 Task: Explore the features of Asana, including templates, customization, and project management.
Action: Mouse moved to (803, 100)
Screenshot: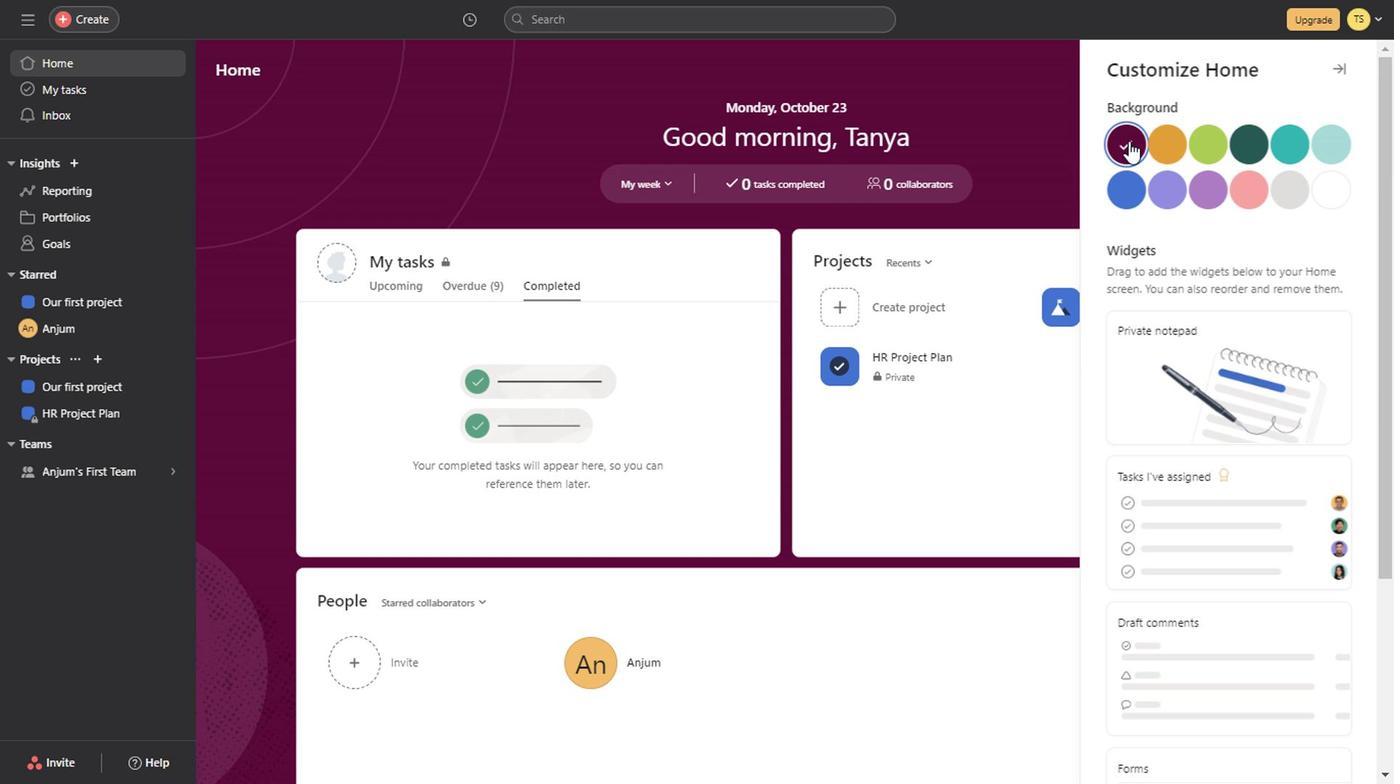 
Action: Mouse pressed left at (803, 100)
Screenshot: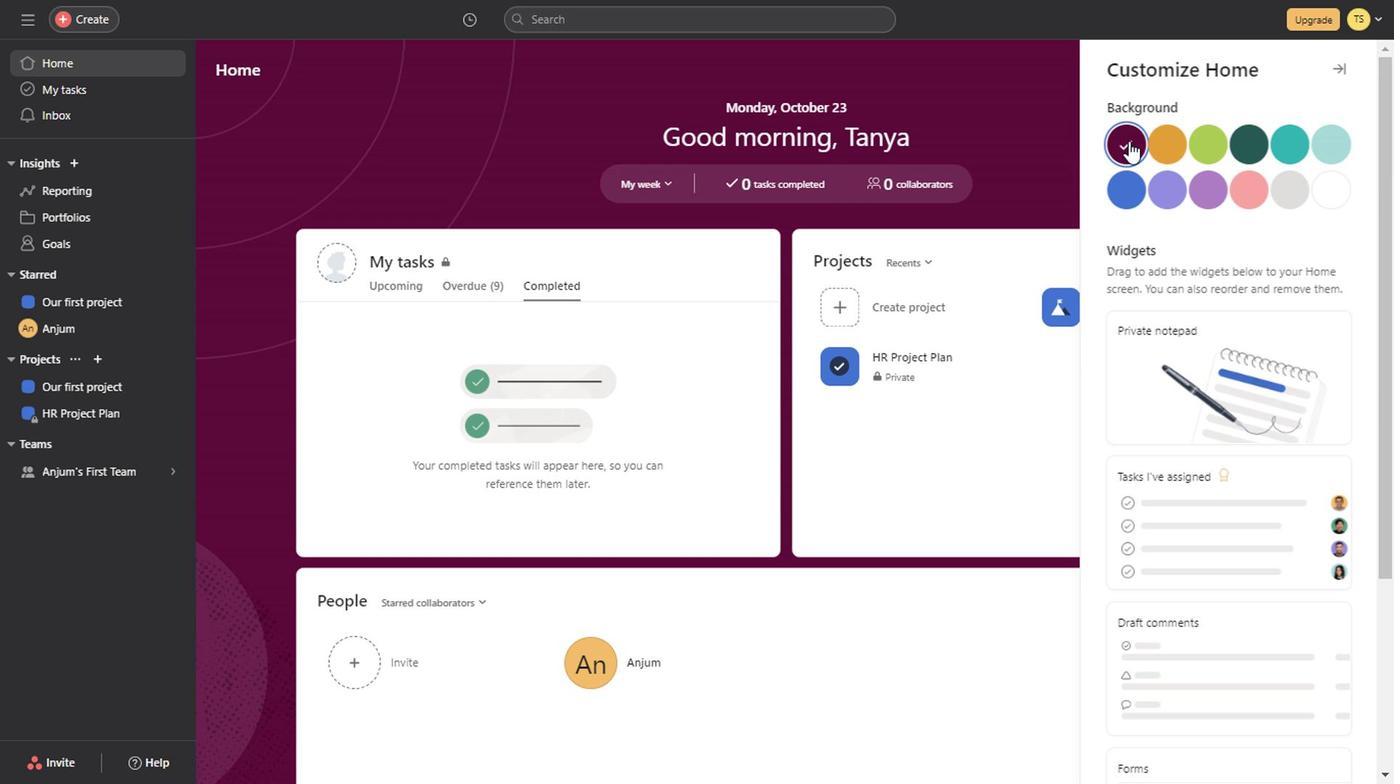 
Action: Mouse moved to (834, 106)
Screenshot: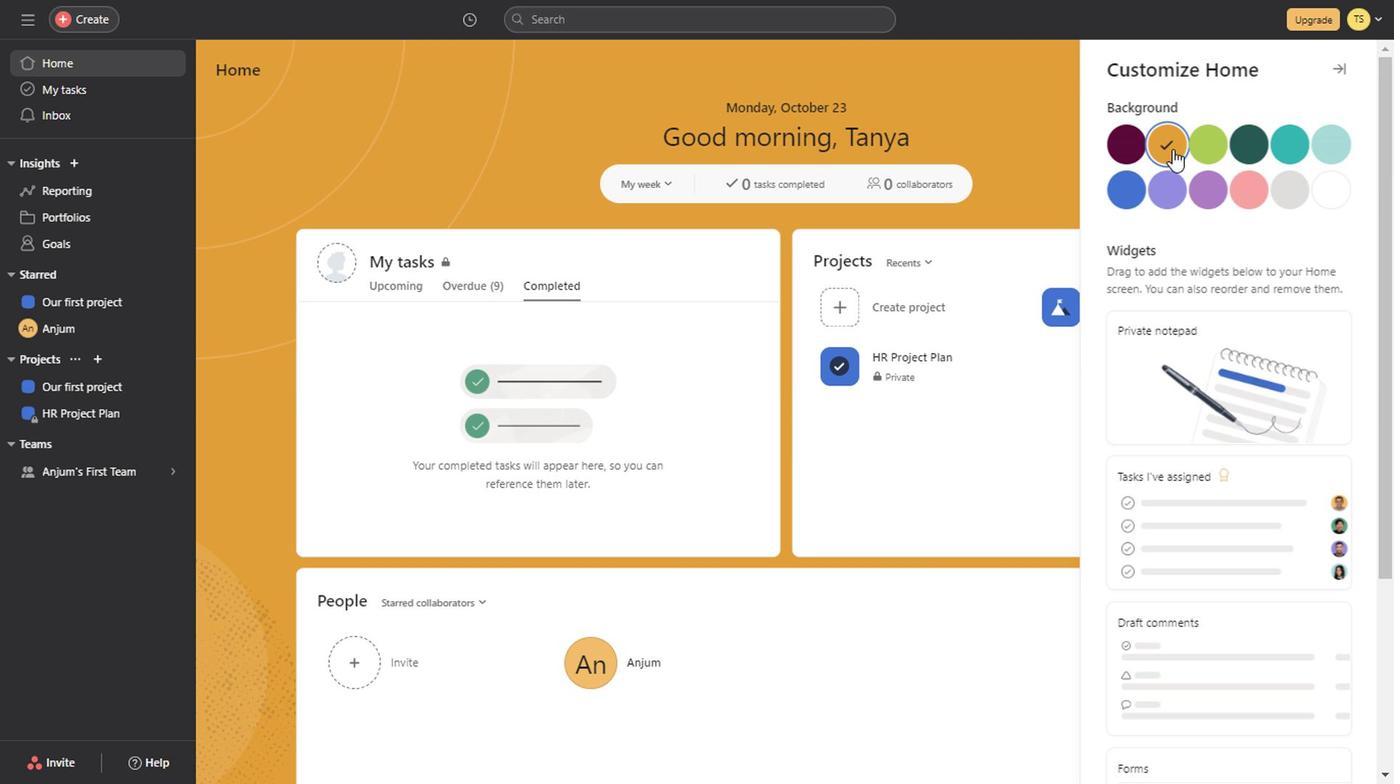 
Action: Mouse pressed left at (834, 106)
Screenshot: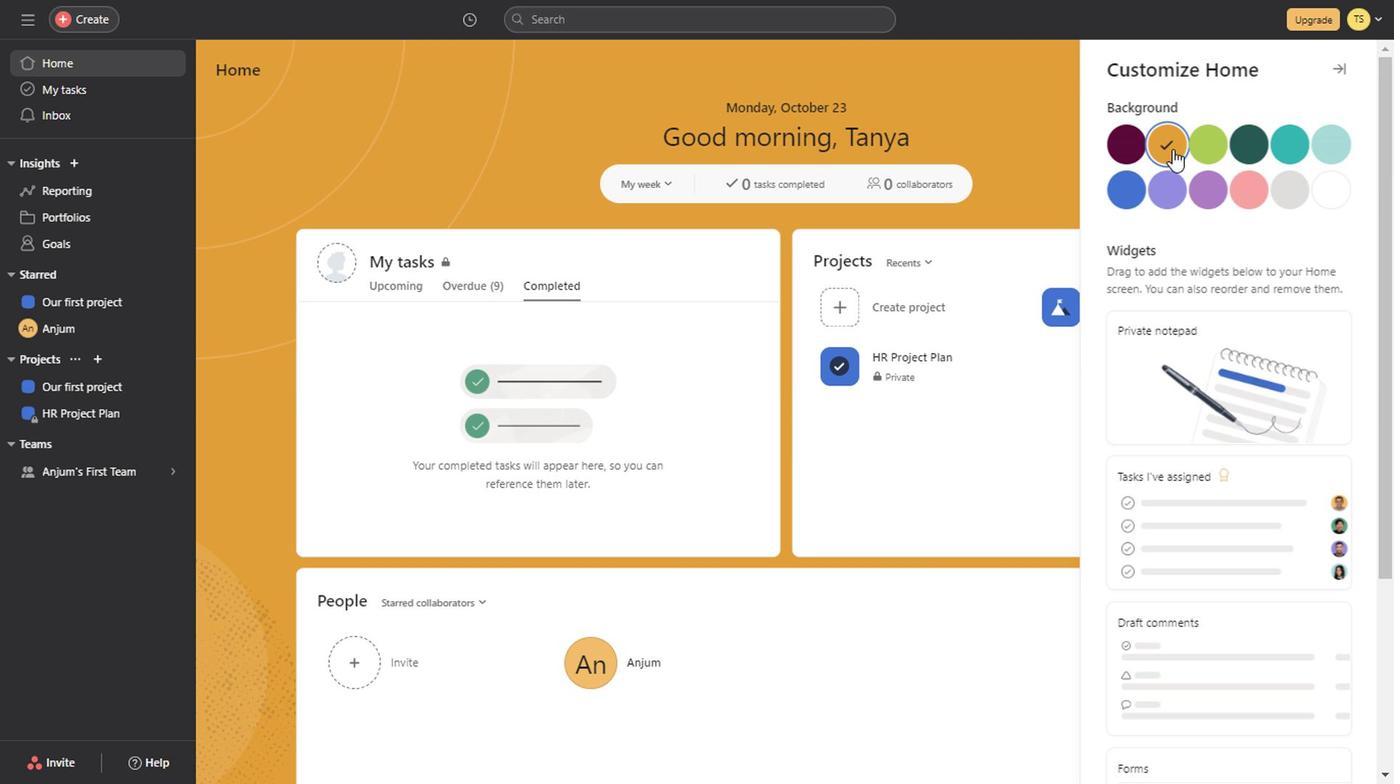 
Action: Mouse moved to (859, 106)
Screenshot: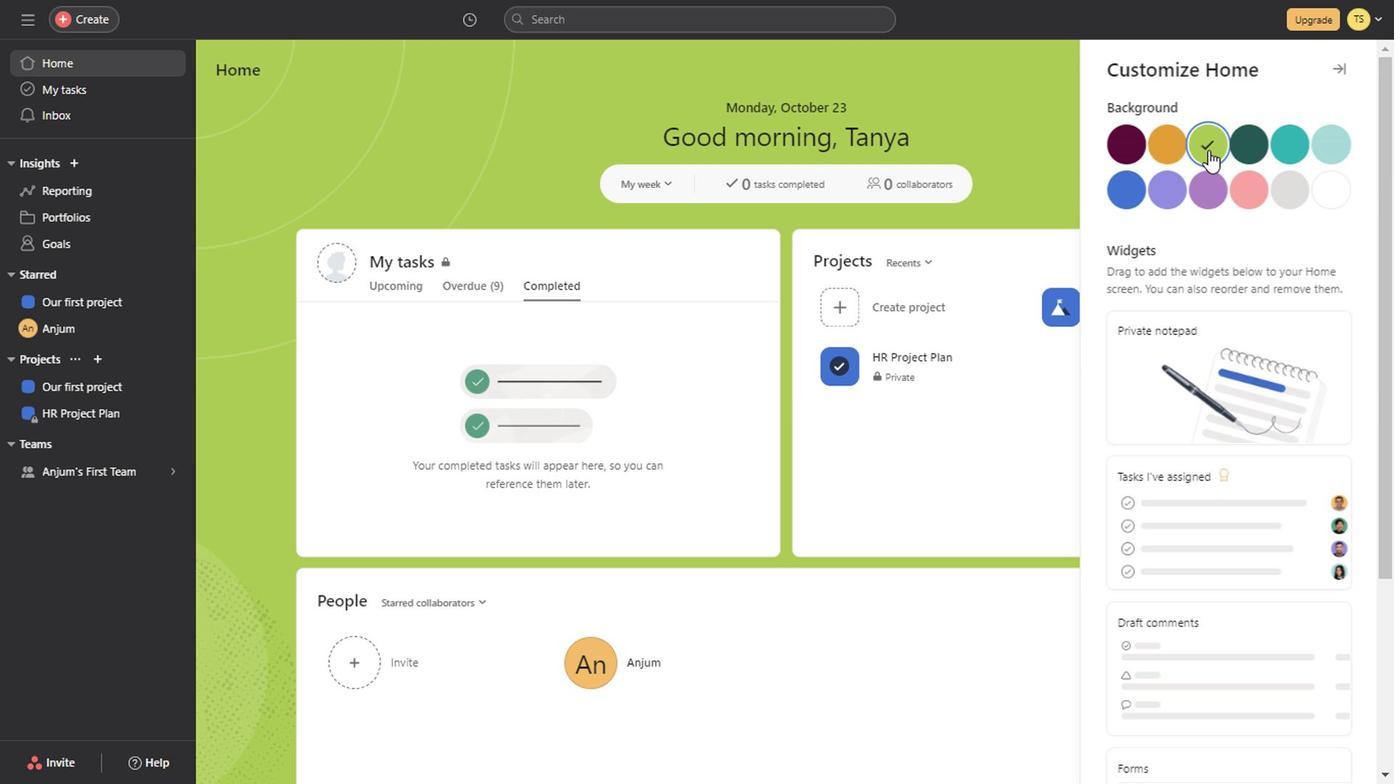 
Action: Mouse pressed left at (859, 106)
Screenshot: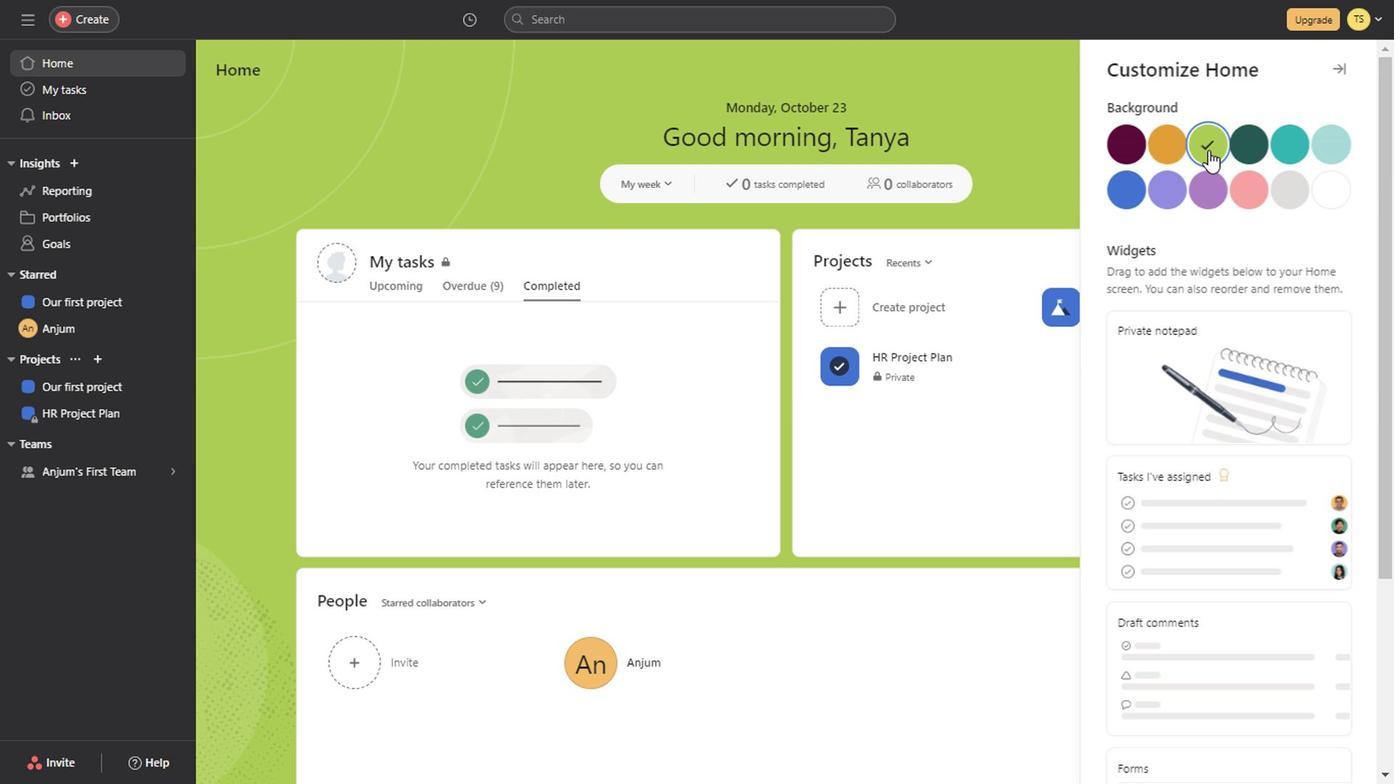 
Action: Mouse moved to (886, 98)
Screenshot: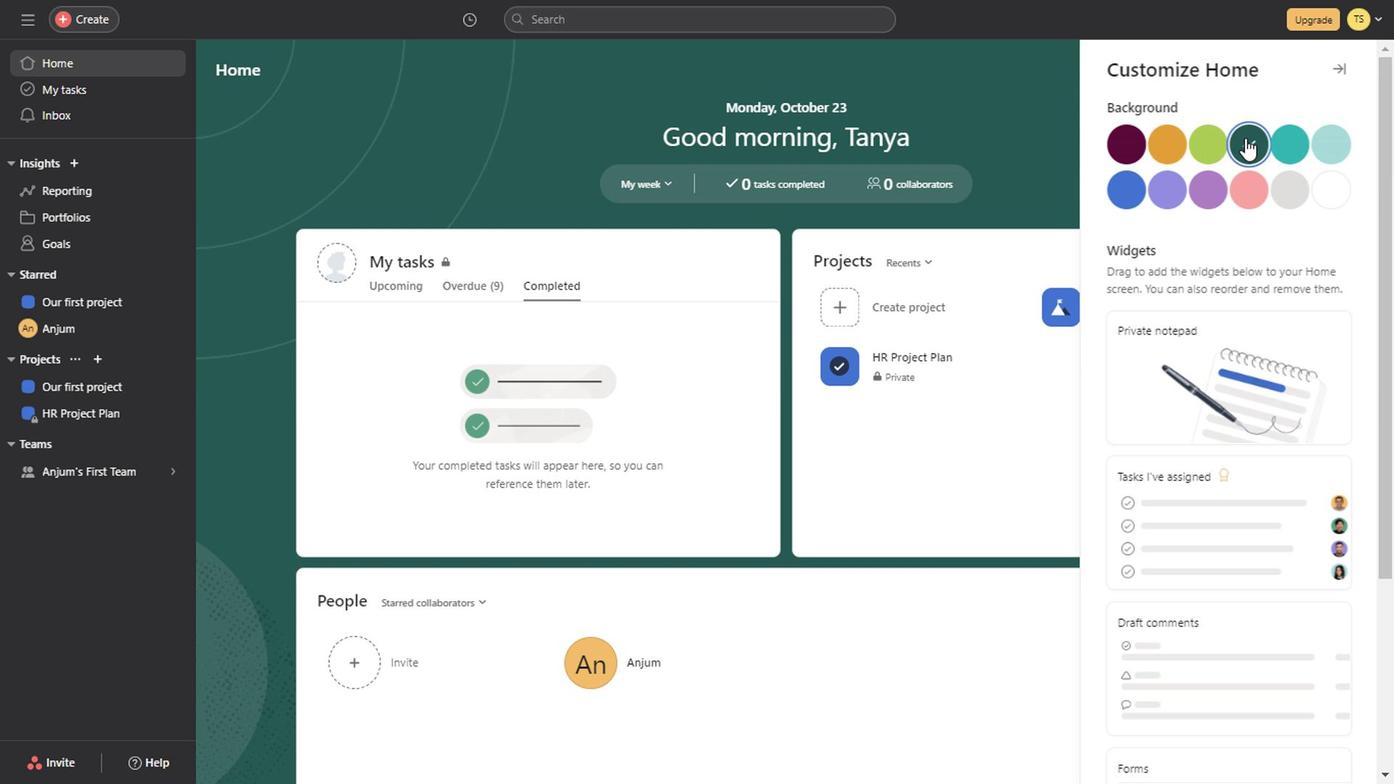 
Action: Mouse pressed left at (886, 98)
Screenshot: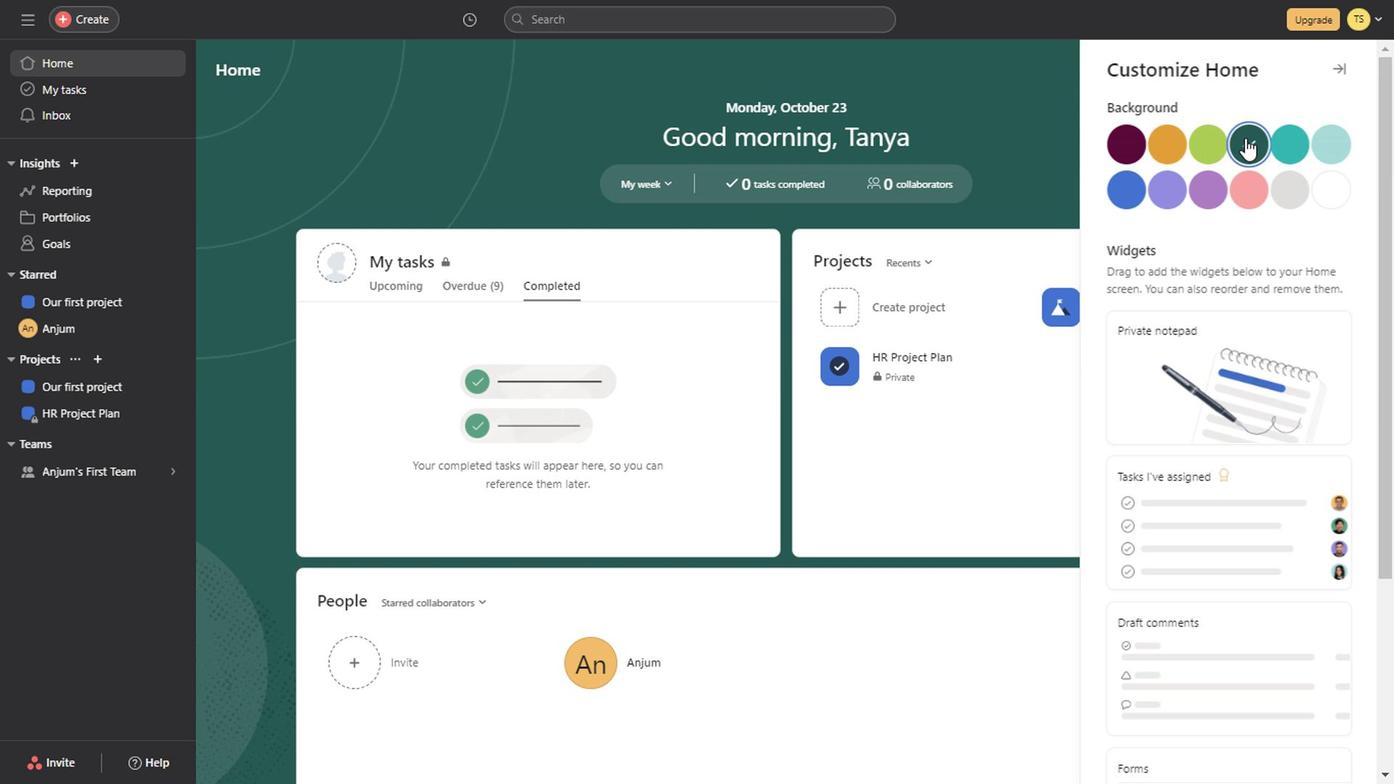 
Action: Mouse moved to (912, 106)
Screenshot: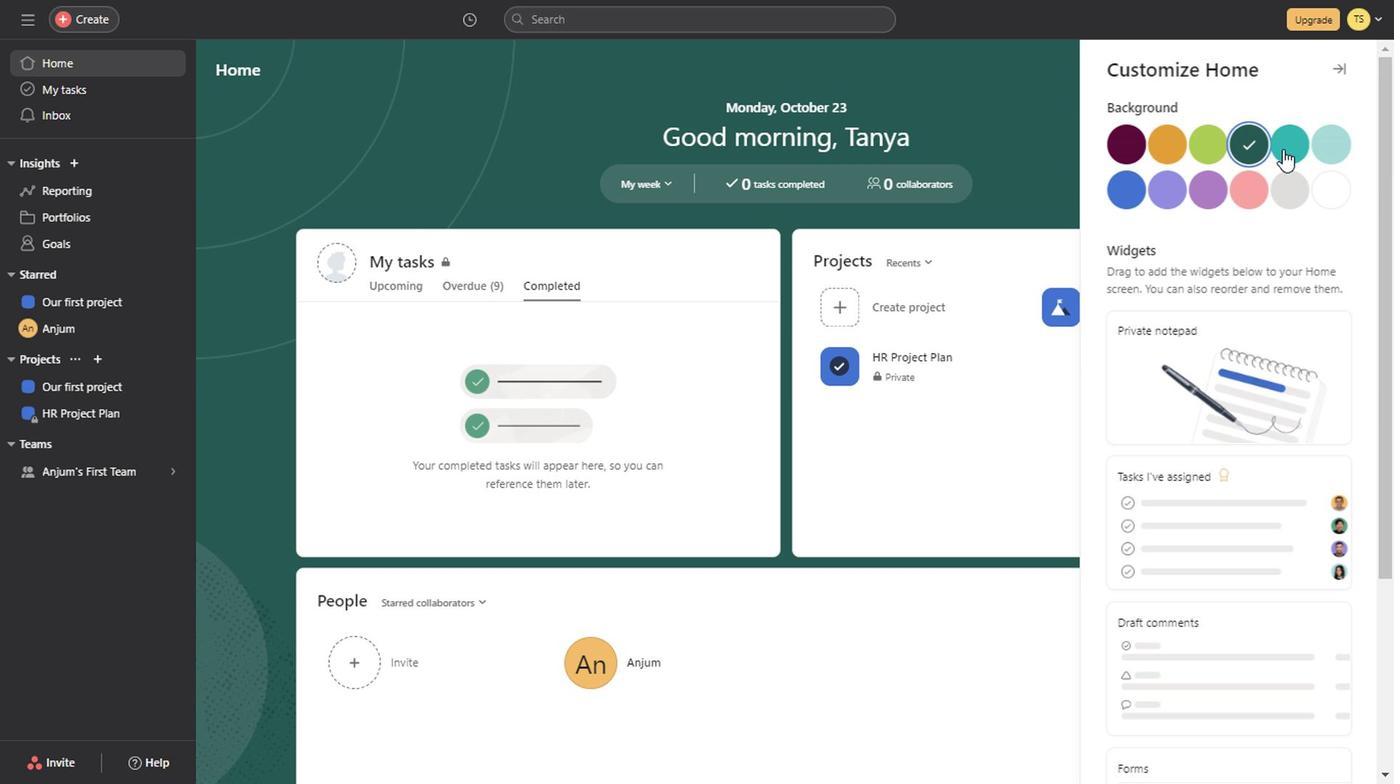 
Action: Mouse pressed left at (912, 106)
Screenshot: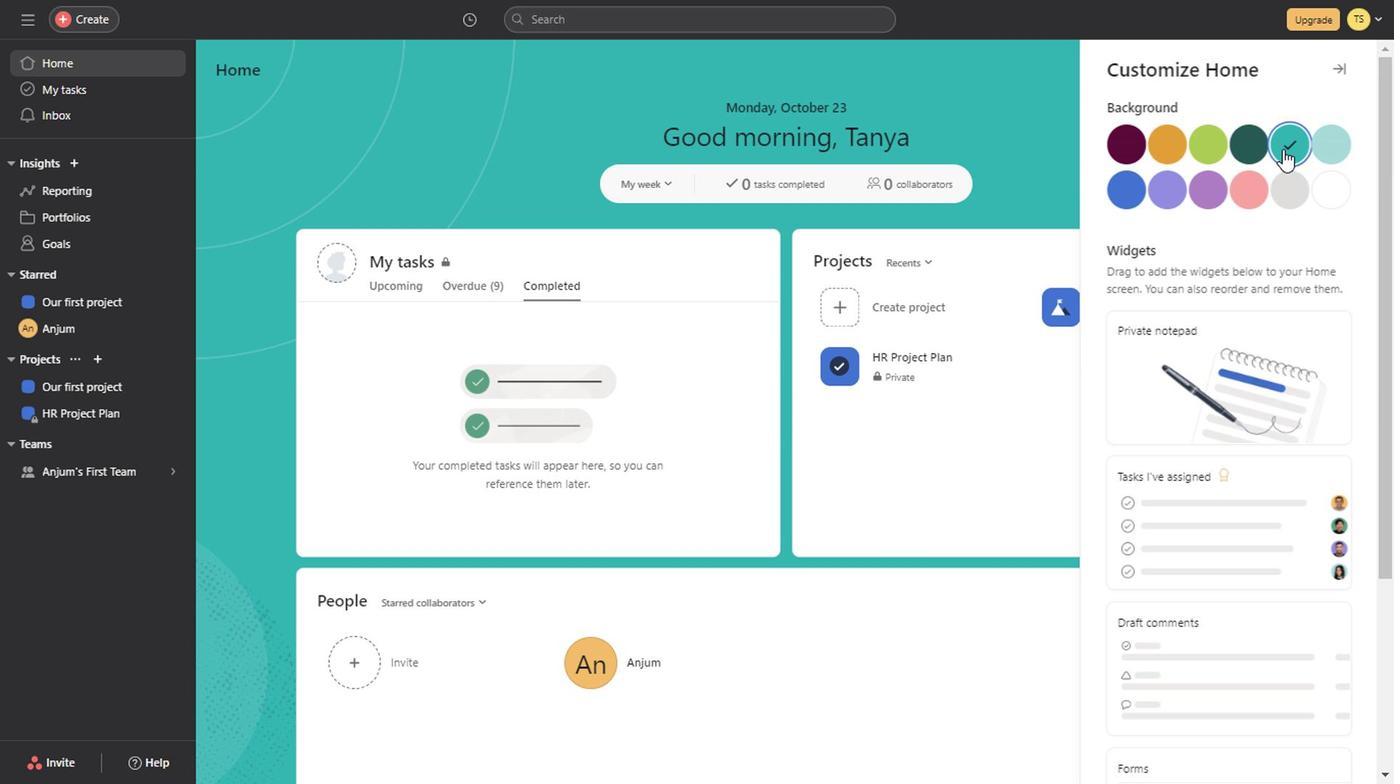 
Action: Mouse moved to (858, 305)
Screenshot: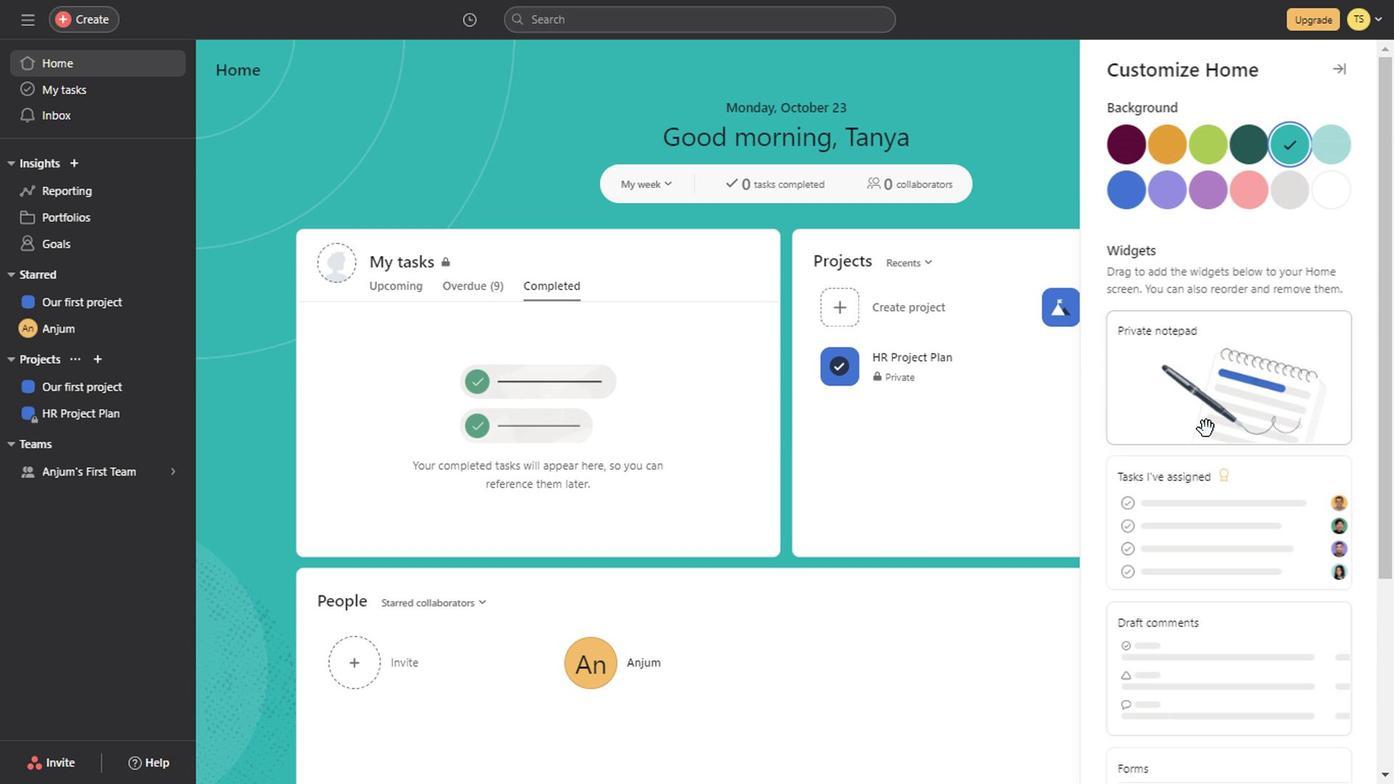 
Action: Mouse scrolled (858, 304) with delta (0, 0)
Screenshot: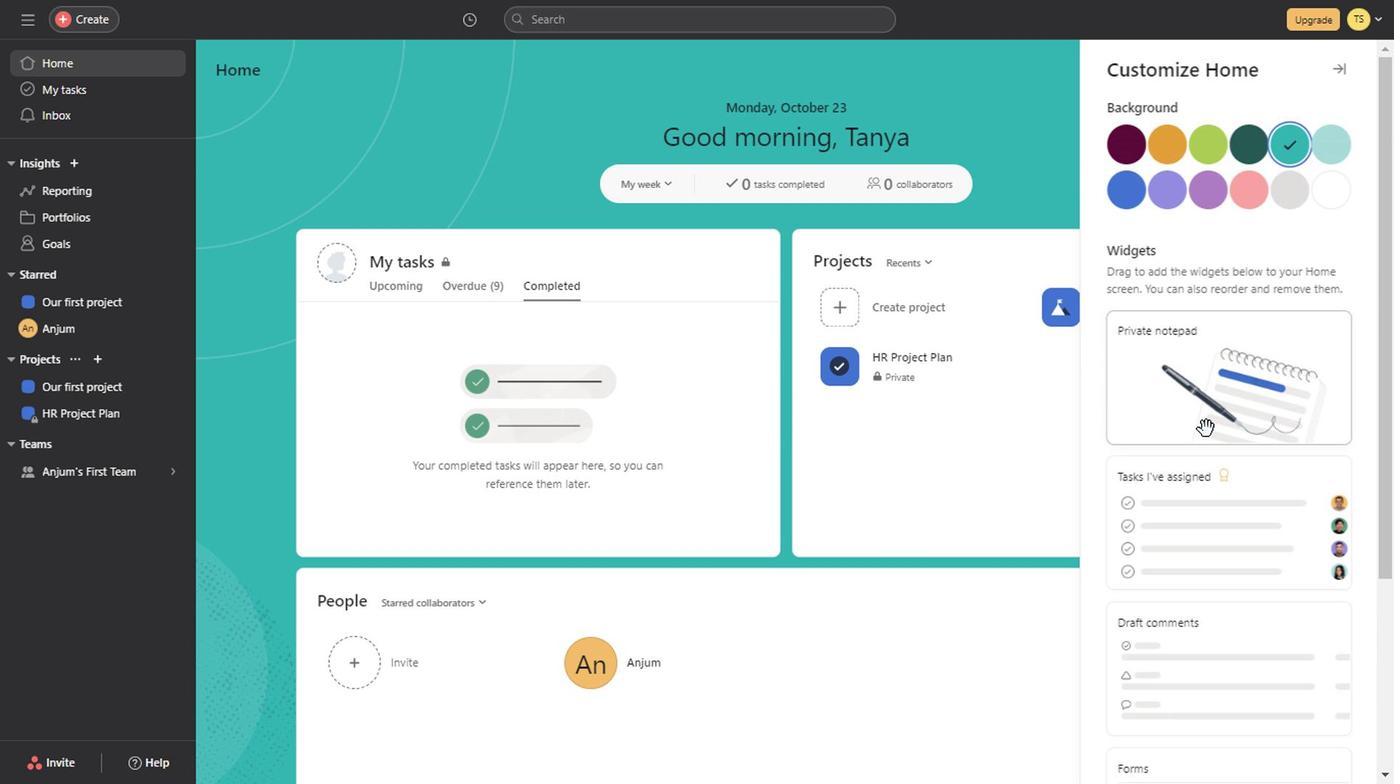 
Action: Mouse scrolled (858, 304) with delta (0, 0)
Screenshot: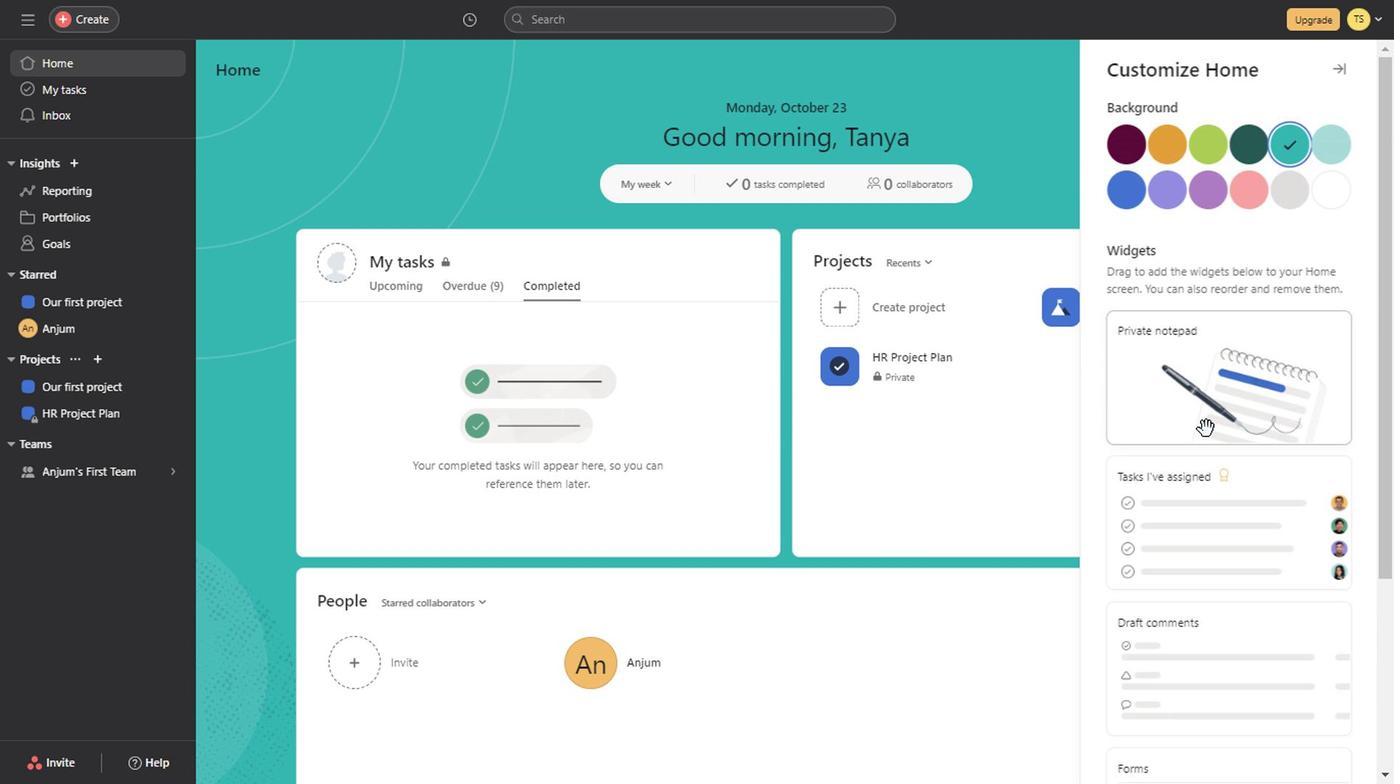 
Action: Mouse scrolled (858, 304) with delta (0, 0)
Screenshot: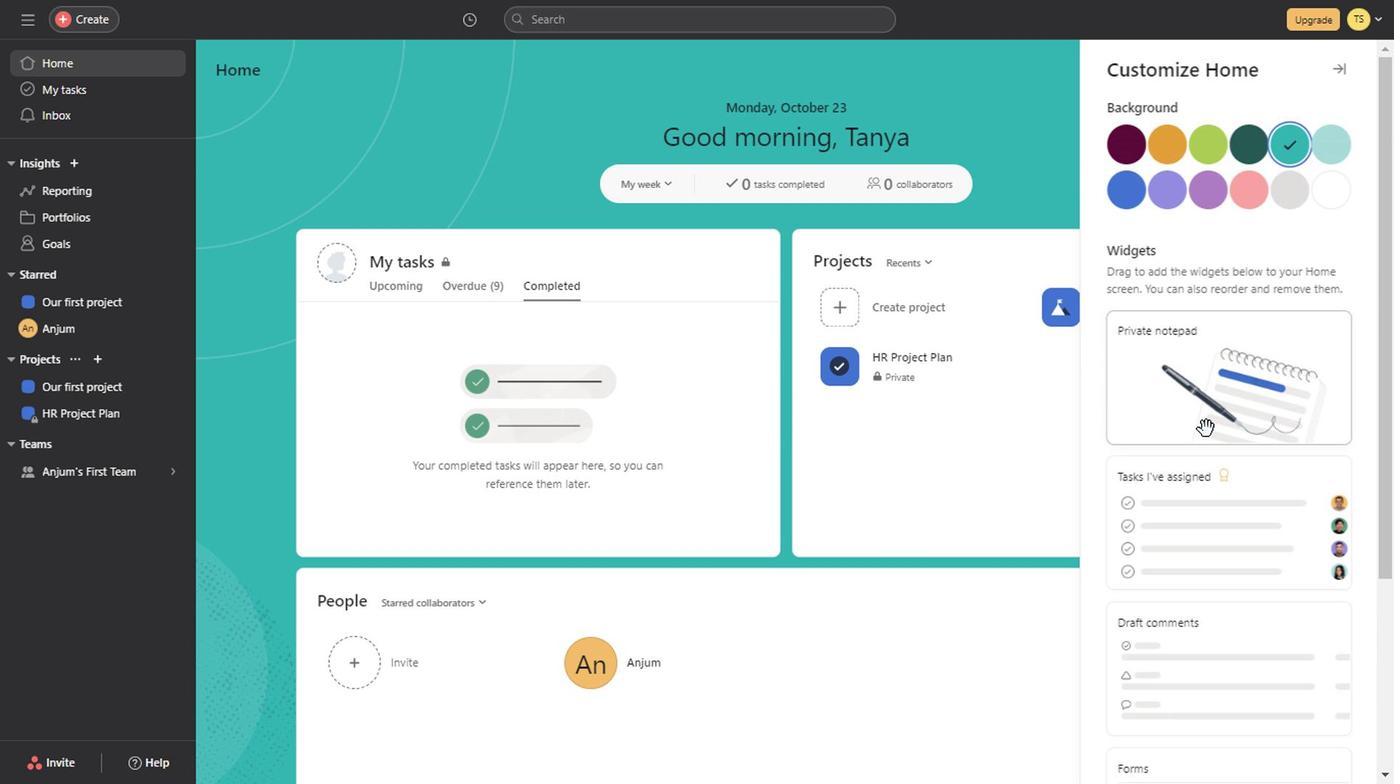 
Action: Mouse scrolled (858, 304) with delta (0, 0)
Screenshot: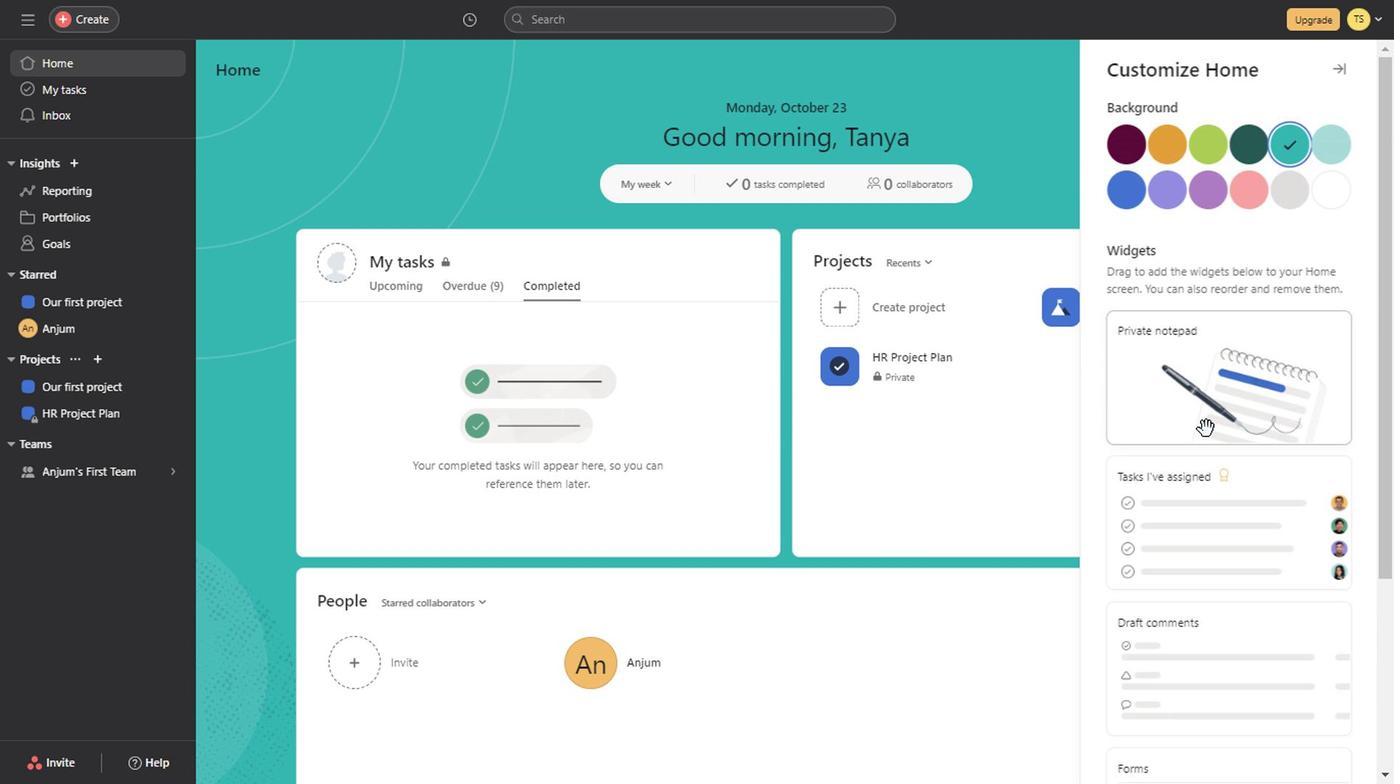 
Action: Mouse scrolled (858, 304) with delta (0, 0)
Screenshot: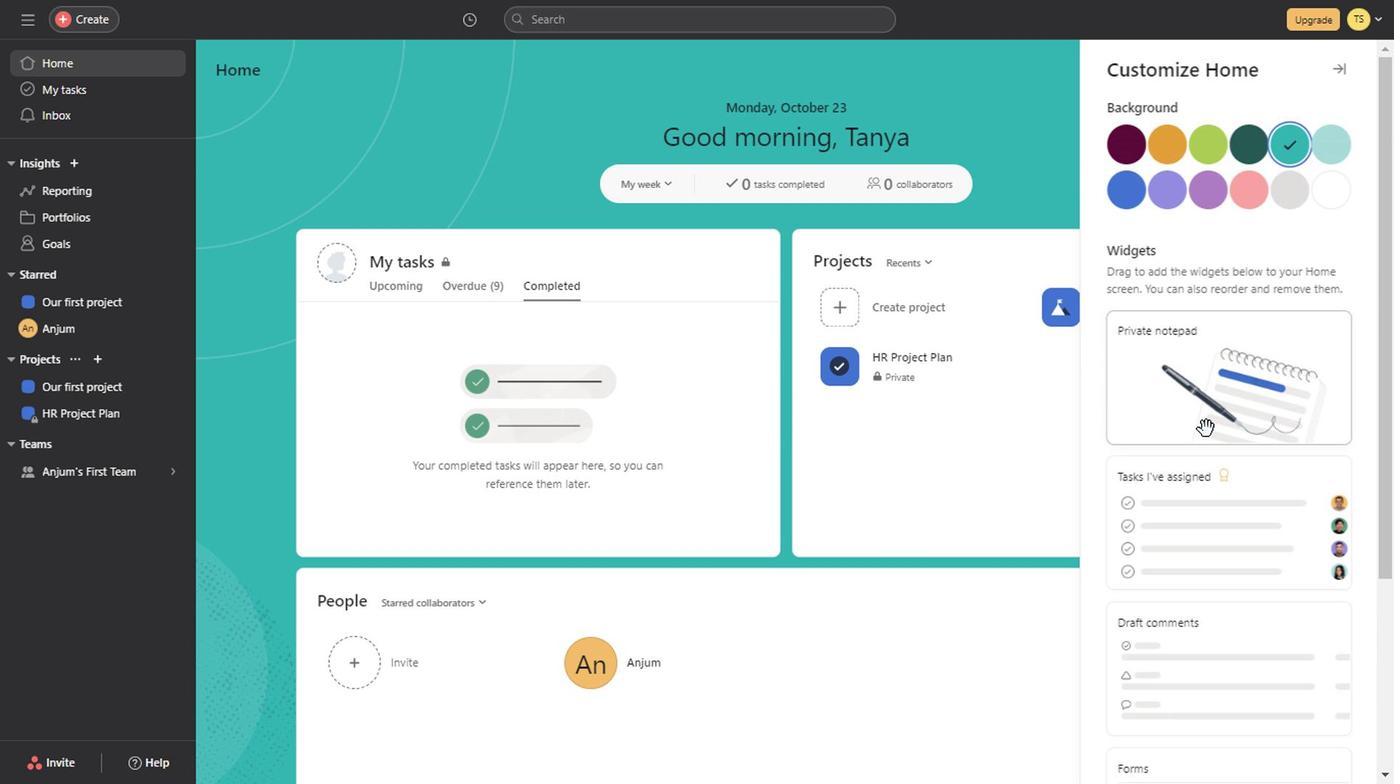 
Action: Mouse scrolled (858, 304) with delta (0, 0)
Screenshot: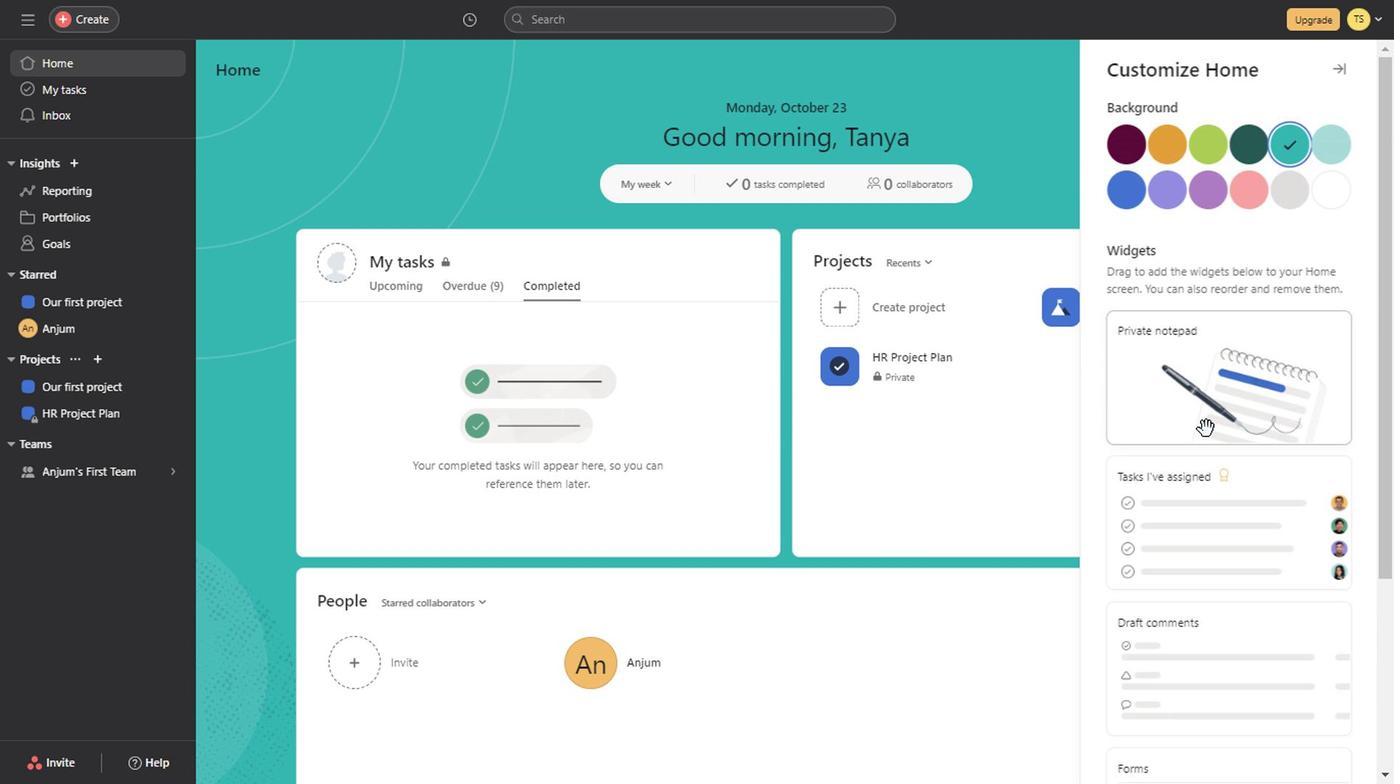 
Action: Mouse scrolled (858, 304) with delta (0, 0)
Screenshot: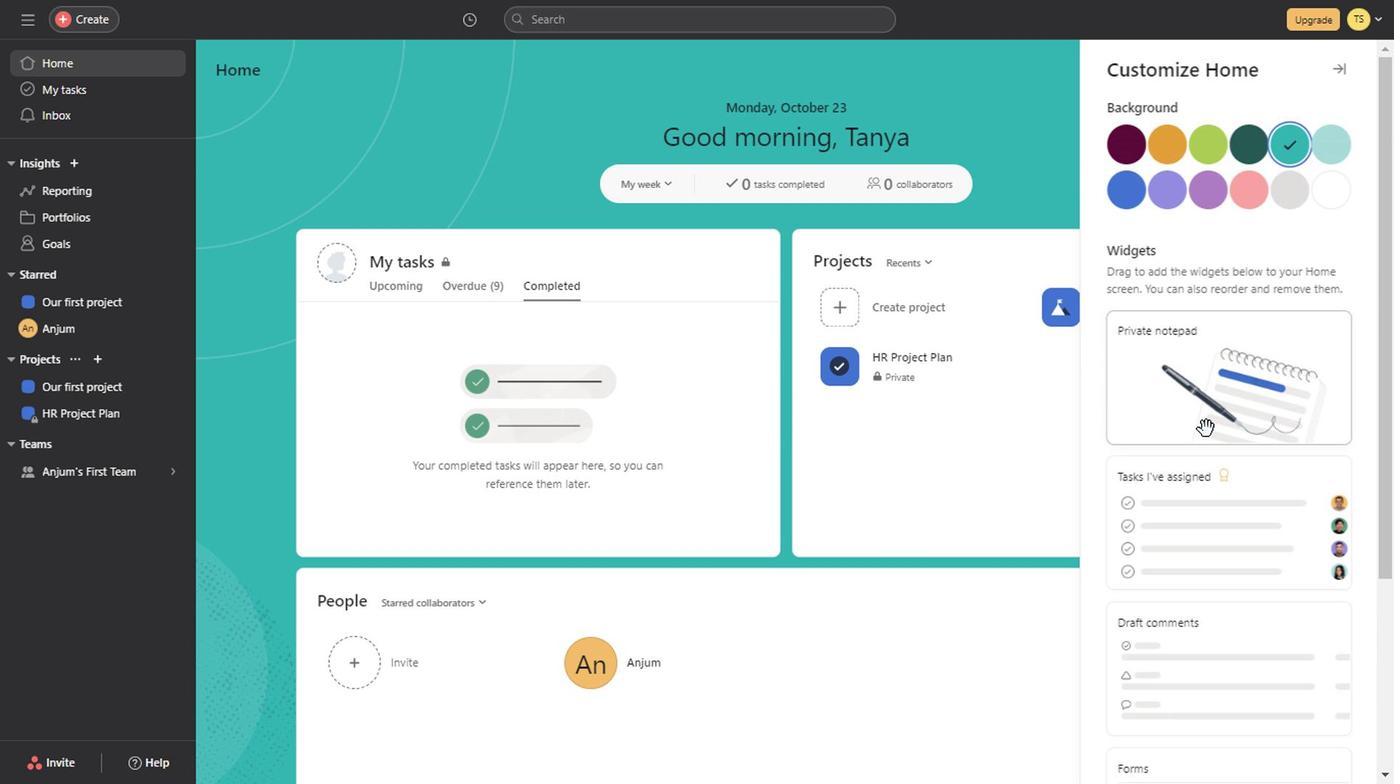 
Action: Mouse scrolled (858, 304) with delta (0, 0)
Screenshot: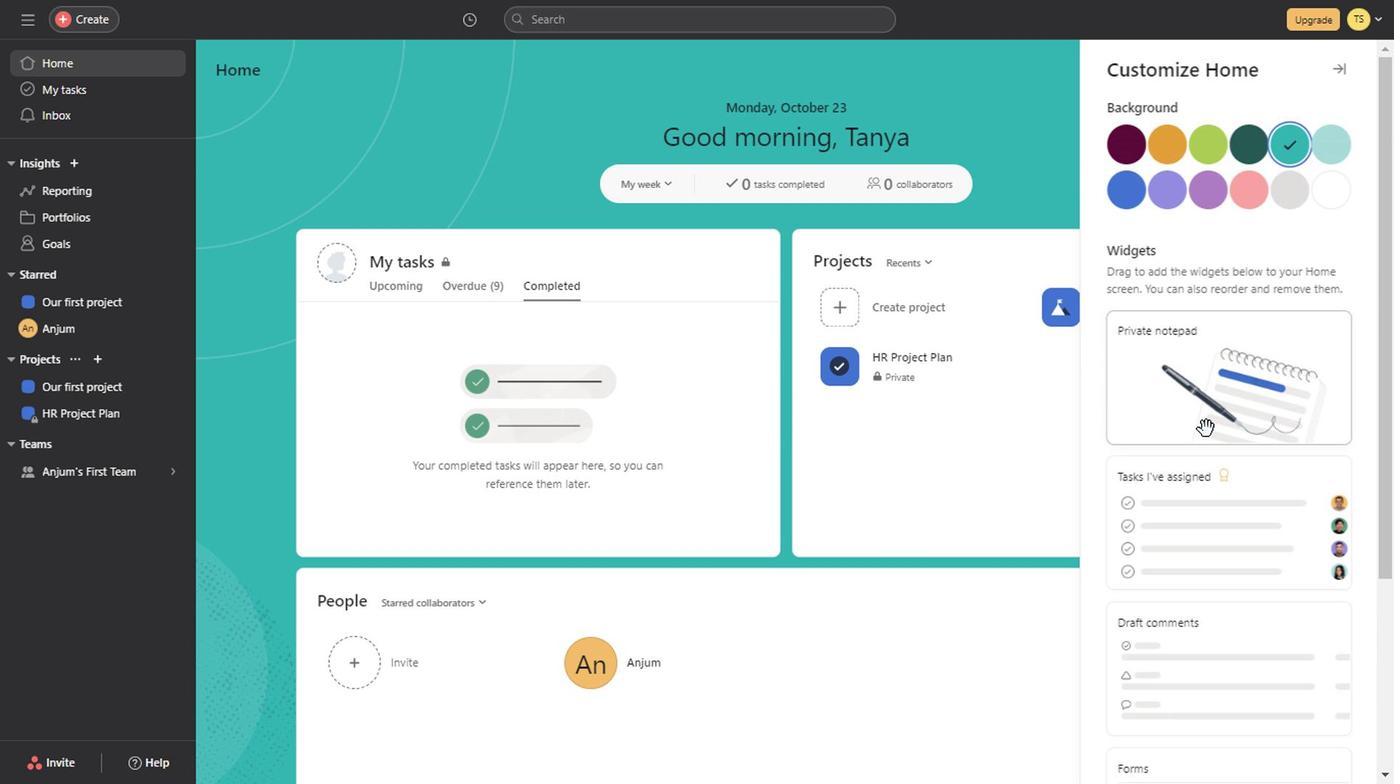 
Action: Mouse scrolled (858, 304) with delta (0, 0)
Screenshot: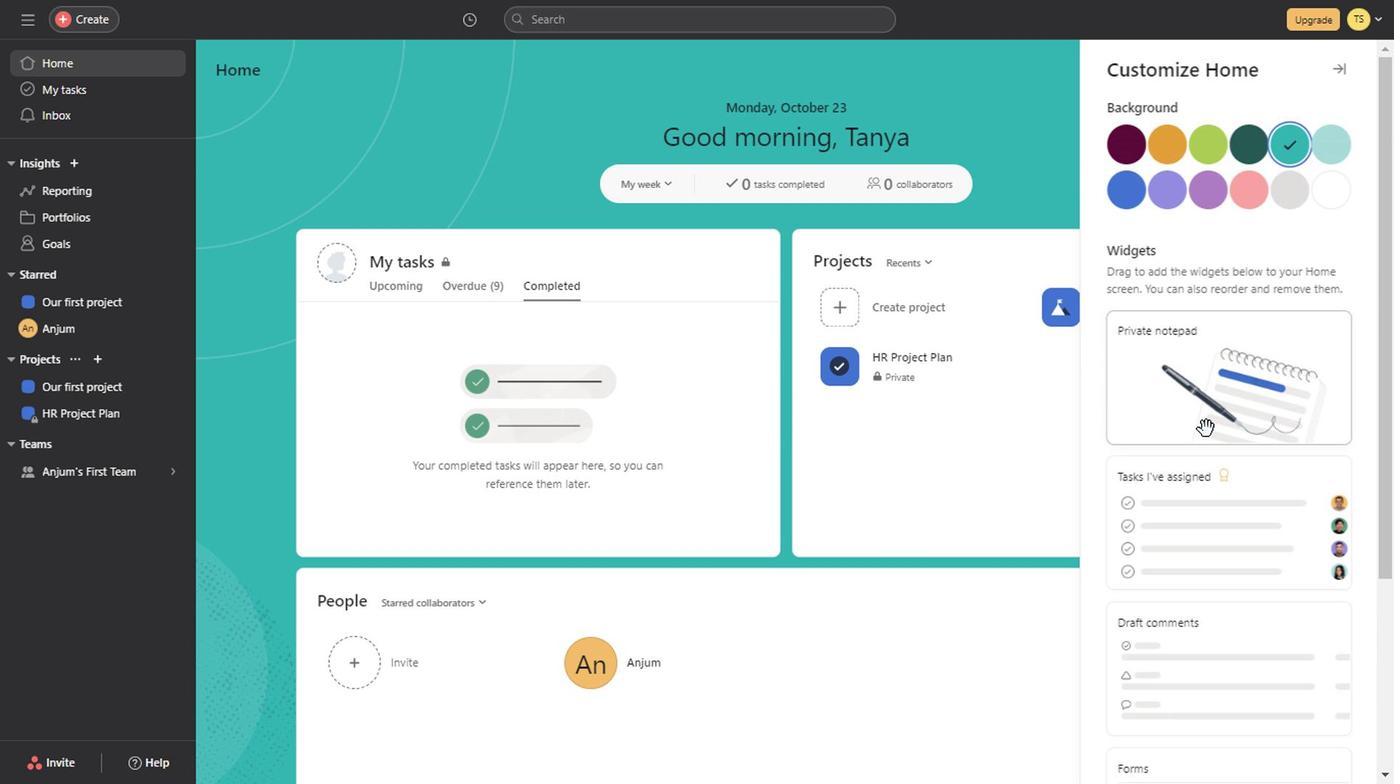 
Action: Mouse scrolled (858, 304) with delta (0, 0)
Screenshot: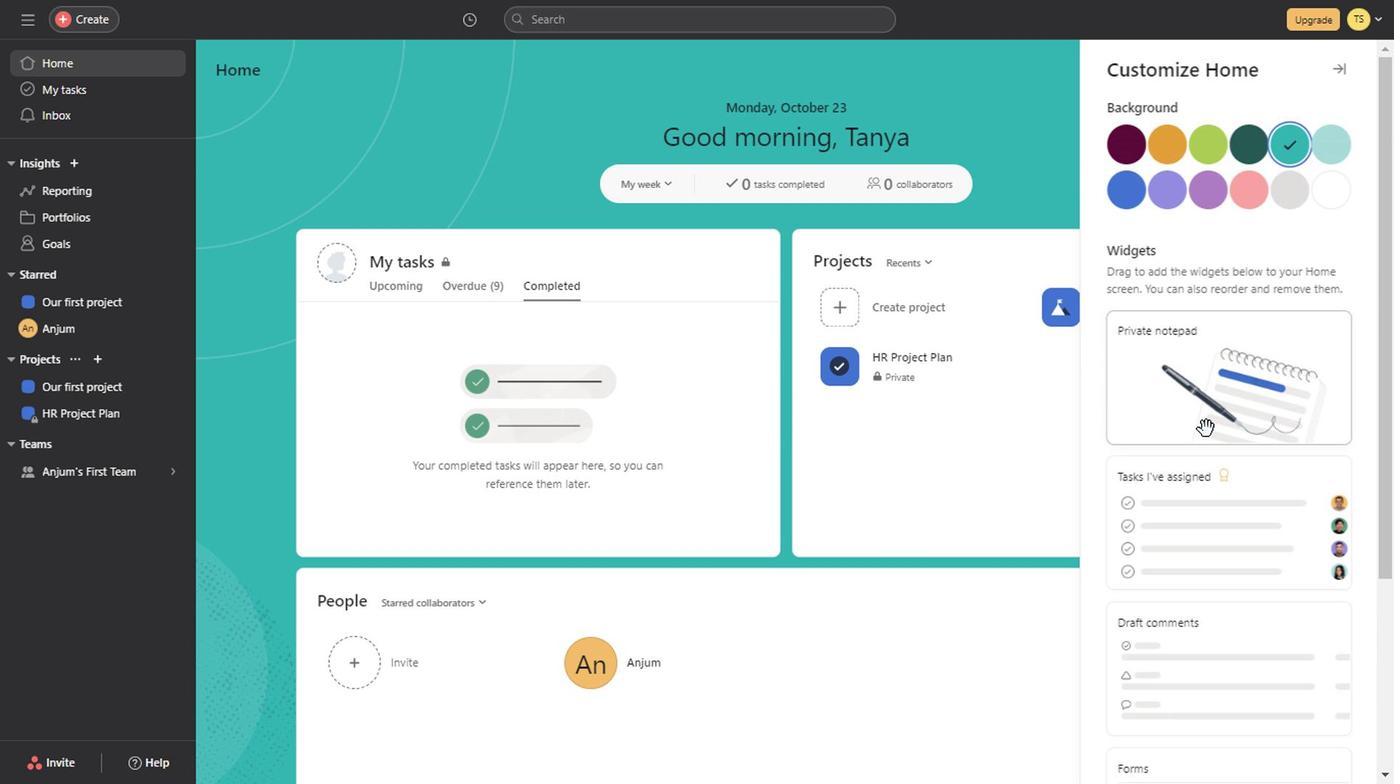 
Action: Mouse scrolled (858, 303) with delta (0, -1)
Screenshot: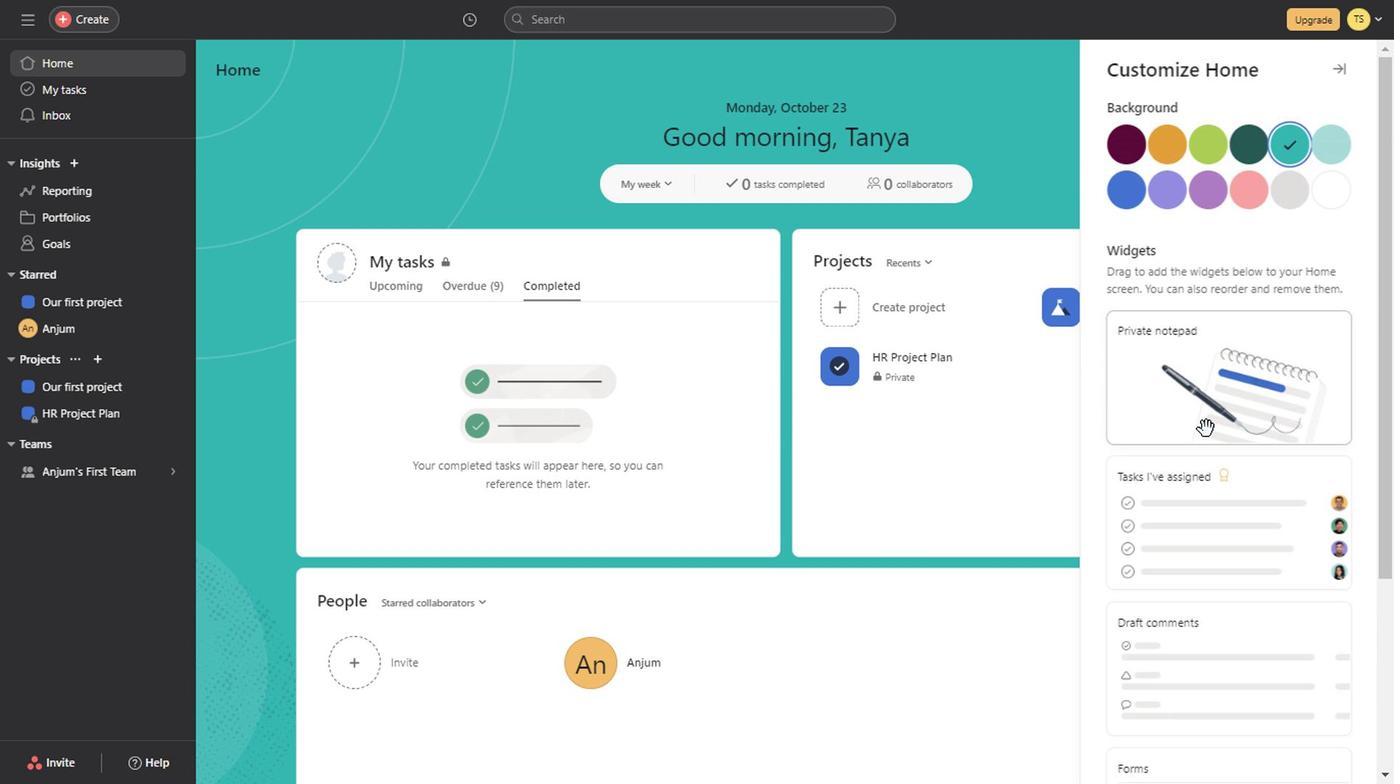 
Action: Mouse scrolled (858, 304) with delta (0, 0)
Screenshot: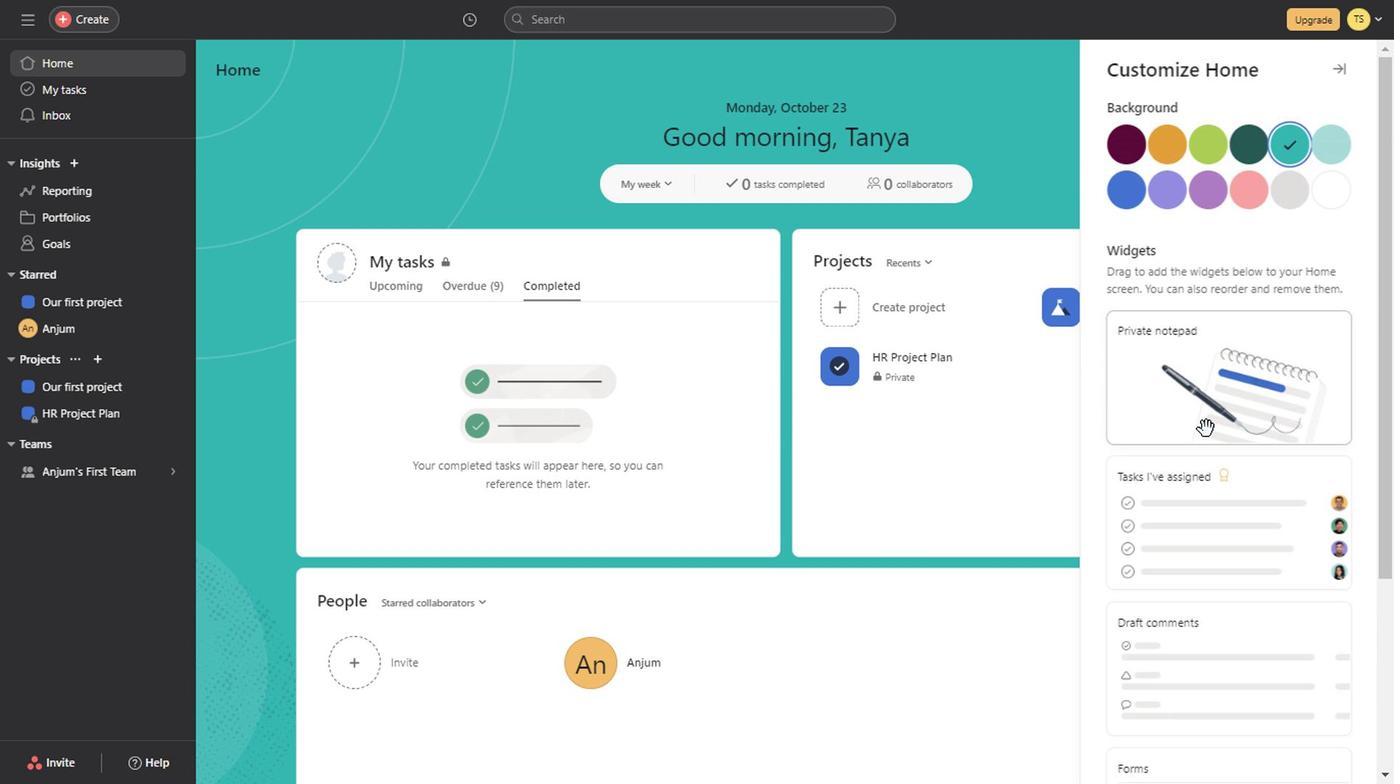 
Action: Mouse scrolled (858, 304) with delta (0, 0)
Screenshot: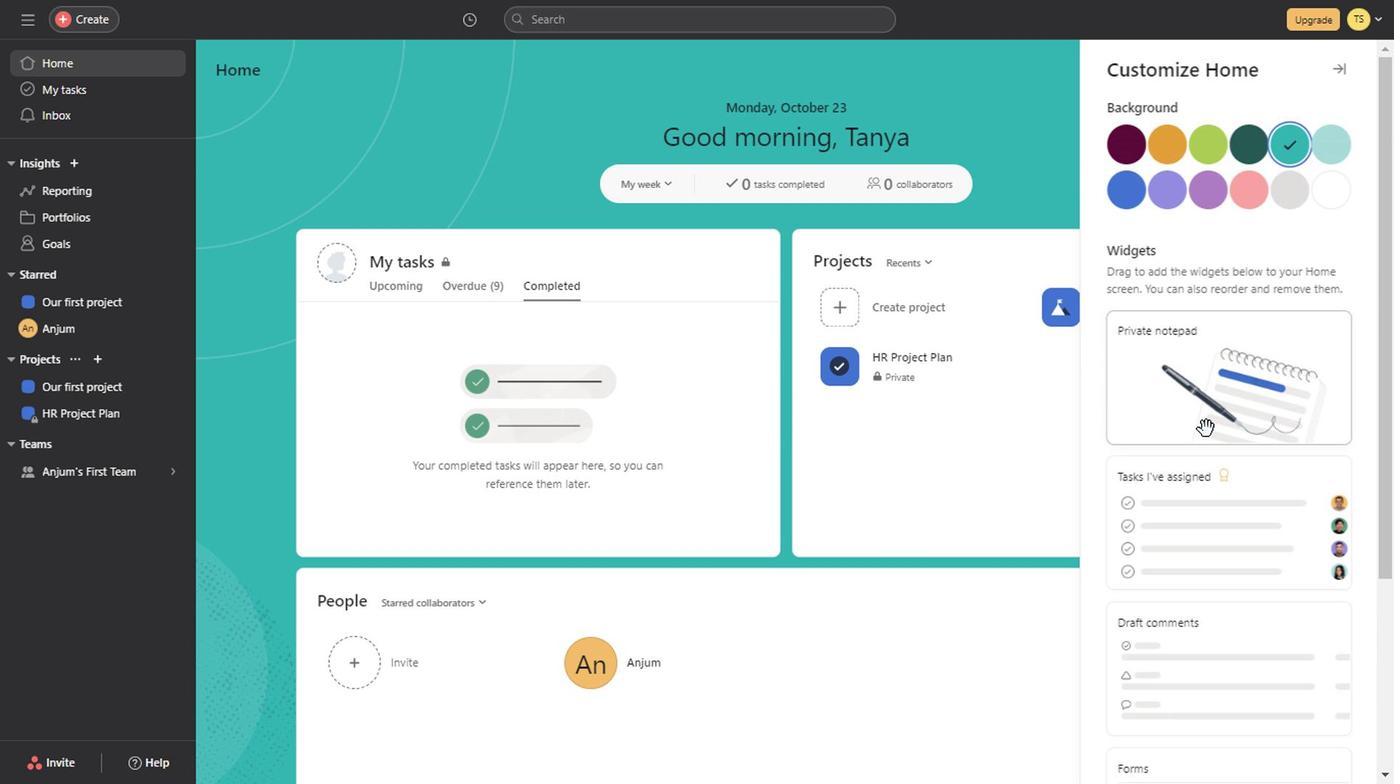 
Action: Mouse scrolled (858, 304) with delta (0, 0)
Screenshot: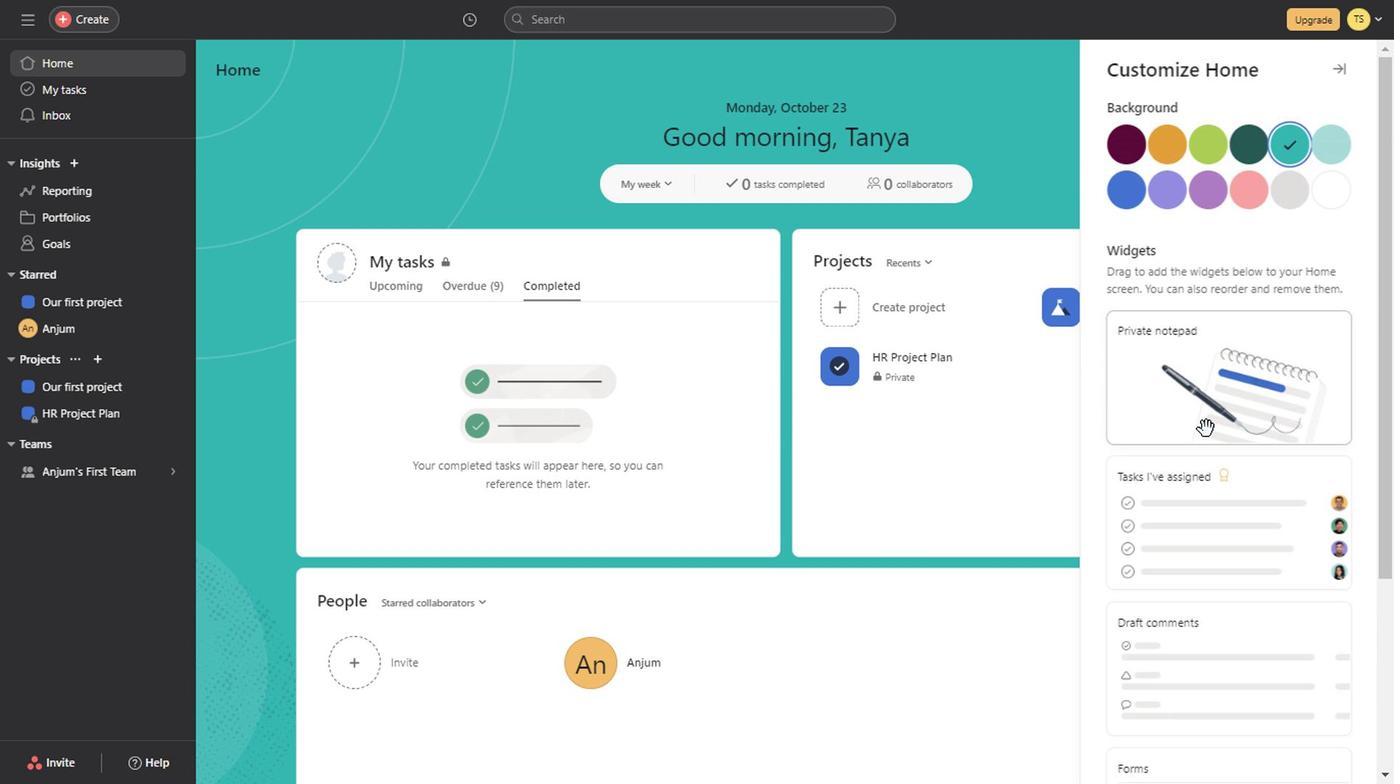 
Action: Mouse scrolled (858, 304) with delta (0, 0)
Screenshot: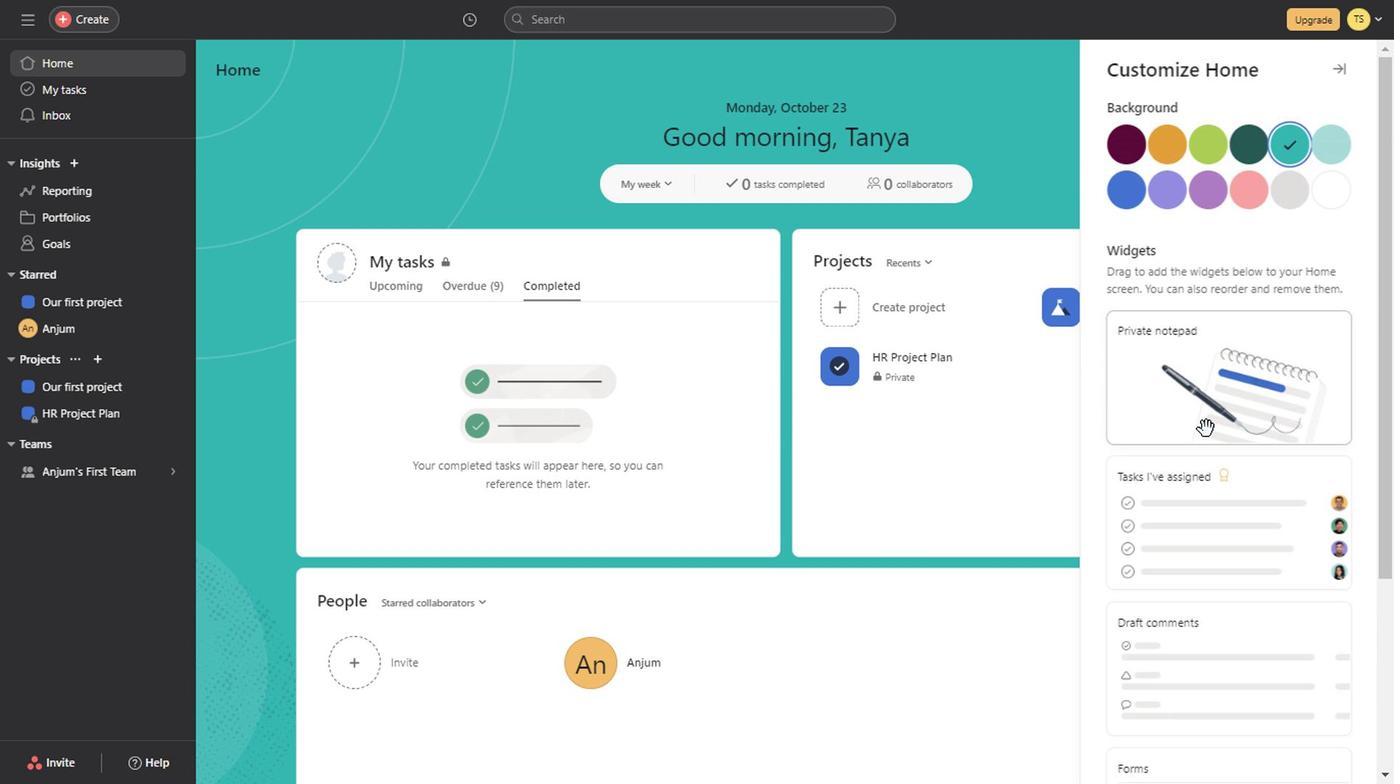 
Action: Mouse scrolled (858, 303) with delta (0, -1)
Screenshot: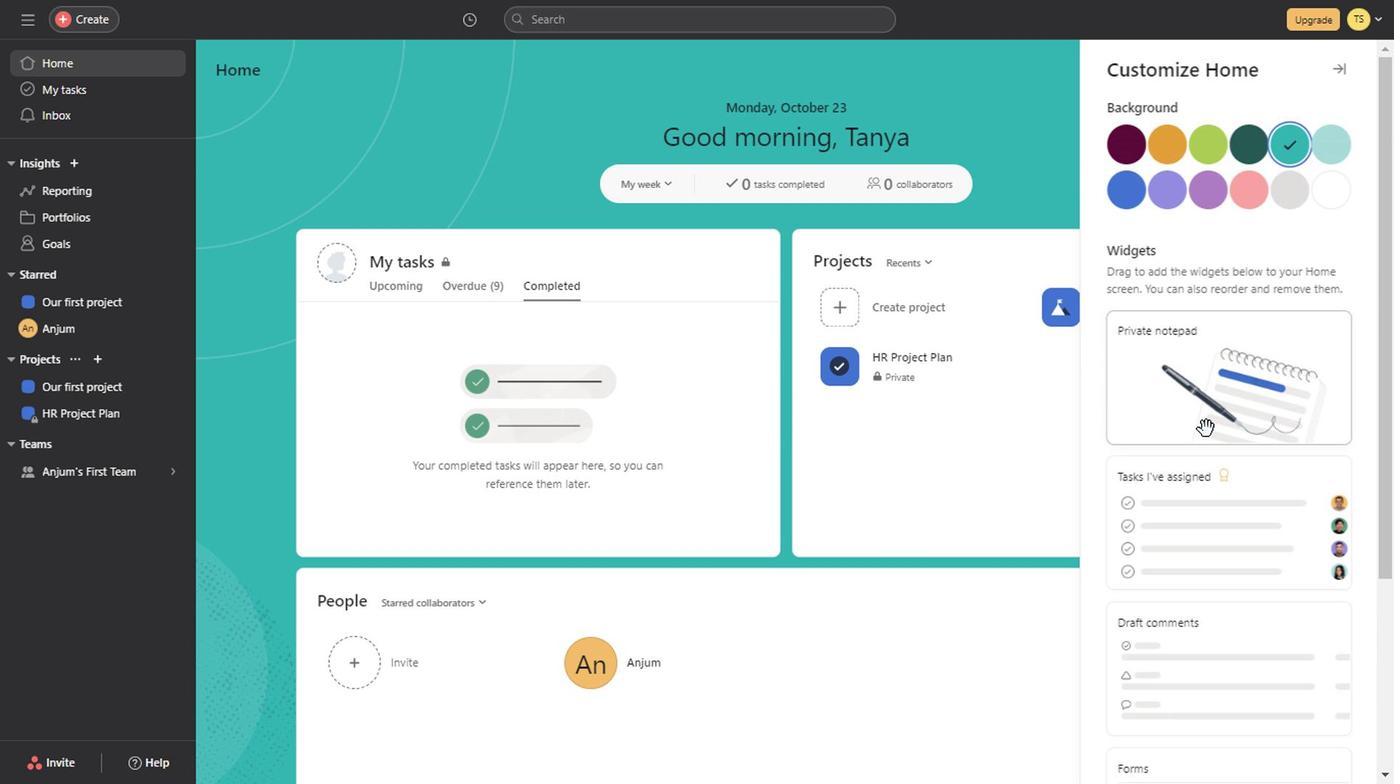 
Action: Mouse moved to (954, 100)
Screenshot: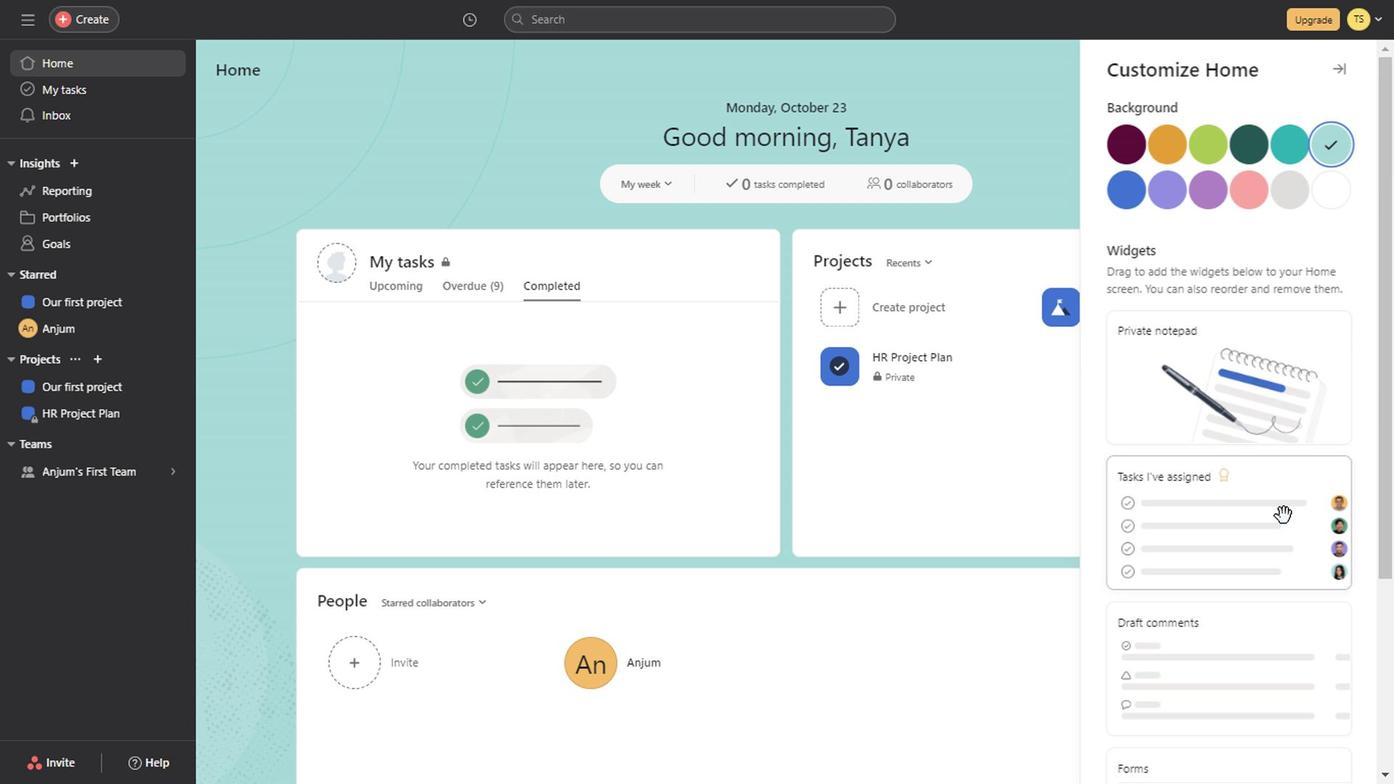 
Action: Mouse pressed left at (954, 100)
Screenshot: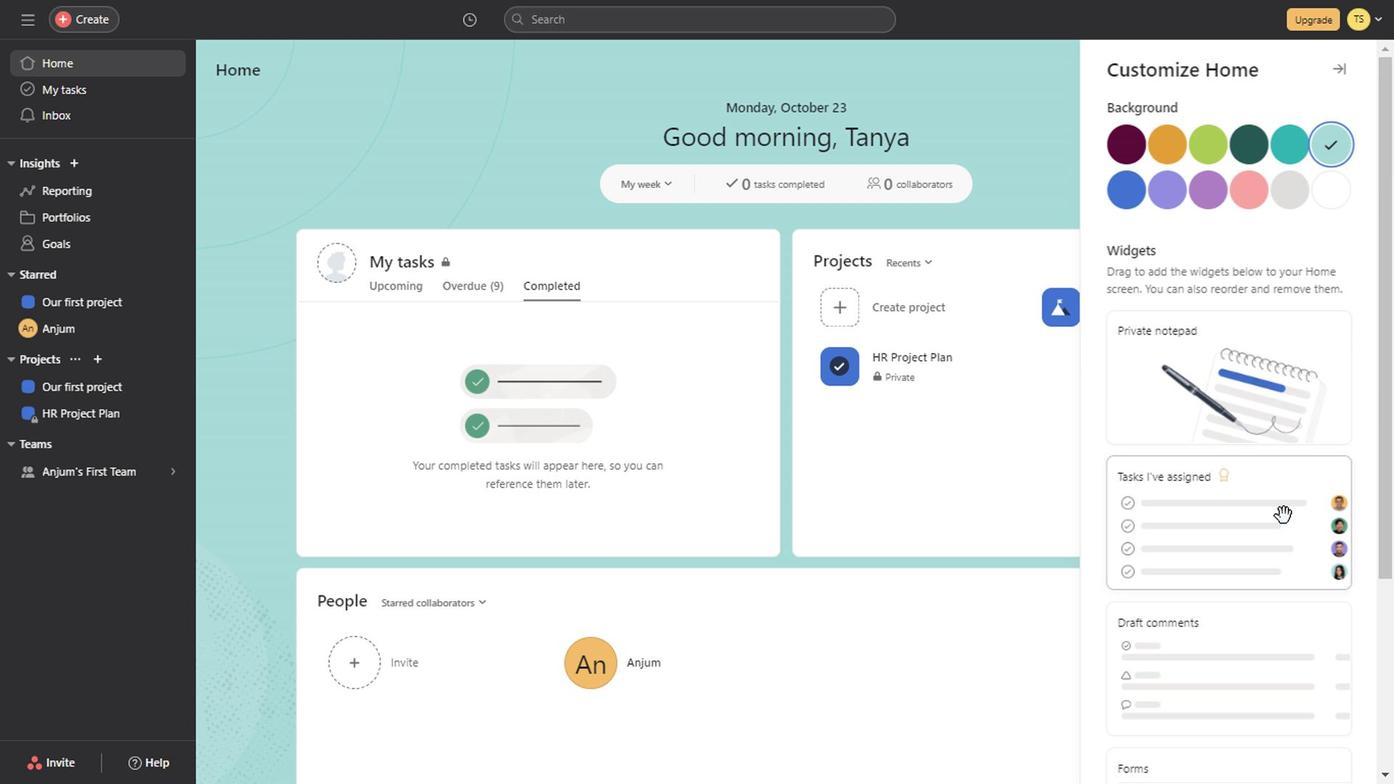 
Action: Mouse moved to (691, 371)
Screenshot: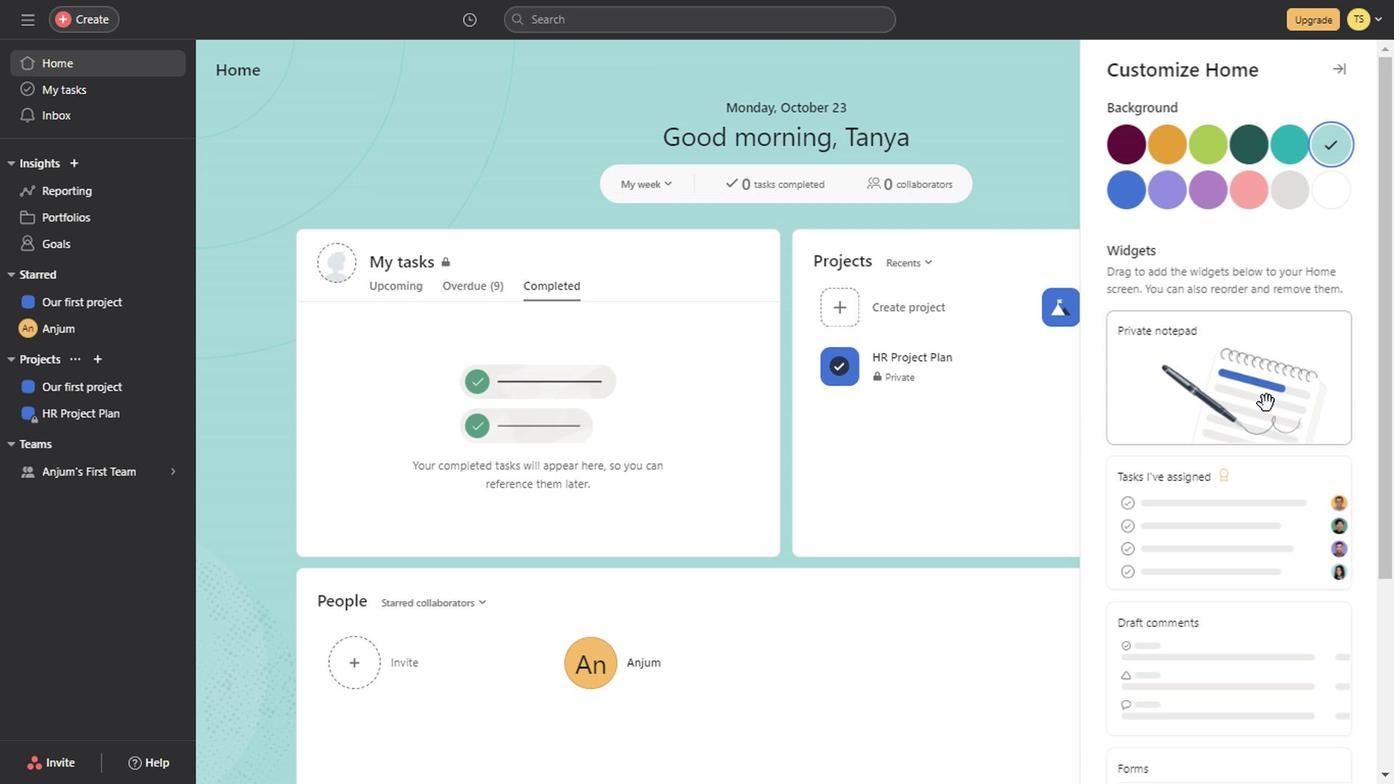 
Action: Mouse scrolled (691, 371) with delta (0, 0)
Screenshot: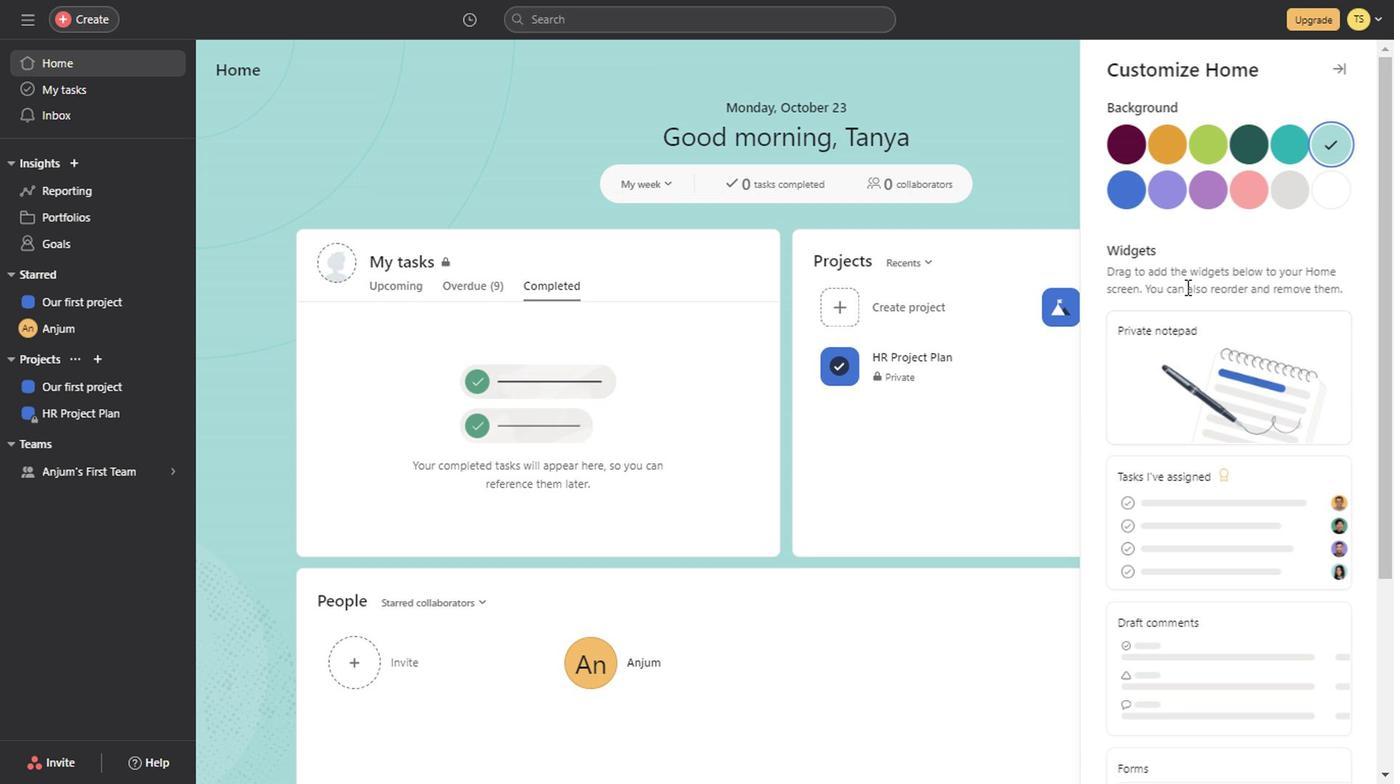 
Action: Mouse scrolled (691, 371) with delta (0, 0)
Screenshot: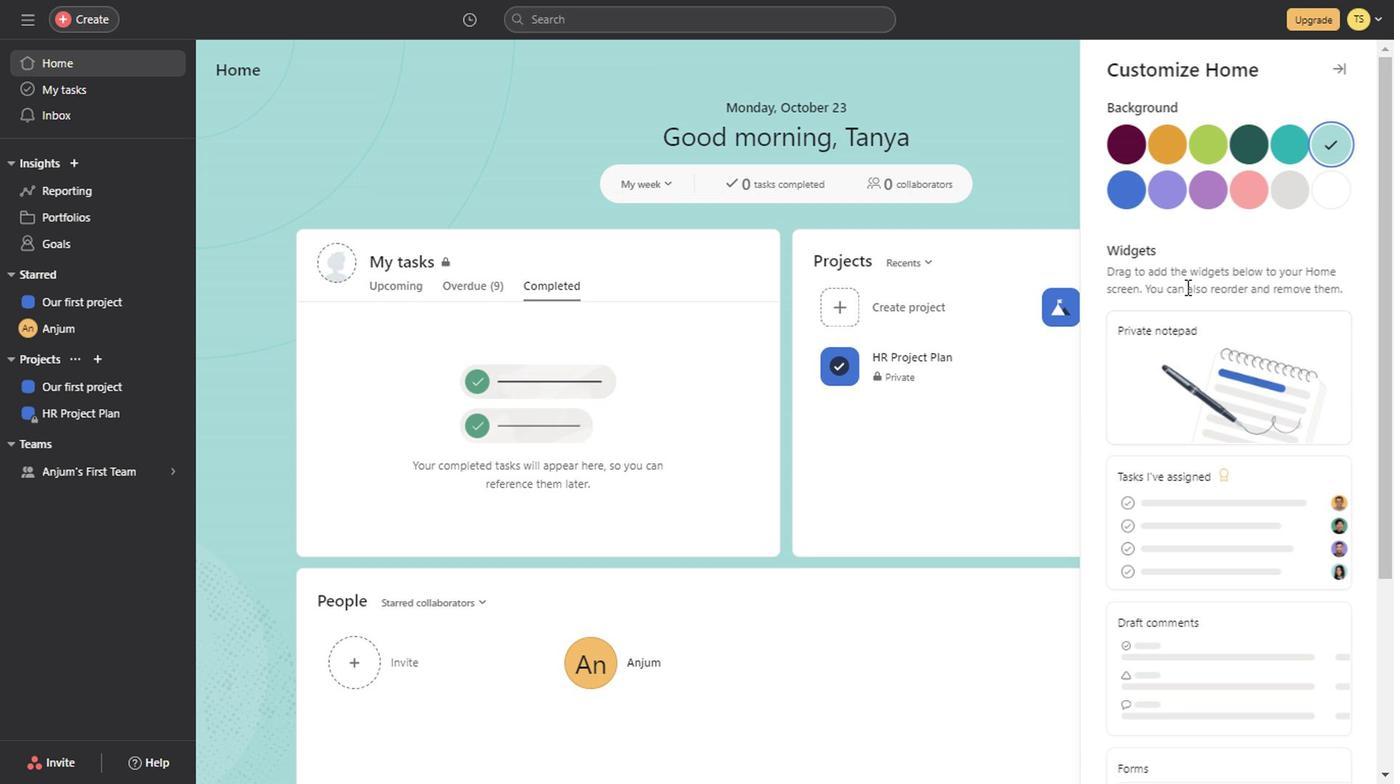 
Action: Mouse scrolled (691, 371) with delta (0, 0)
Screenshot: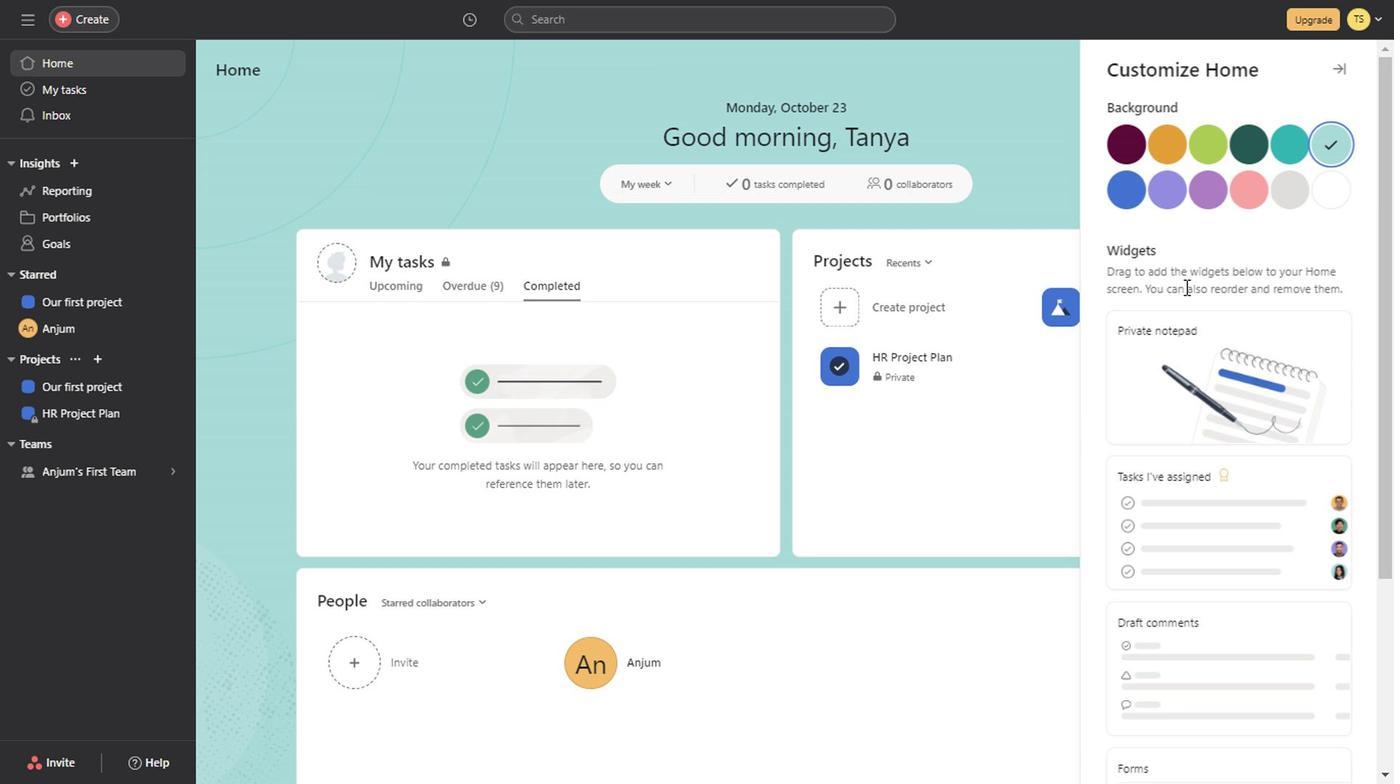
Action: Mouse scrolled (691, 371) with delta (0, 0)
Screenshot: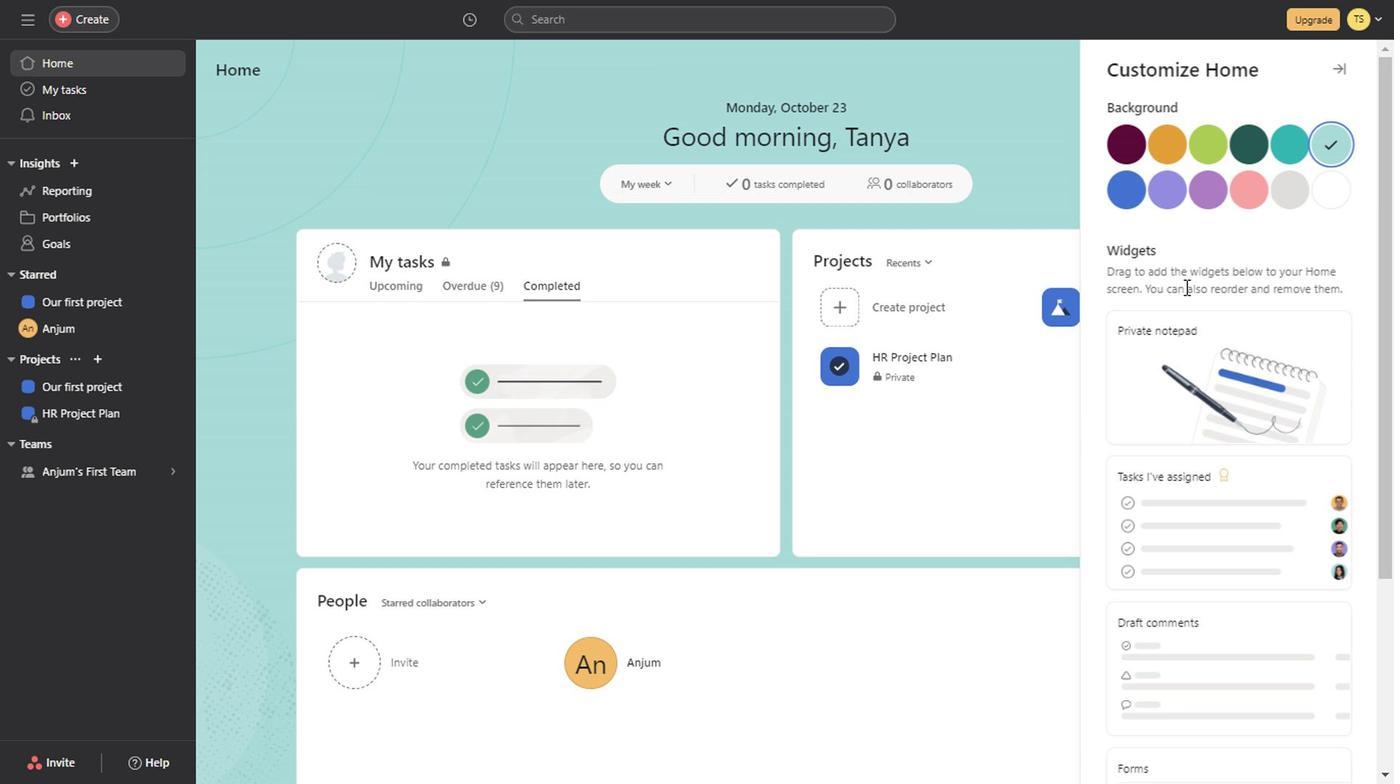 
Action: Mouse scrolled (691, 371) with delta (0, 0)
Screenshot: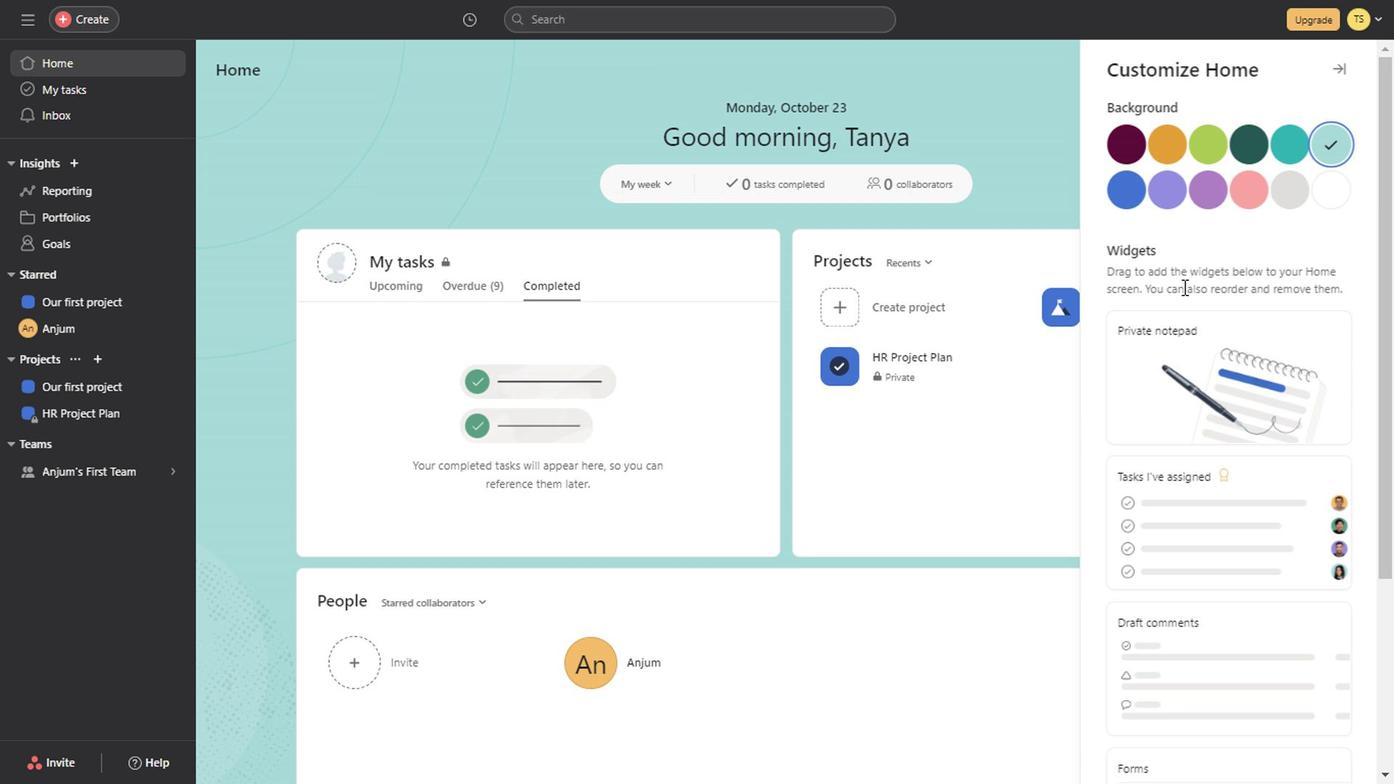 
Action: Mouse scrolled (691, 371) with delta (0, 0)
Screenshot: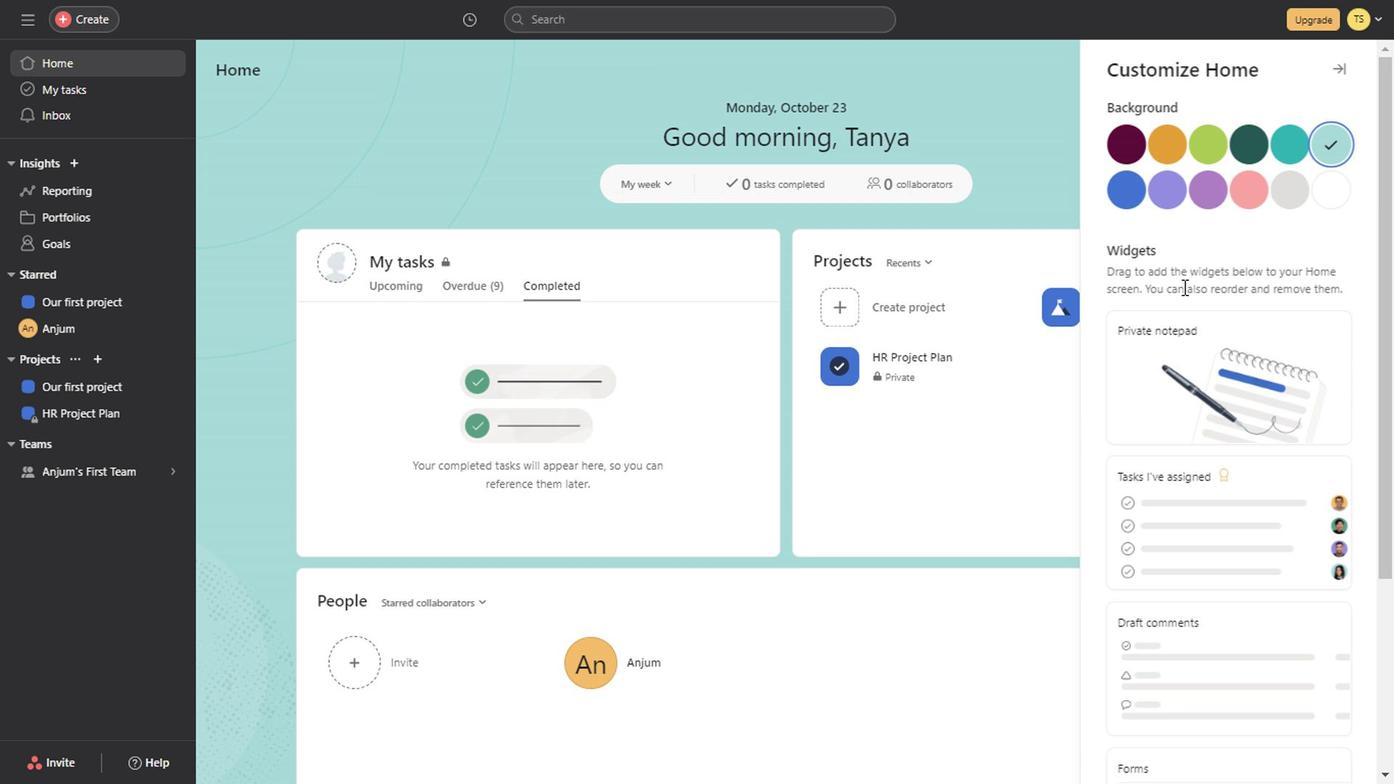 
Action: Mouse scrolled (691, 371) with delta (0, 0)
Screenshot: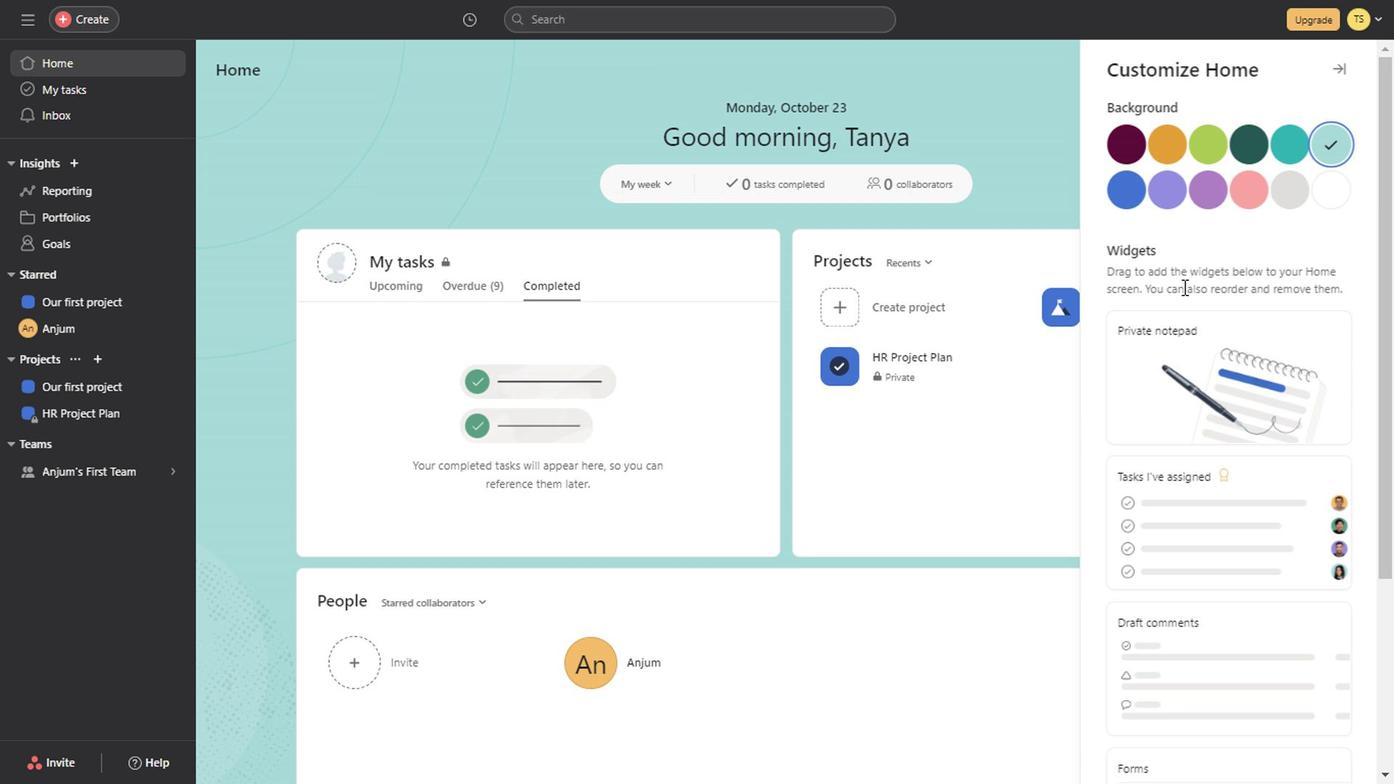 
Action: Mouse scrolled (691, 371) with delta (0, 0)
Screenshot: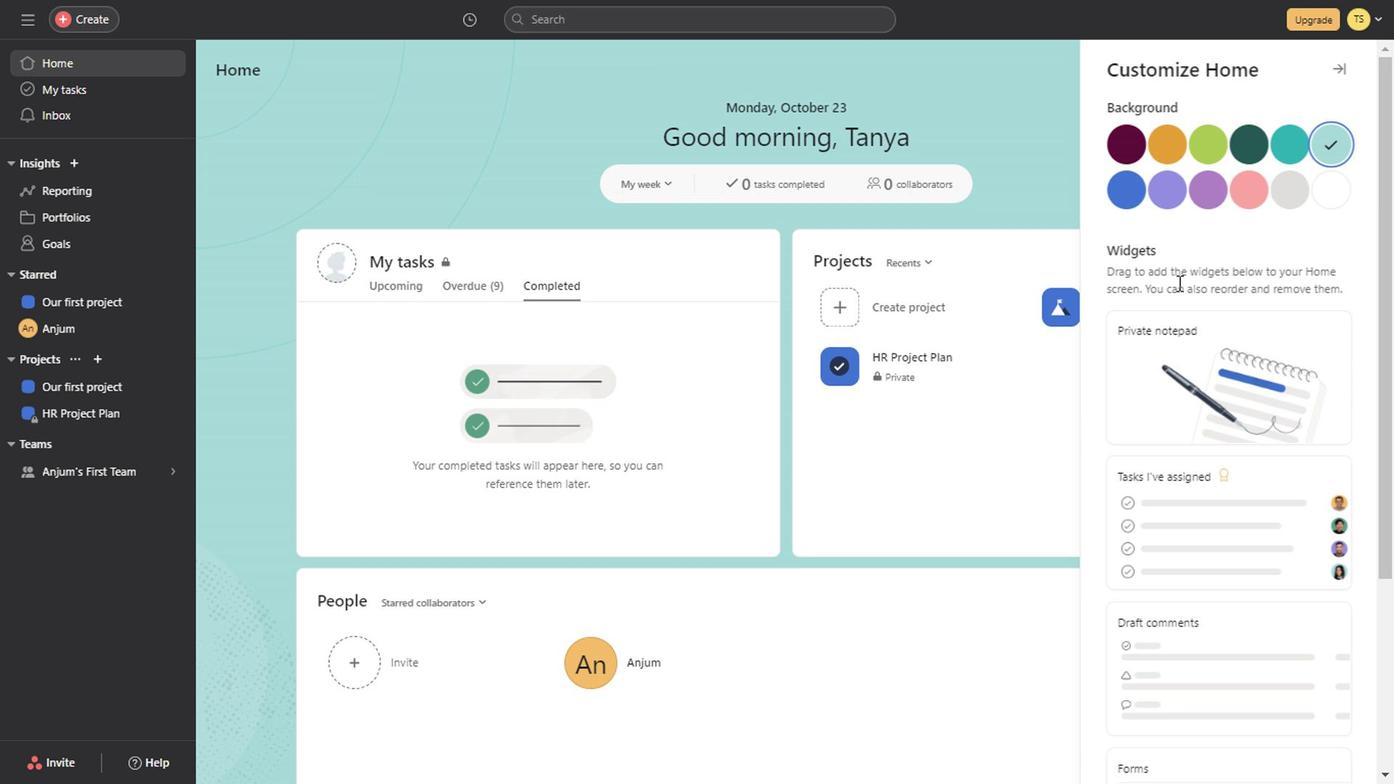 
Action: Mouse scrolled (691, 371) with delta (0, 0)
Screenshot: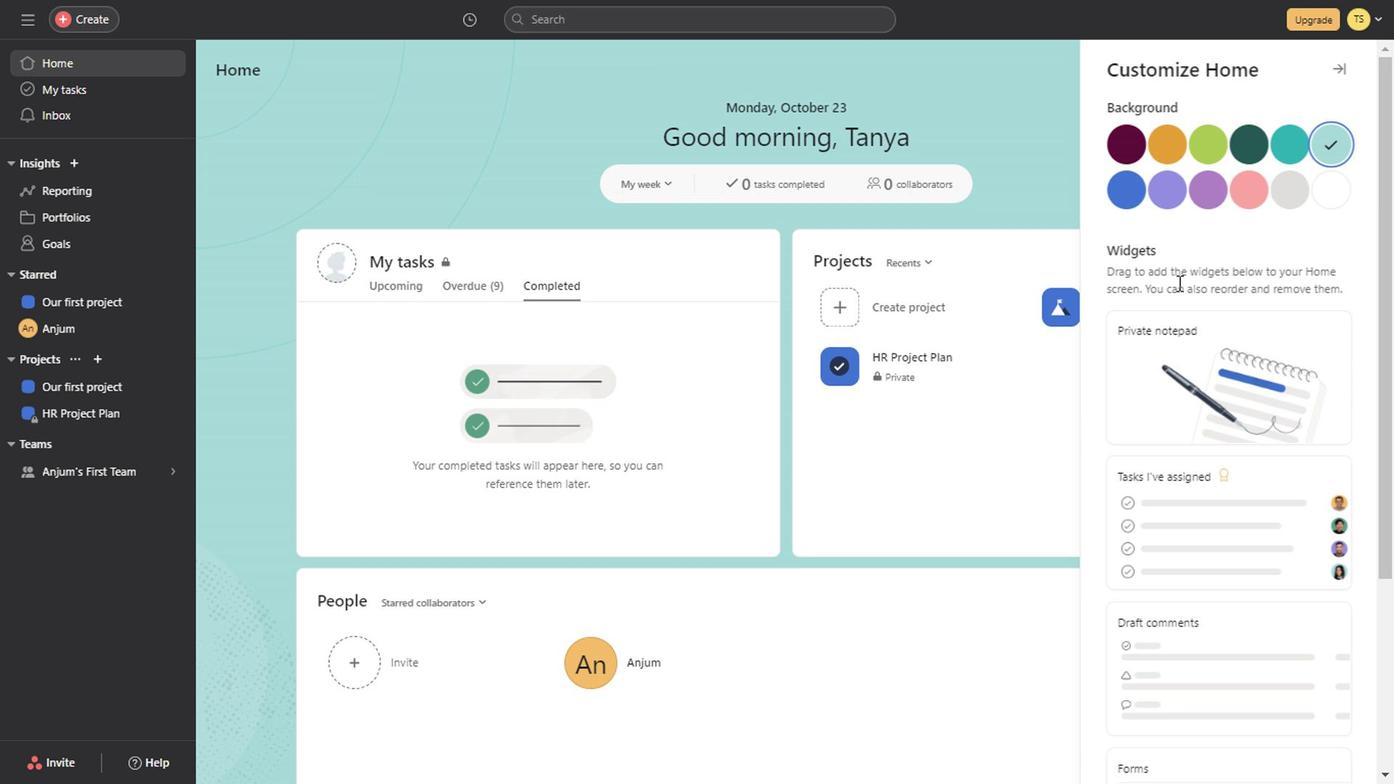 
Action: Mouse scrolled (691, 371) with delta (0, 0)
Screenshot: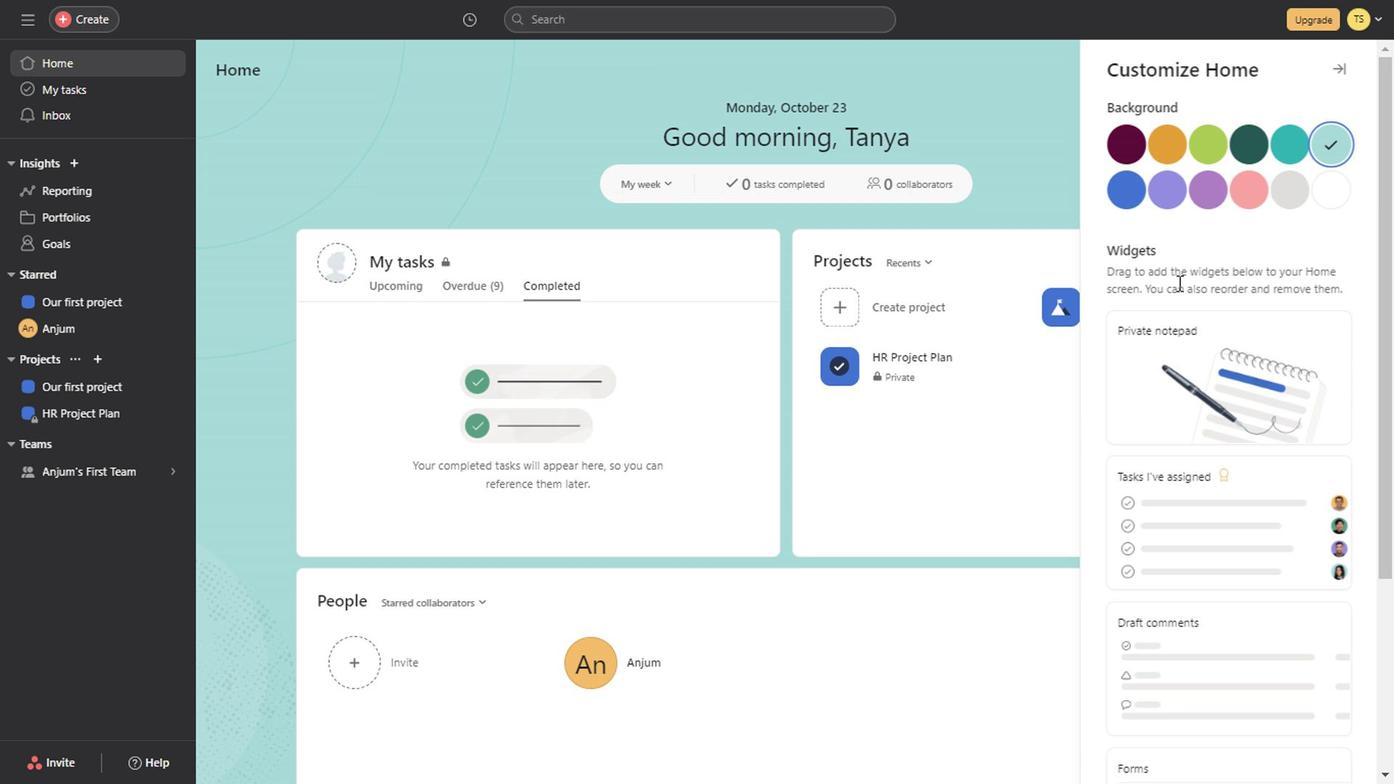 
Action: Mouse scrolled (691, 371) with delta (0, 0)
Screenshot: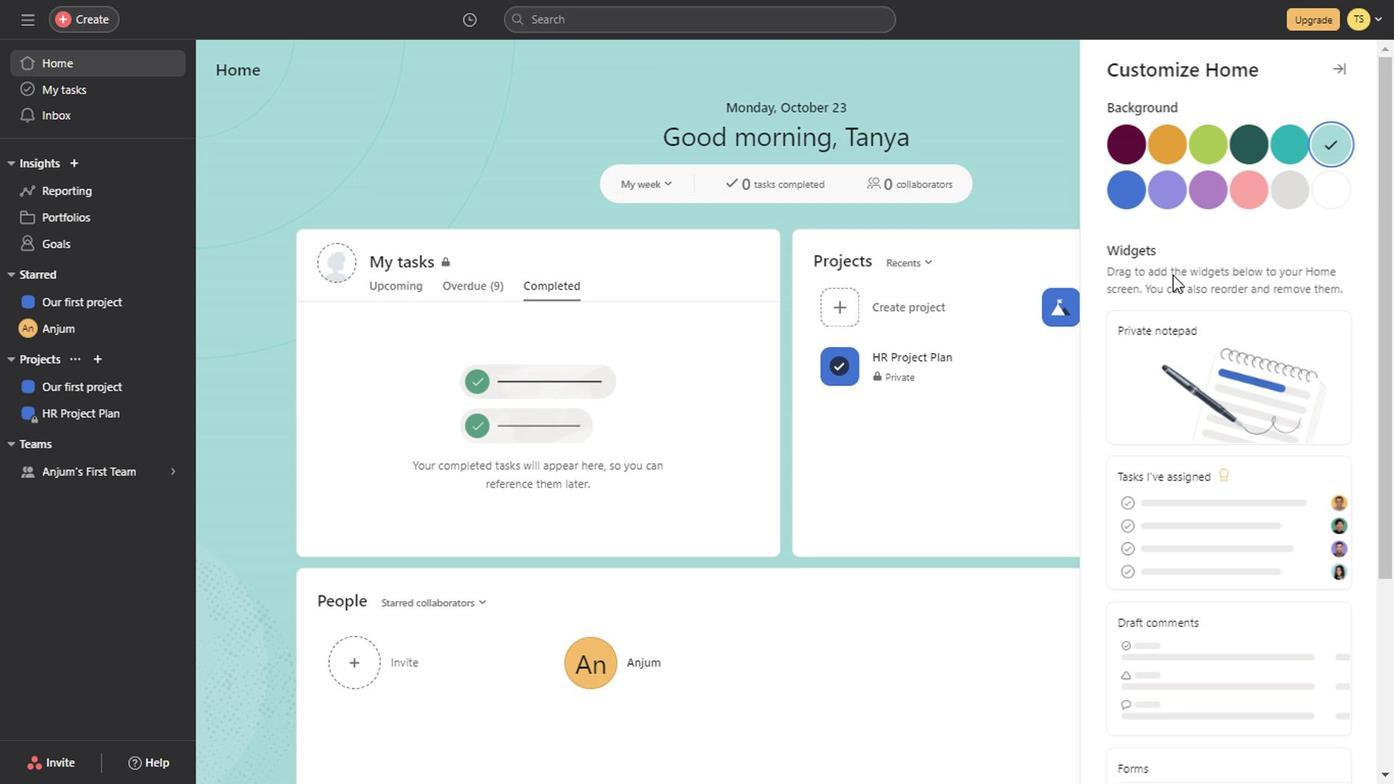
Action: Mouse scrolled (691, 371) with delta (0, 0)
Screenshot: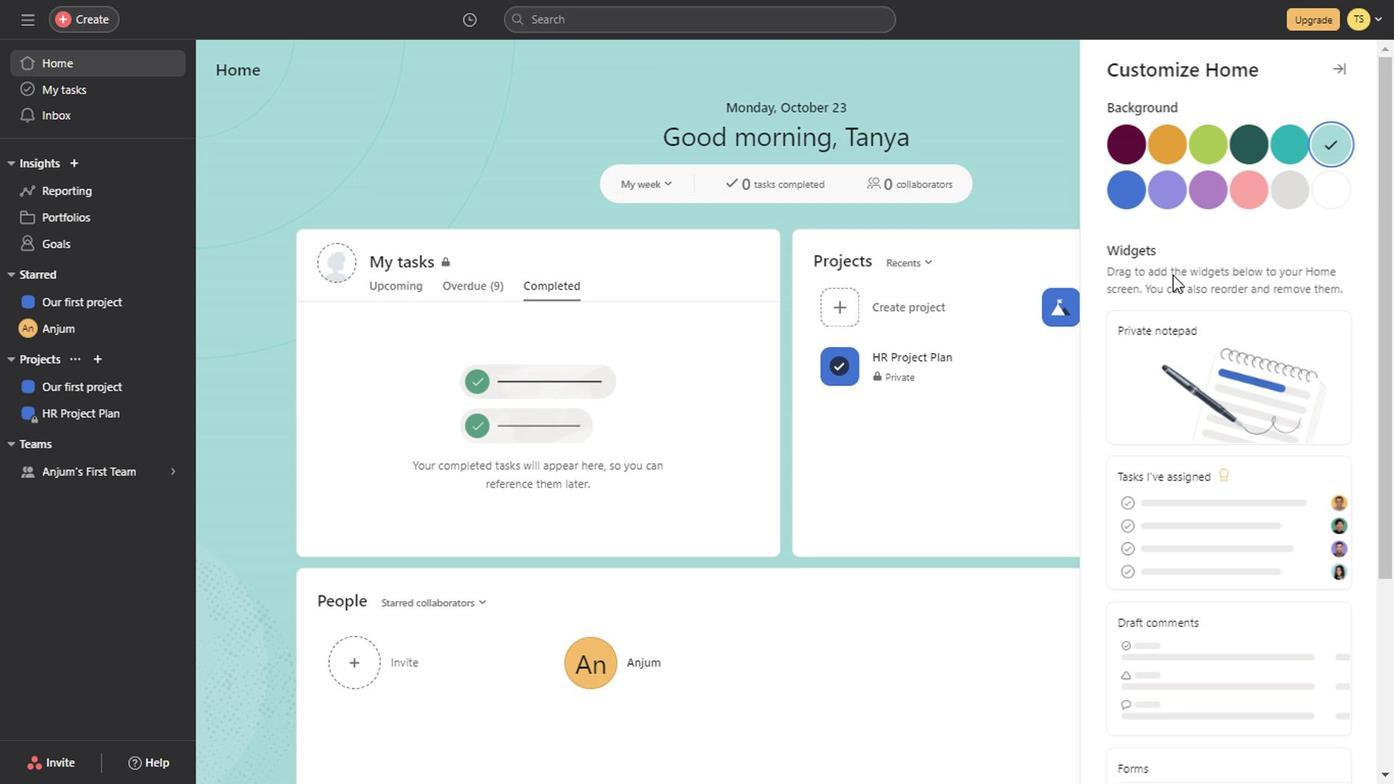 
Action: Mouse scrolled (691, 371) with delta (0, 0)
Screenshot: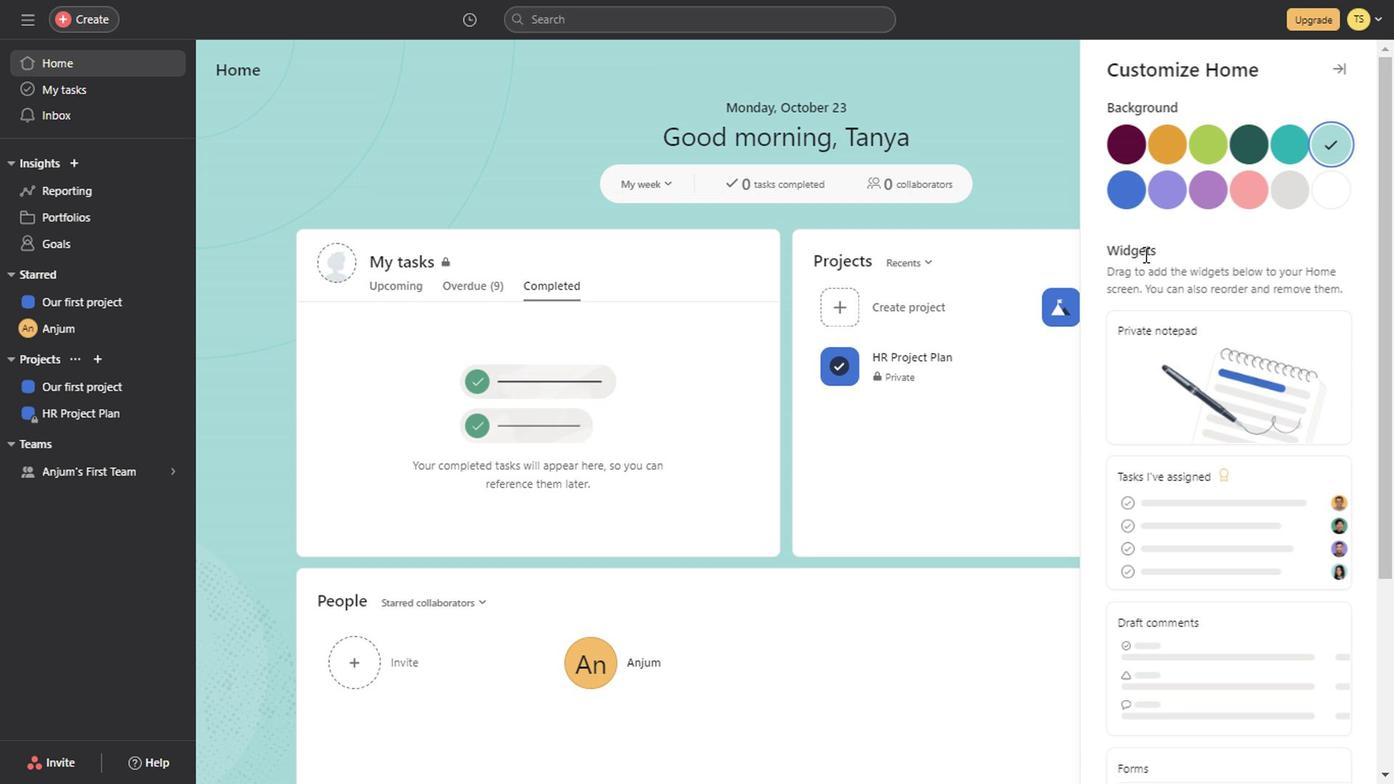 
Action: Mouse moved to (808, 132)
Screenshot: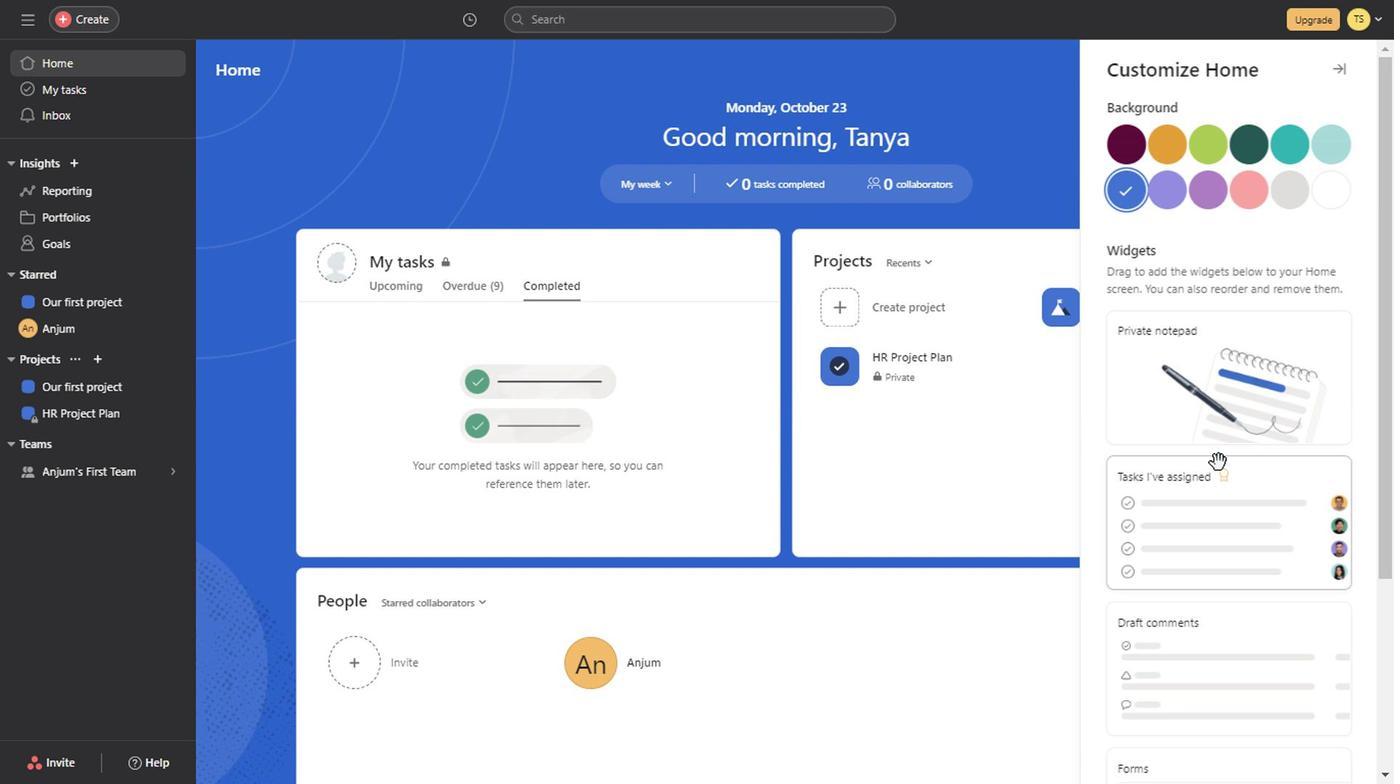 
Action: Mouse pressed left at (808, 132)
Screenshot: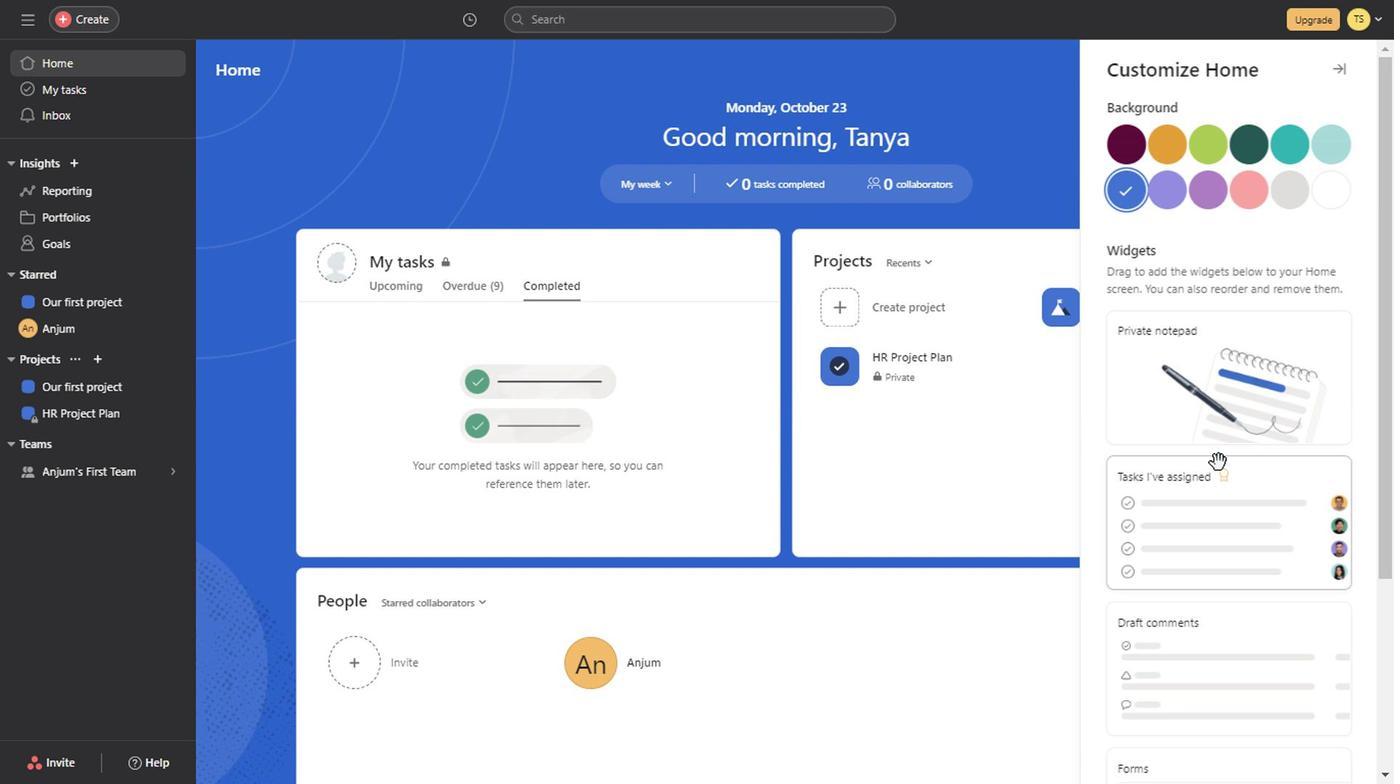 
Action: Mouse moved to (867, 329)
Screenshot: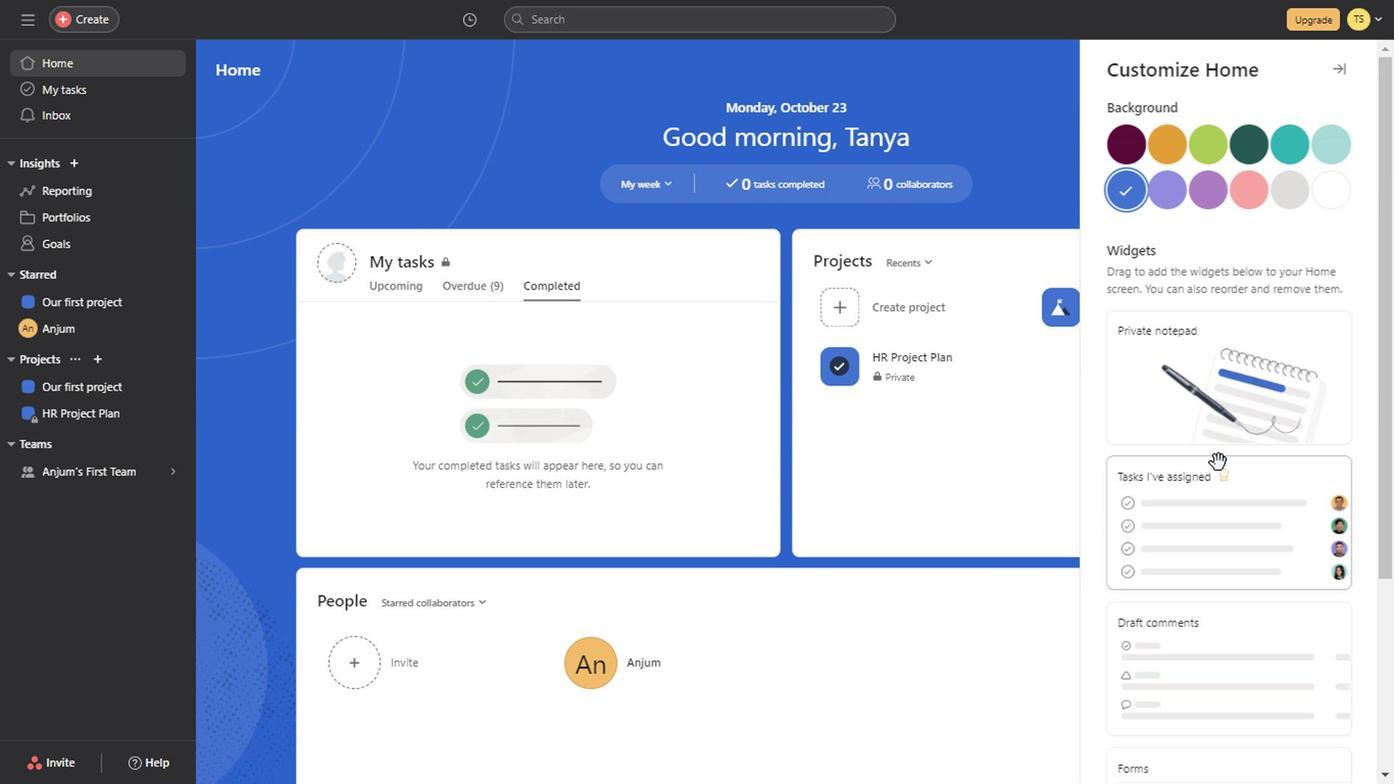 
Action: Mouse scrolled (867, 328) with delta (0, 0)
Screenshot: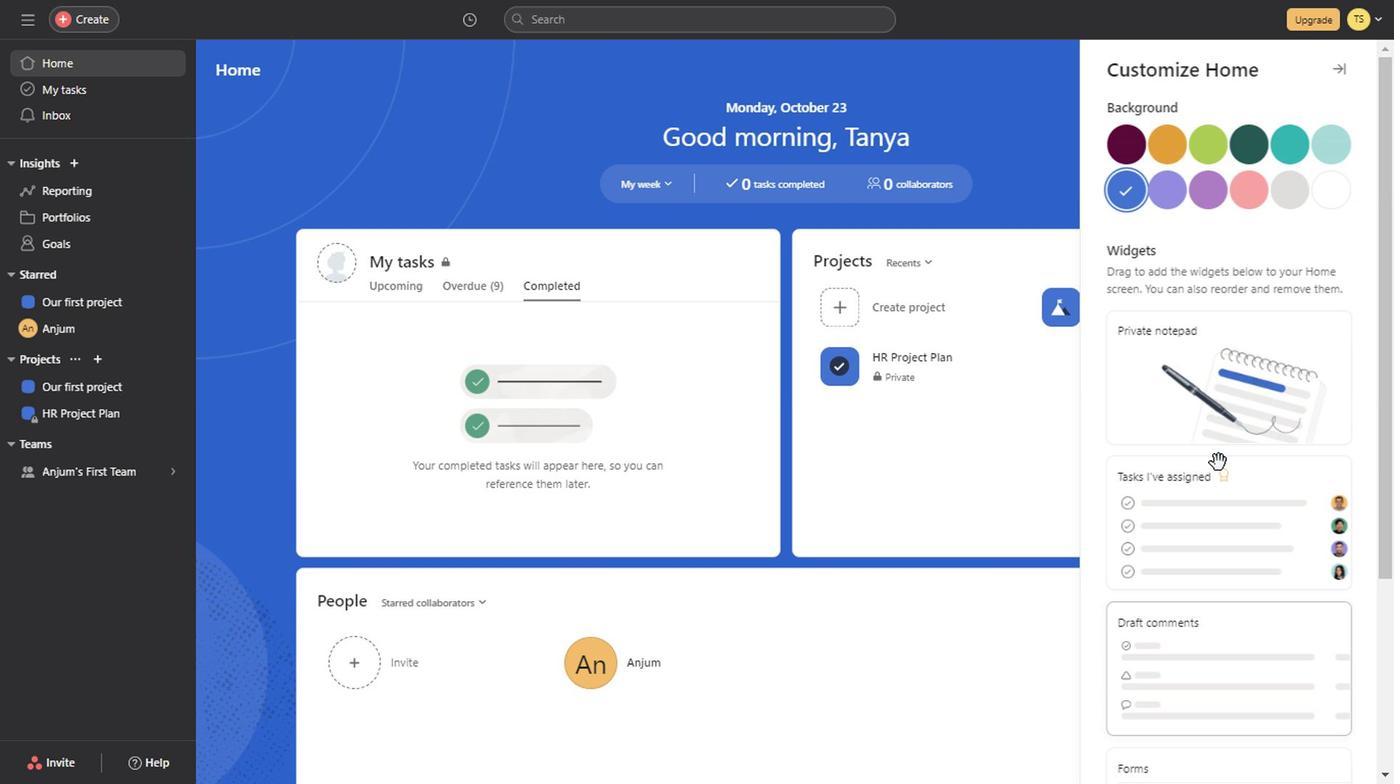 
Action: Mouse scrolled (867, 328) with delta (0, 0)
Screenshot: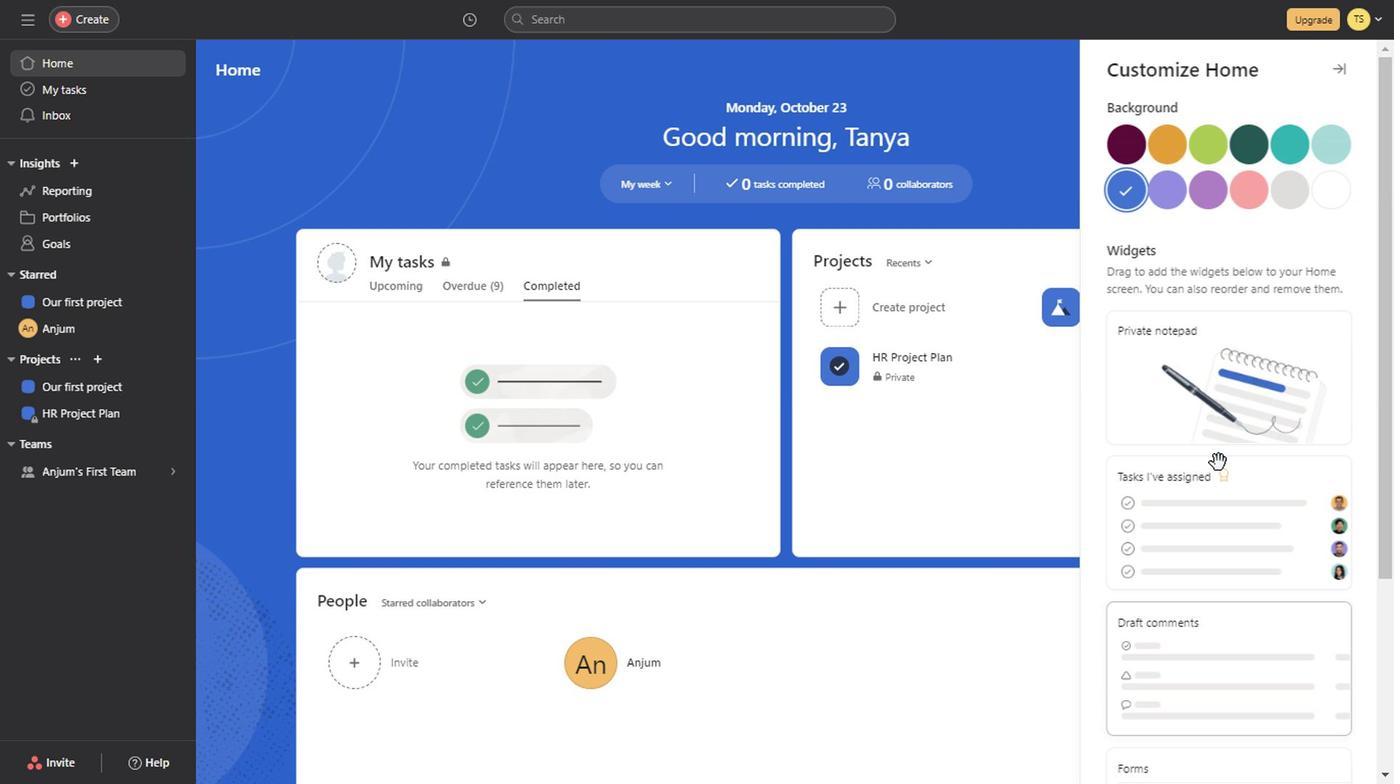 
Action: Mouse scrolled (867, 328) with delta (0, 0)
Screenshot: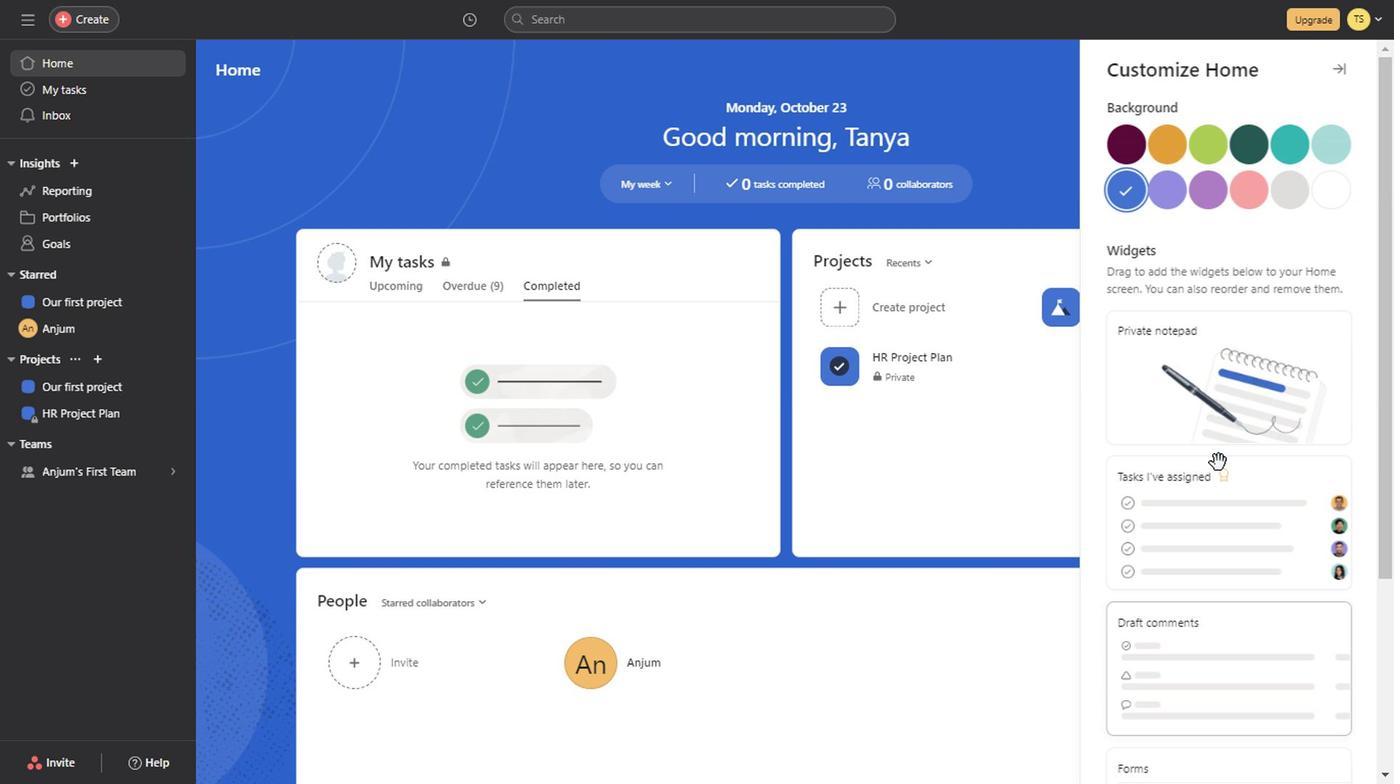 
Action: Mouse scrolled (867, 328) with delta (0, 0)
Screenshot: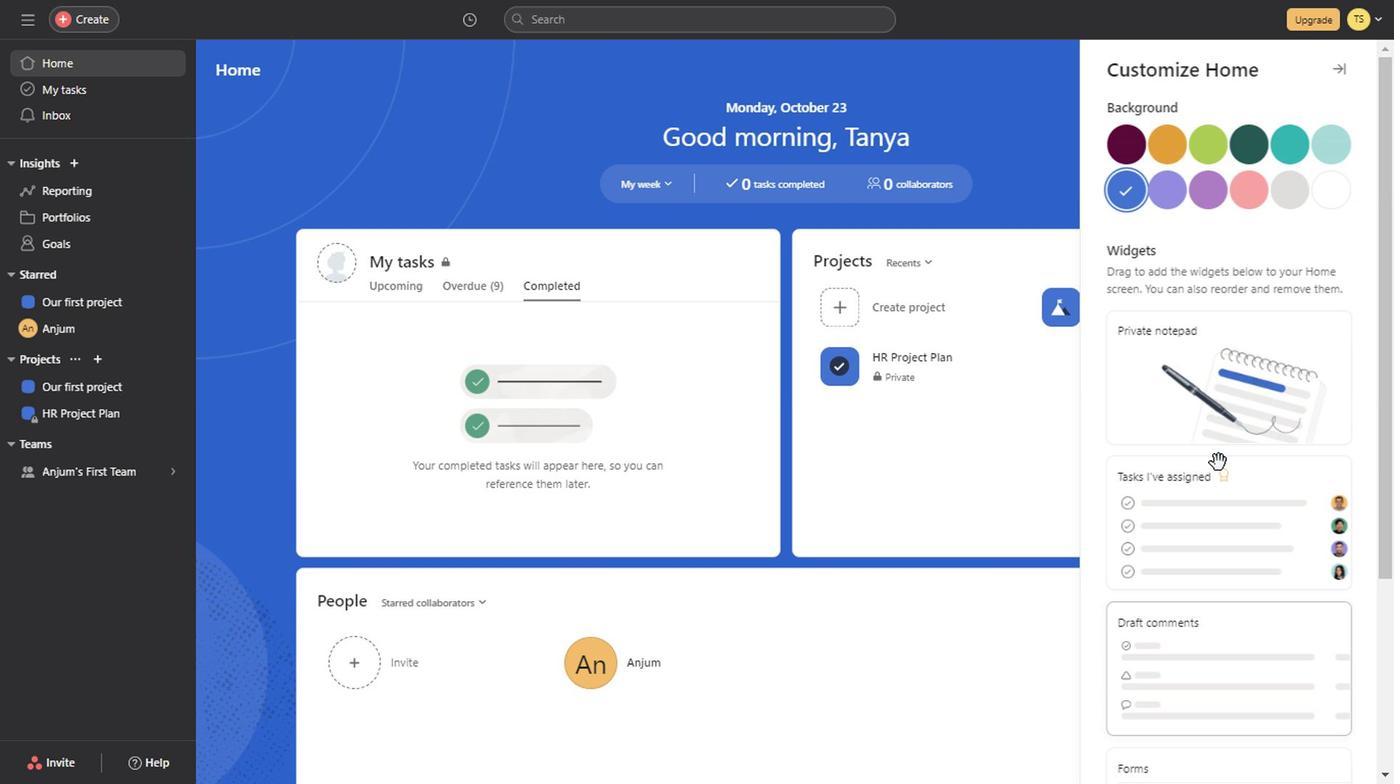 
Action: Mouse scrolled (867, 328) with delta (0, 0)
Screenshot: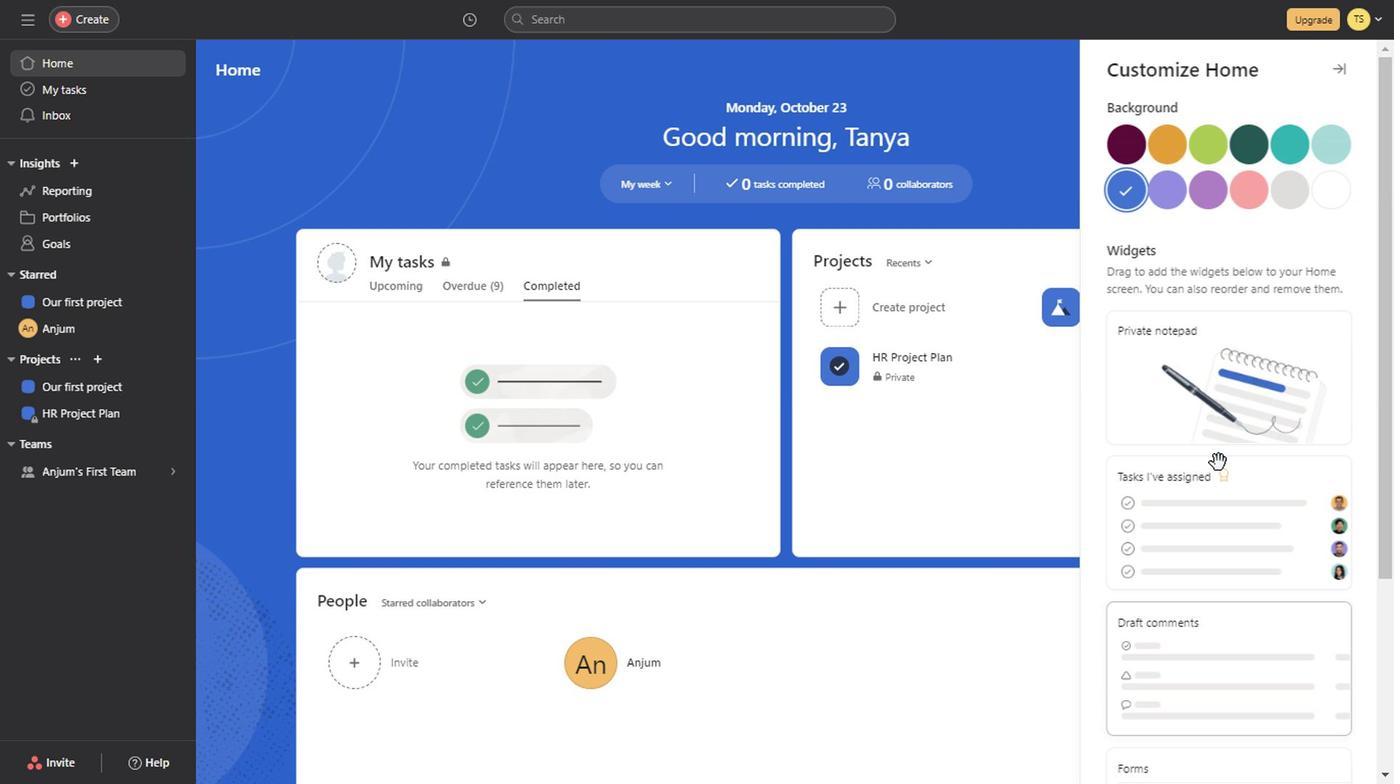 
Action: Mouse scrolled (867, 328) with delta (0, 0)
Screenshot: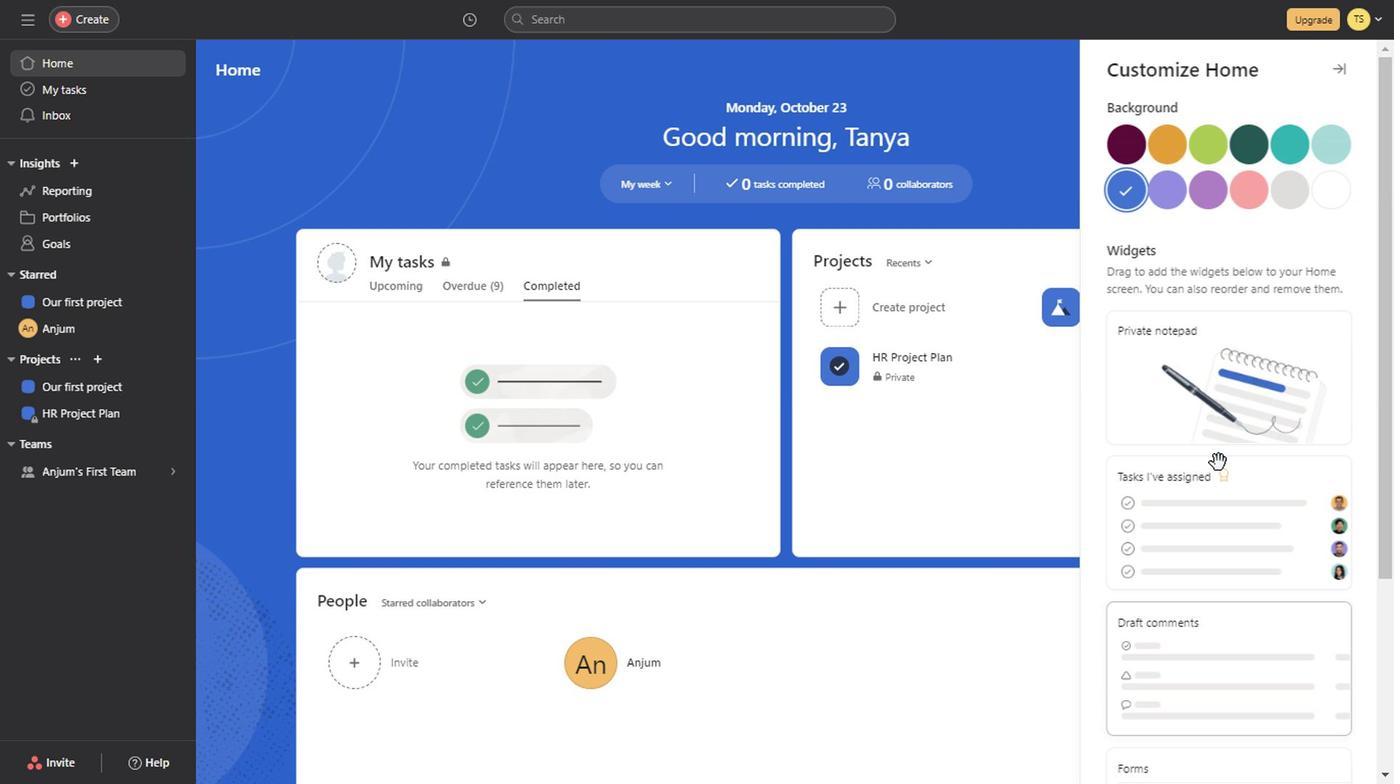 
Action: Mouse scrolled (867, 328) with delta (0, 0)
Screenshot: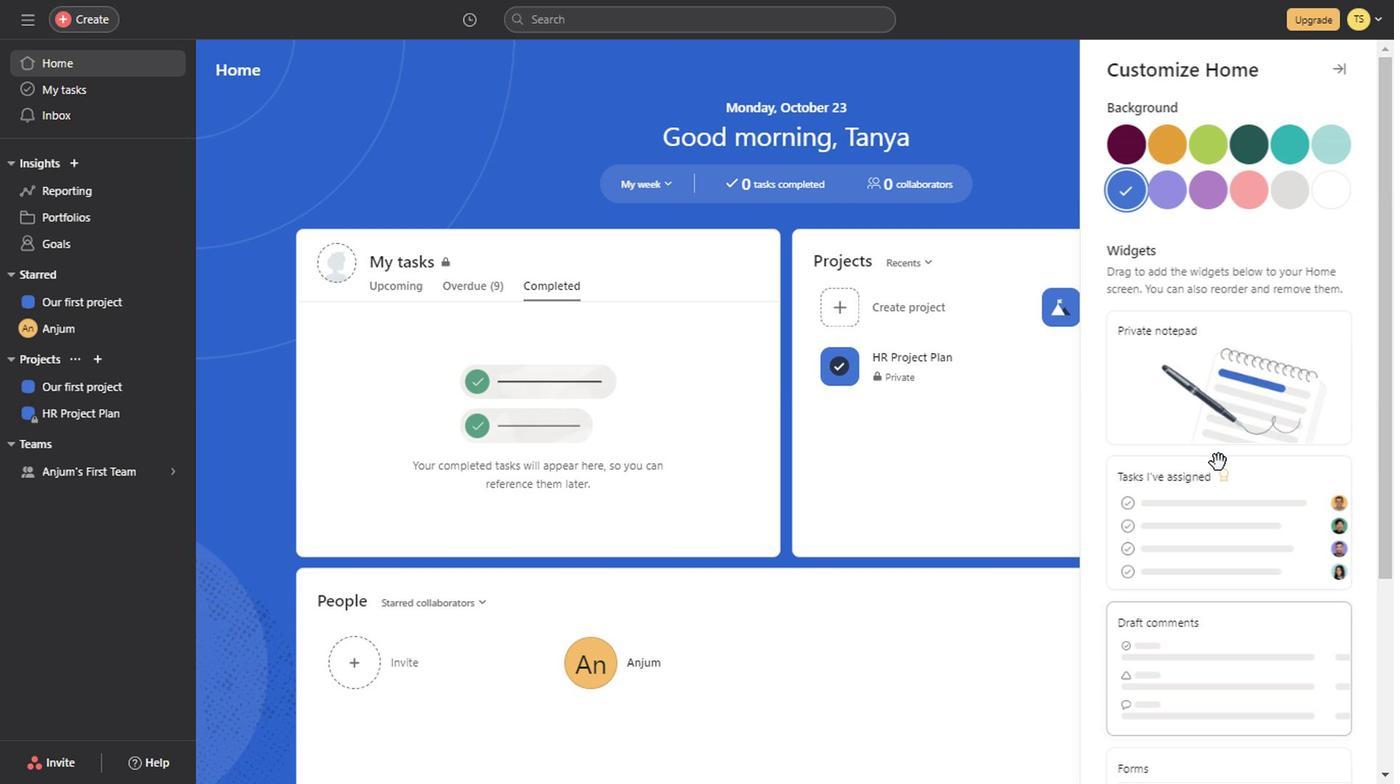 
Action: Mouse scrolled (867, 328) with delta (0, 0)
Screenshot: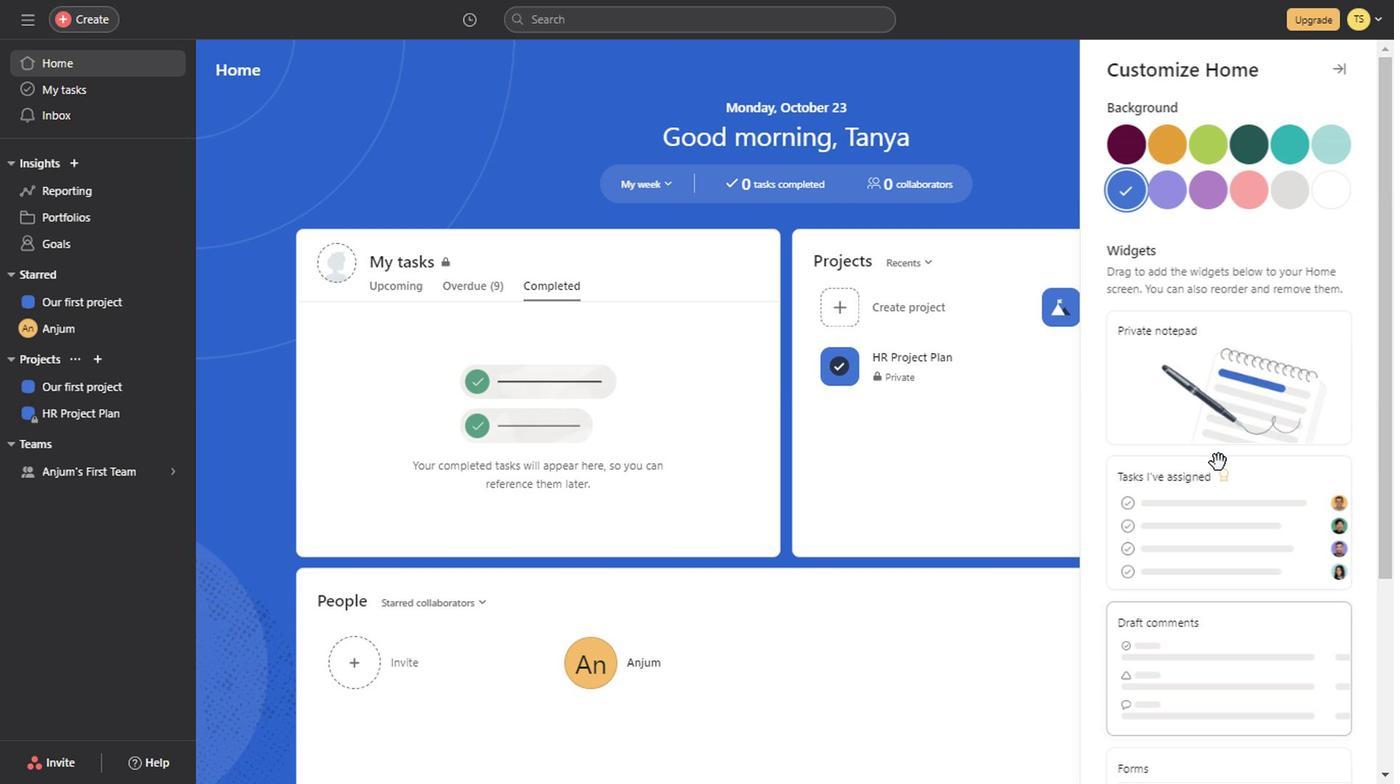 
Action: Mouse scrolled (867, 328) with delta (0, 0)
Screenshot: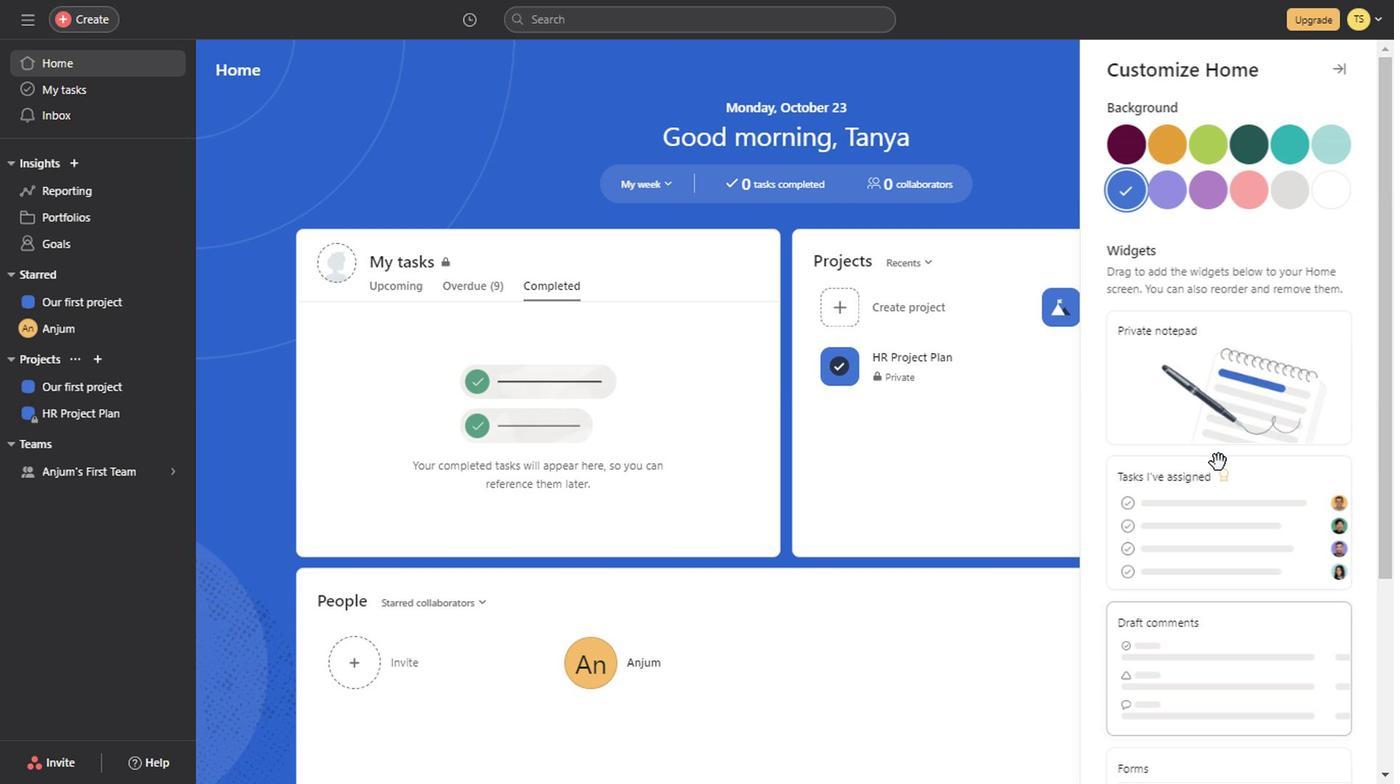 
Action: Mouse scrolled (867, 328) with delta (0, 0)
Screenshot: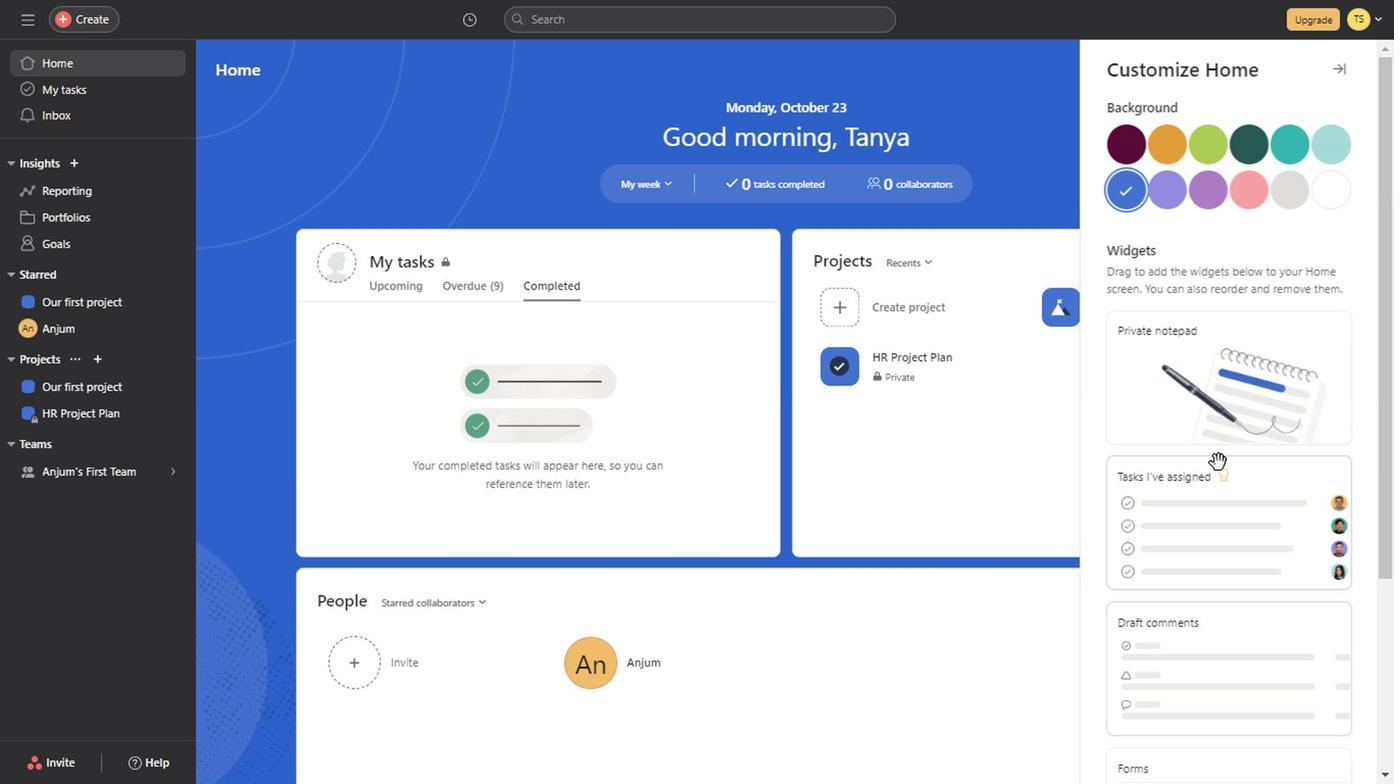 
Action: Mouse scrolled (867, 328) with delta (0, 0)
Screenshot: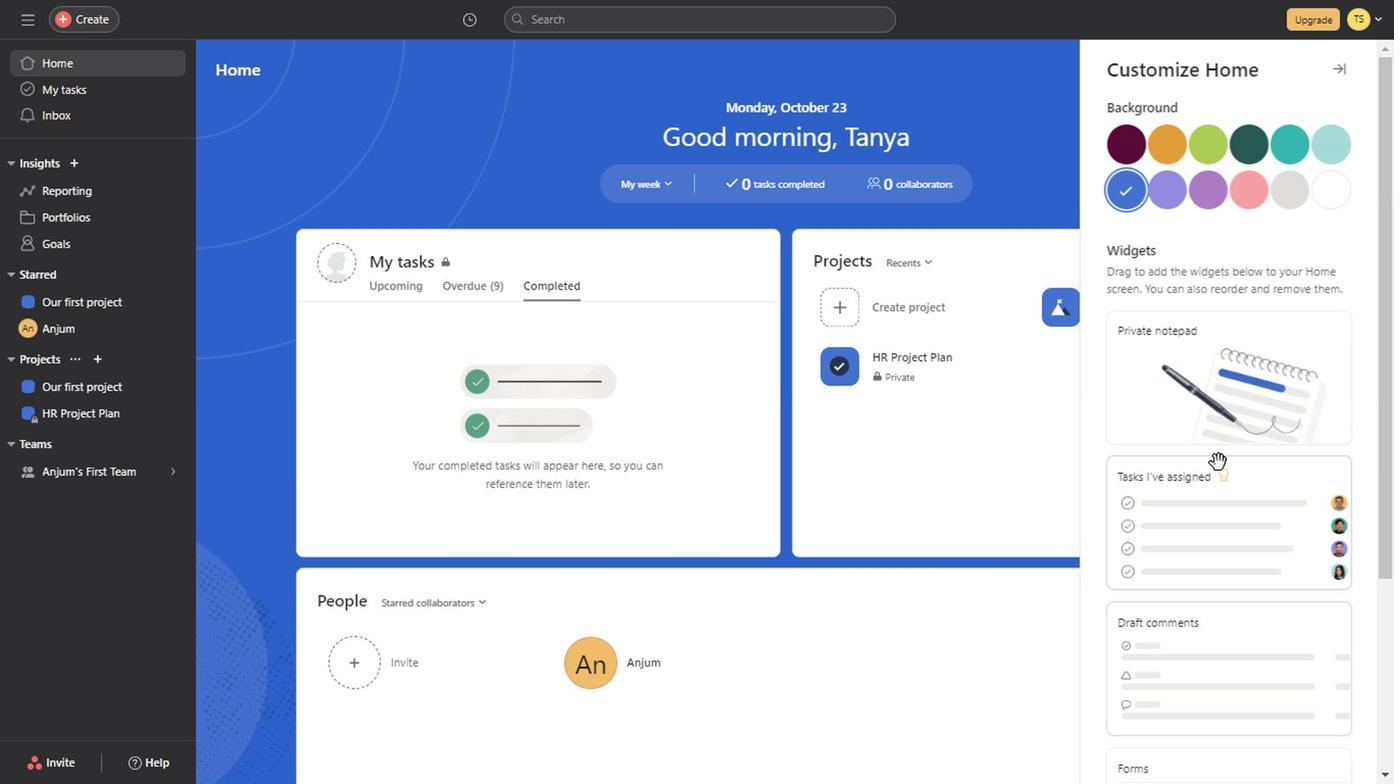 
Action: Mouse scrolled (867, 328) with delta (0, 0)
Screenshot: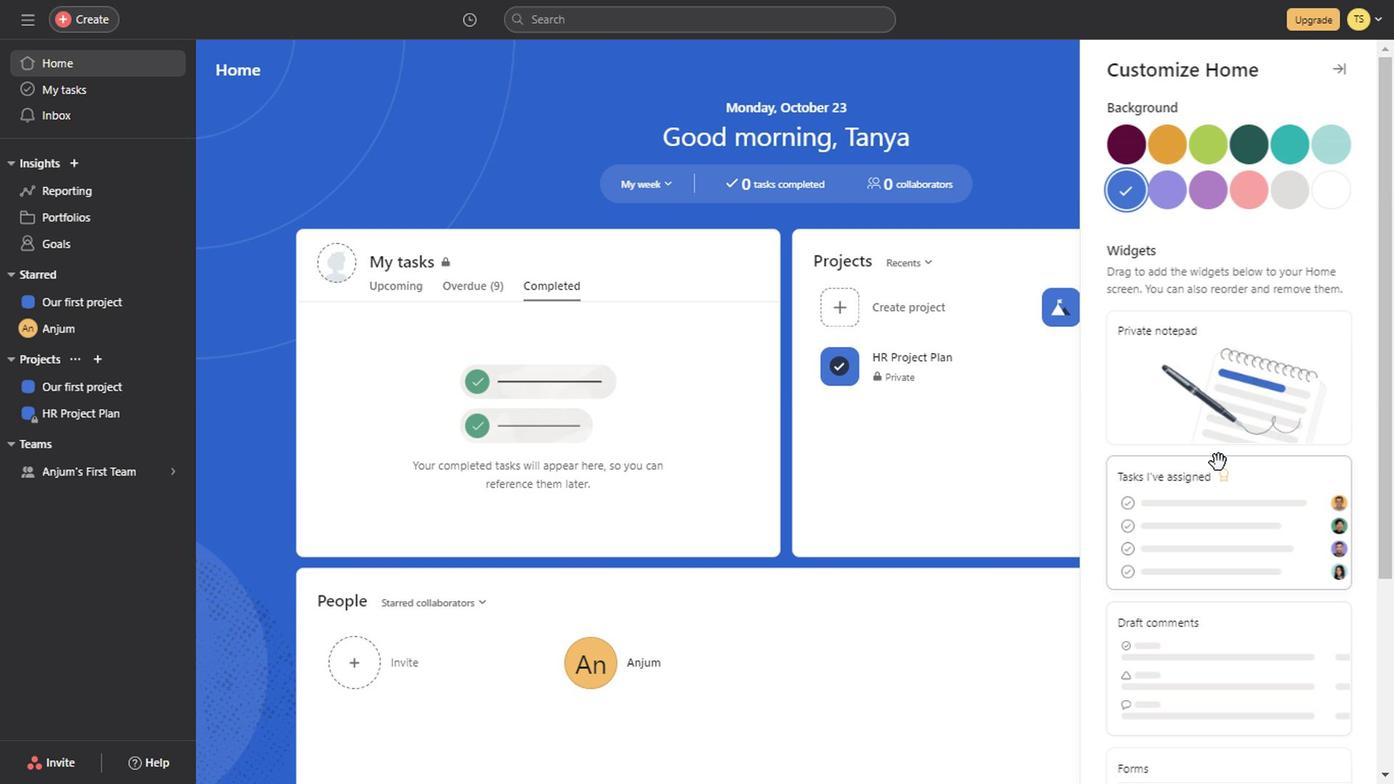 
Action: Mouse scrolled (867, 328) with delta (0, 0)
Screenshot: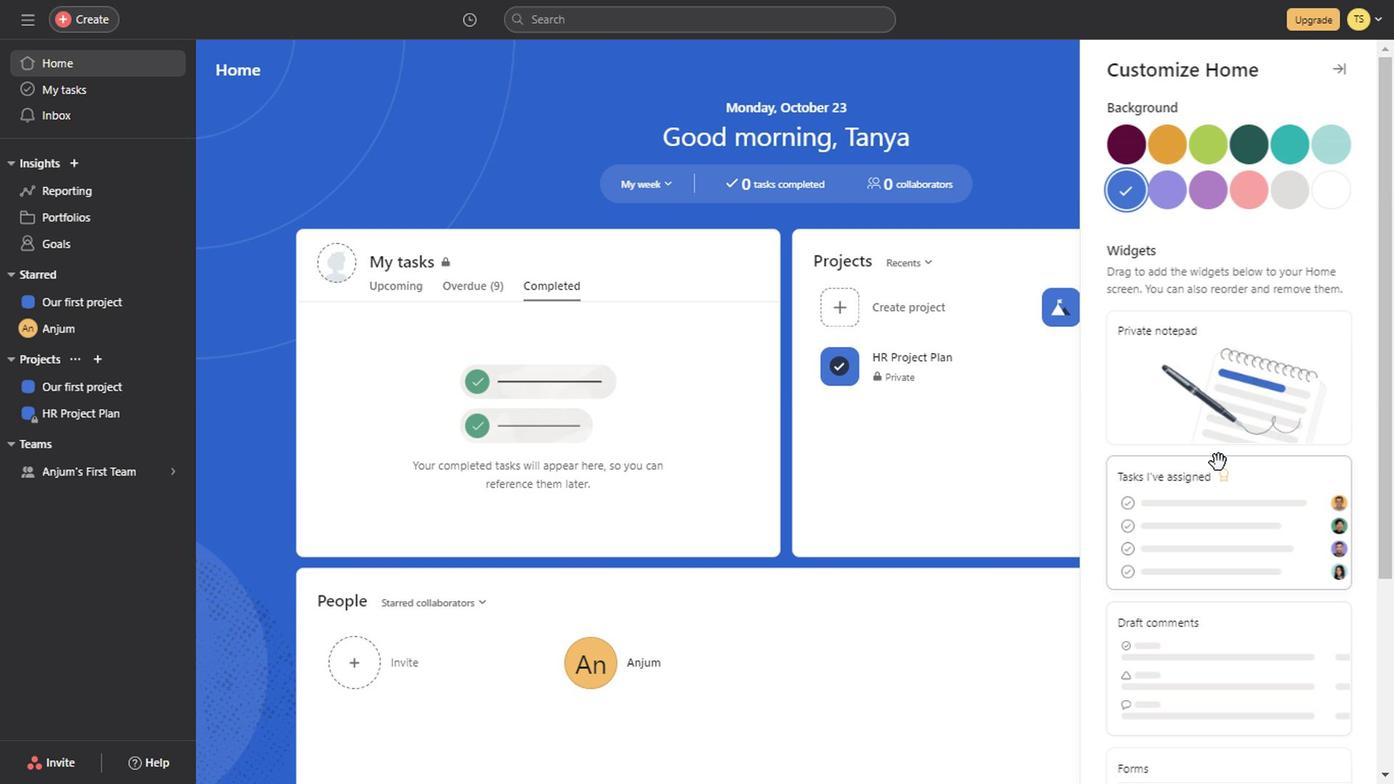 
Action: Mouse scrolled (867, 328) with delta (0, 0)
Screenshot: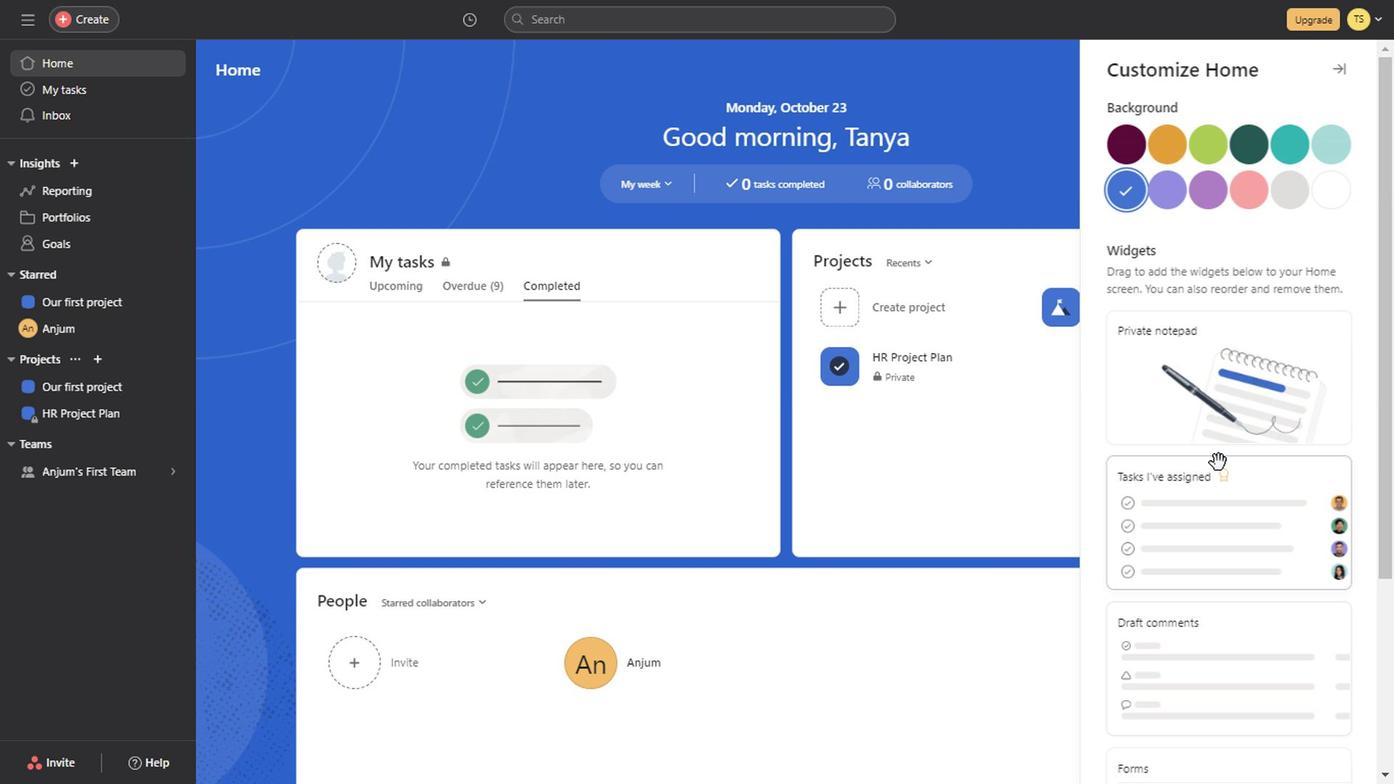 
Action: Mouse scrolled (867, 328) with delta (0, 0)
Screenshot: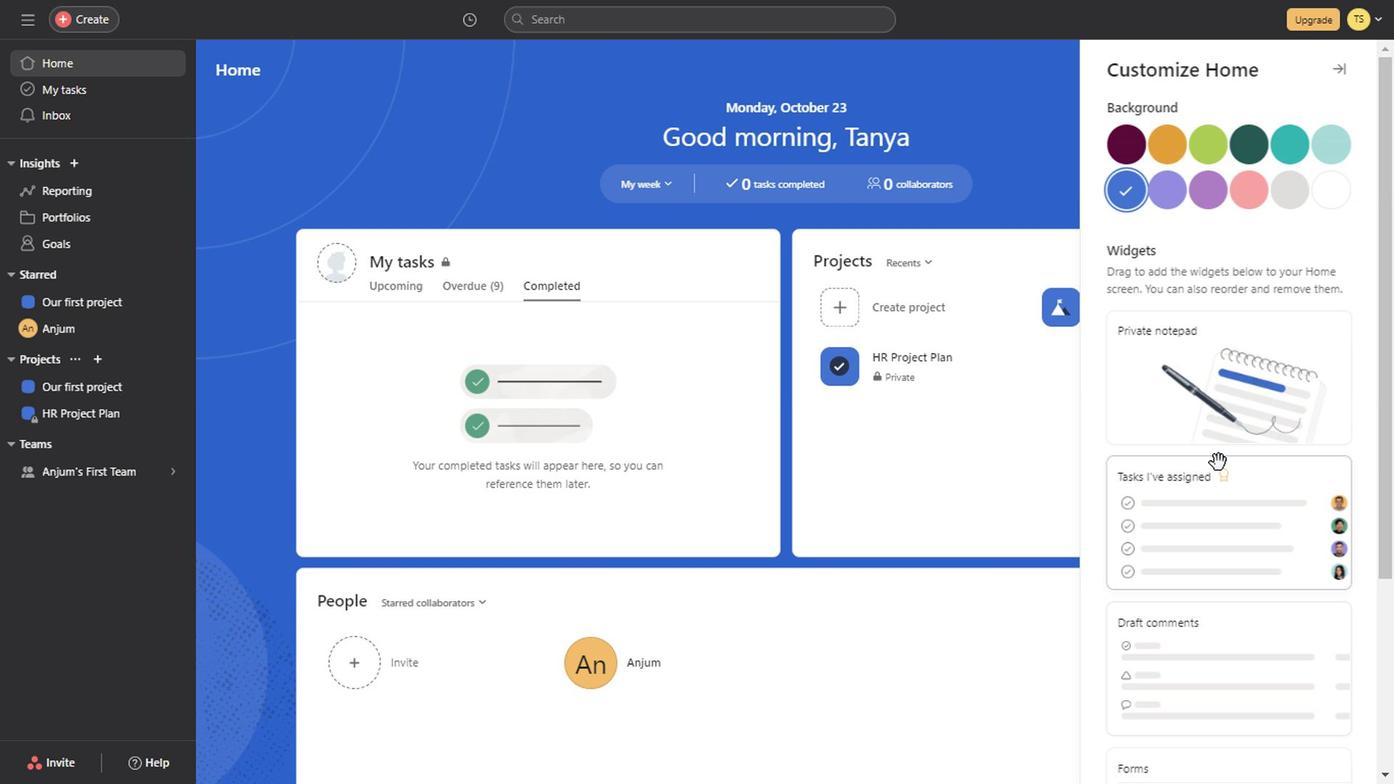 
Action: Mouse scrolled (867, 328) with delta (0, 0)
Screenshot: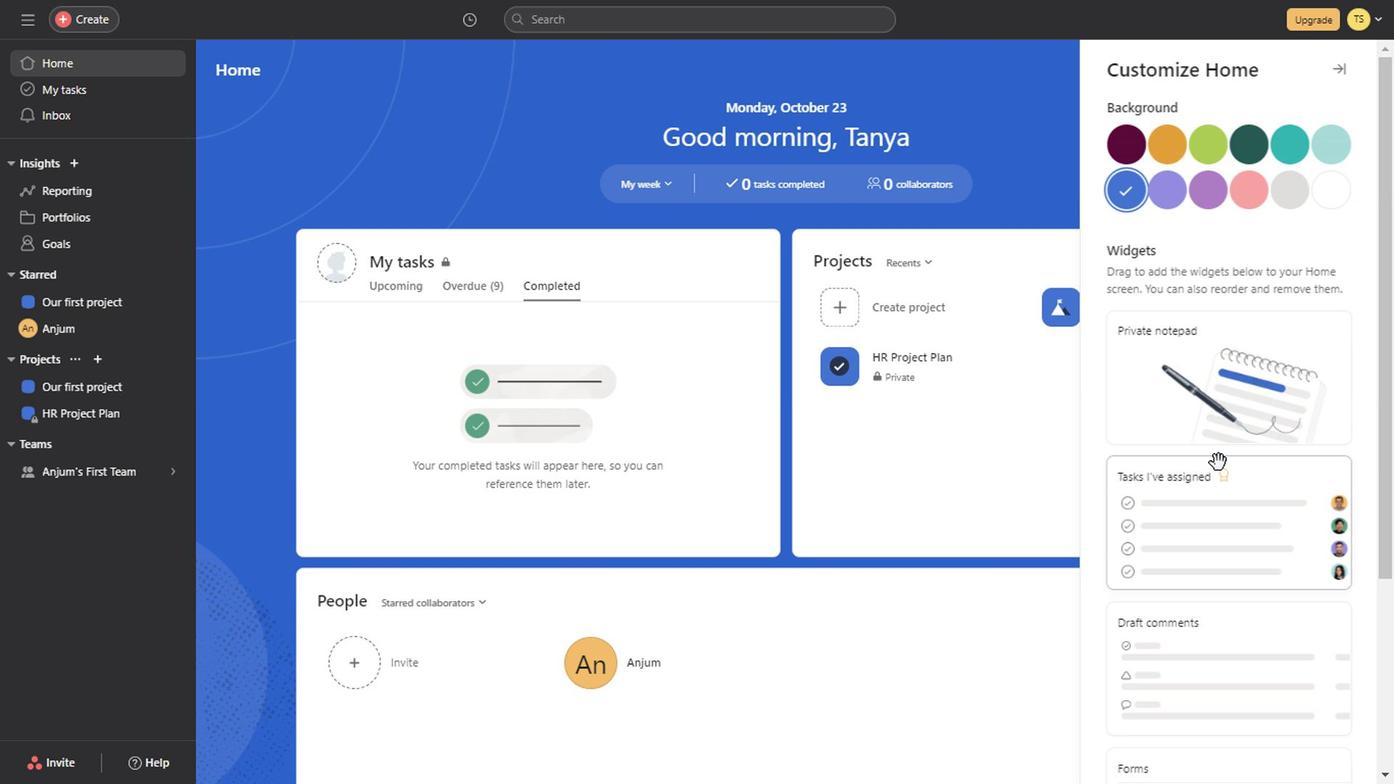 
Action: Mouse scrolled (867, 328) with delta (0, 0)
Screenshot: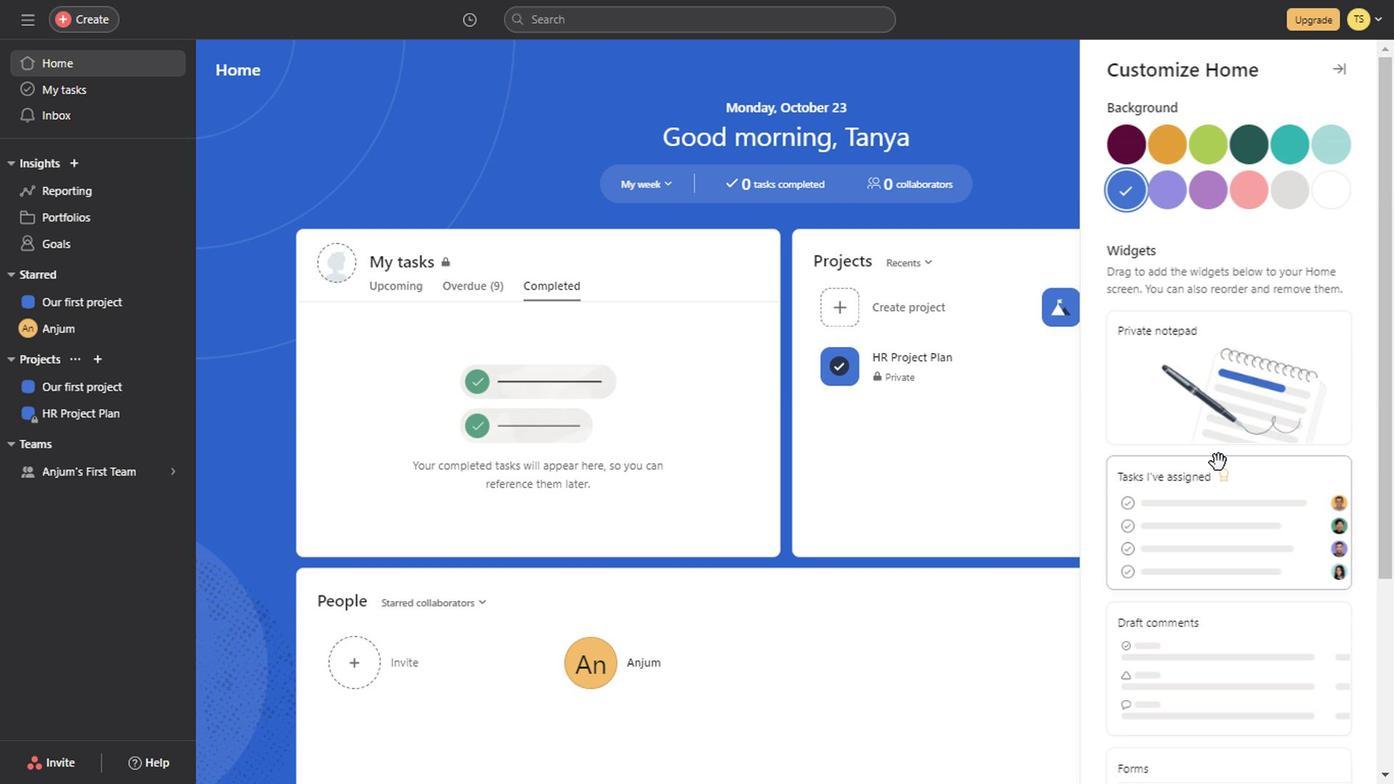 
Action: Mouse scrolled (867, 328) with delta (0, 0)
Screenshot: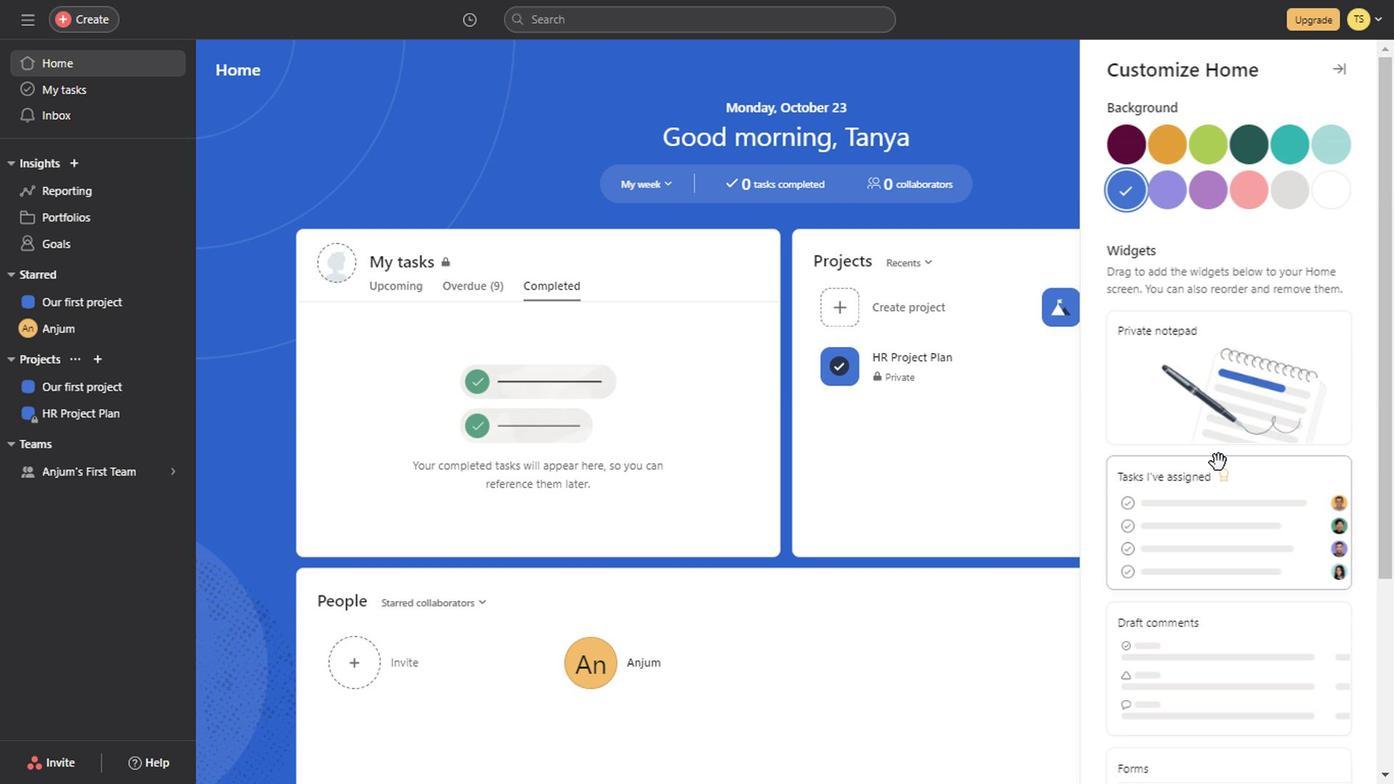 
Action: Mouse scrolled (867, 328) with delta (0, 0)
Screenshot: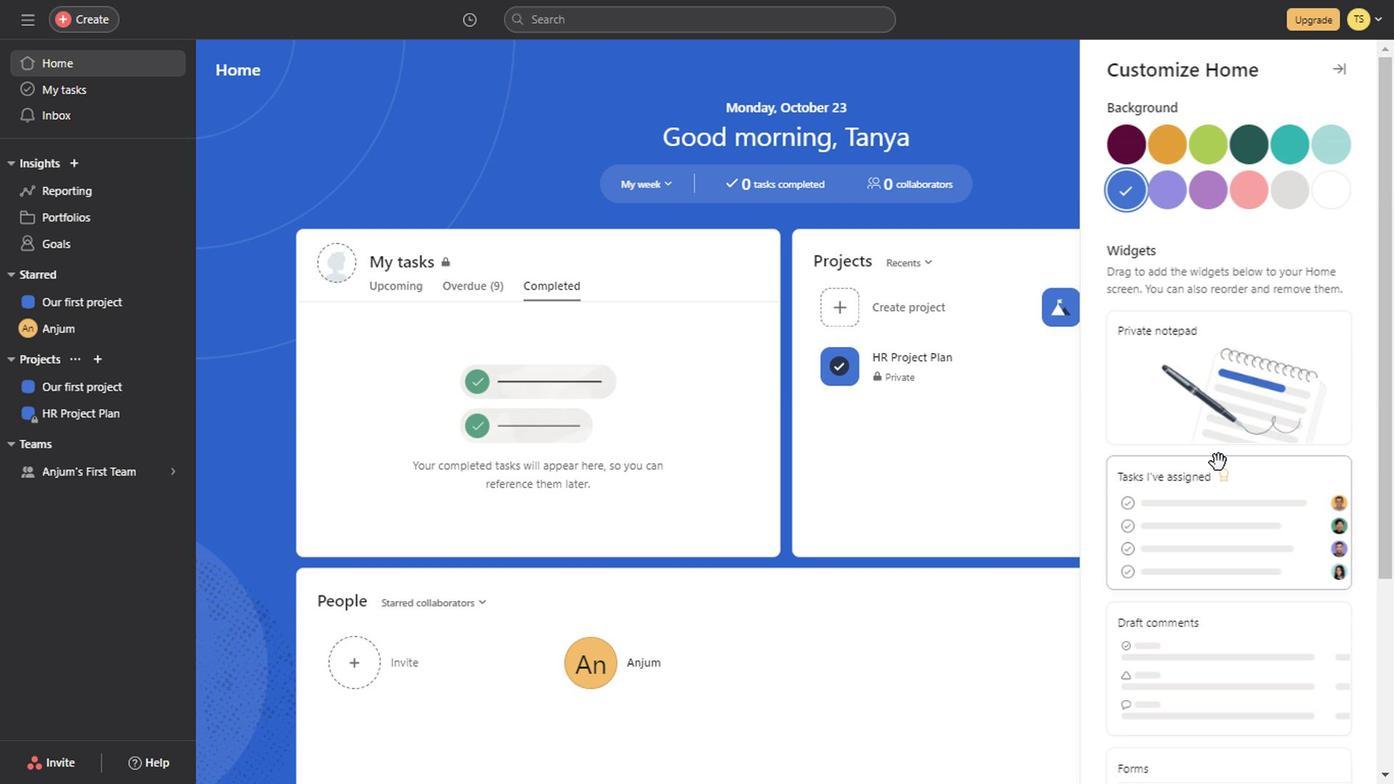 
Action: Mouse scrolled (867, 328) with delta (0, 0)
Screenshot: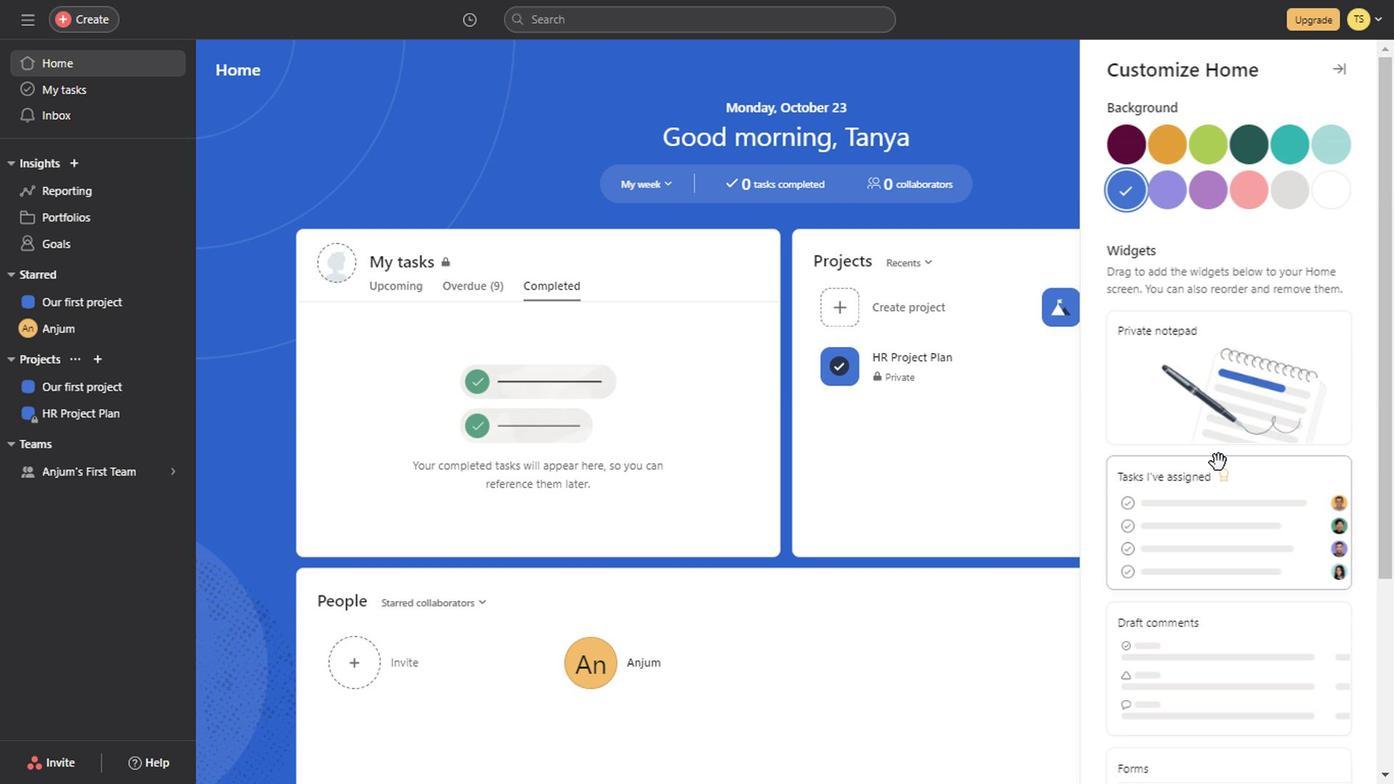 
Action: Mouse scrolled (867, 328) with delta (0, 0)
Screenshot: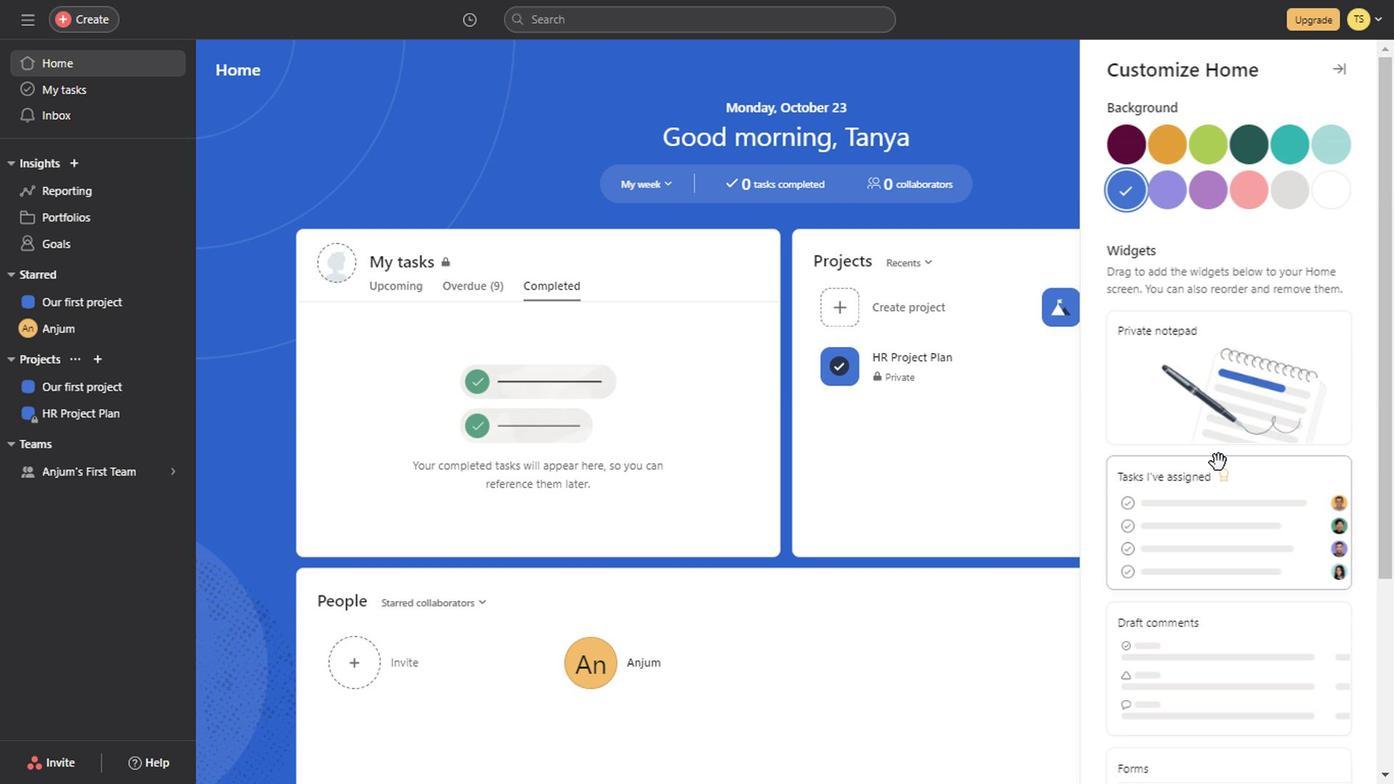 
Action: Mouse scrolled (867, 328) with delta (0, 0)
Screenshot: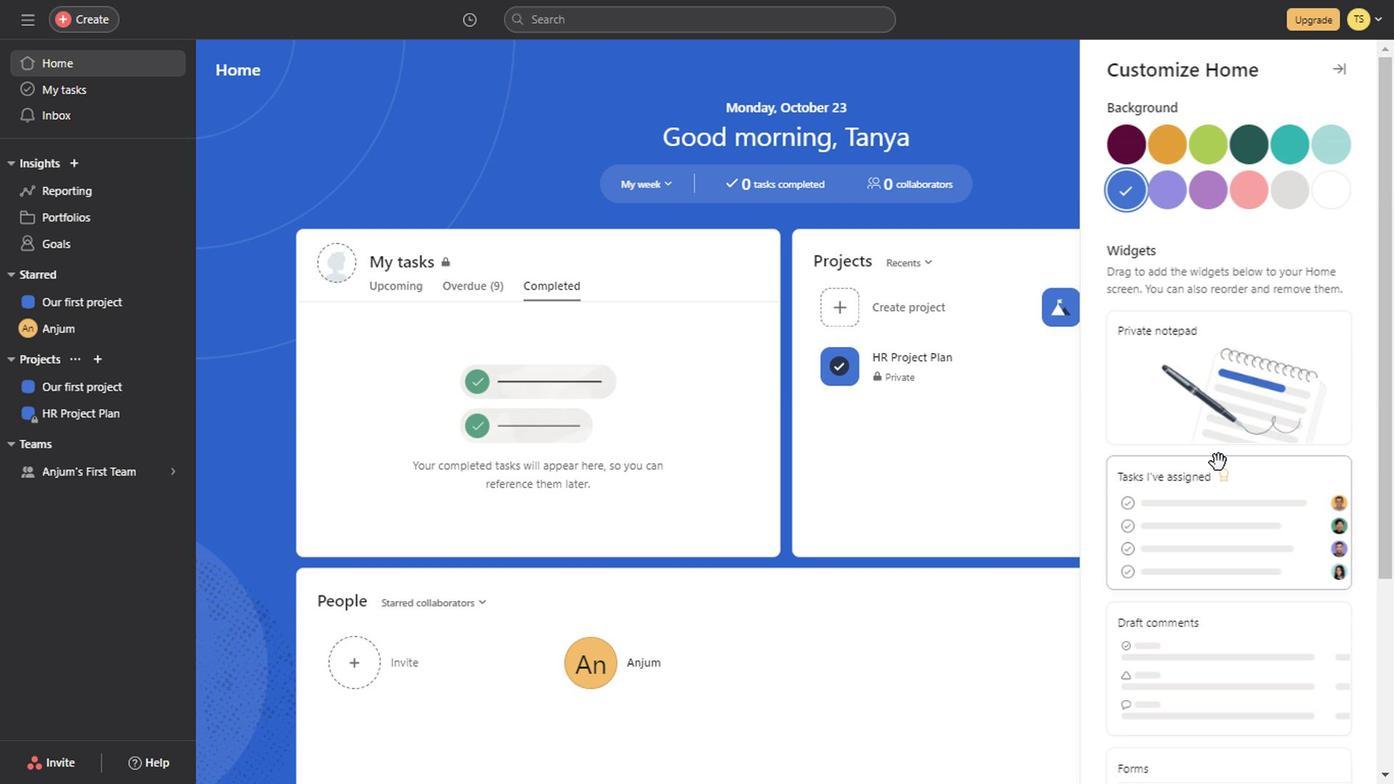 
Action: Mouse scrolled (867, 328) with delta (0, 0)
Screenshot: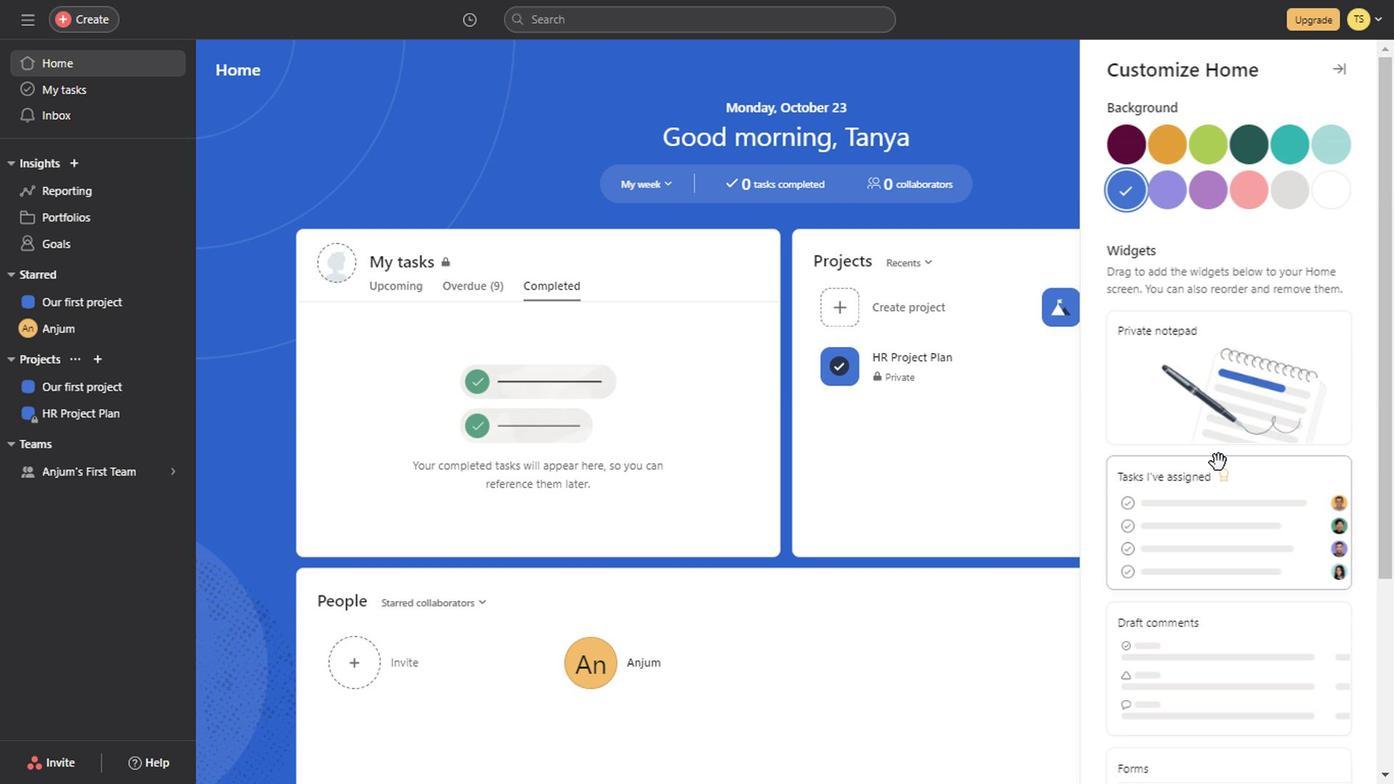 
Action: Mouse scrolled (867, 328) with delta (0, 0)
Screenshot: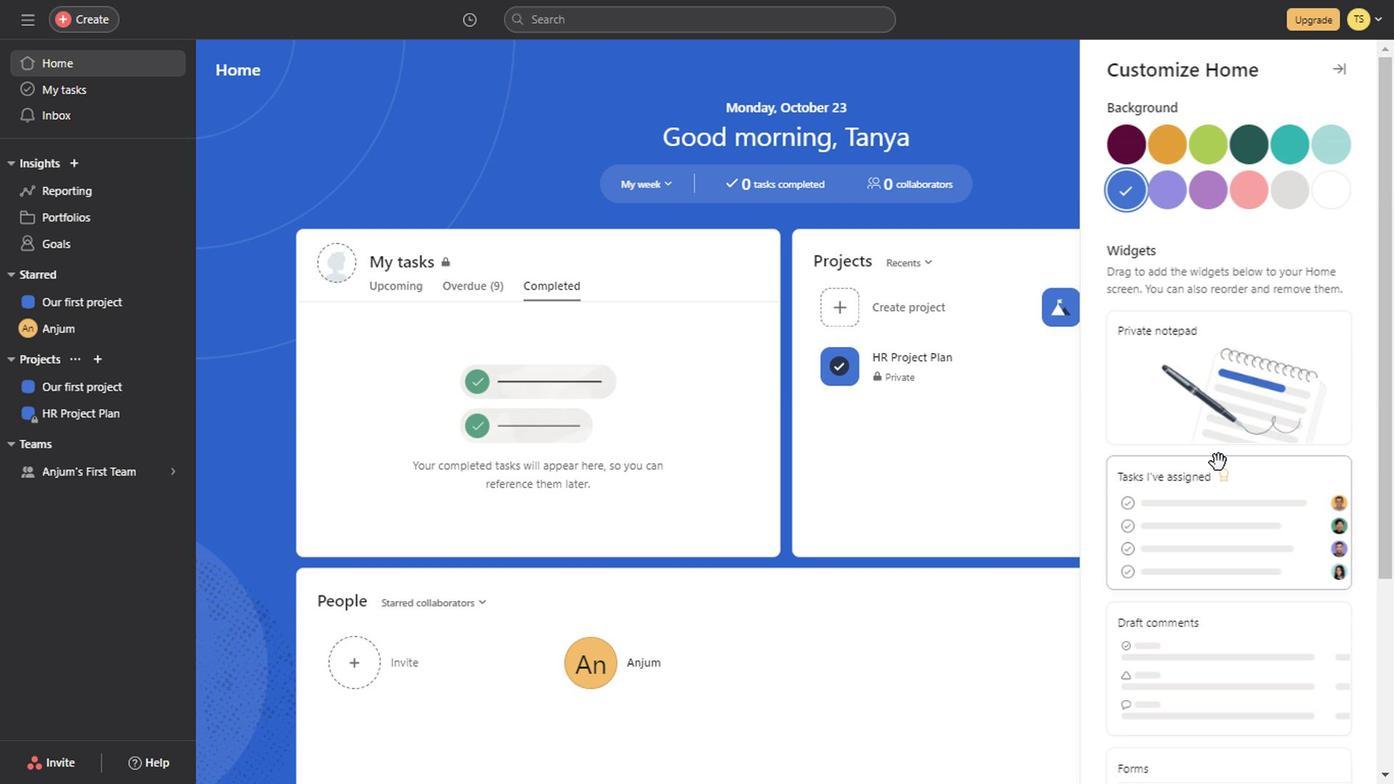 
Action: Mouse scrolled (867, 328) with delta (0, 0)
Screenshot: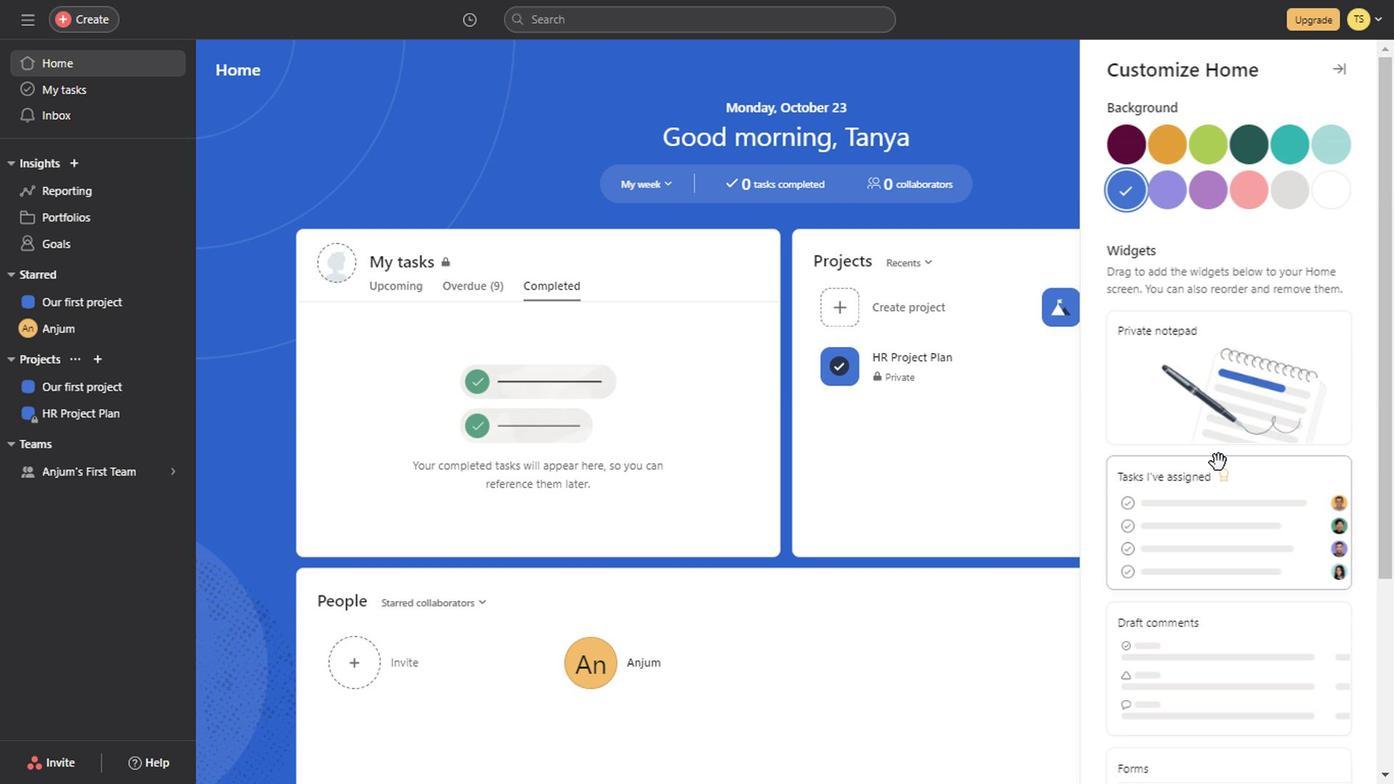 
Action: Mouse scrolled (867, 328) with delta (0, 0)
Screenshot: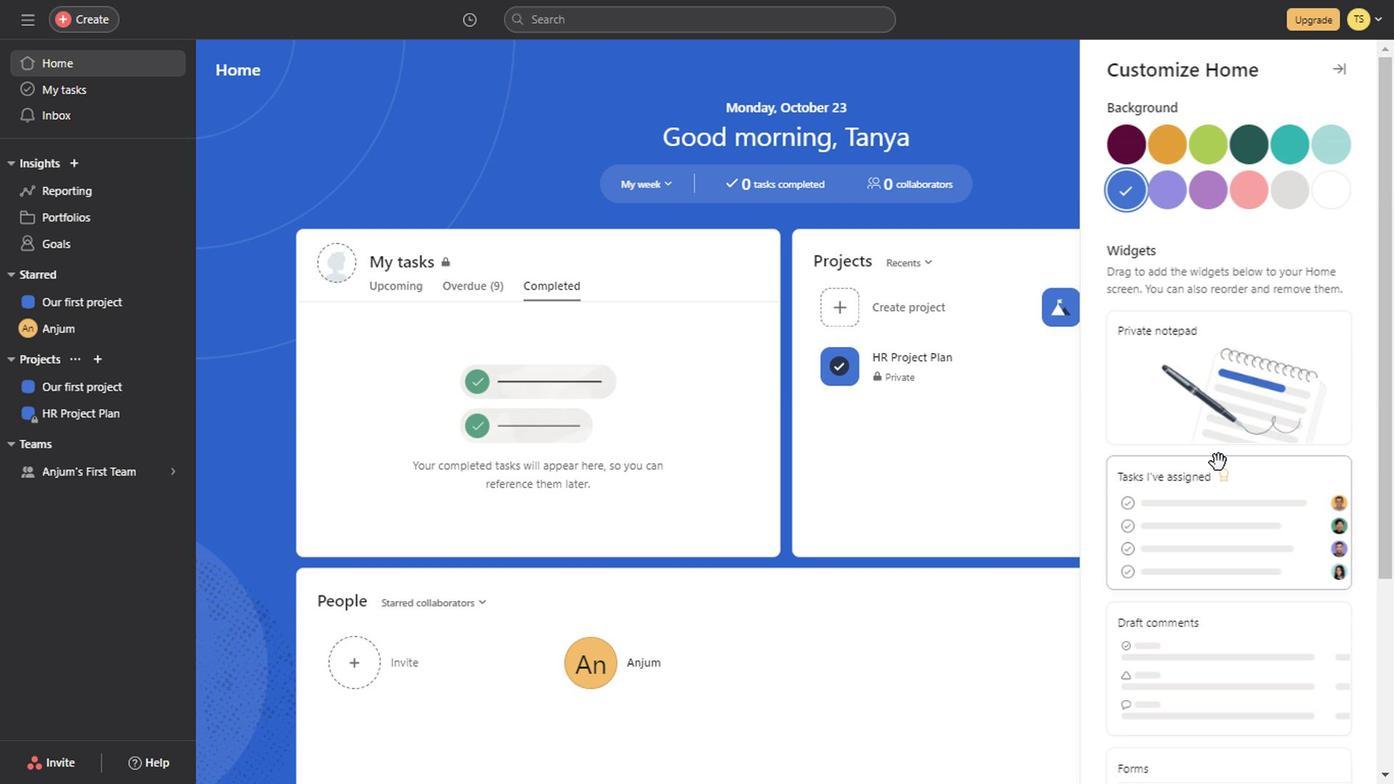 
Action: Mouse scrolled (867, 328) with delta (0, 0)
Screenshot: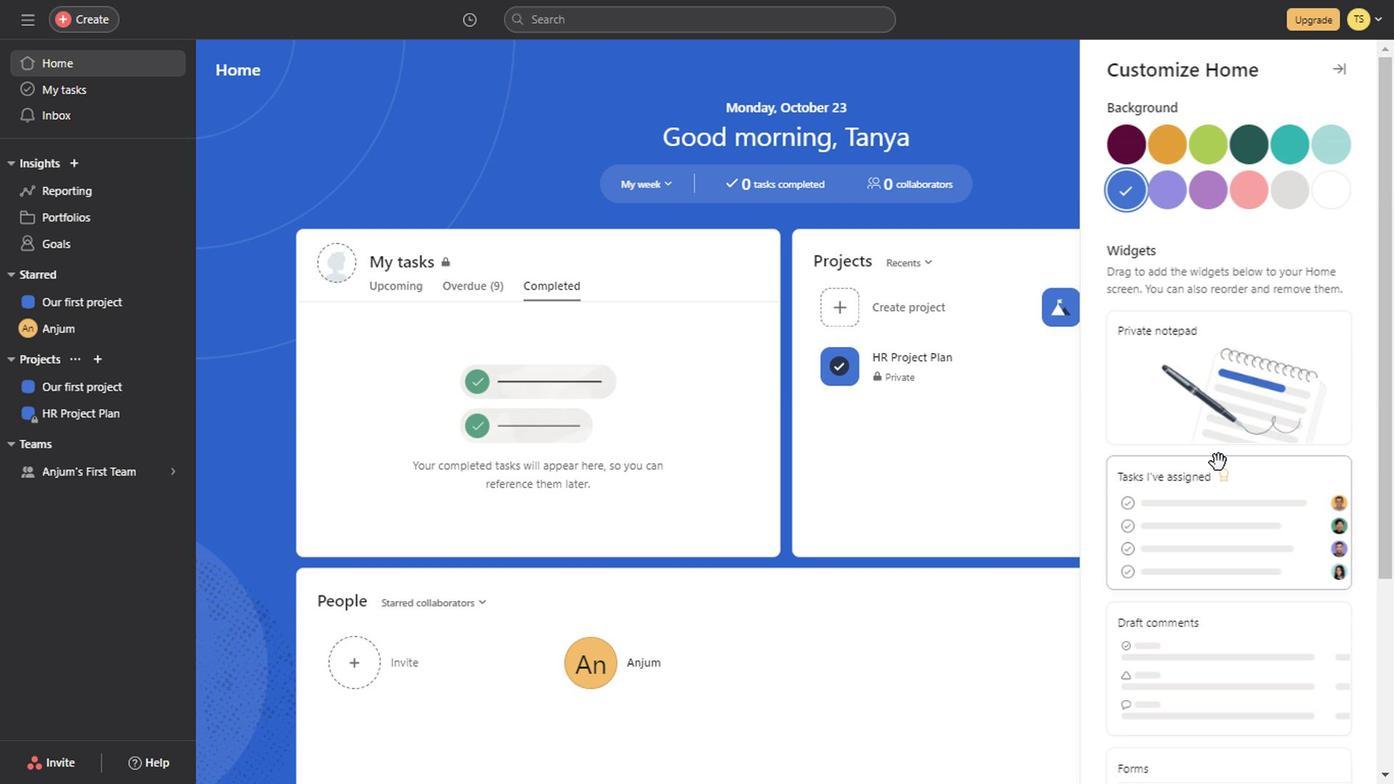 
Action: Mouse scrolled (867, 328) with delta (0, 0)
Screenshot: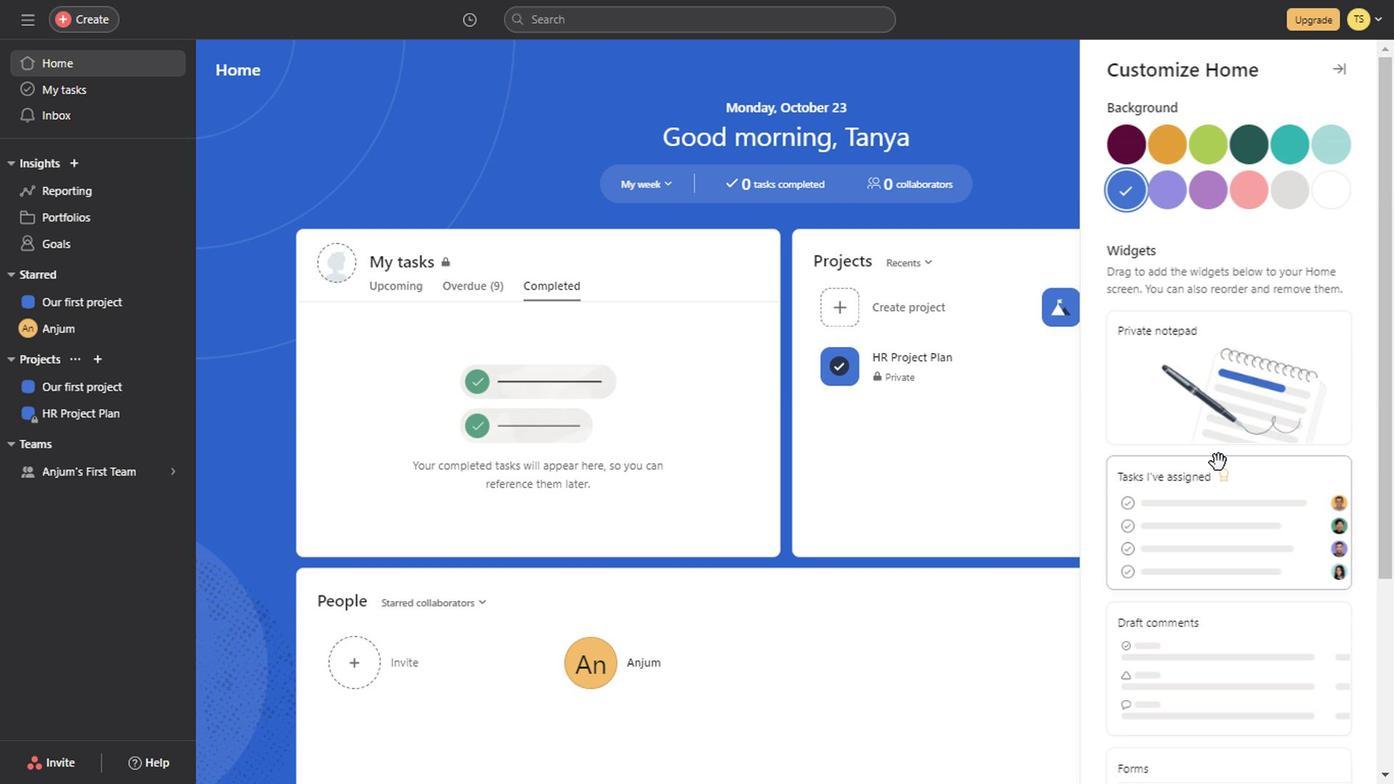 
Action: Mouse scrolled (867, 328) with delta (0, 0)
Screenshot: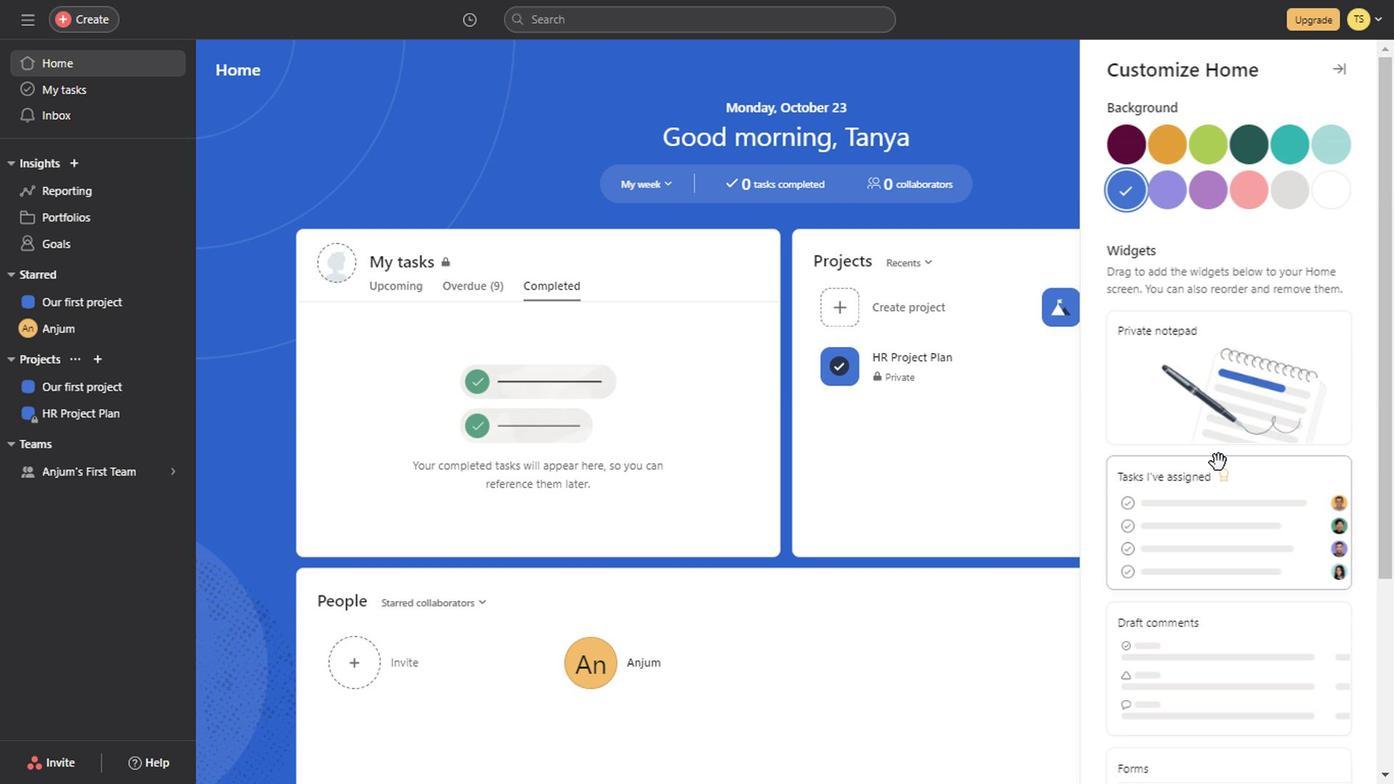 
Action: Mouse moved to (870, 275)
Screenshot: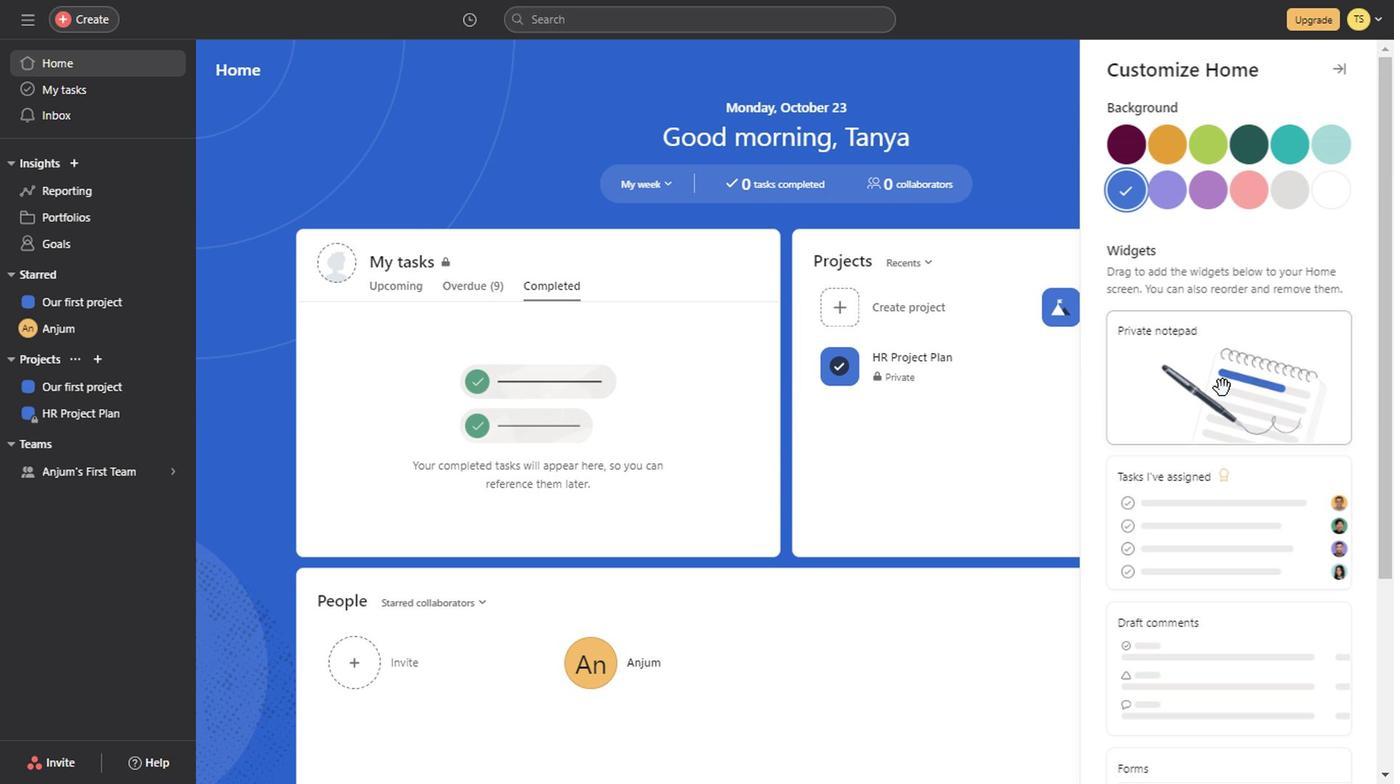
Action: Mouse scrolled (870, 275) with delta (0, 0)
Screenshot: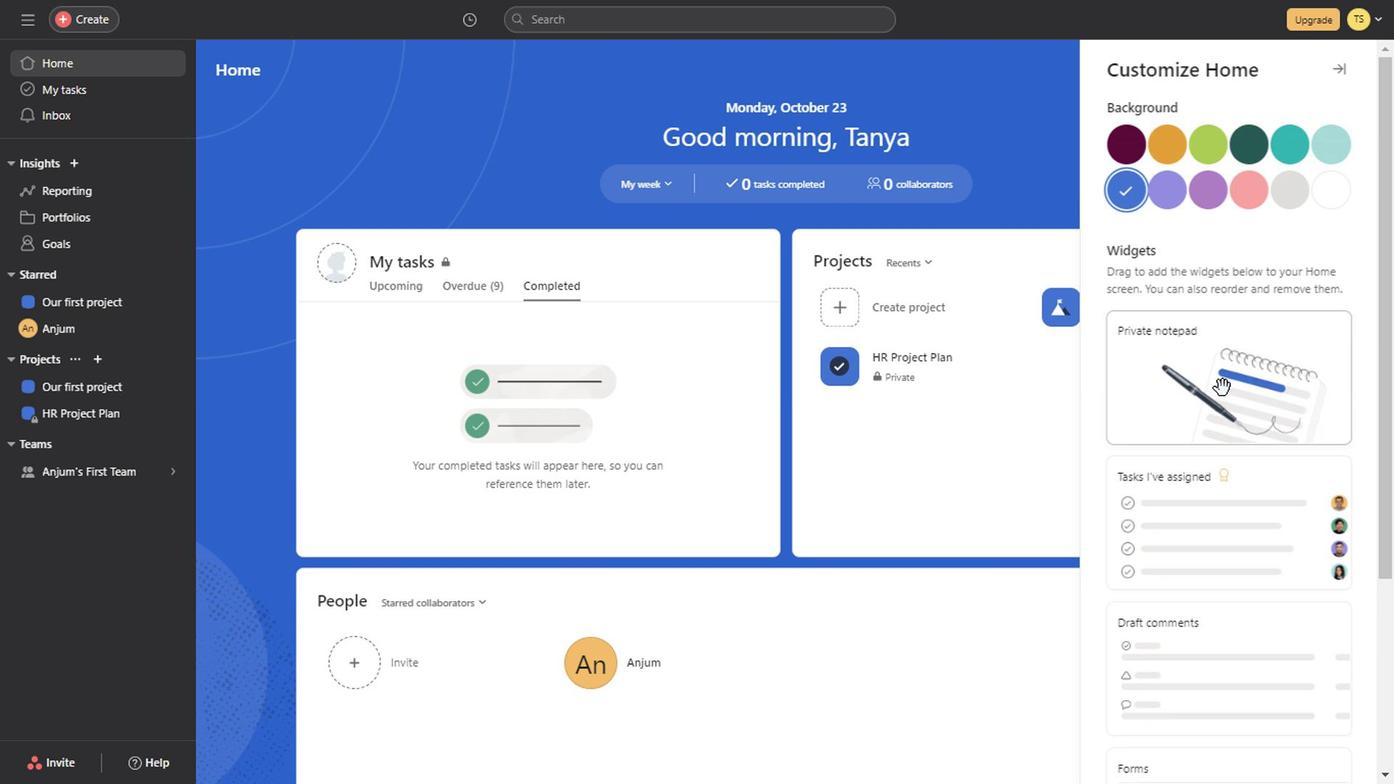 
Action: Mouse scrolled (870, 275) with delta (0, 0)
Screenshot: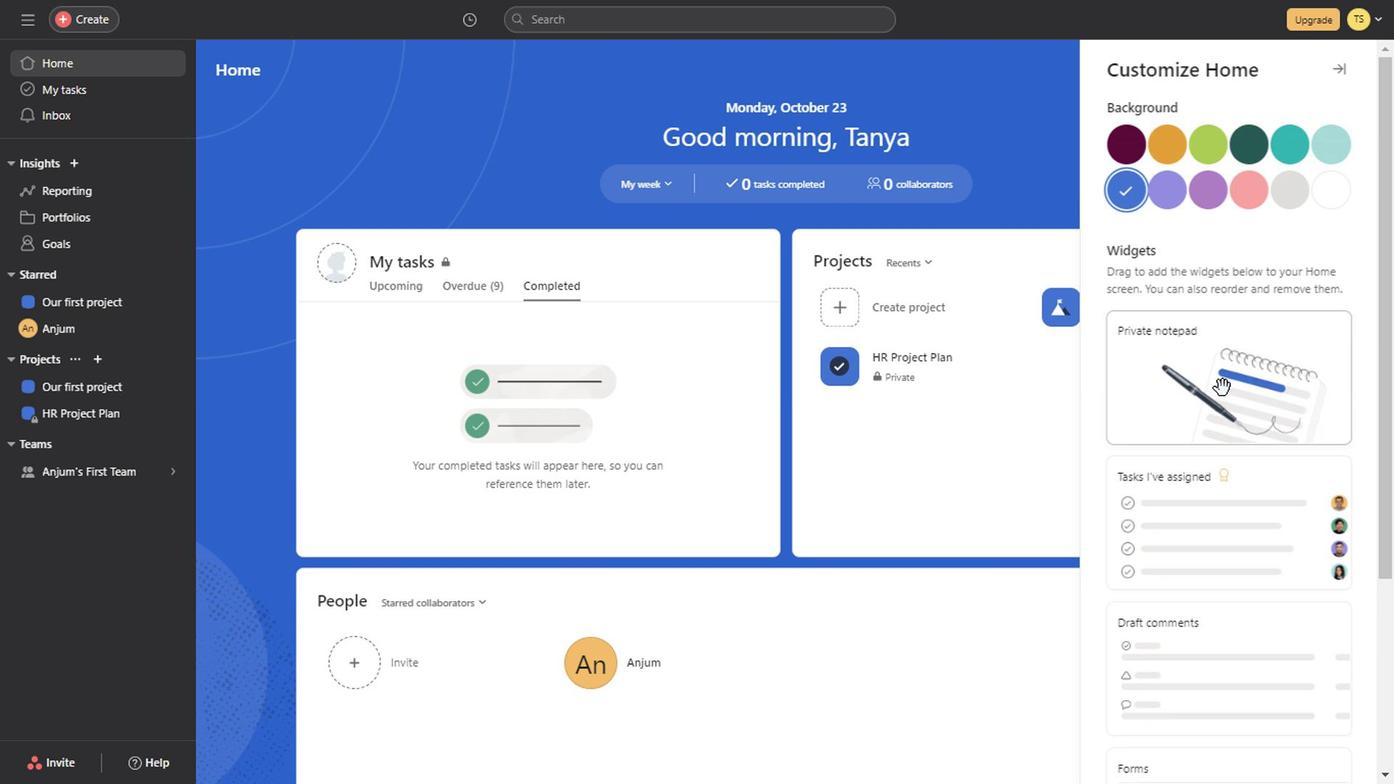 
Action: Mouse scrolled (870, 275) with delta (0, 0)
Screenshot: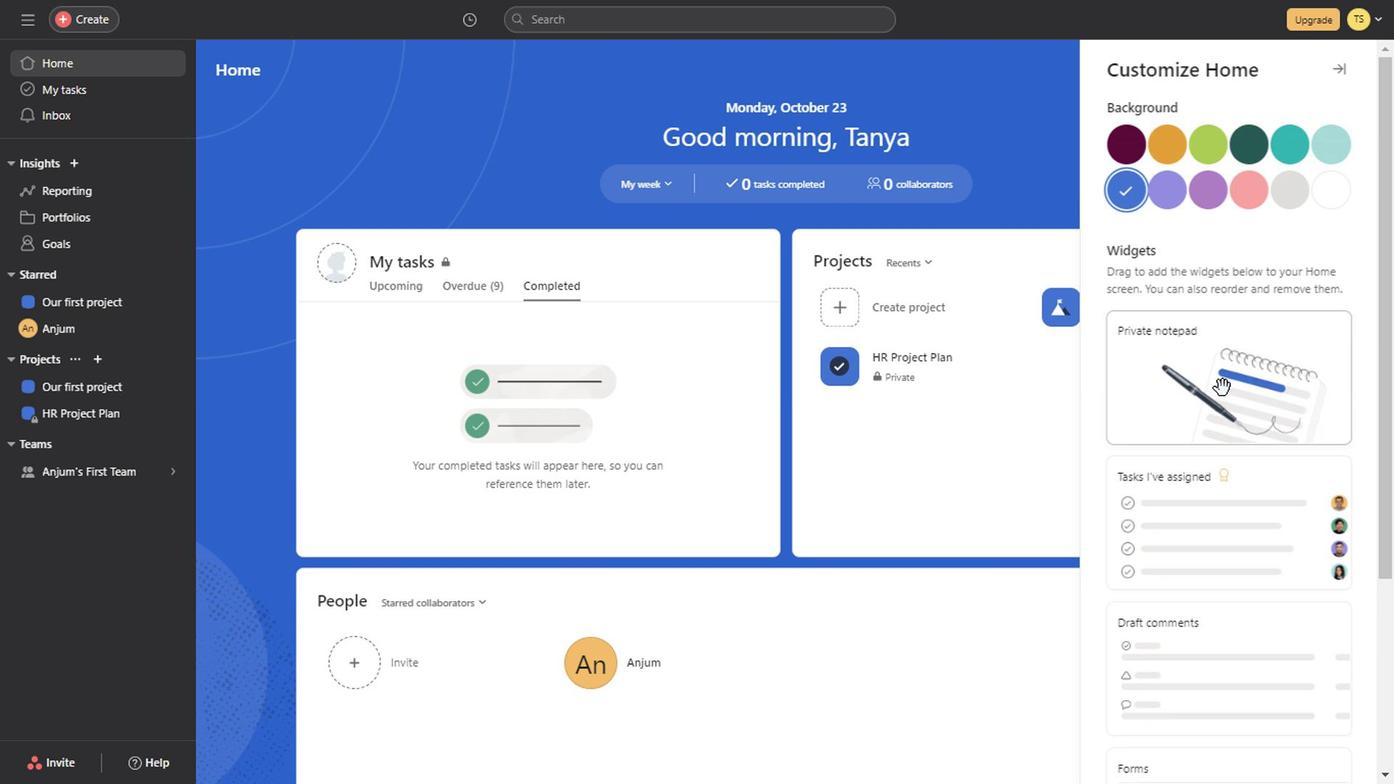 
Action: Mouse scrolled (870, 275) with delta (0, 0)
Screenshot: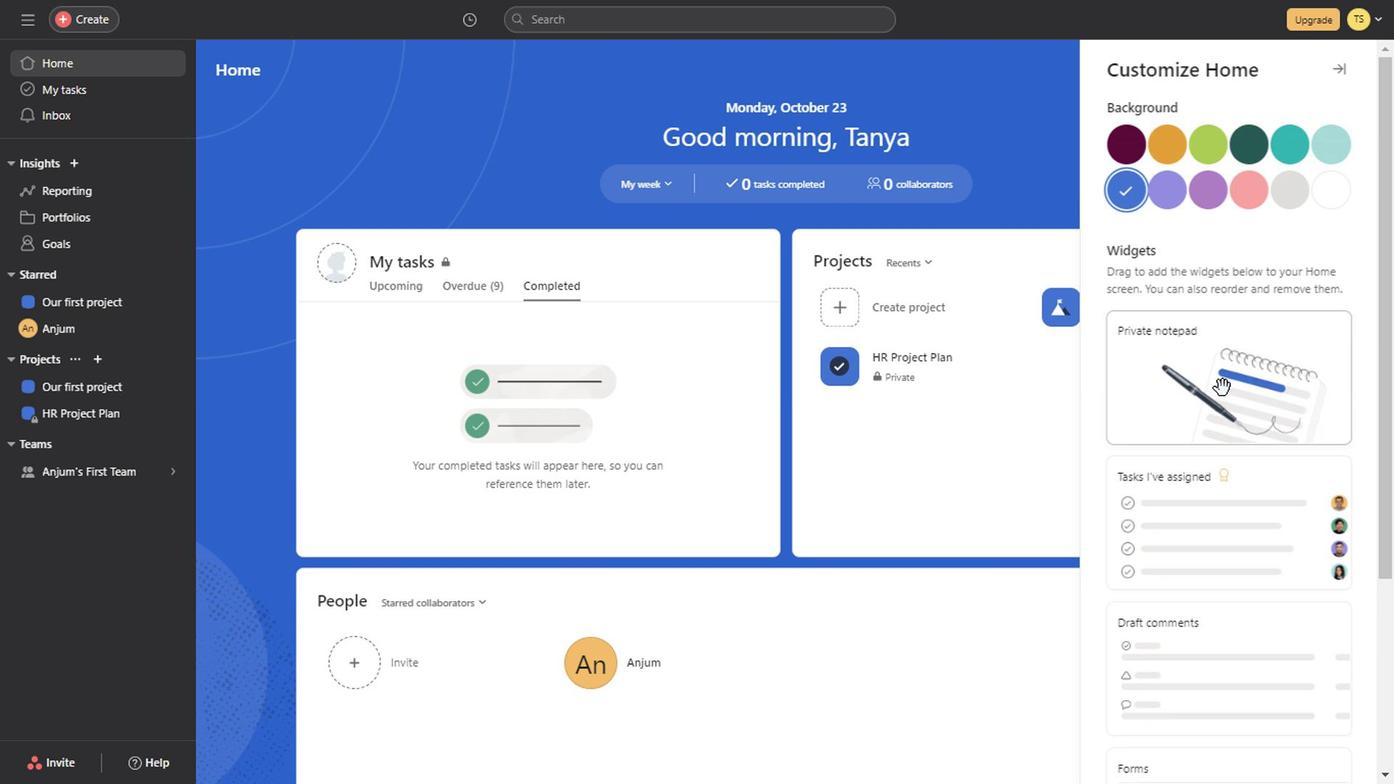 
Action: Mouse scrolled (870, 275) with delta (0, 0)
Screenshot: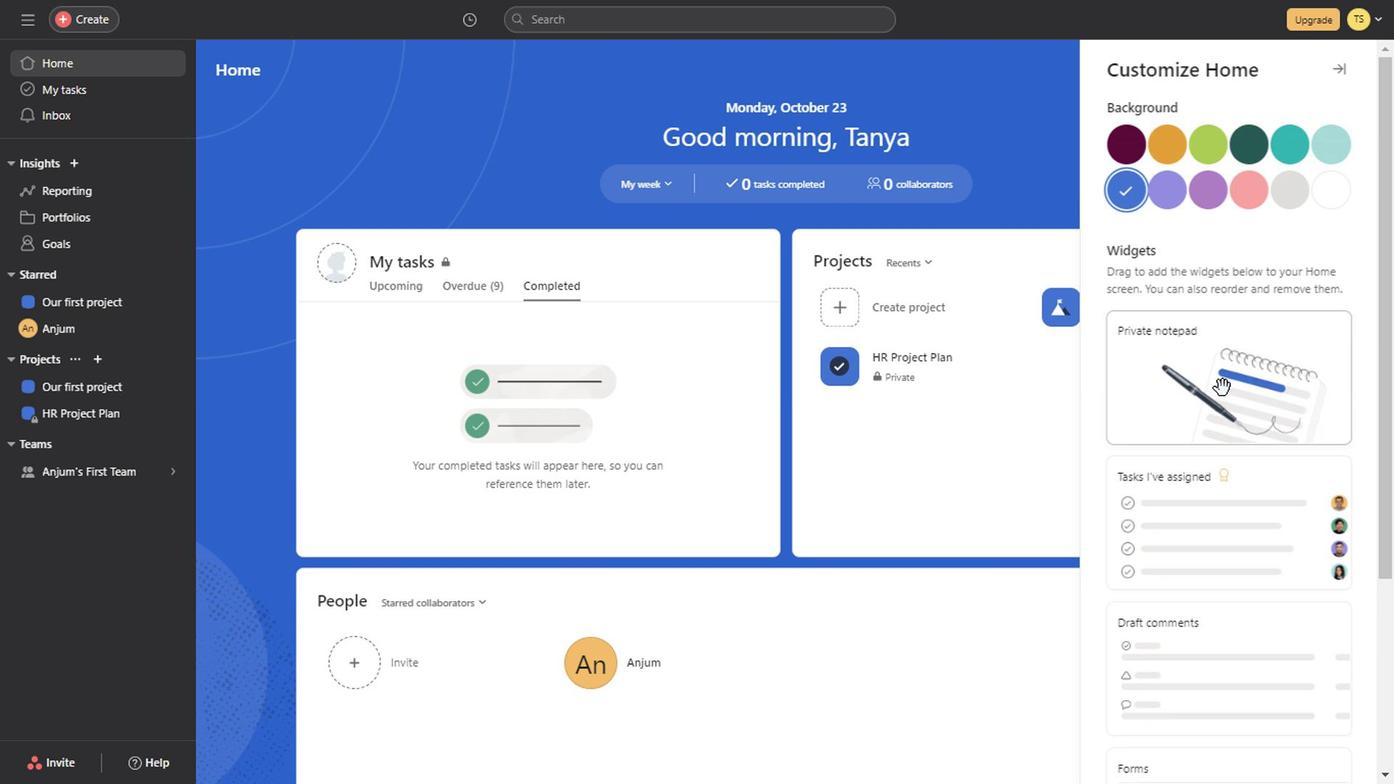 
Action: Mouse scrolled (870, 275) with delta (0, 0)
Screenshot: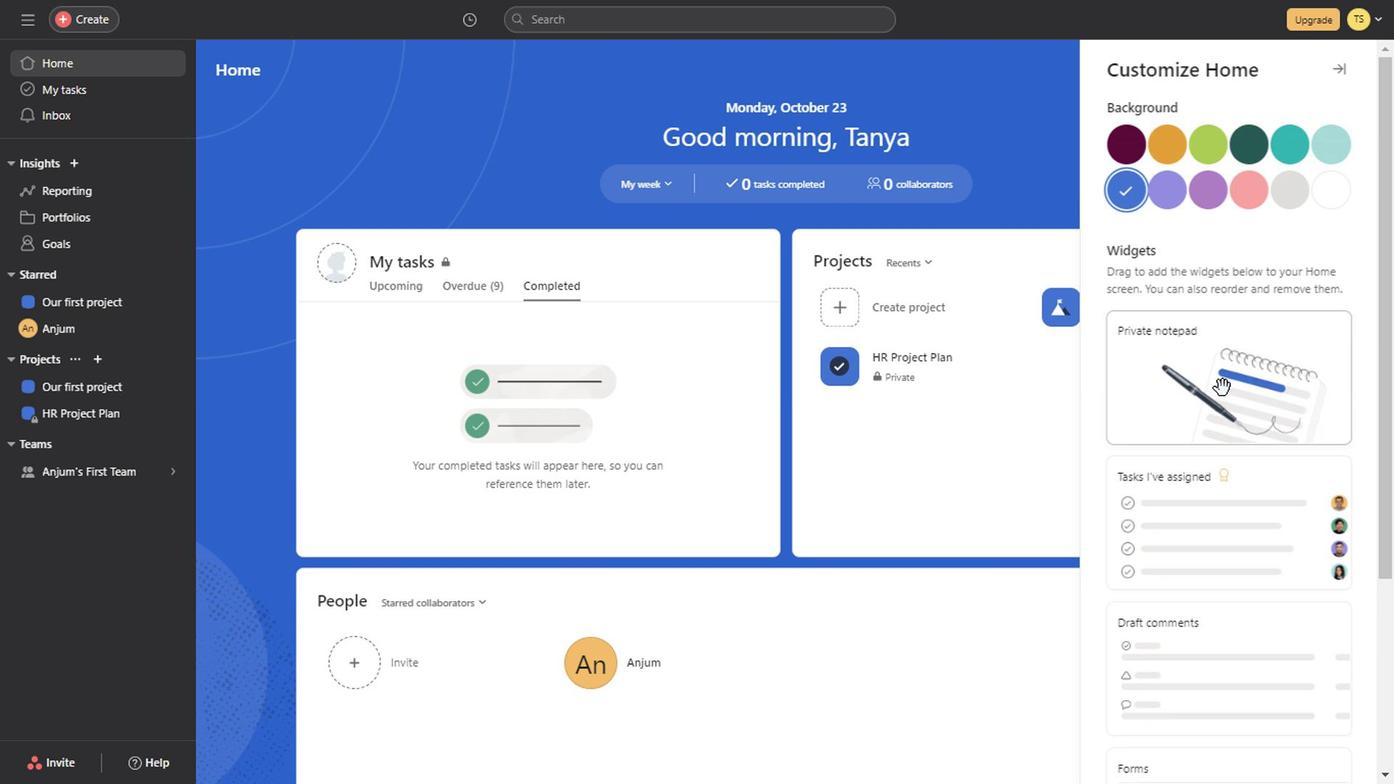 
Action: Mouse scrolled (870, 275) with delta (0, 0)
Screenshot: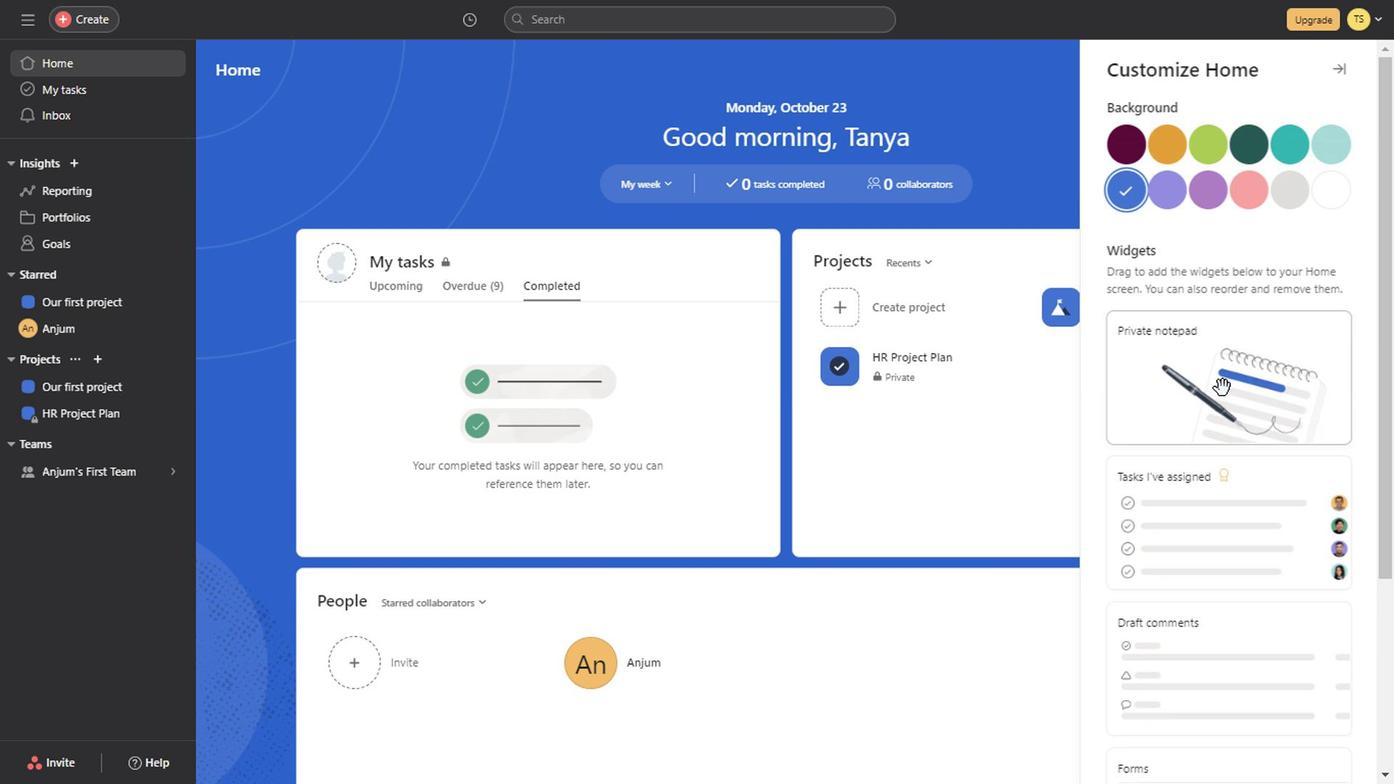 
Action: Mouse scrolled (870, 275) with delta (0, 0)
Screenshot: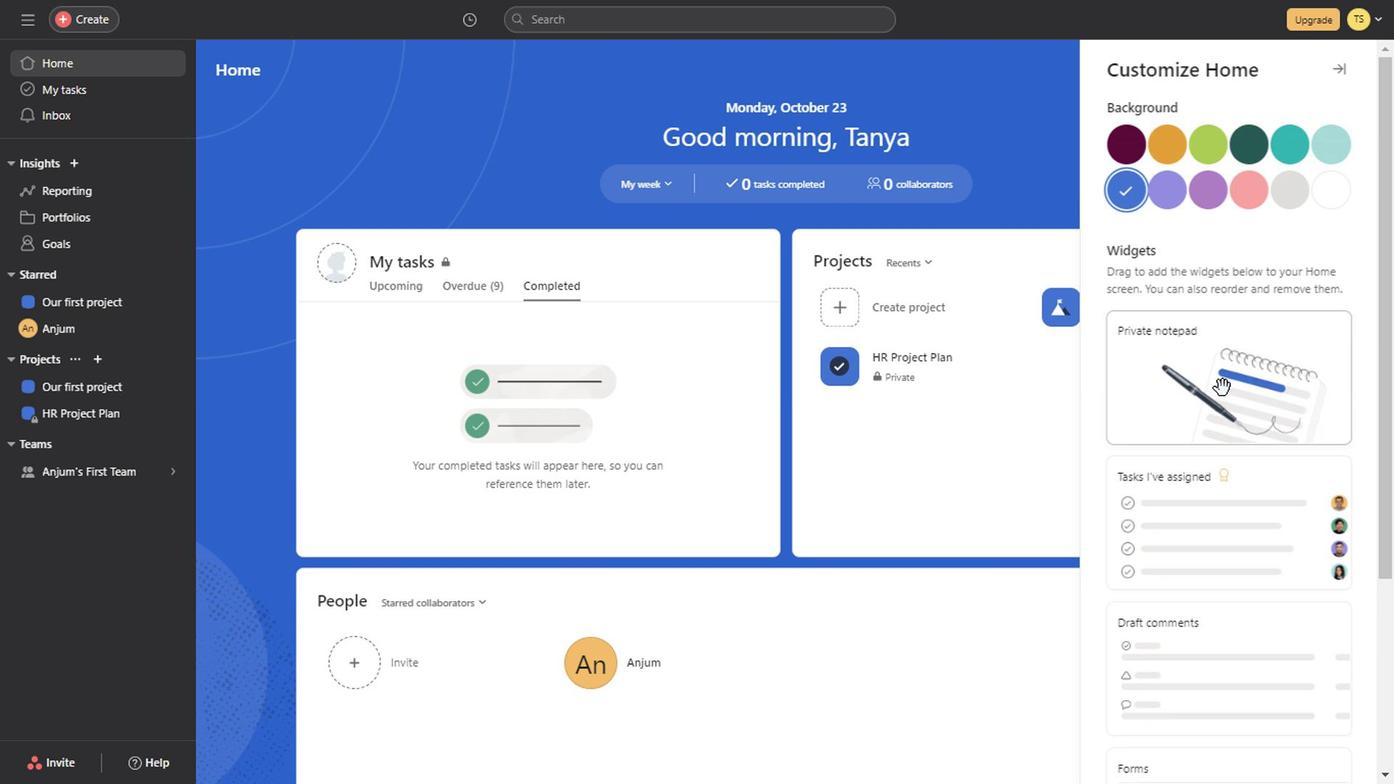 
Action: Mouse scrolled (870, 275) with delta (0, 0)
Screenshot: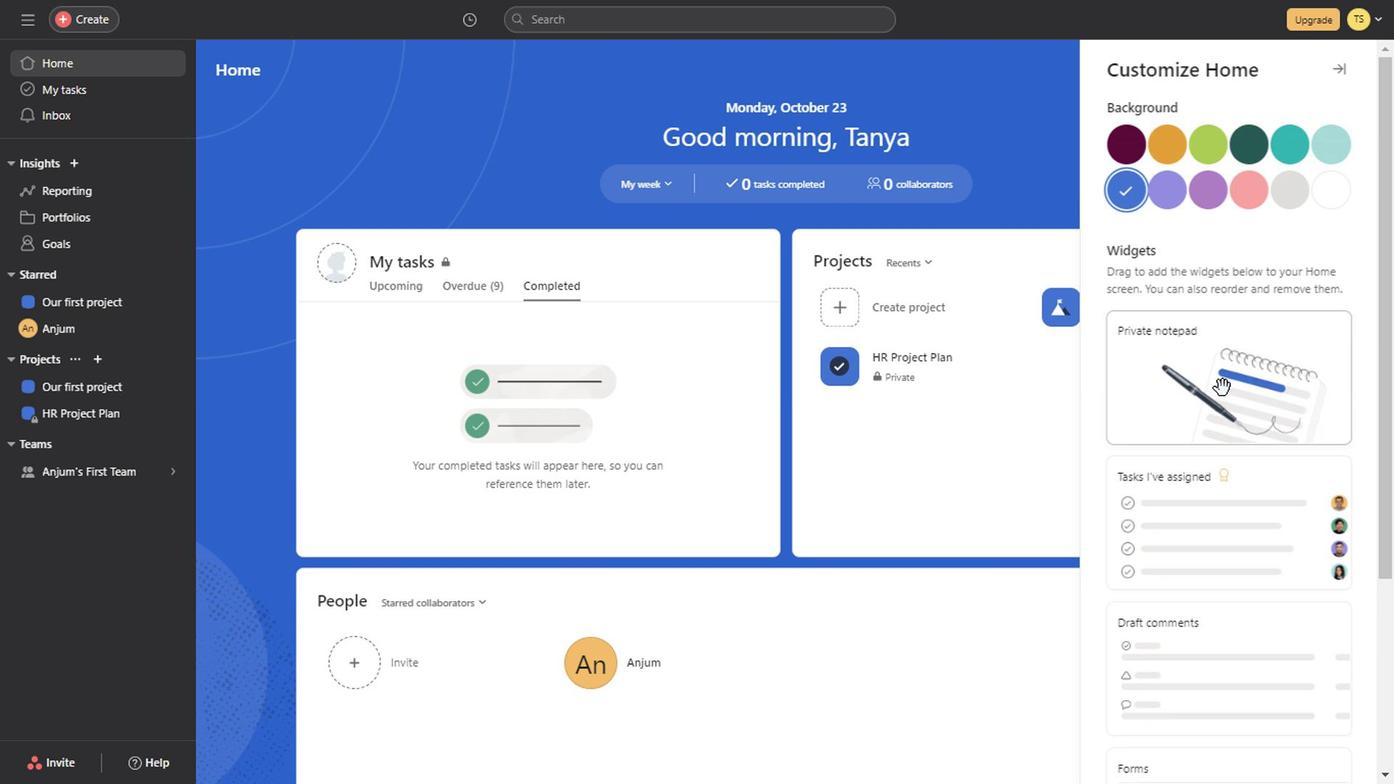 
Action: Mouse scrolled (870, 275) with delta (0, 0)
Screenshot: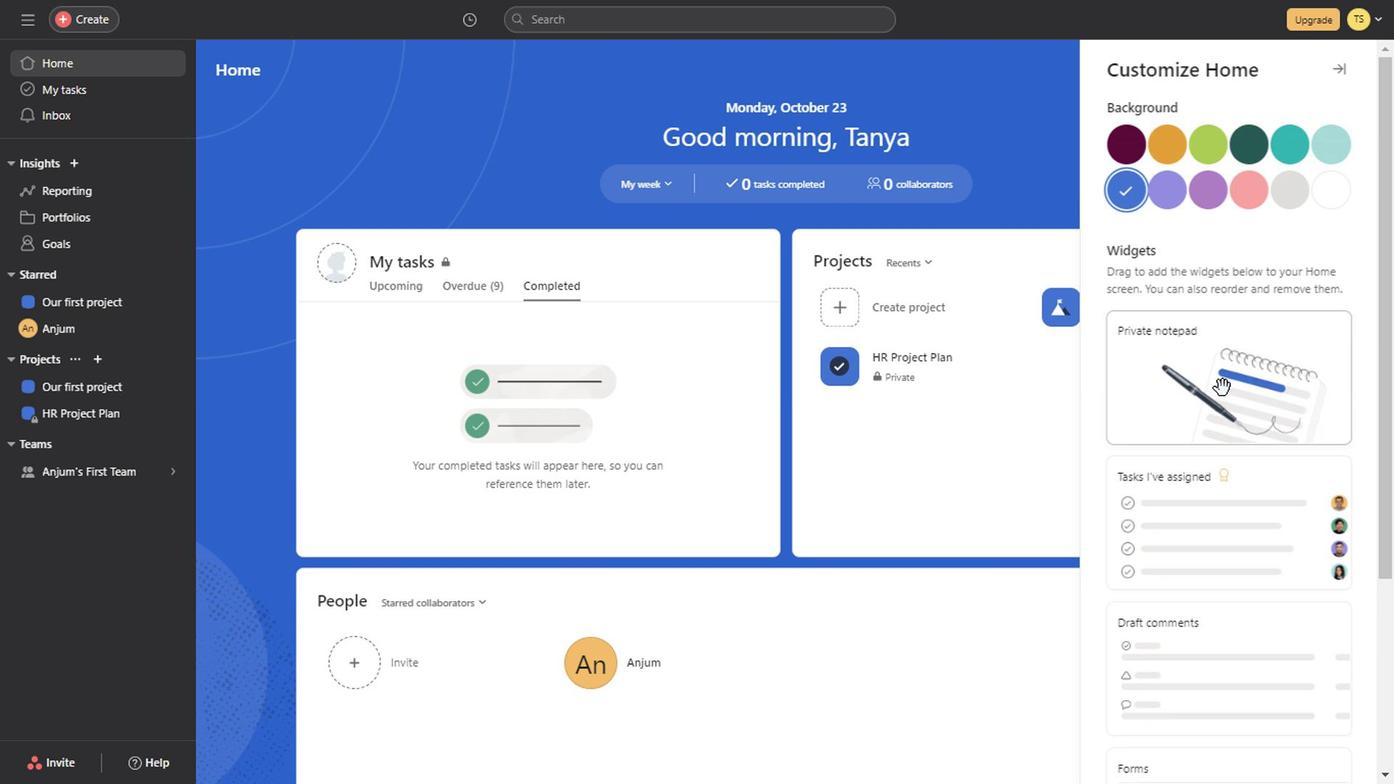 
Action: Mouse scrolled (870, 275) with delta (0, 0)
Screenshot: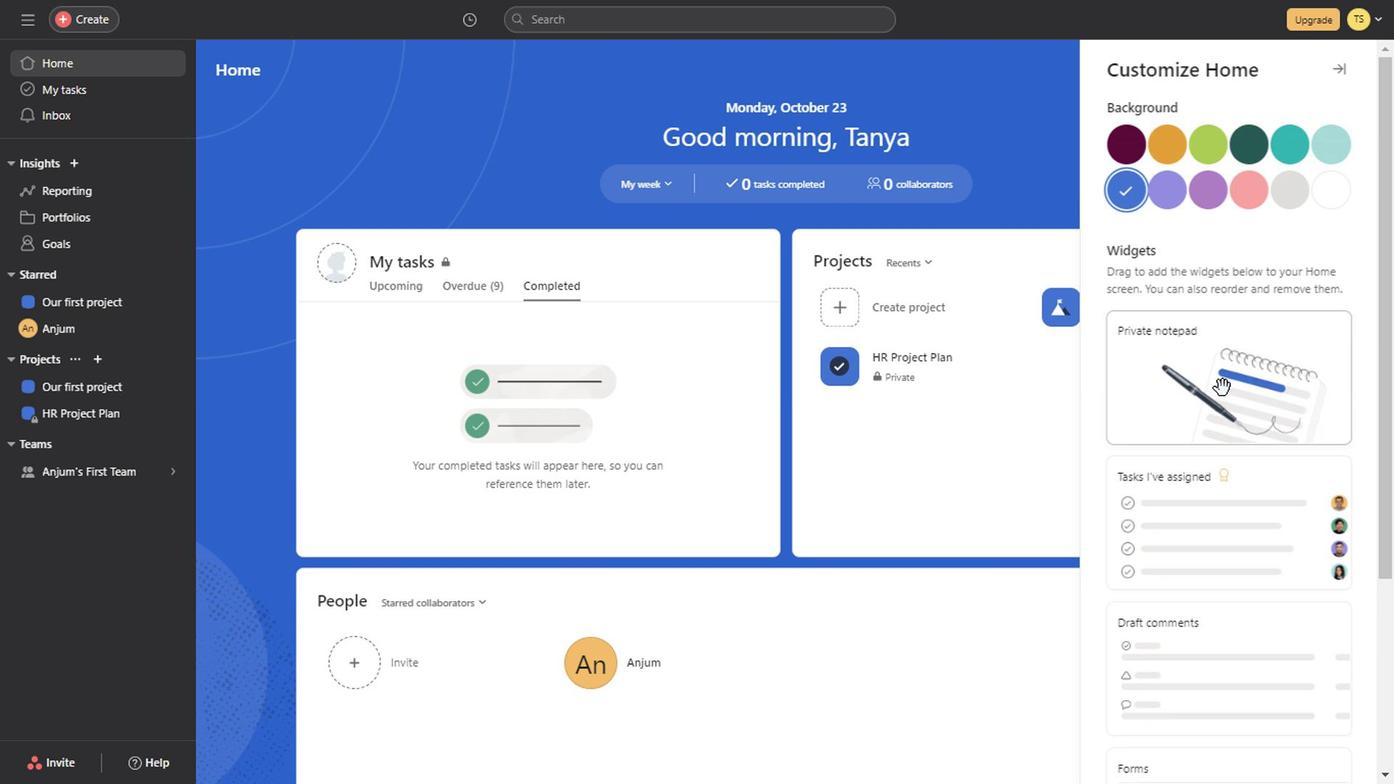 
Action: Mouse scrolled (870, 275) with delta (0, 0)
Screenshot: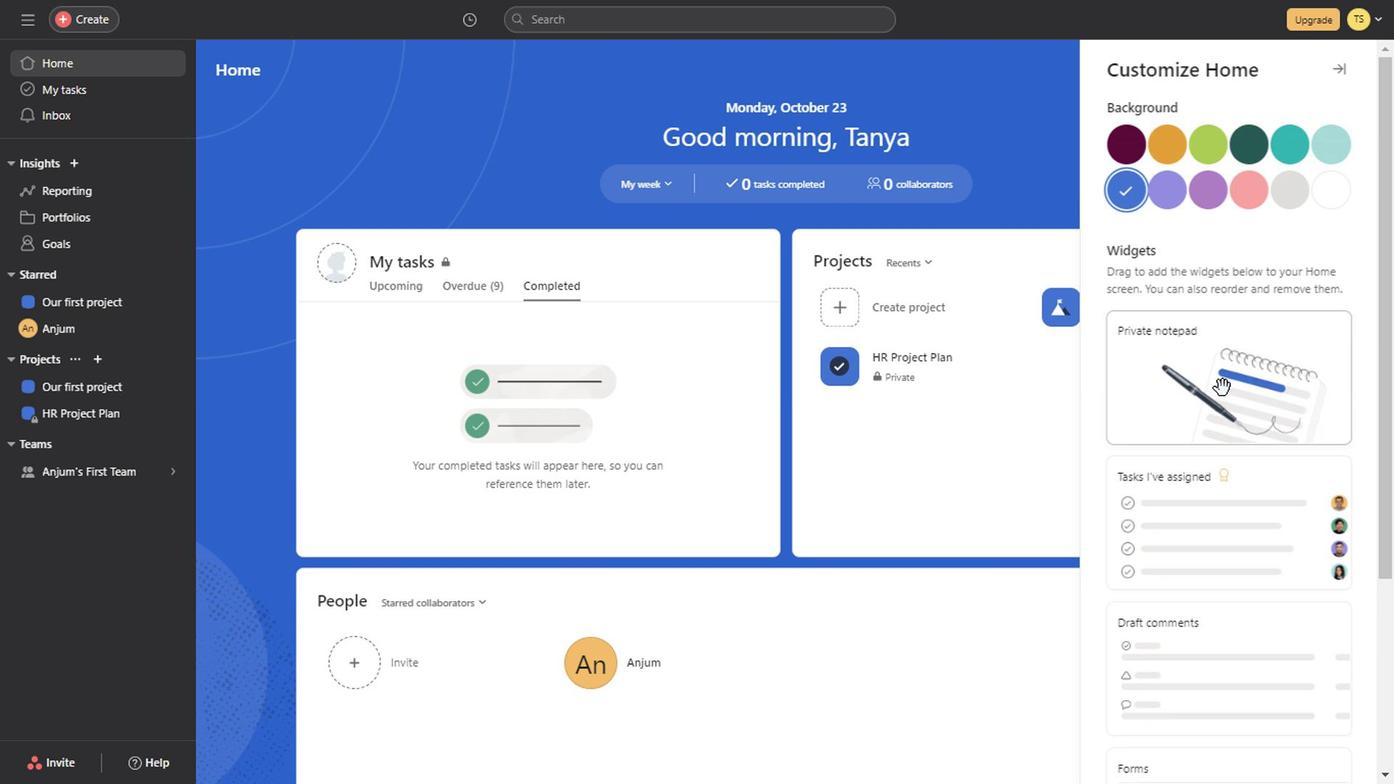 
Action: Mouse scrolled (870, 275) with delta (0, 0)
Screenshot: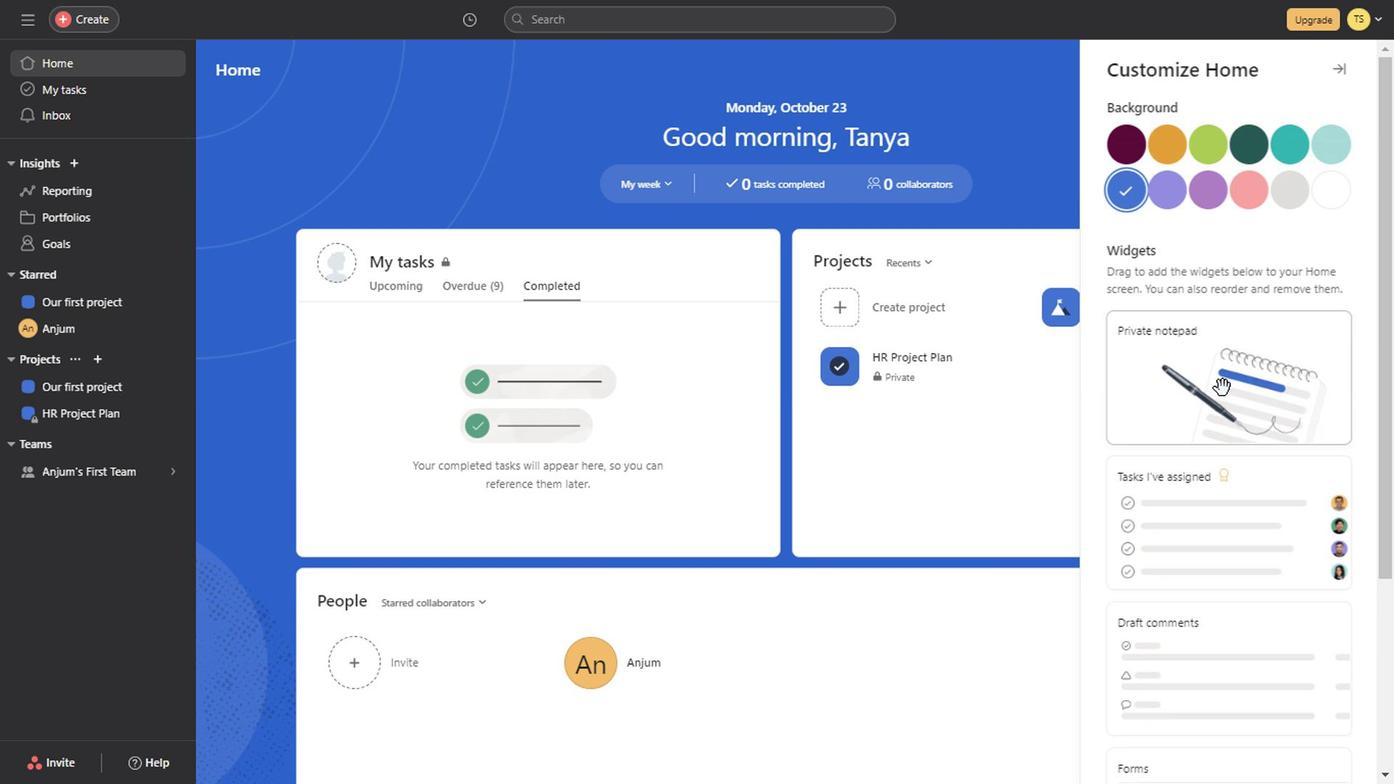 
Action: Mouse scrolled (870, 275) with delta (0, 0)
Screenshot: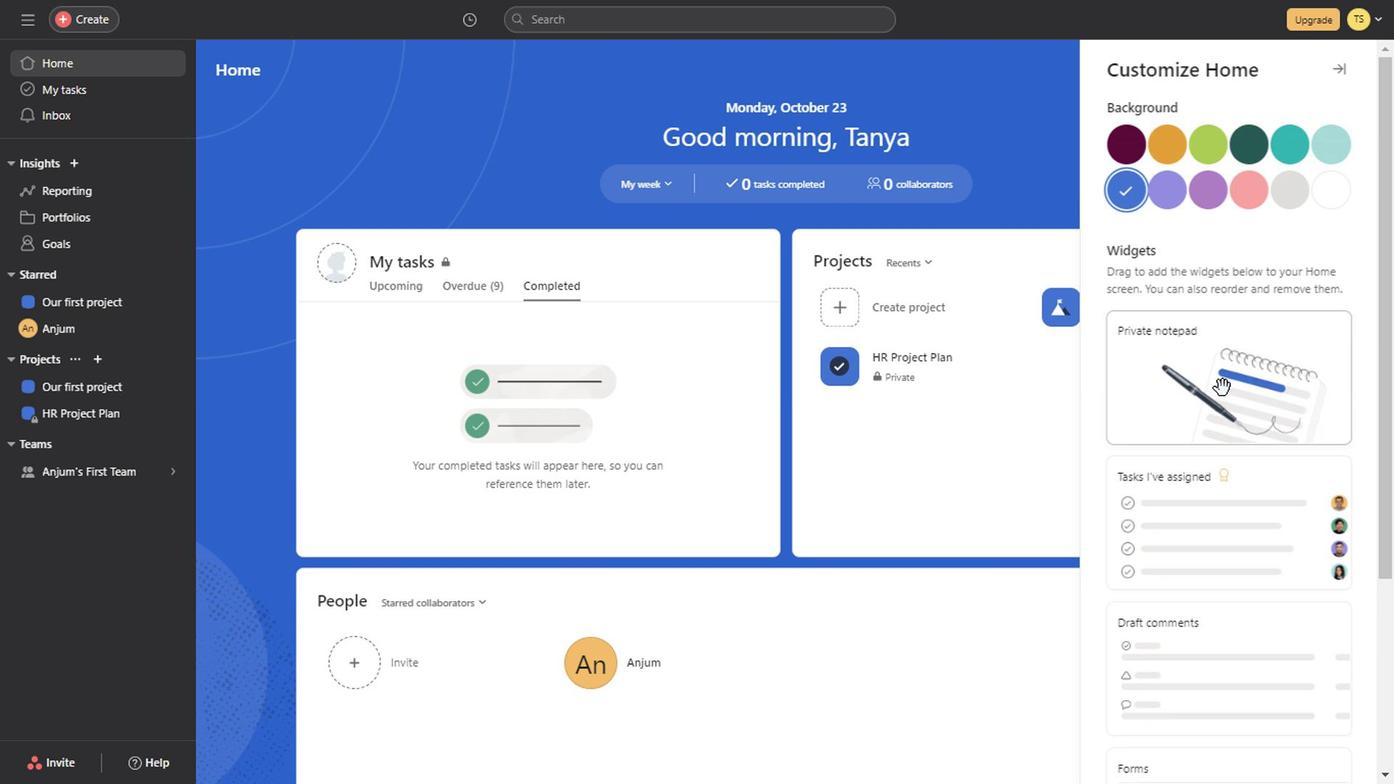 
Action: Mouse scrolled (870, 275) with delta (0, 0)
Screenshot: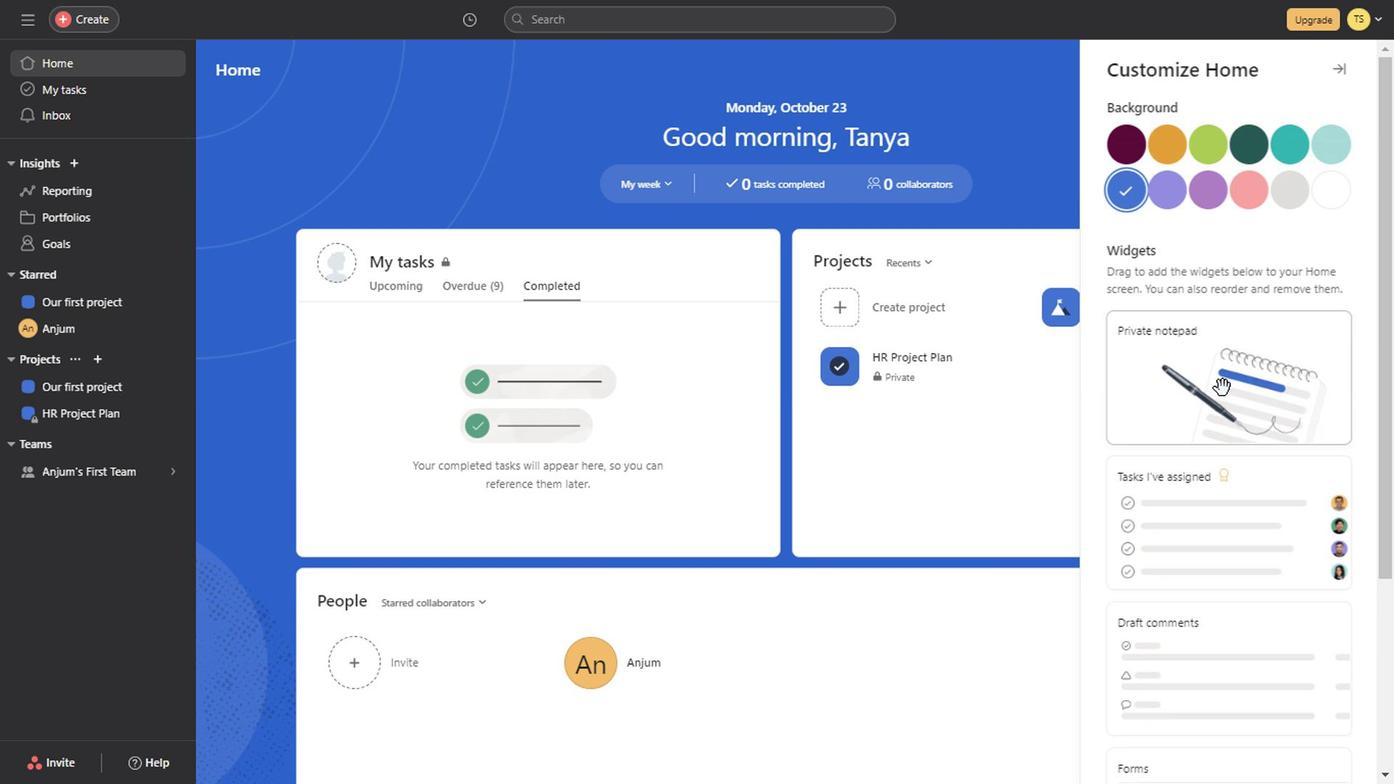 
Action: Mouse scrolled (870, 275) with delta (0, 0)
Screenshot: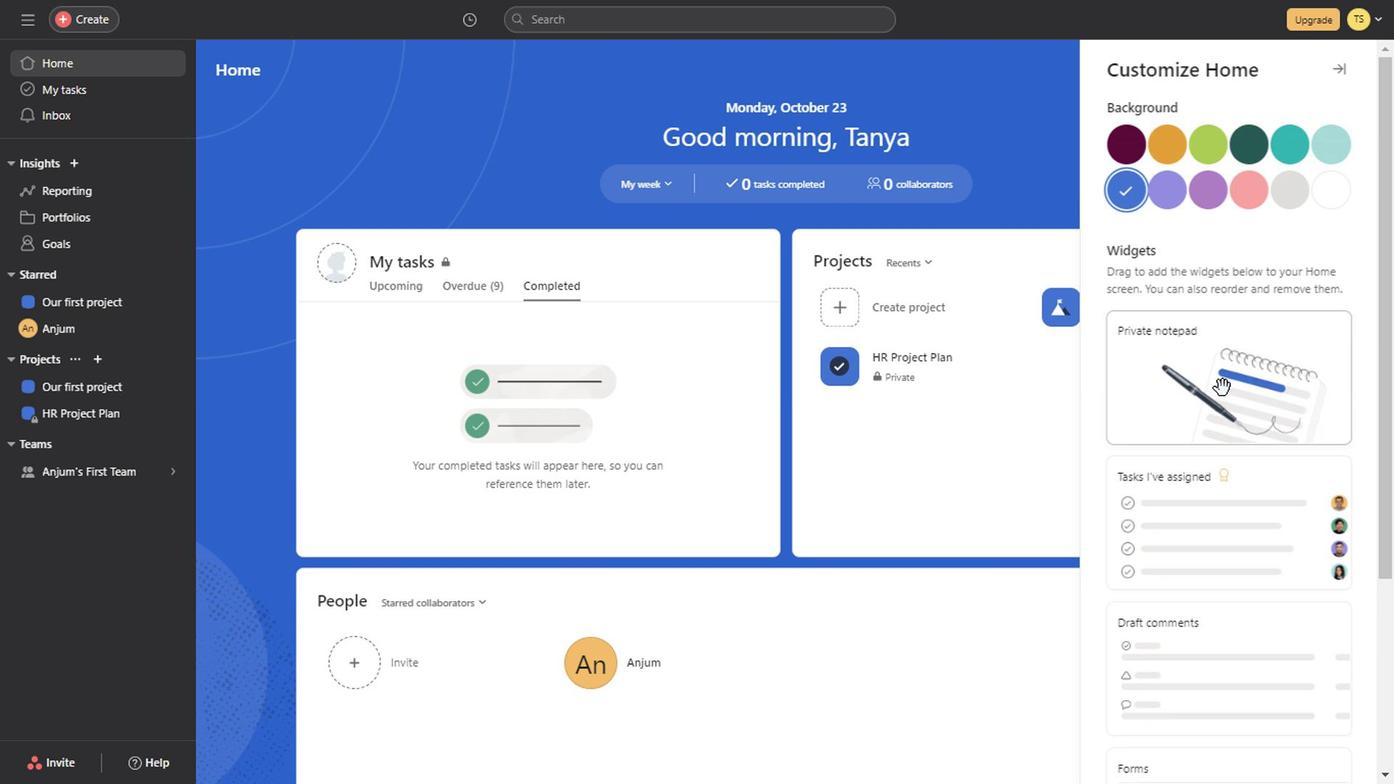 
Action: Mouse scrolled (870, 275) with delta (0, 0)
Screenshot: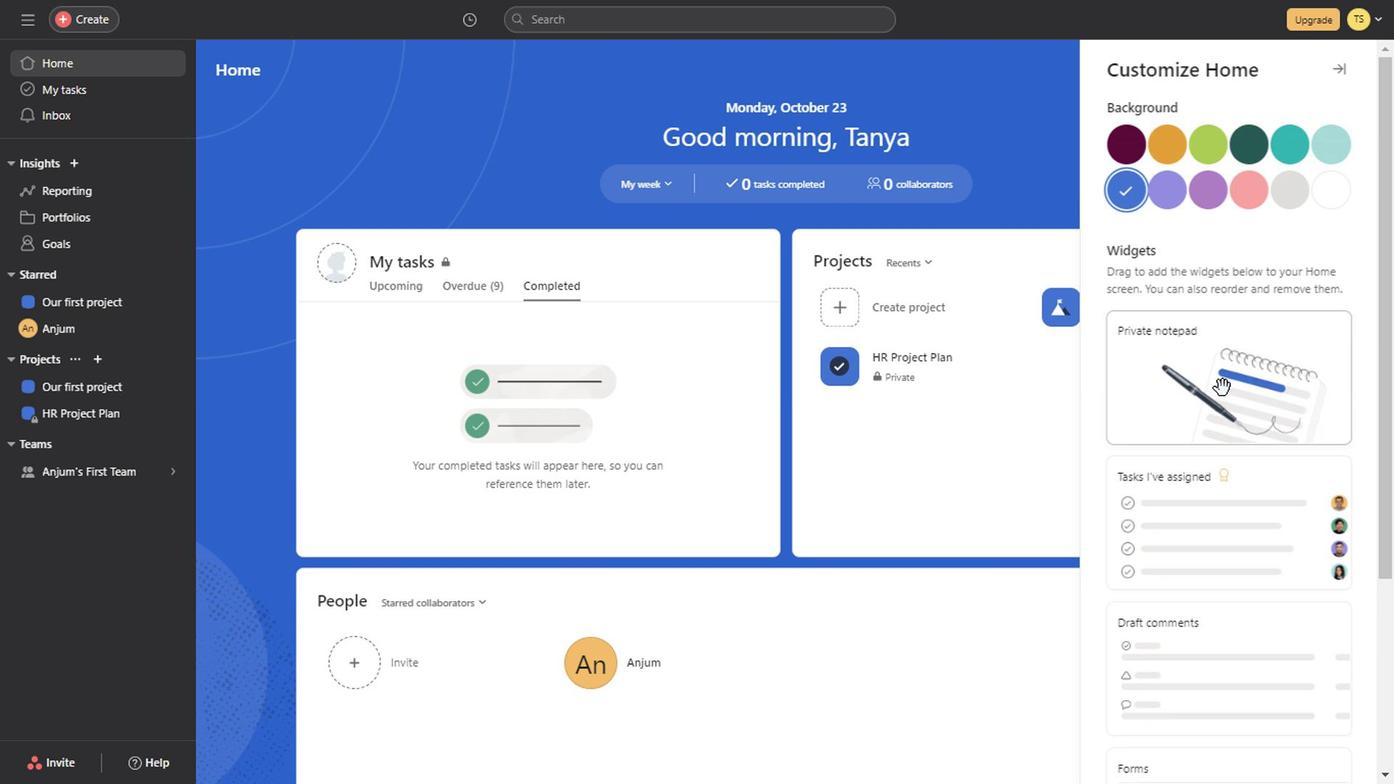 
Action: Mouse scrolled (870, 275) with delta (0, 0)
Screenshot: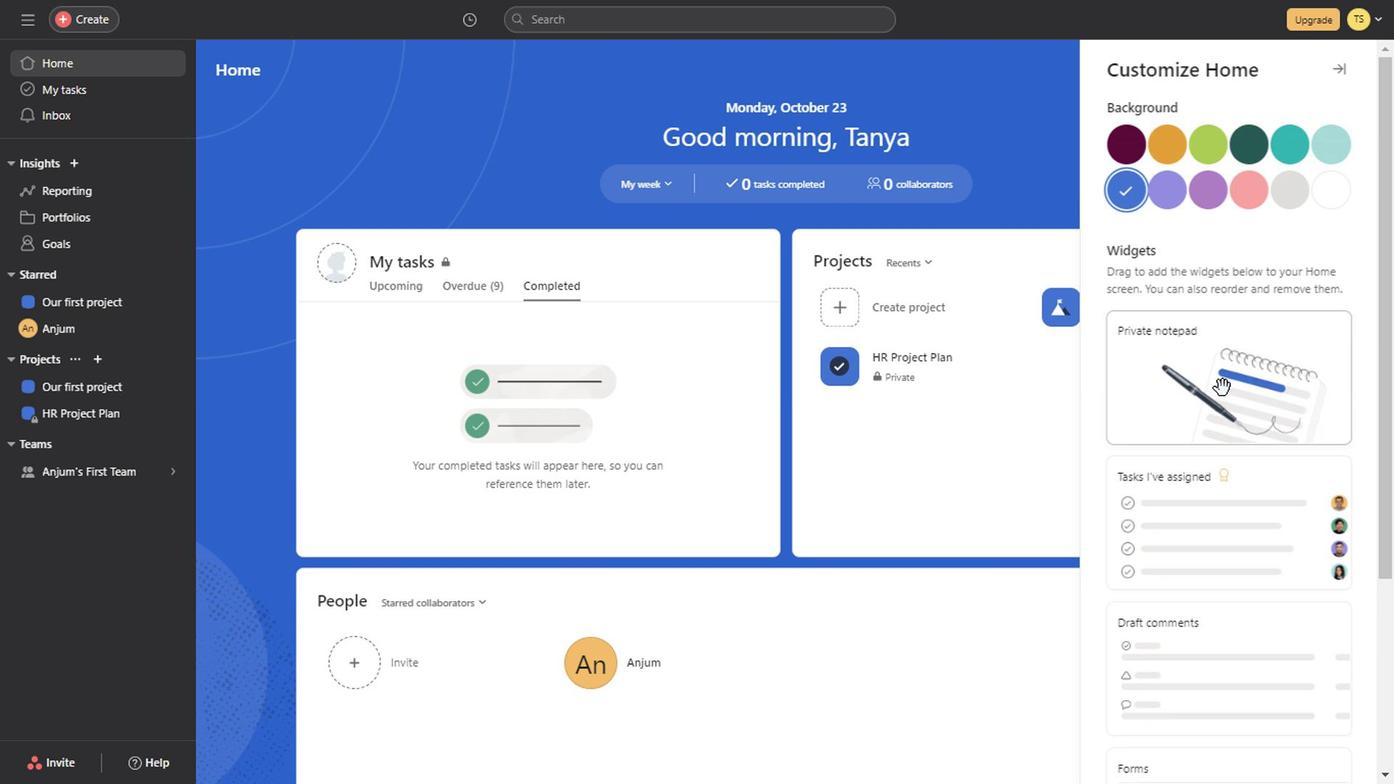
Action: Mouse scrolled (870, 275) with delta (0, 0)
Screenshot: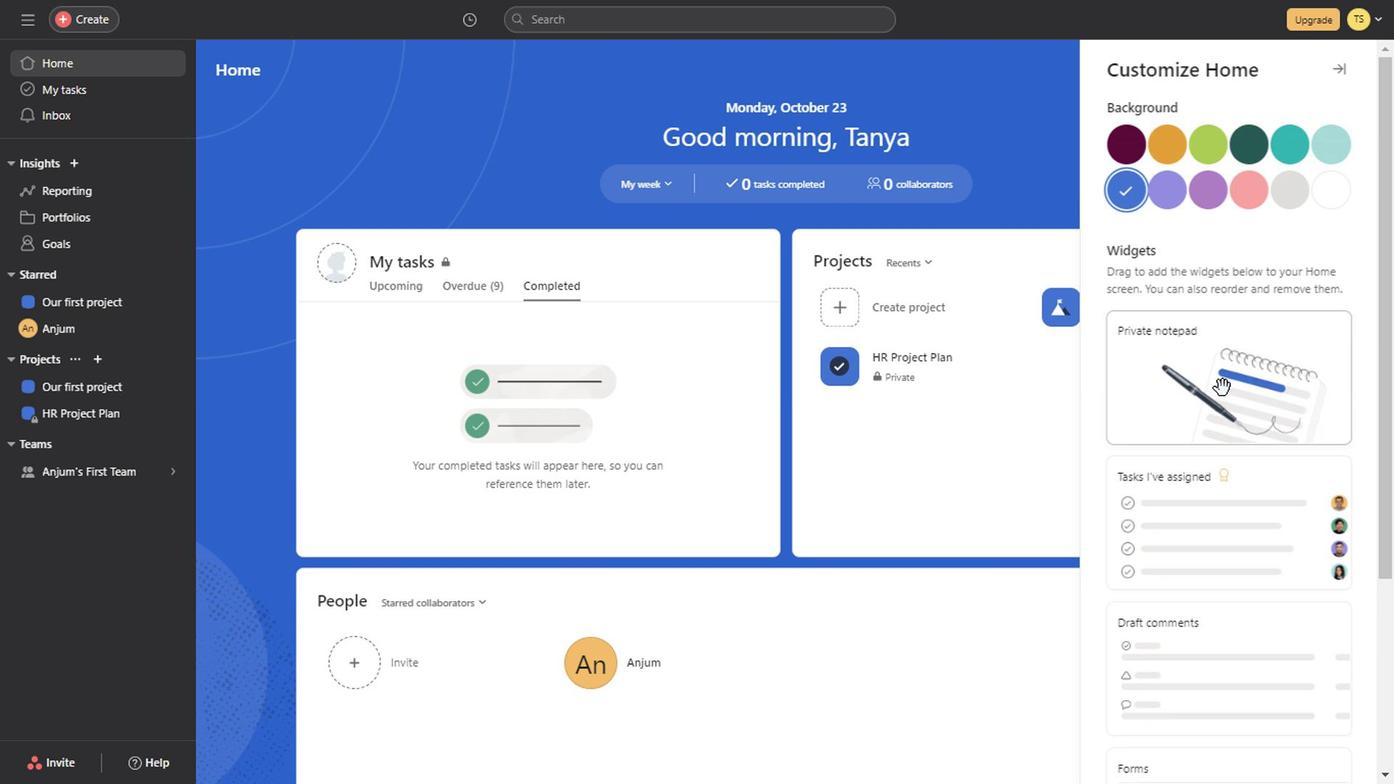 
Action: Mouse scrolled (870, 275) with delta (0, 0)
Screenshot: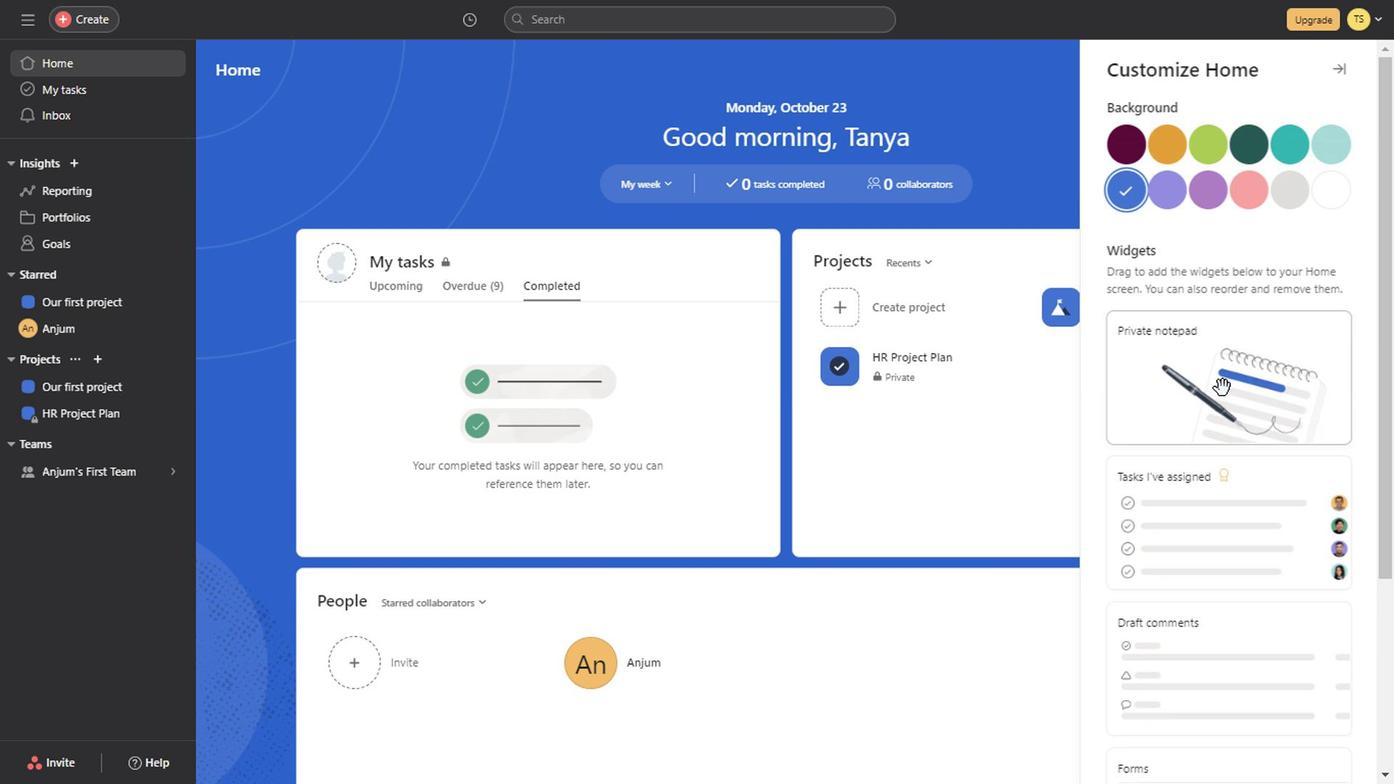 
Action: Mouse scrolled (870, 275) with delta (0, 0)
Screenshot: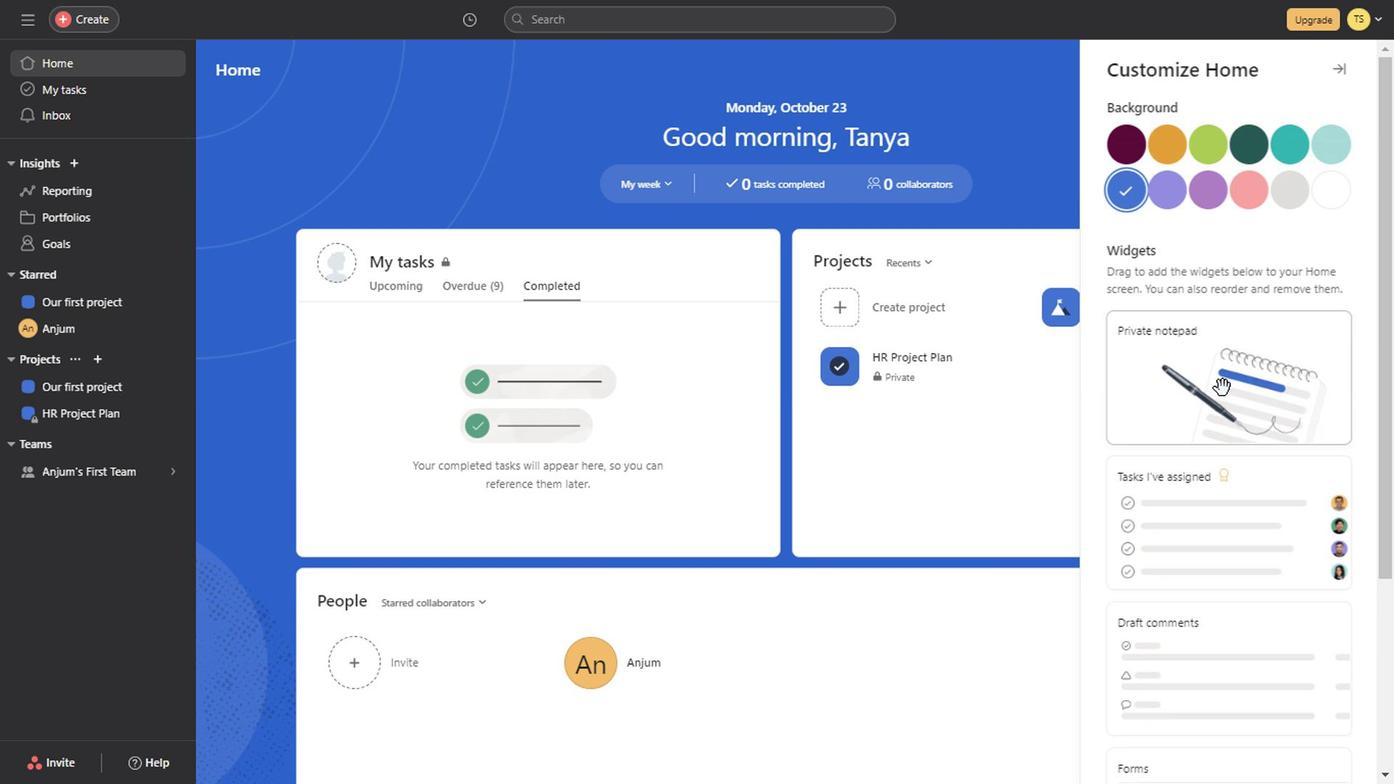 
Action: Mouse scrolled (870, 275) with delta (0, 0)
Screenshot: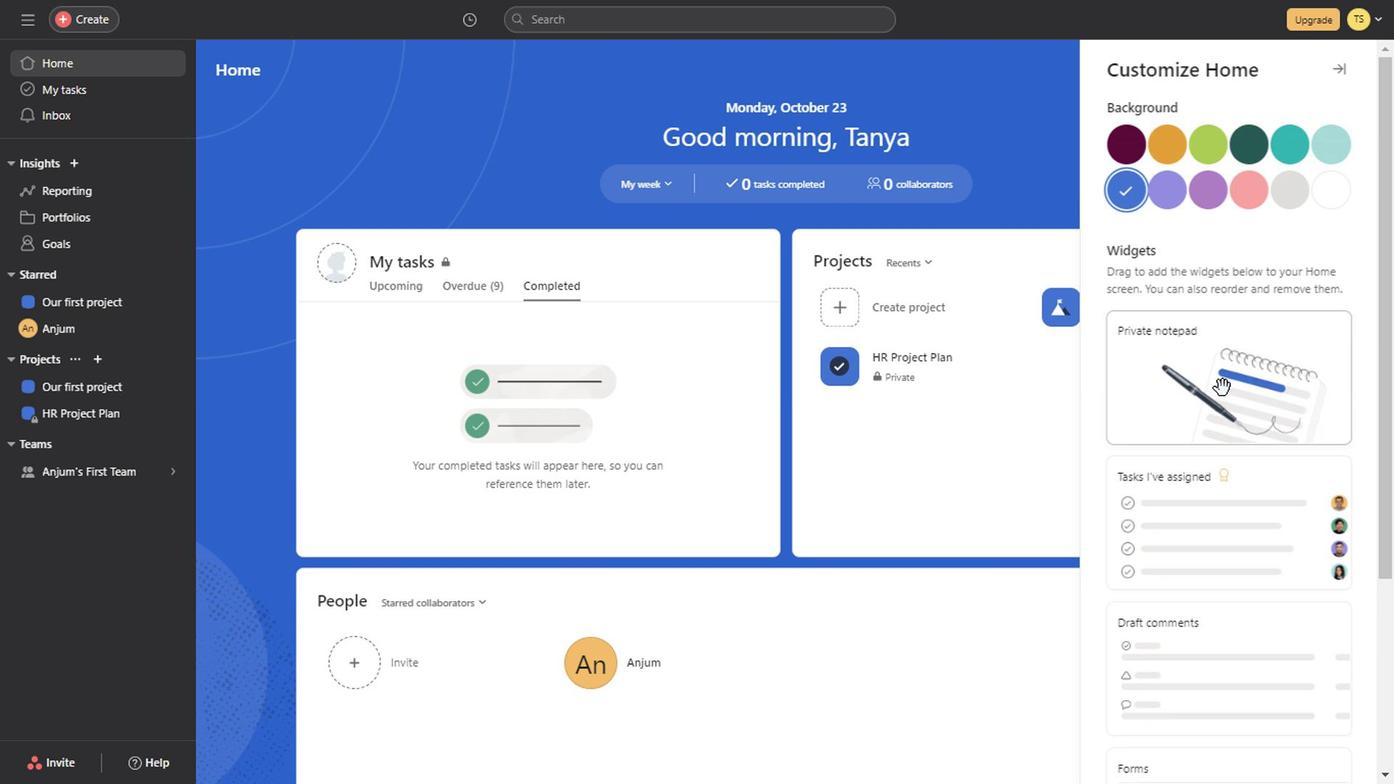 
Action: Mouse scrolled (870, 275) with delta (0, 0)
Screenshot: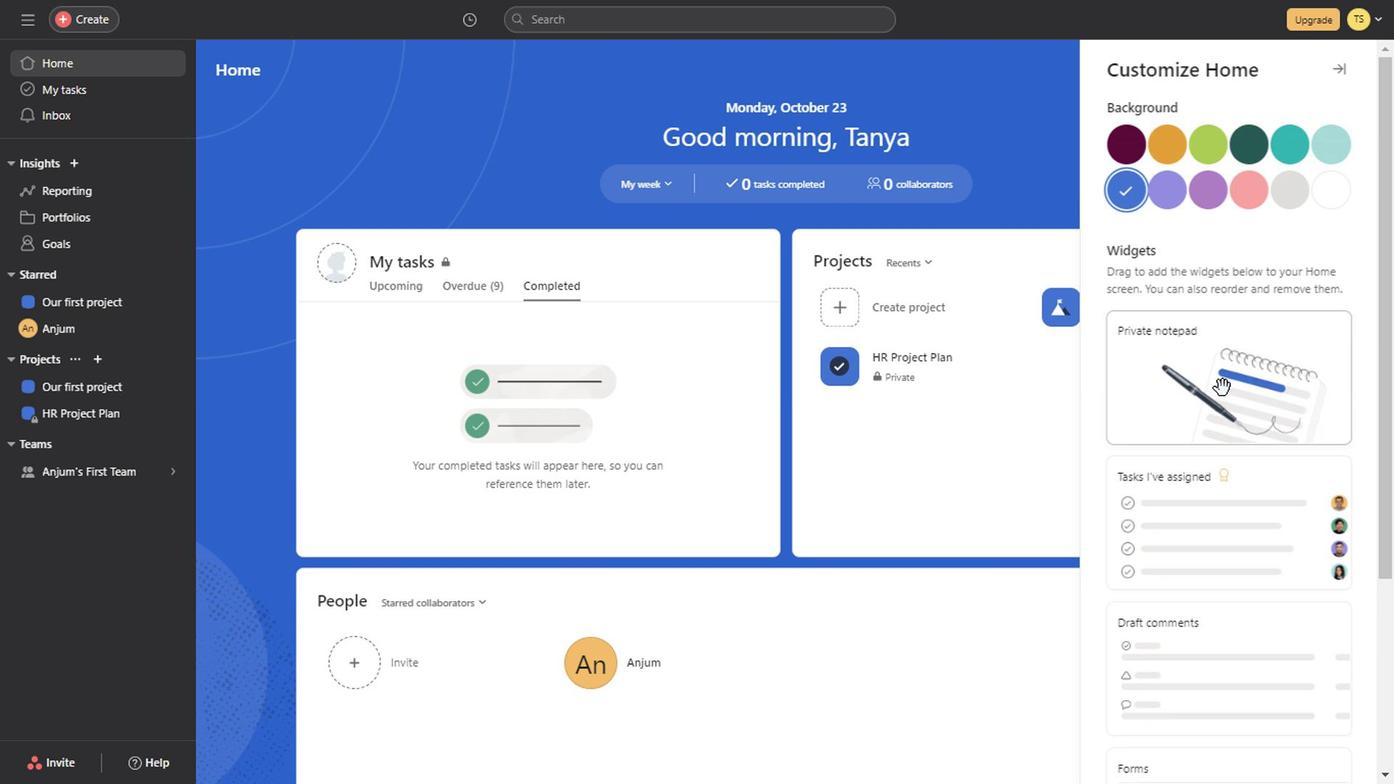 
Action: Mouse scrolled (870, 275) with delta (0, 0)
Screenshot: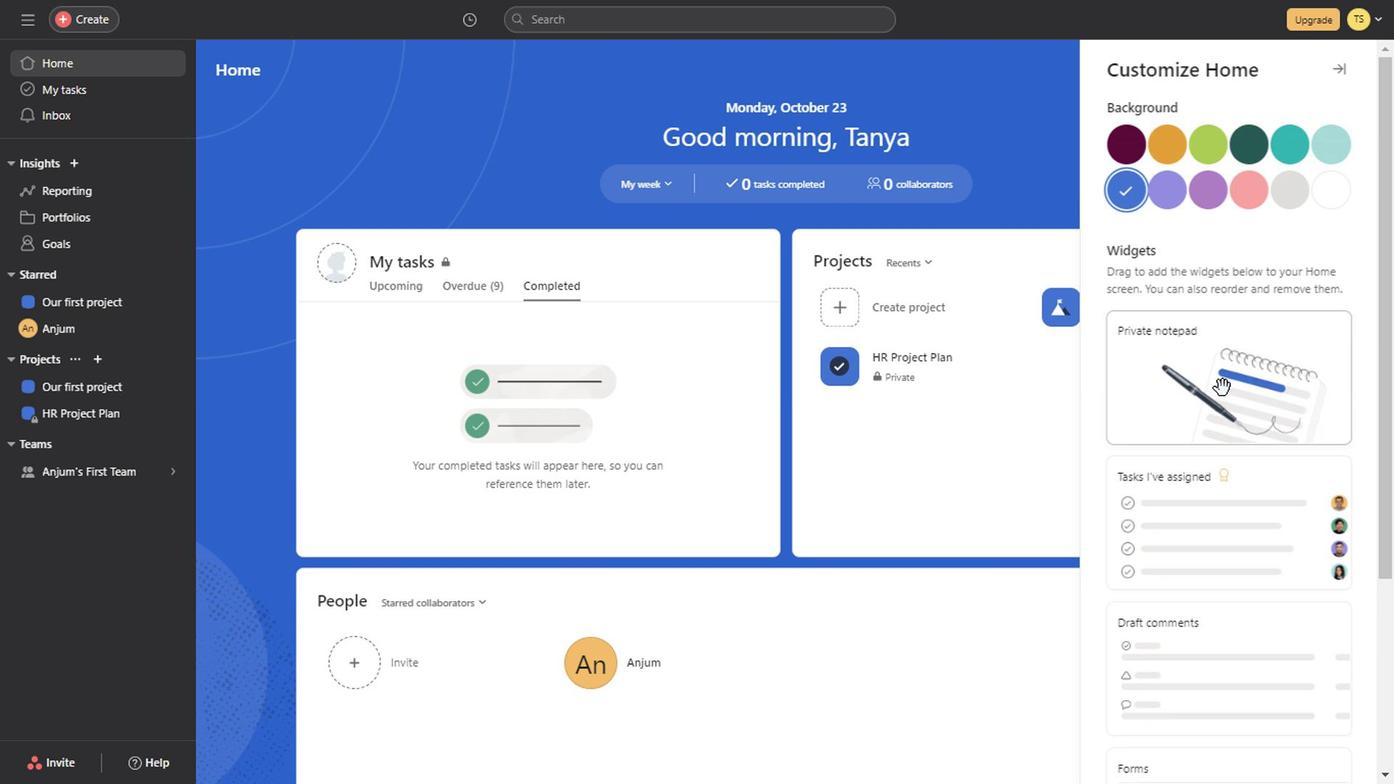 
Action: Mouse scrolled (870, 276) with delta (0, 0)
Screenshot: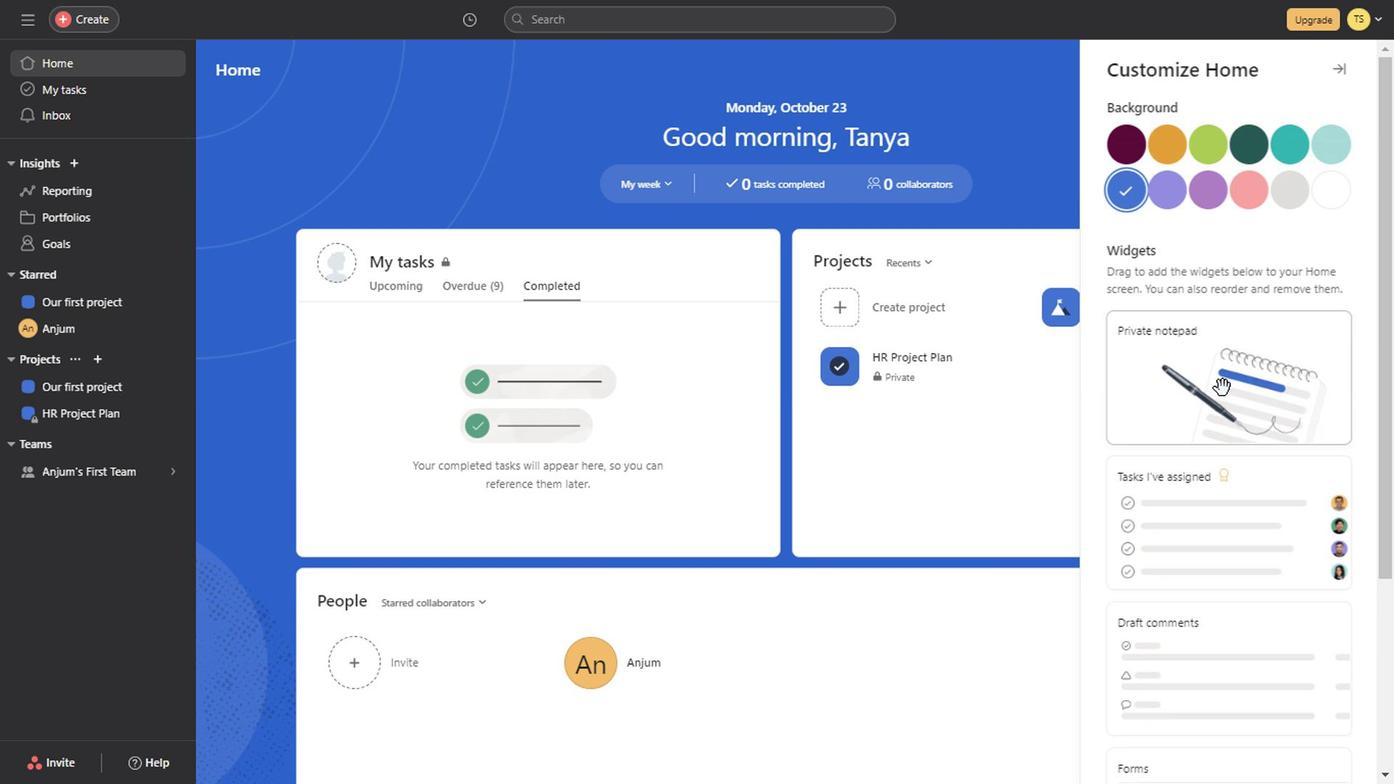 
Action: Mouse moved to (870, 252)
Screenshot: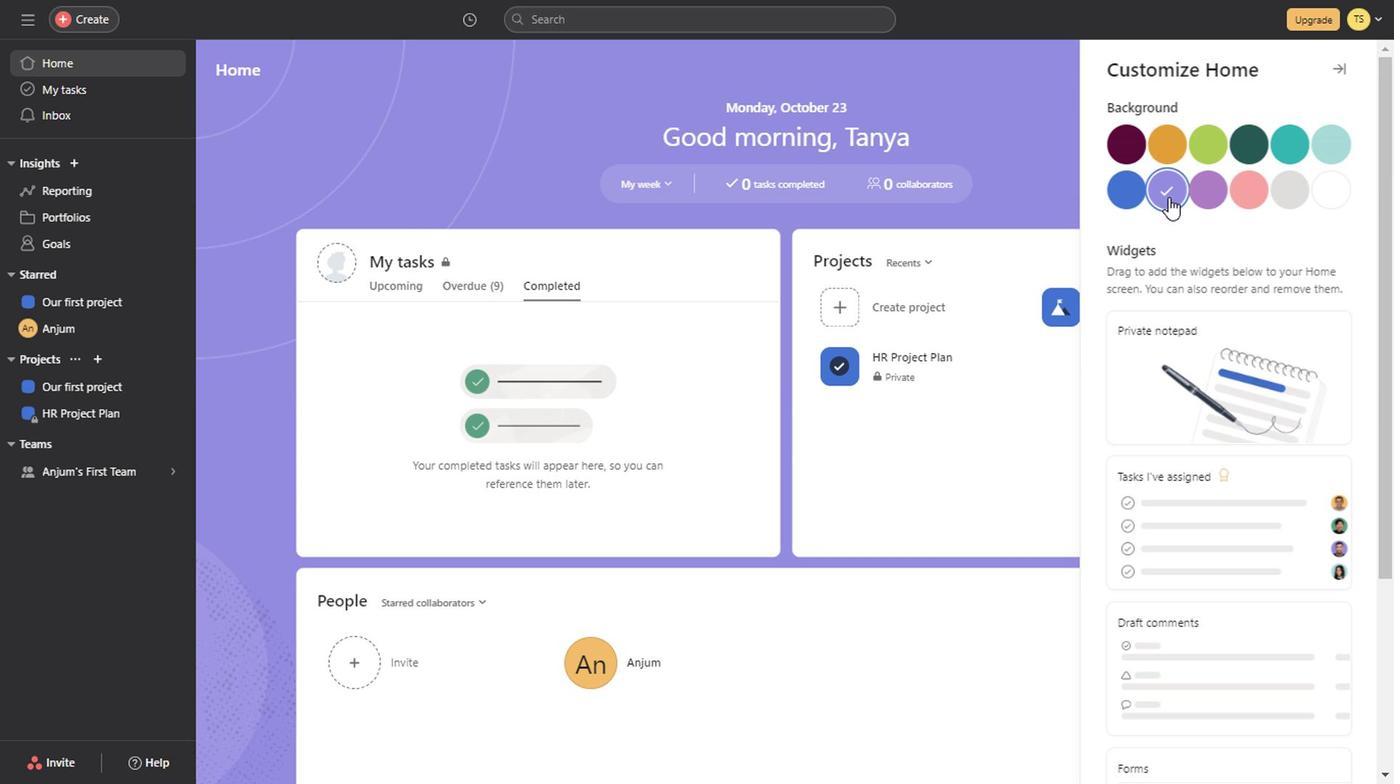 
Action: Mouse pressed left at (870, 252)
Screenshot: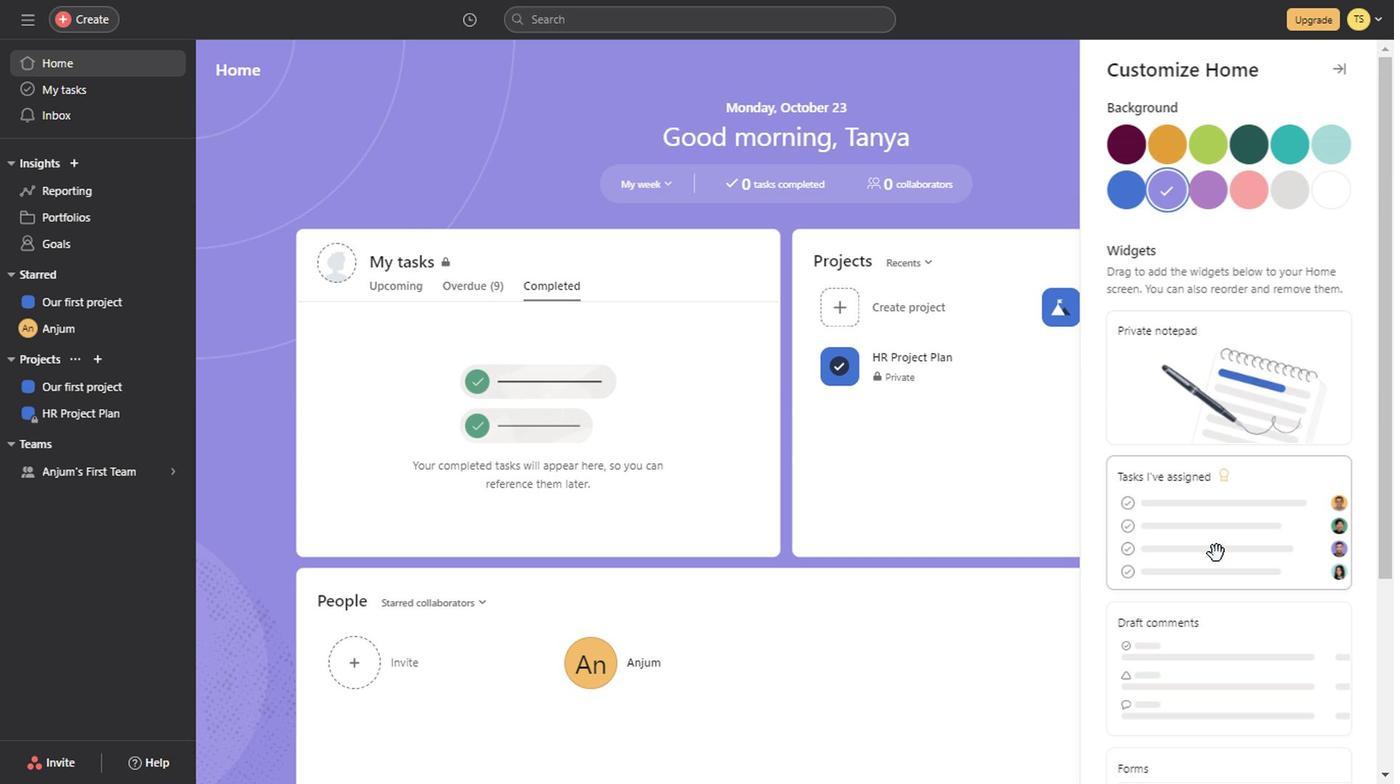 
Action: Mouse moved to (831, 140)
Screenshot: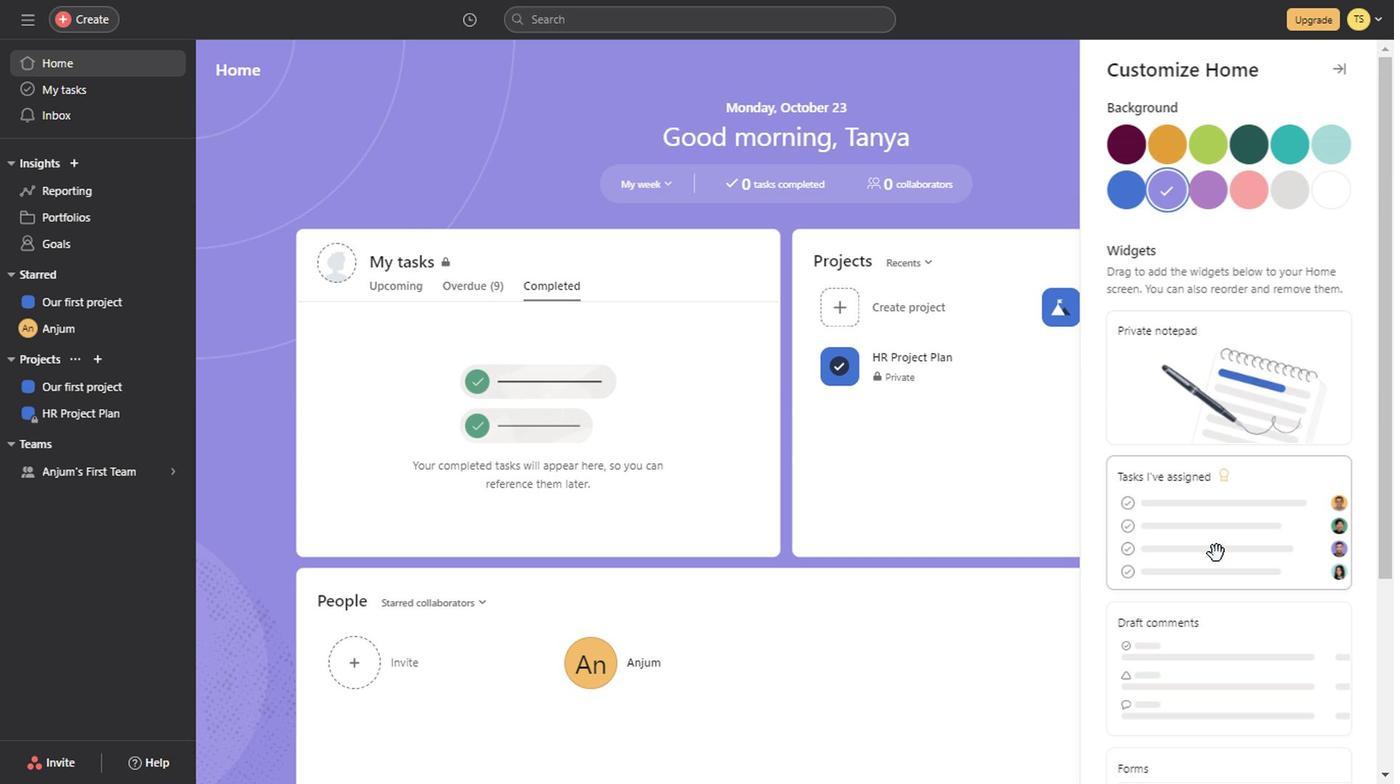 
Action: Mouse pressed left at (831, 140)
Screenshot: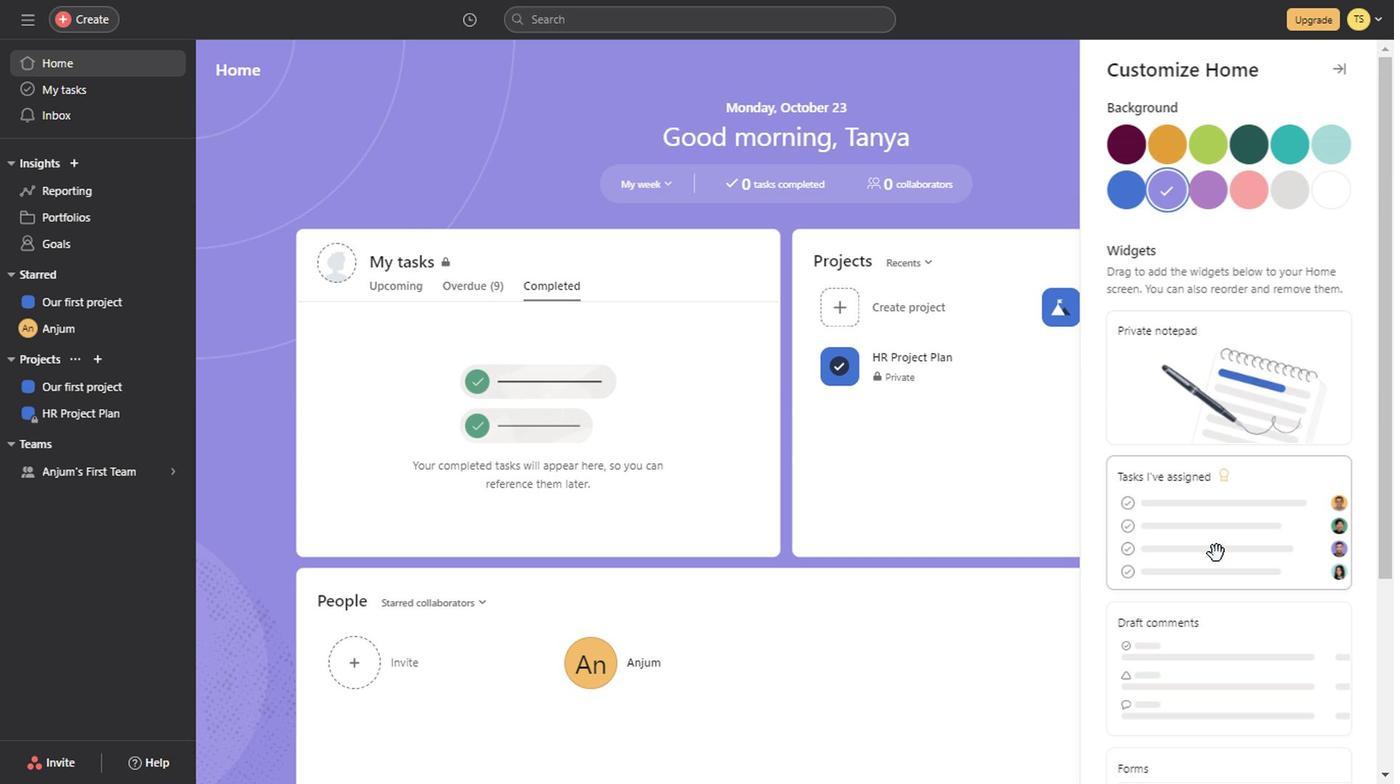 
Action: Mouse moved to (865, 393)
Screenshot: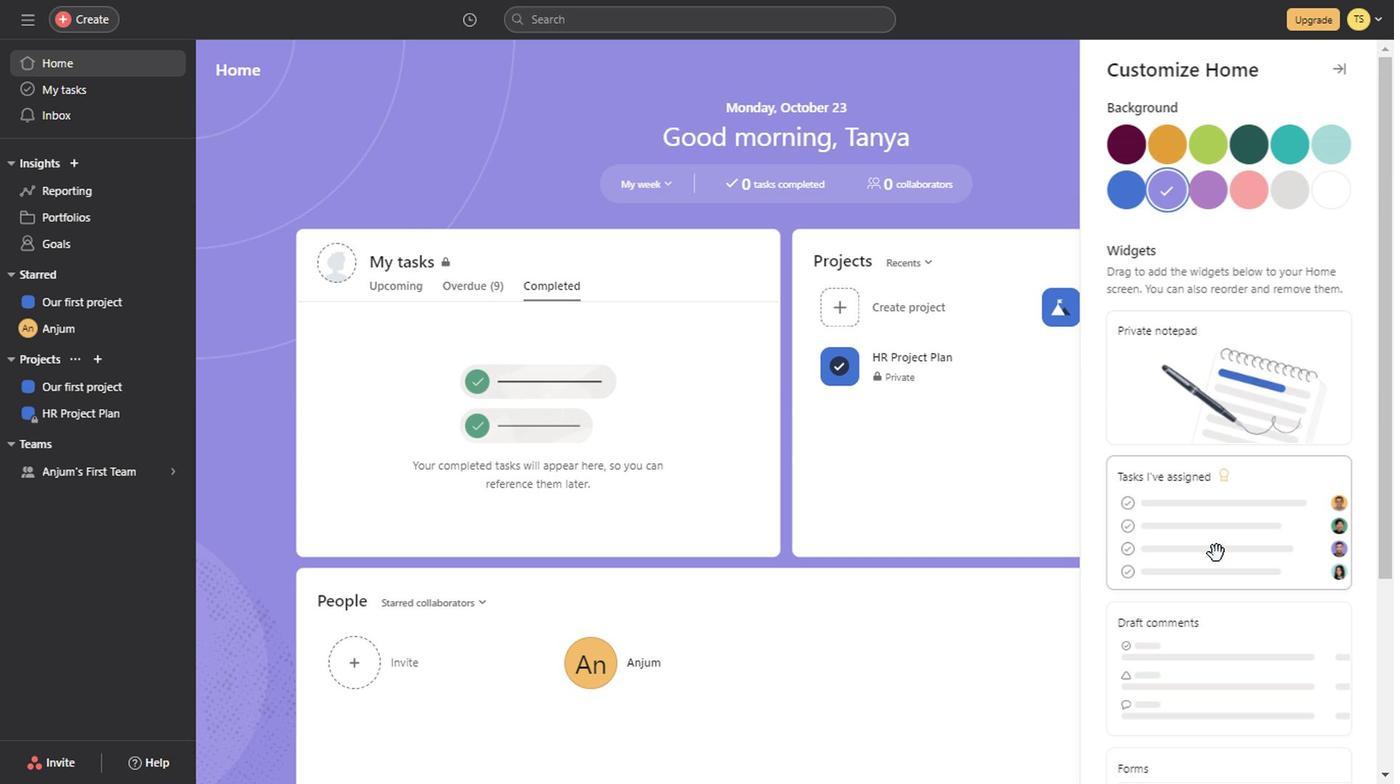 
Action: Mouse scrolled (865, 392) with delta (0, 0)
Screenshot: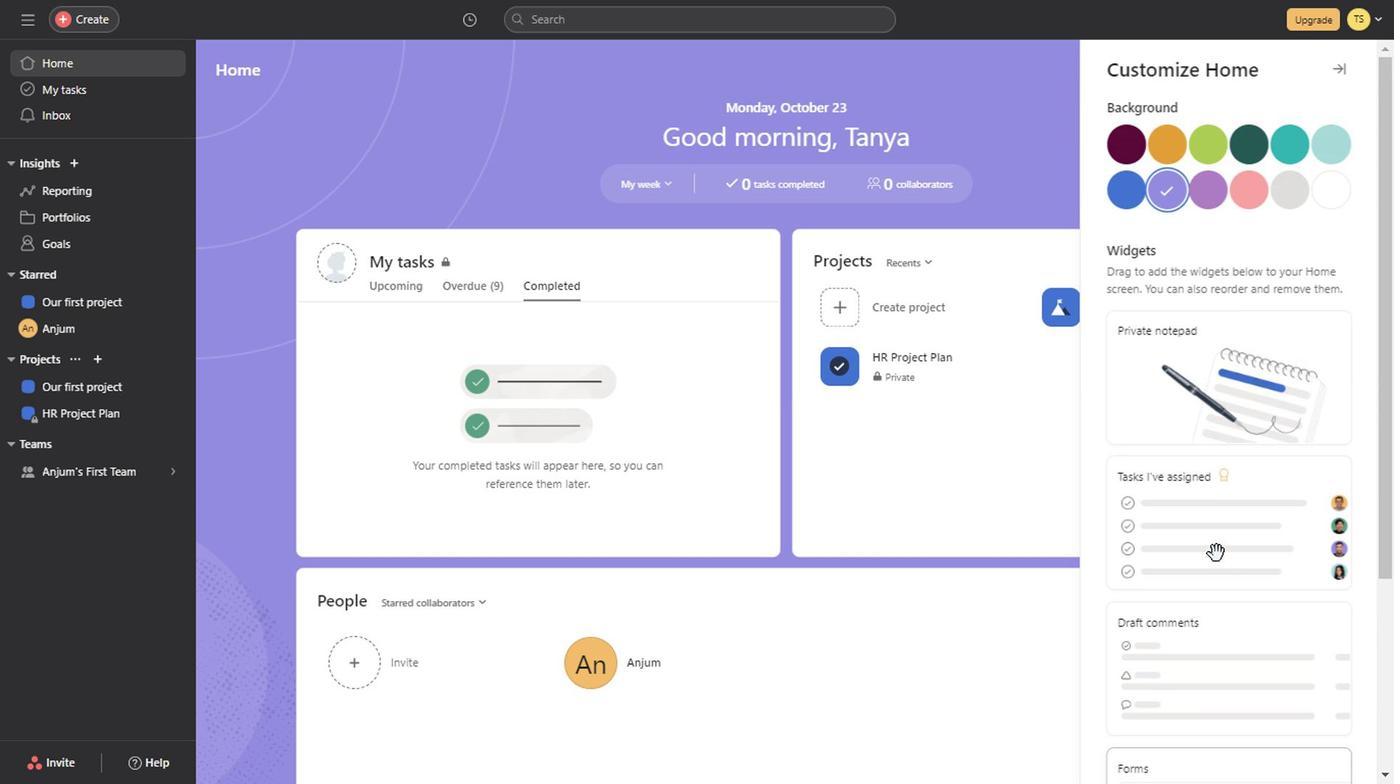 
Action: Mouse scrolled (865, 392) with delta (0, 0)
Screenshot: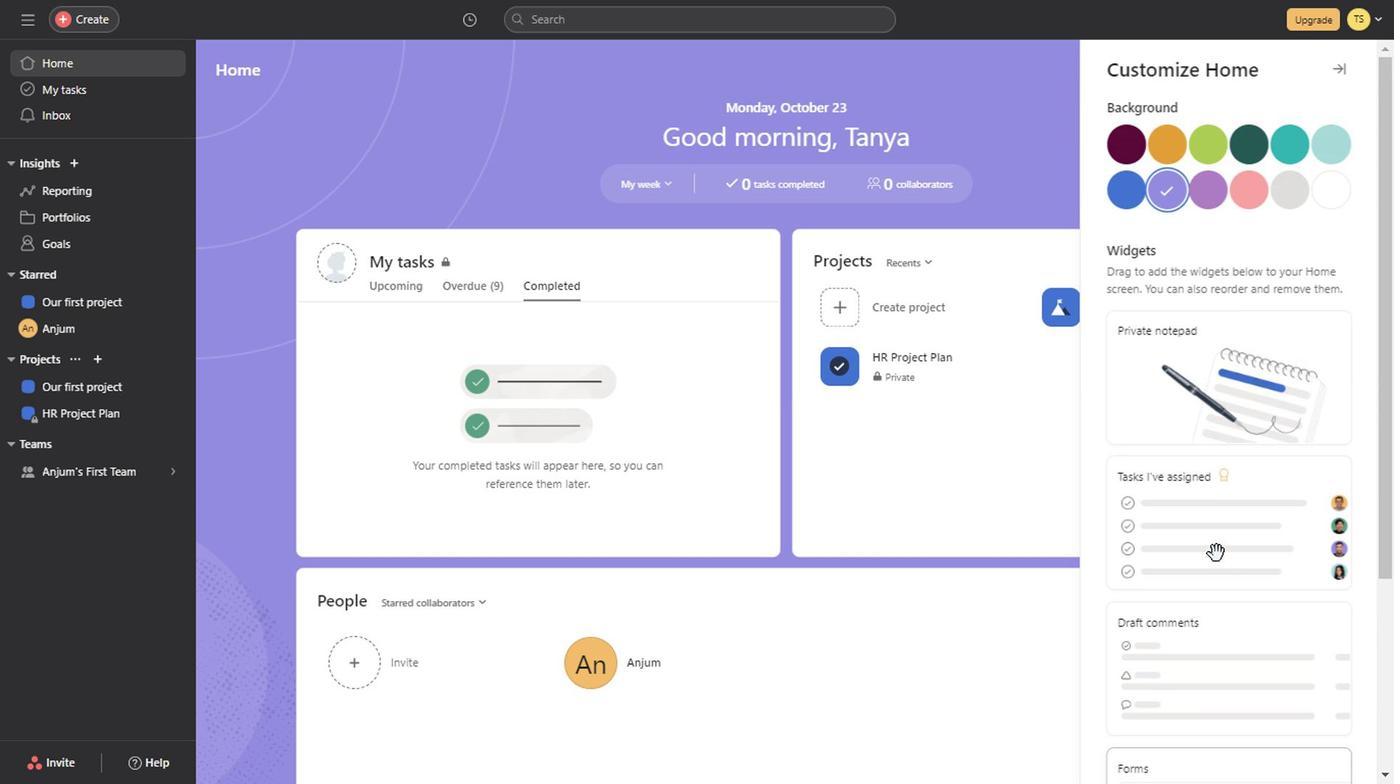 
Action: Mouse scrolled (865, 392) with delta (0, 0)
Screenshot: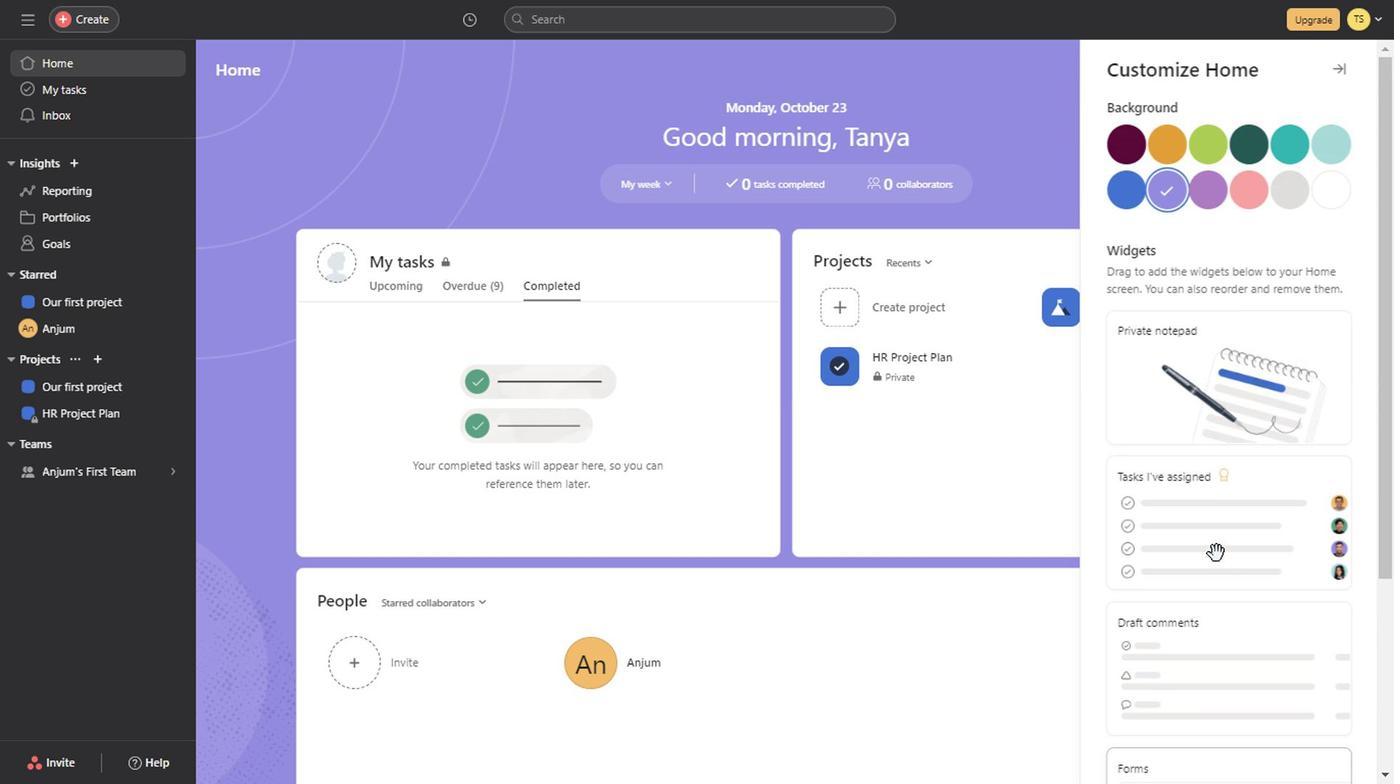 
Action: Mouse scrolled (865, 392) with delta (0, 0)
Screenshot: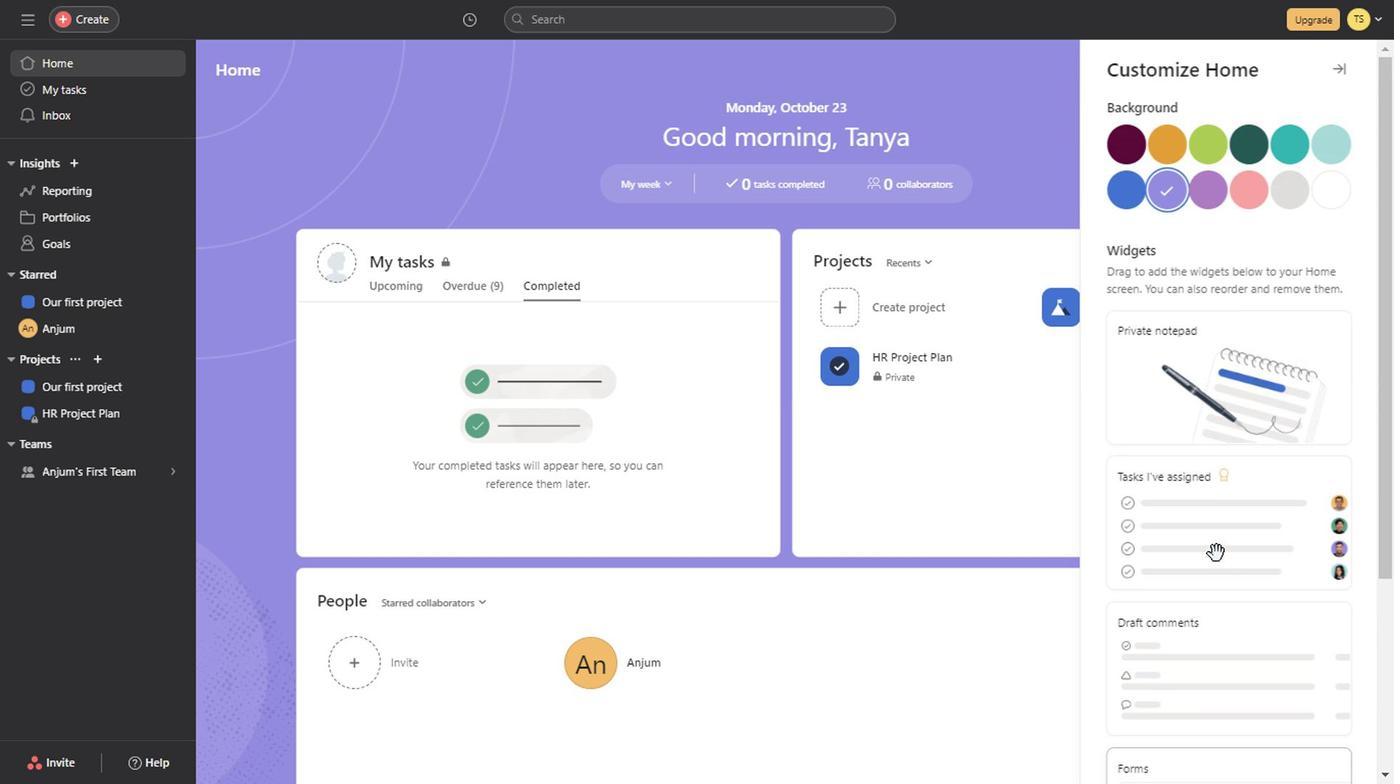 
Action: Mouse scrolled (865, 392) with delta (0, 0)
Screenshot: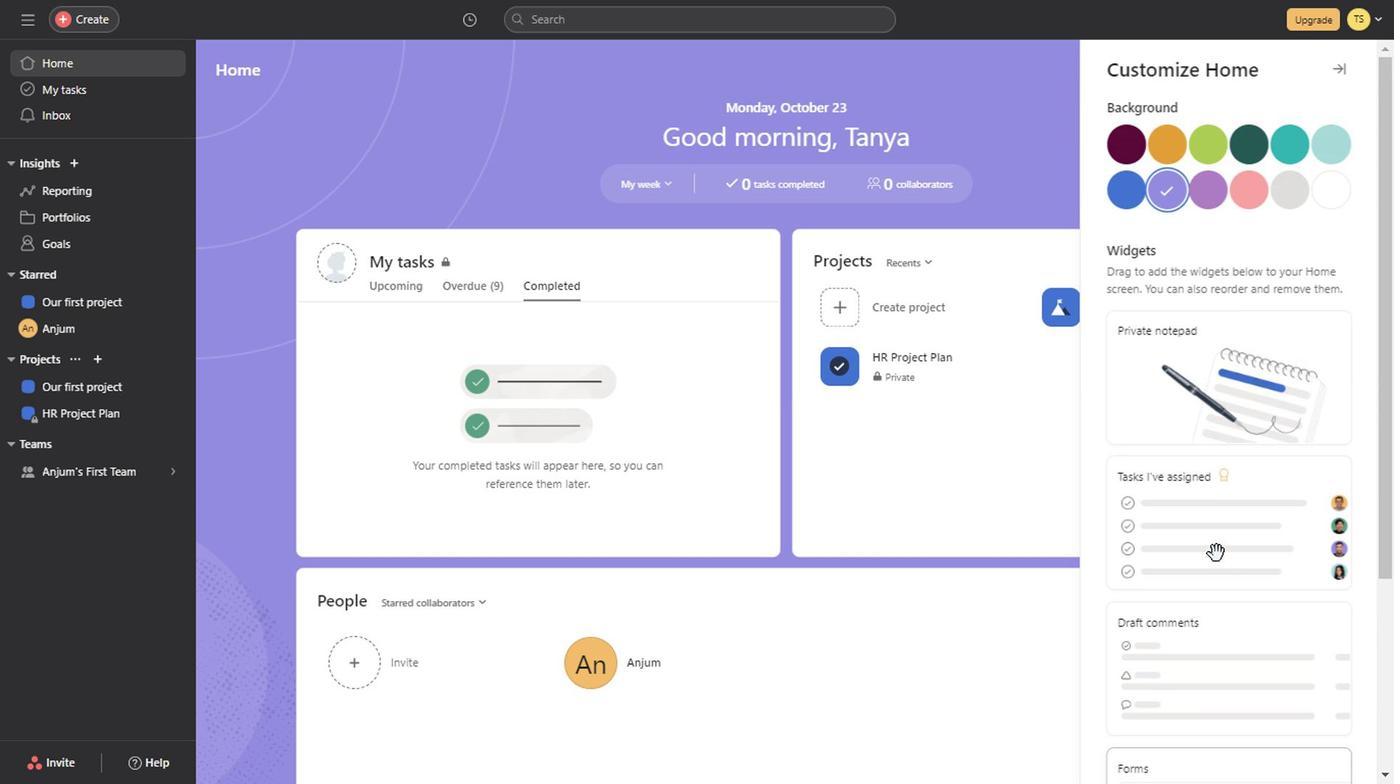 
Action: Mouse scrolled (865, 392) with delta (0, 0)
Screenshot: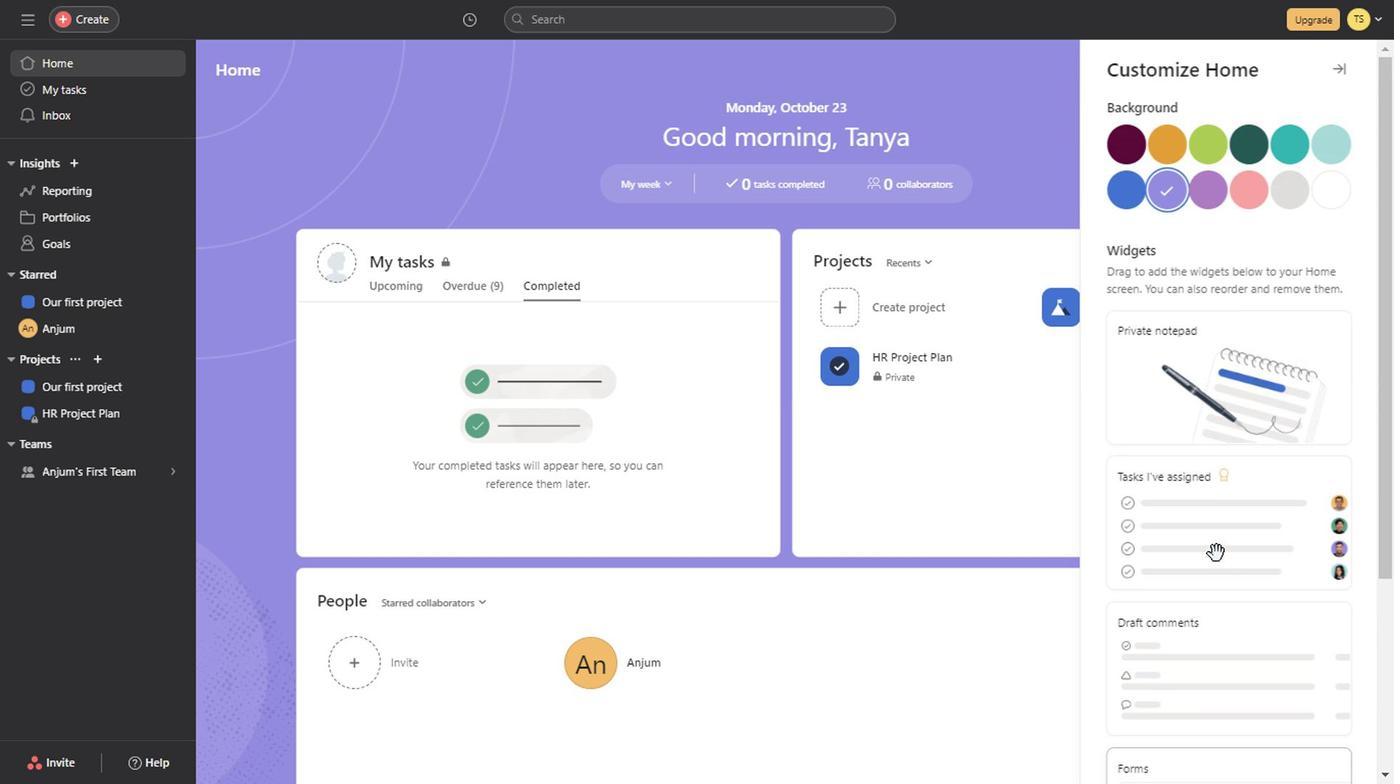 
Action: Mouse scrolled (865, 392) with delta (0, 0)
Screenshot: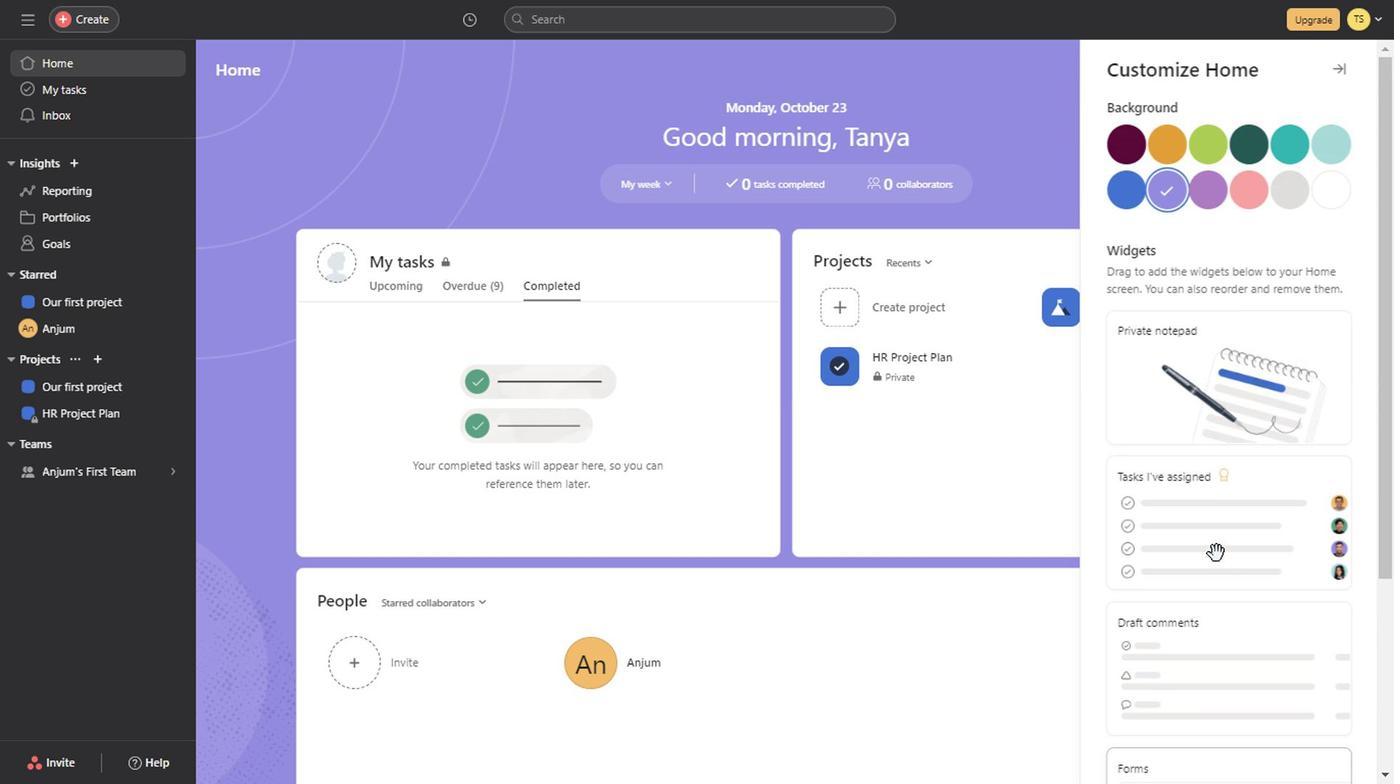 
Action: Mouse scrolled (865, 392) with delta (0, 0)
Screenshot: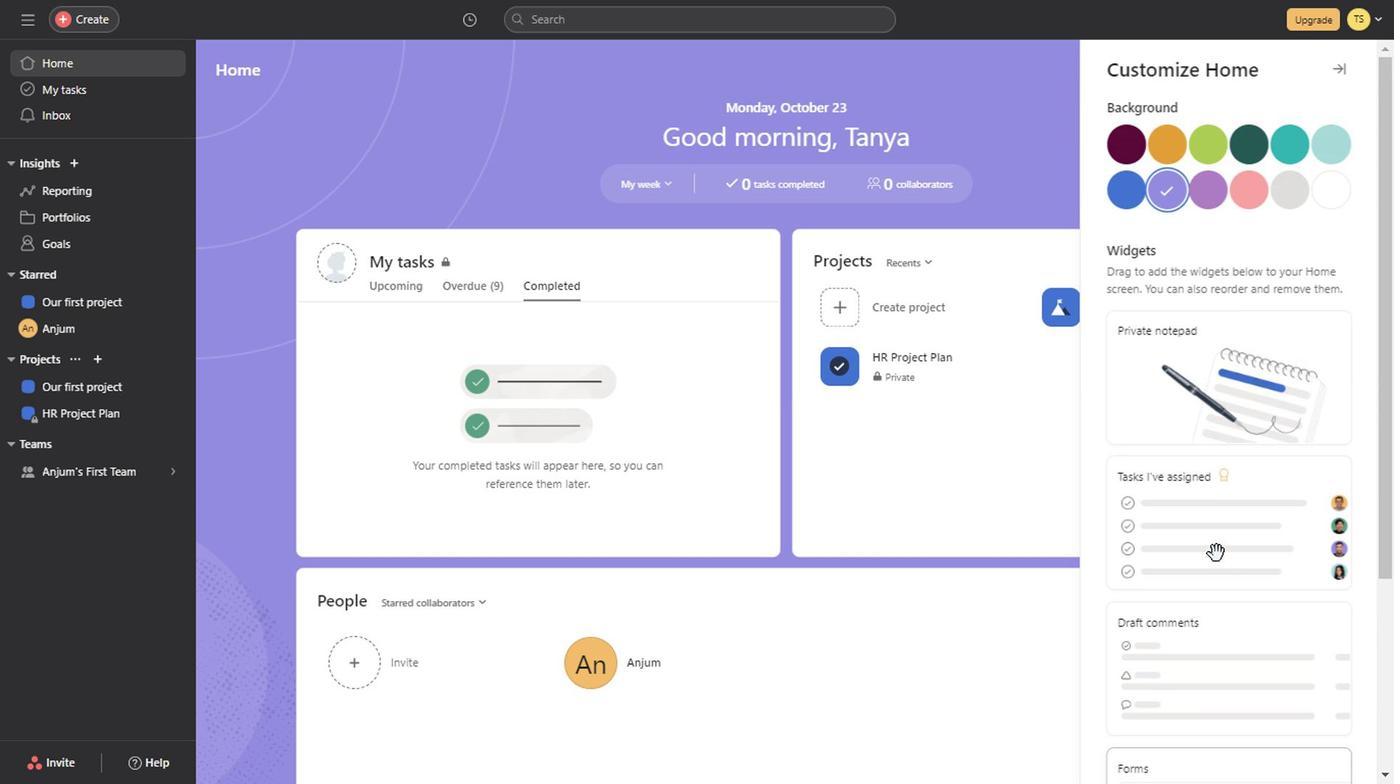 
Action: Mouse scrolled (865, 392) with delta (0, 0)
Screenshot: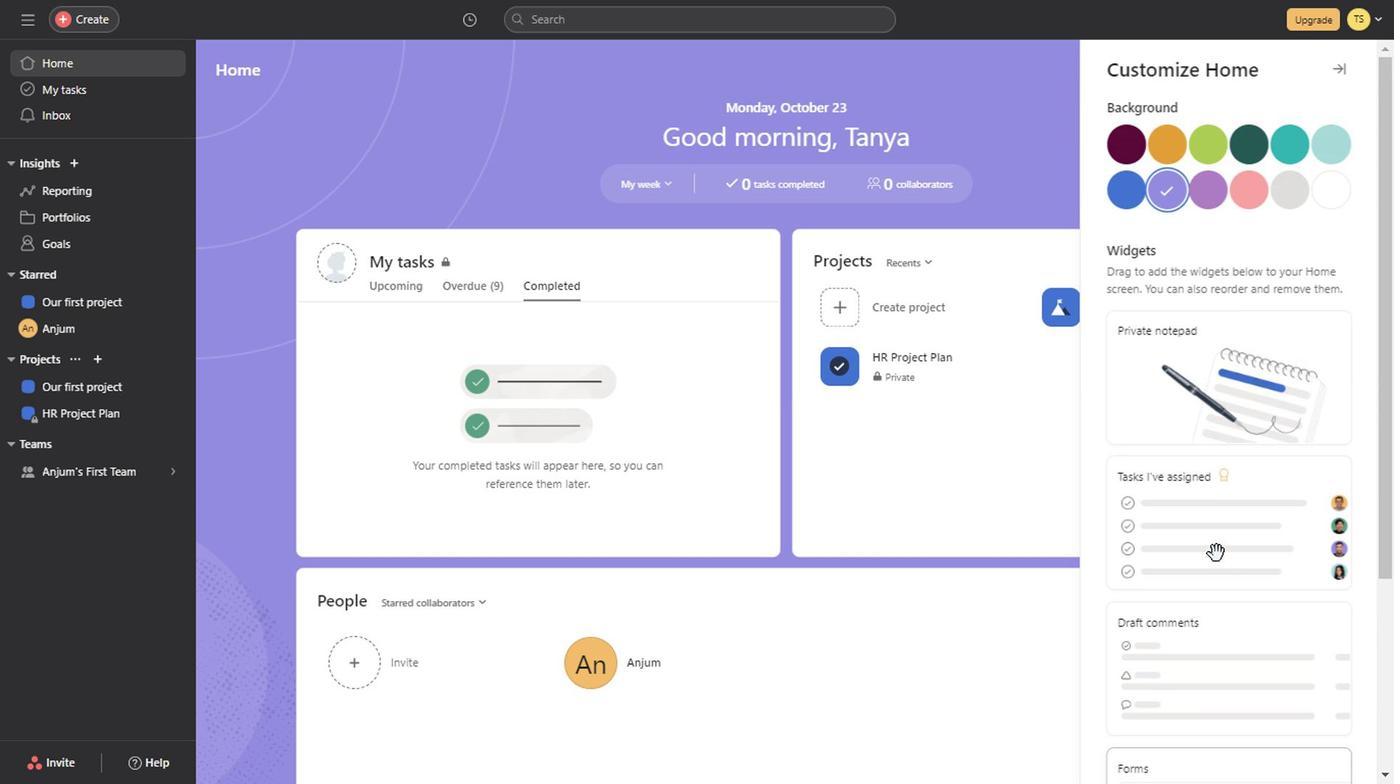 
Action: Mouse scrolled (865, 392) with delta (0, 0)
Screenshot: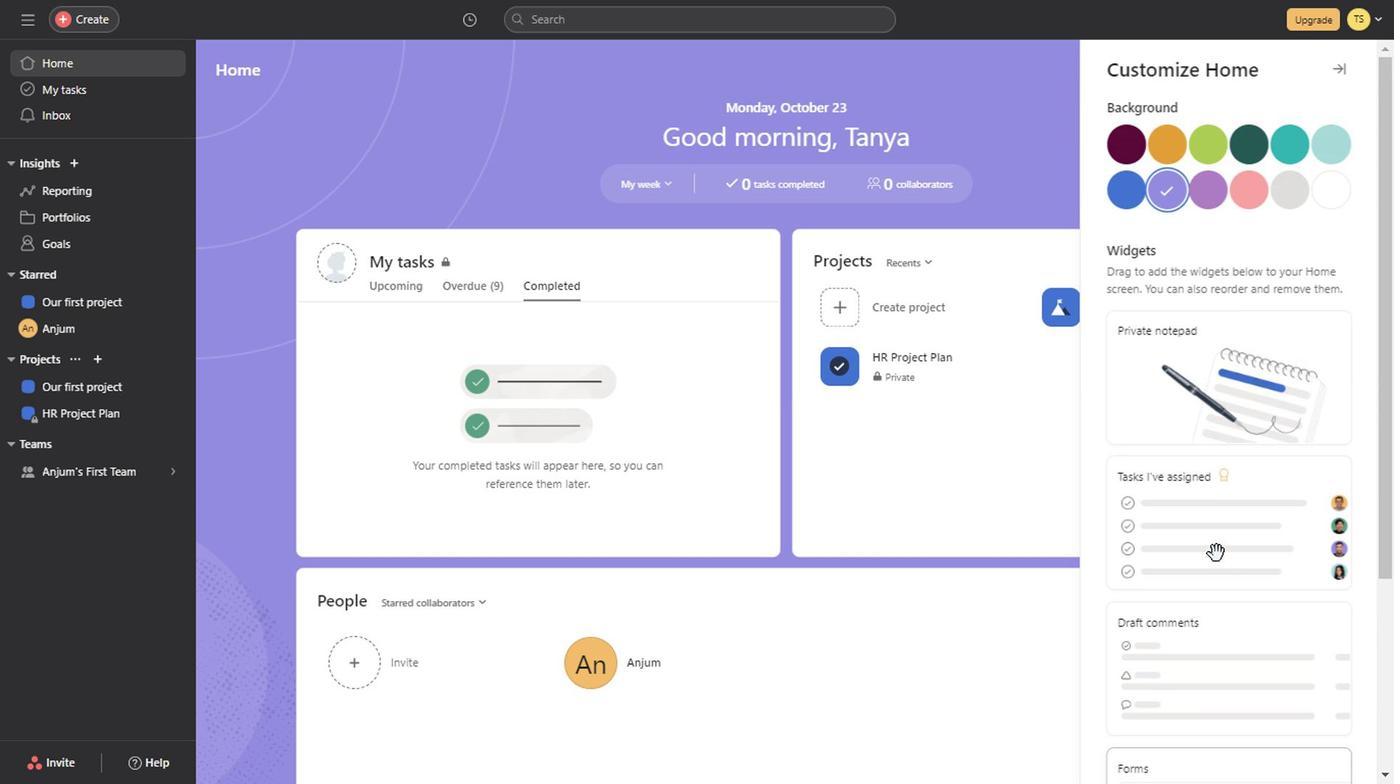 
Action: Mouse scrolled (865, 392) with delta (0, 0)
Screenshot: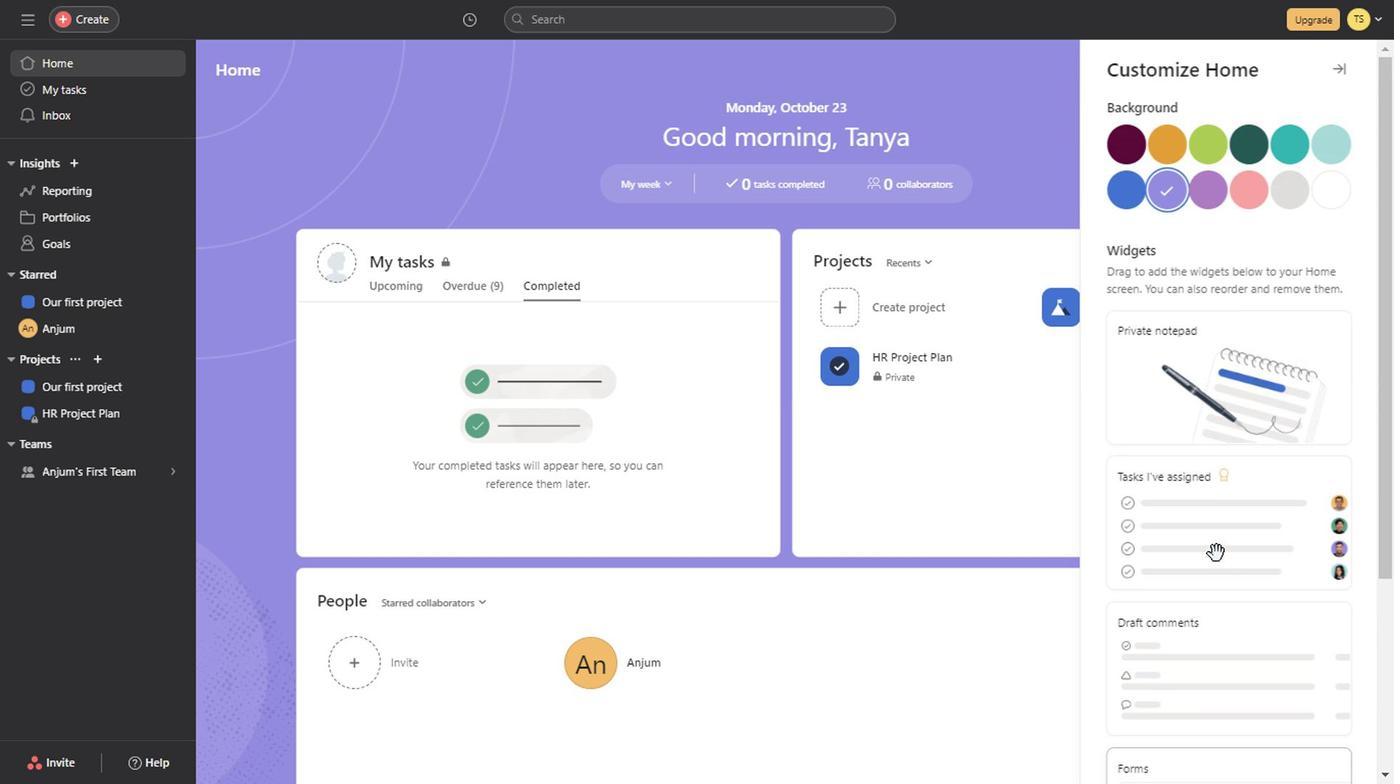 
Action: Mouse scrolled (865, 392) with delta (0, 0)
Screenshot: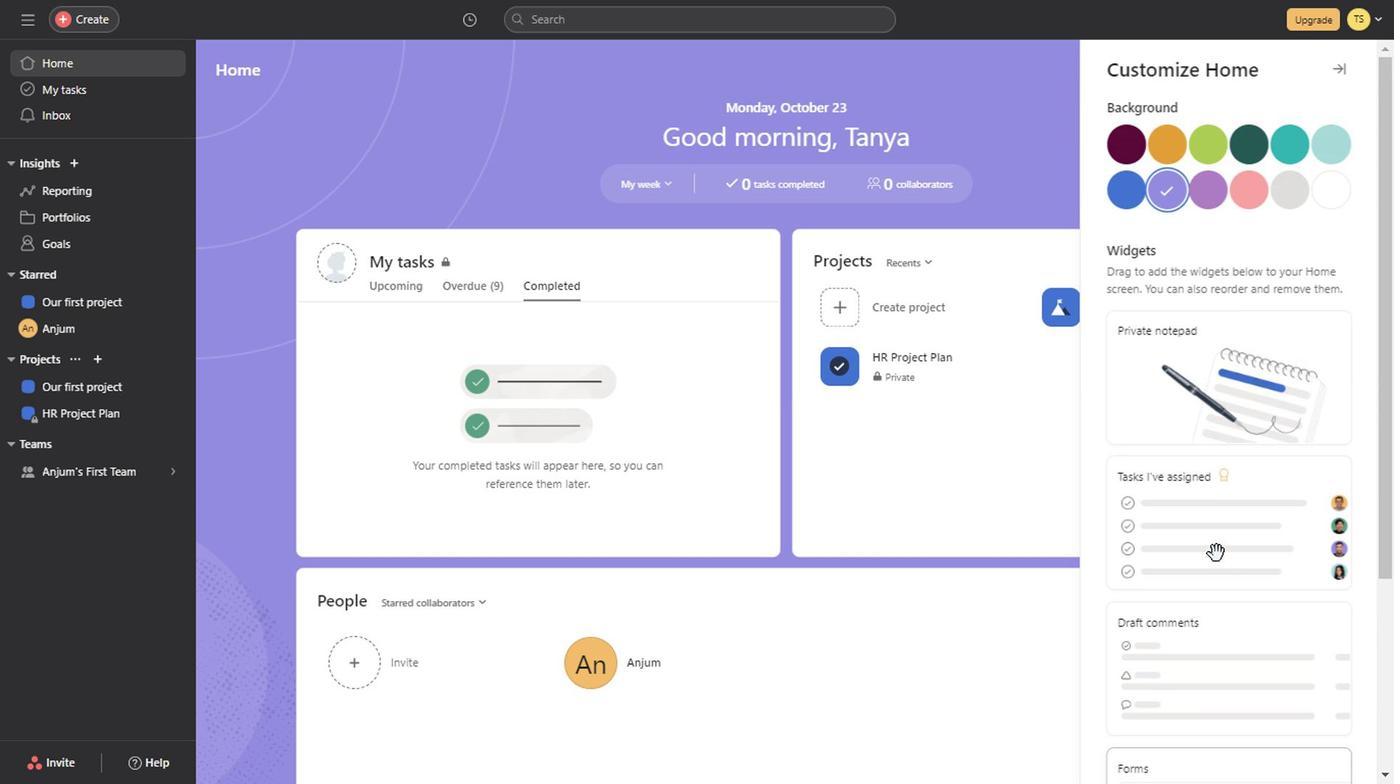
Action: Mouse scrolled (865, 392) with delta (0, 0)
Screenshot: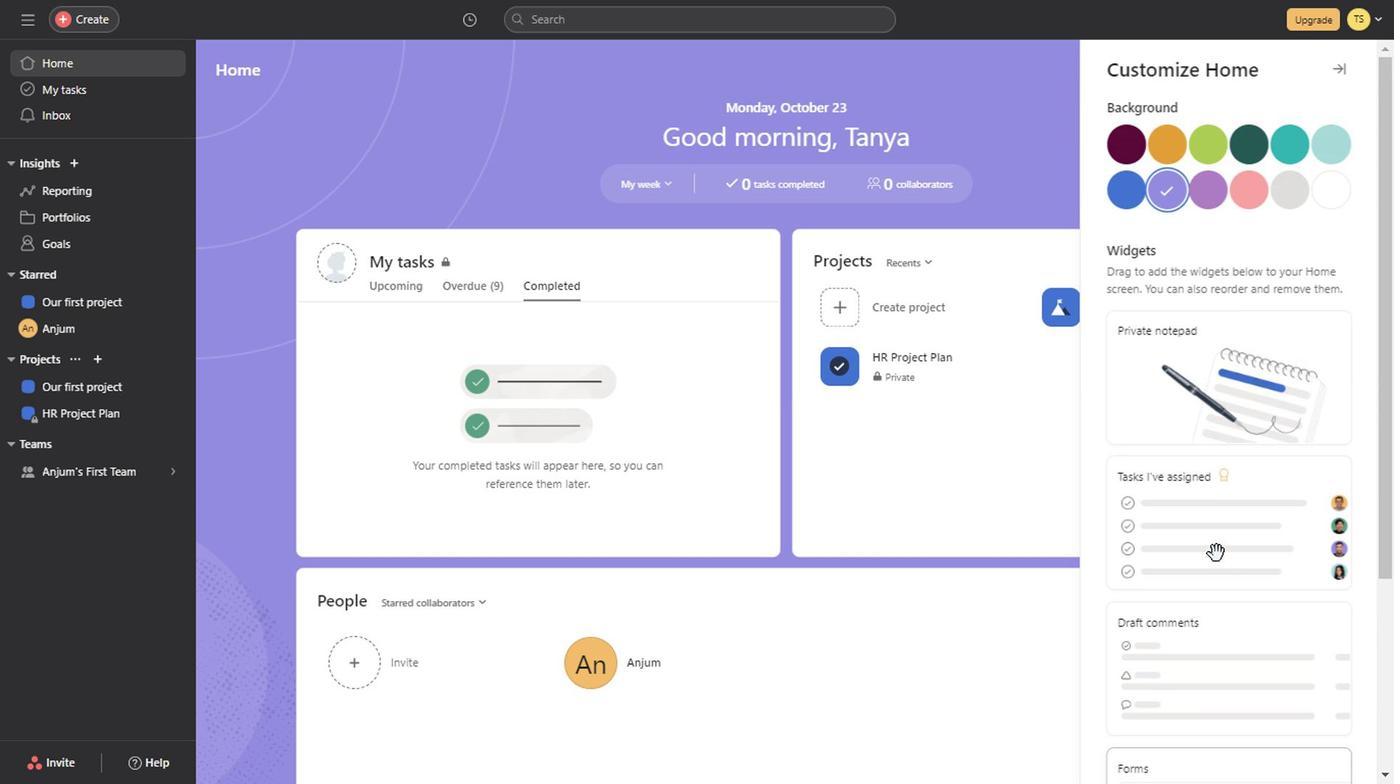 
Action: Mouse scrolled (865, 392) with delta (0, 0)
Screenshot: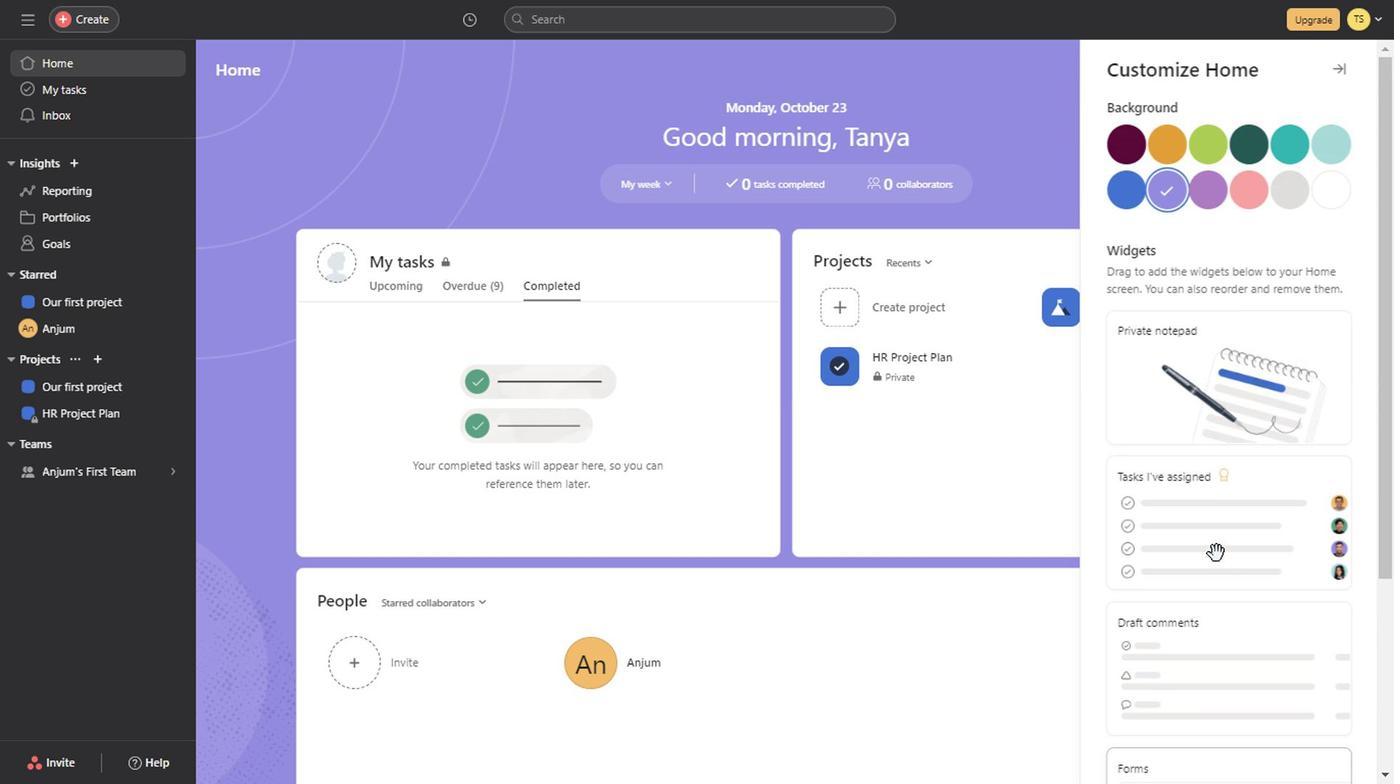 
Action: Mouse scrolled (865, 392) with delta (0, 0)
Screenshot: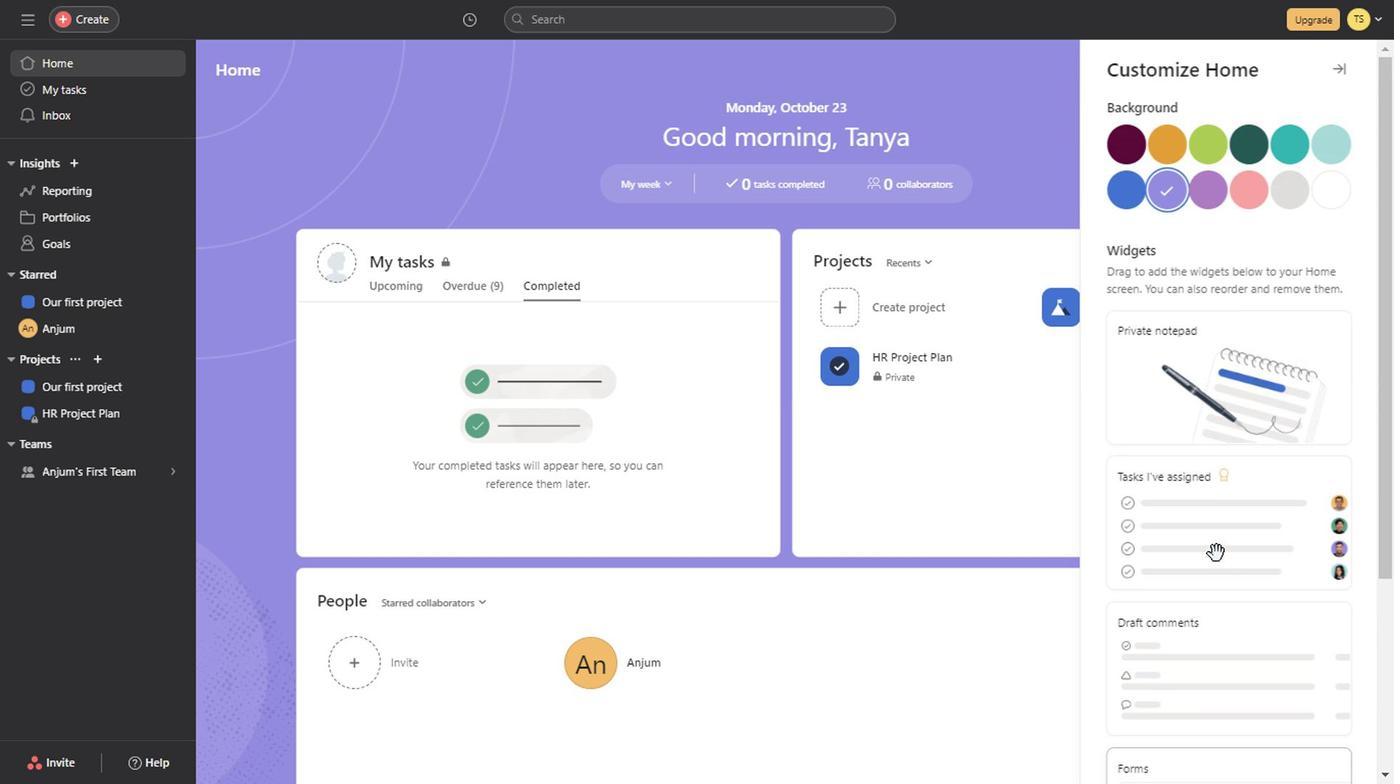 
Action: Mouse scrolled (865, 392) with delta (0, 0)
Screenshot: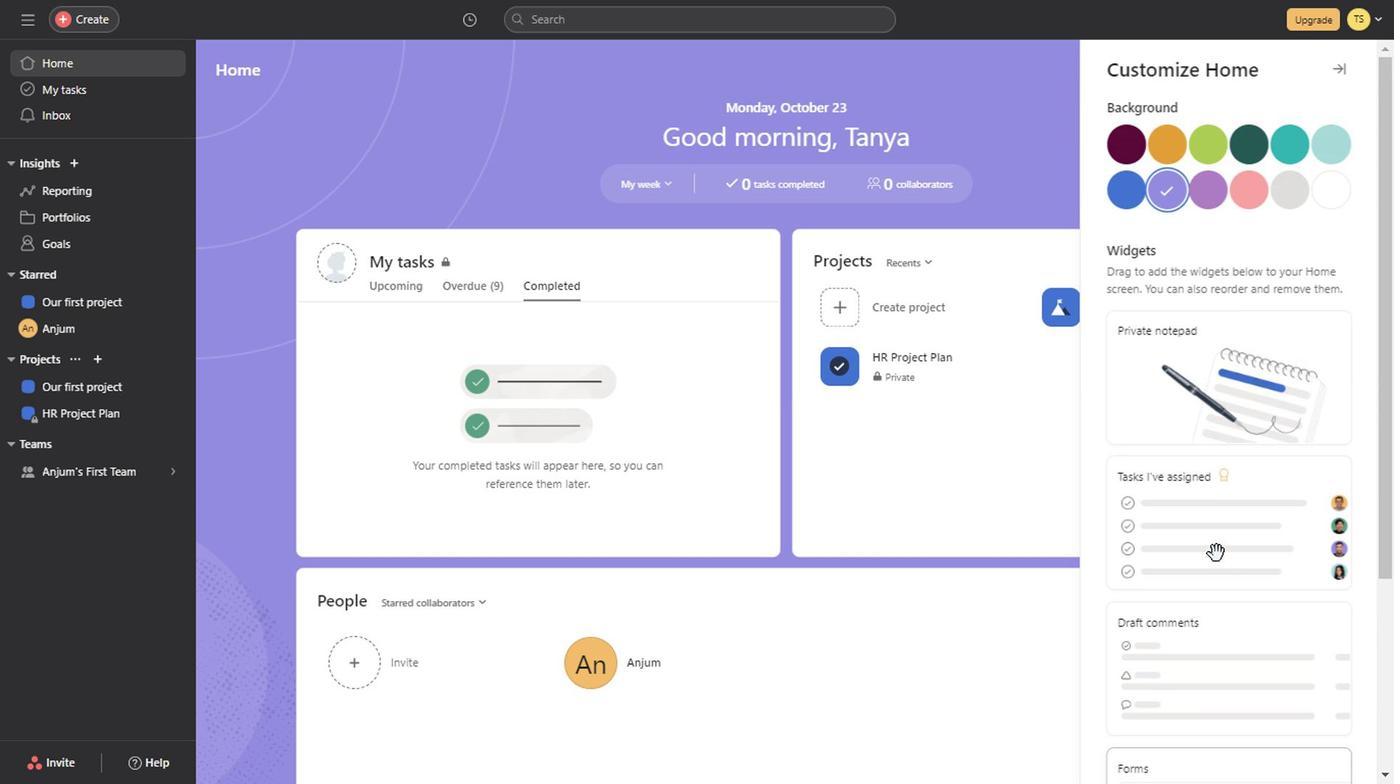 
Action: Mouse scrolled (865, 392) with delta (0, 0)
Screenshot: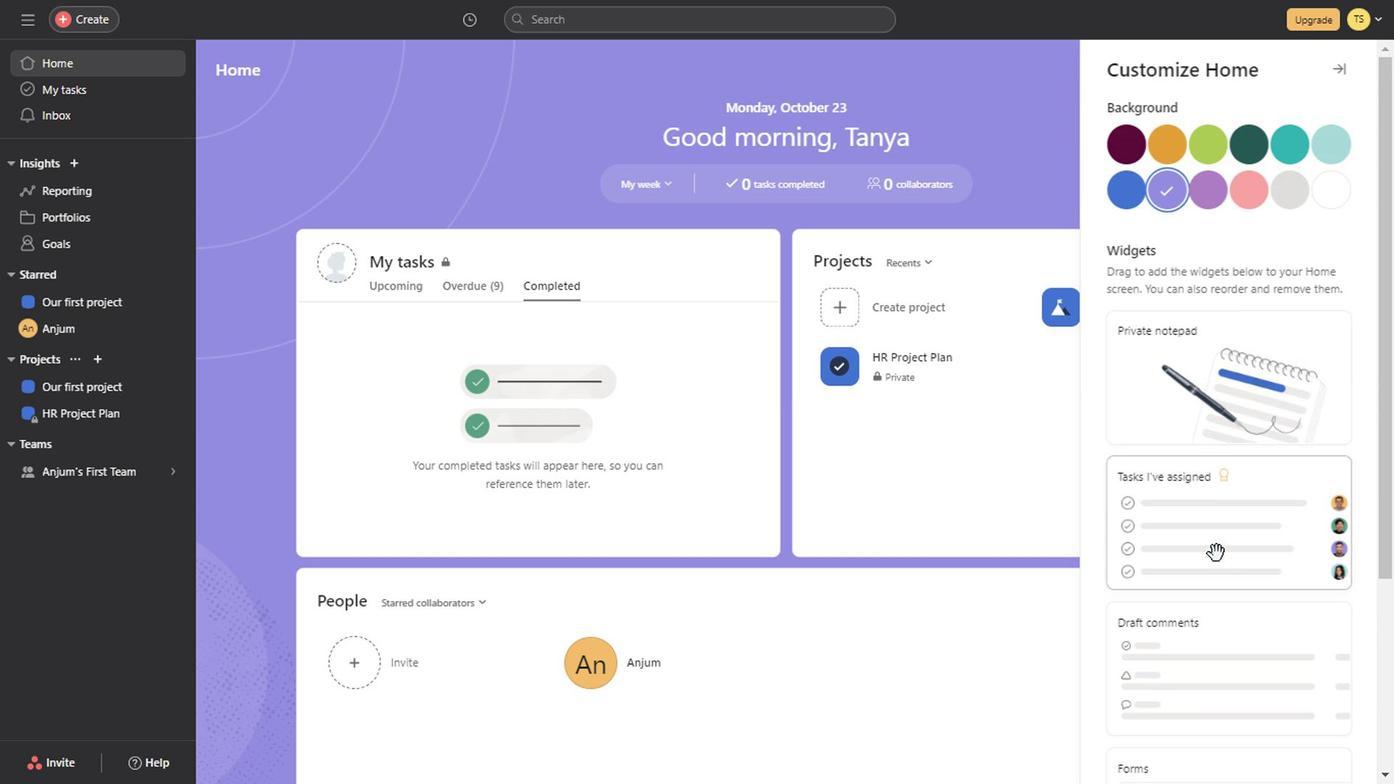 
Action: Mouse scrolled (865, 392) with delta (0, 0)
Screenshot: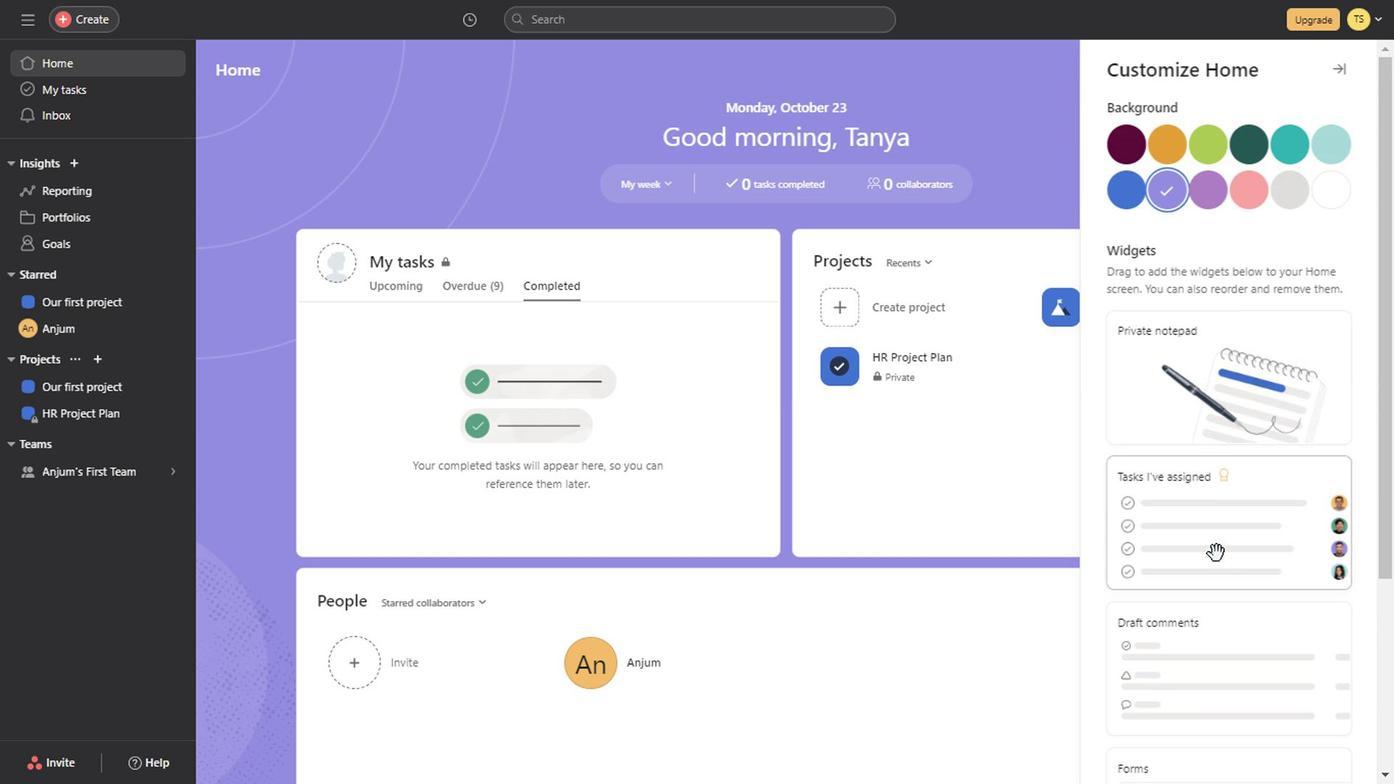 
Action: Mouse scrolled (865, 392) with delta (0, 0)
Screenshot: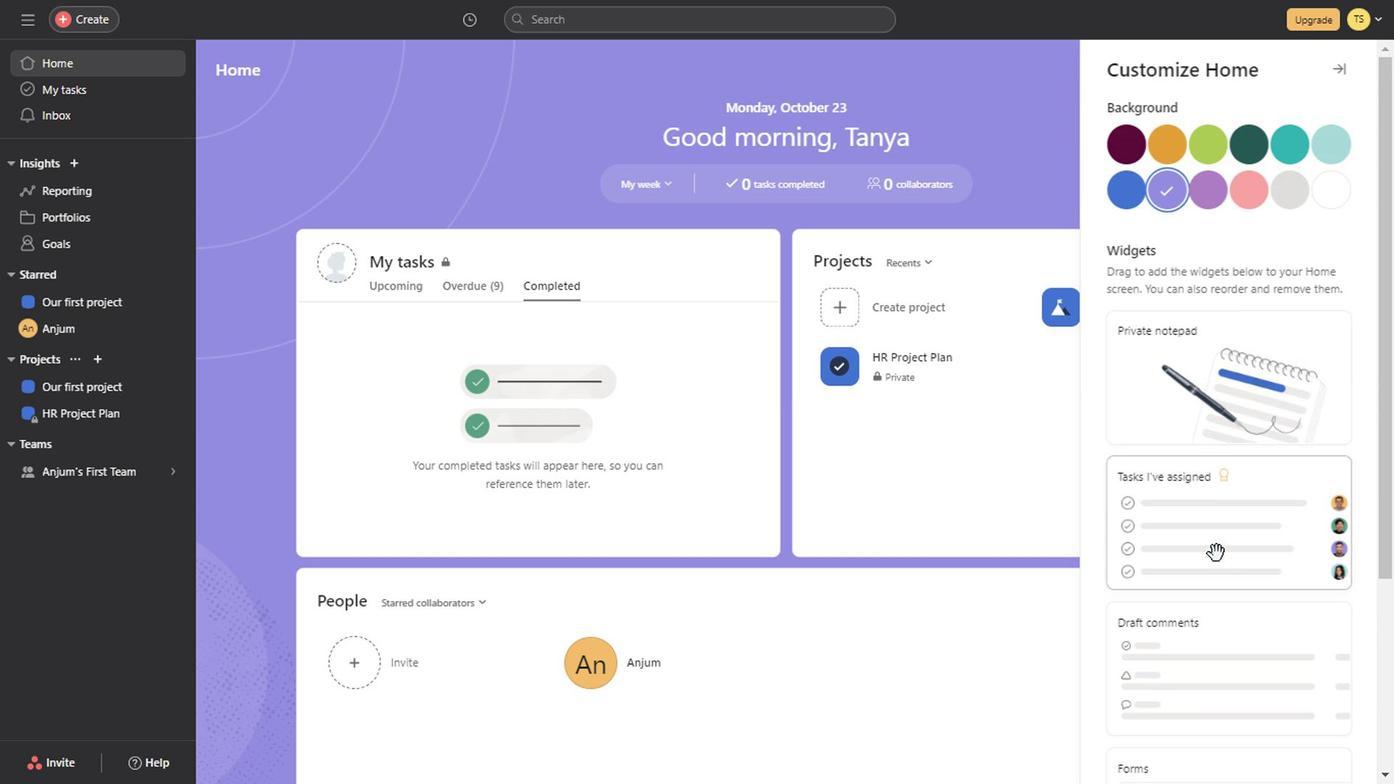
Action: Mouse scrolled (865, 392) with delta (0, 0)
Screenshot: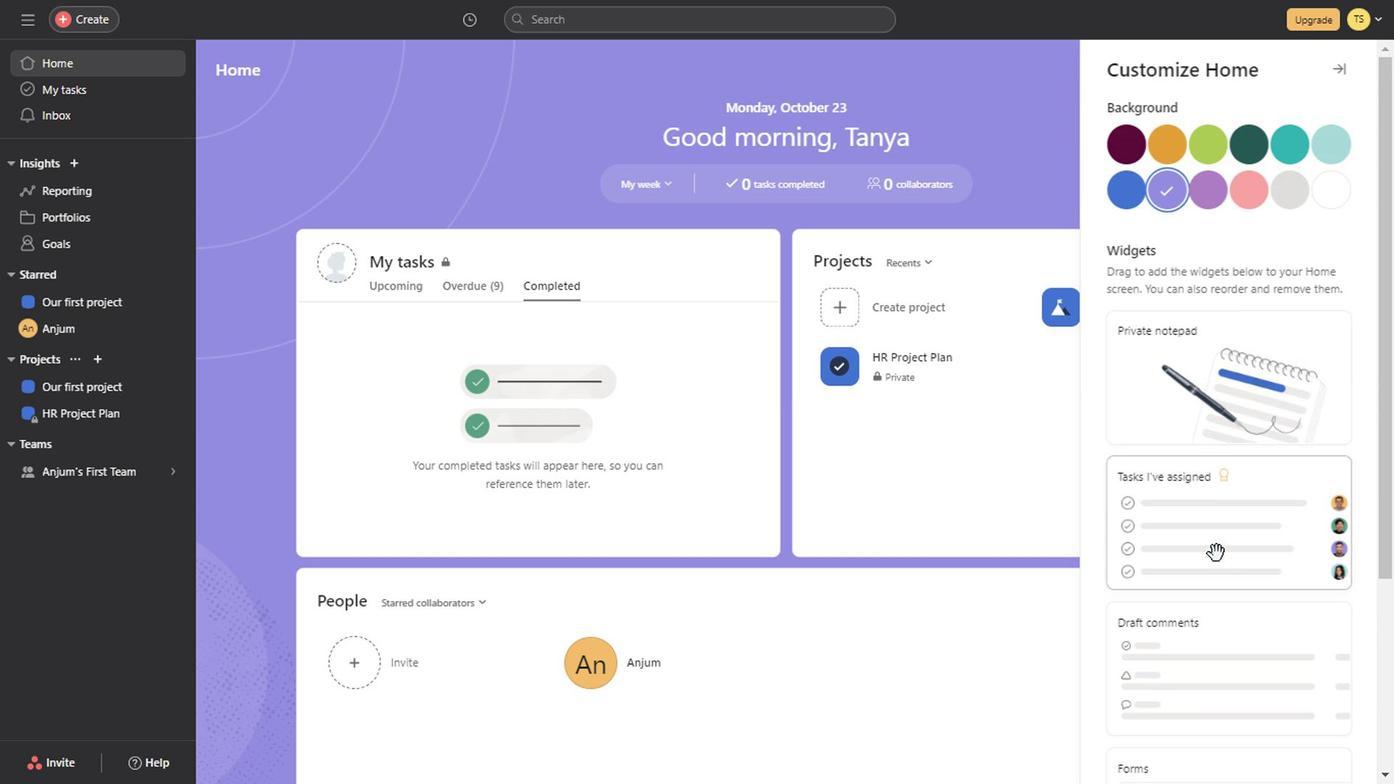 
Action: Mouse scrolled (865, 392) with delta (0, 0)
Screenshot: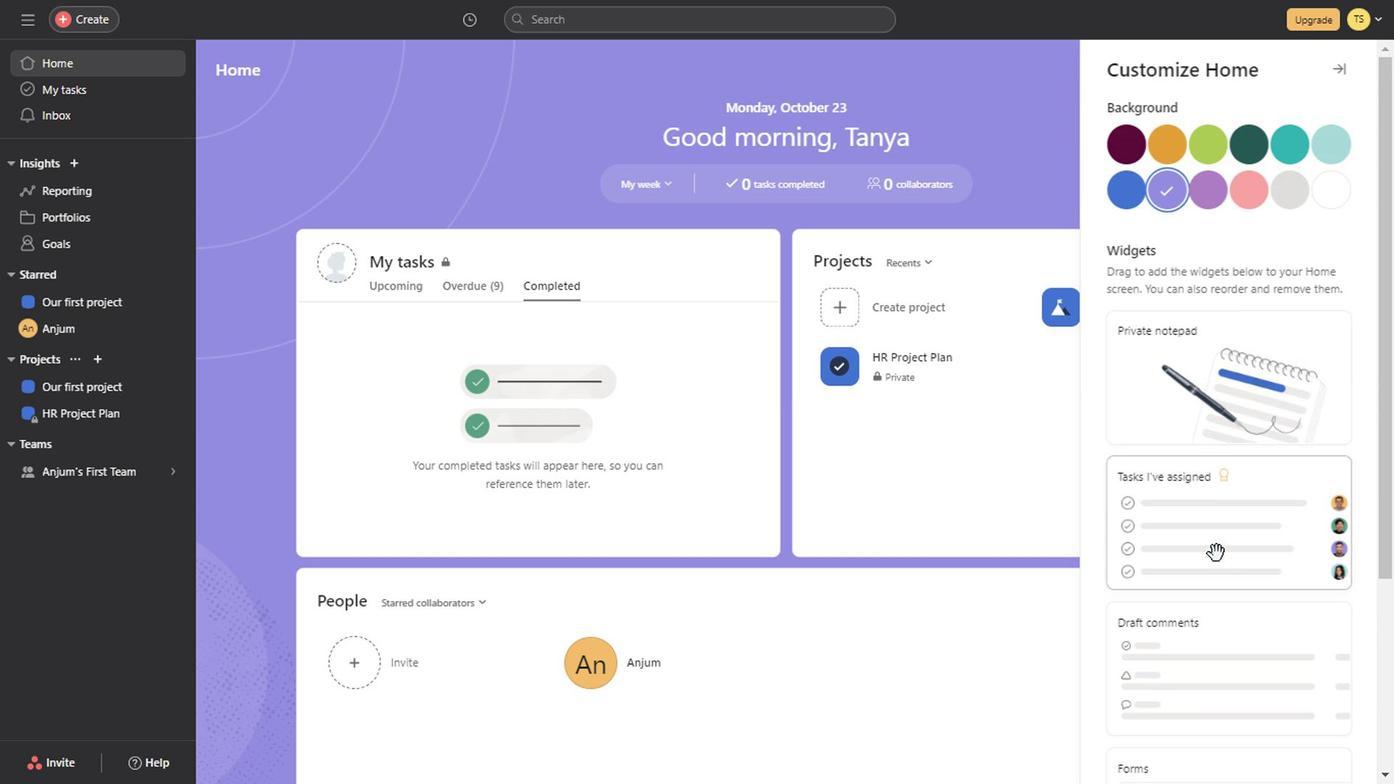 
Action: Mouse scrolled (865, 392) with delta (0, 0)
Screenshot: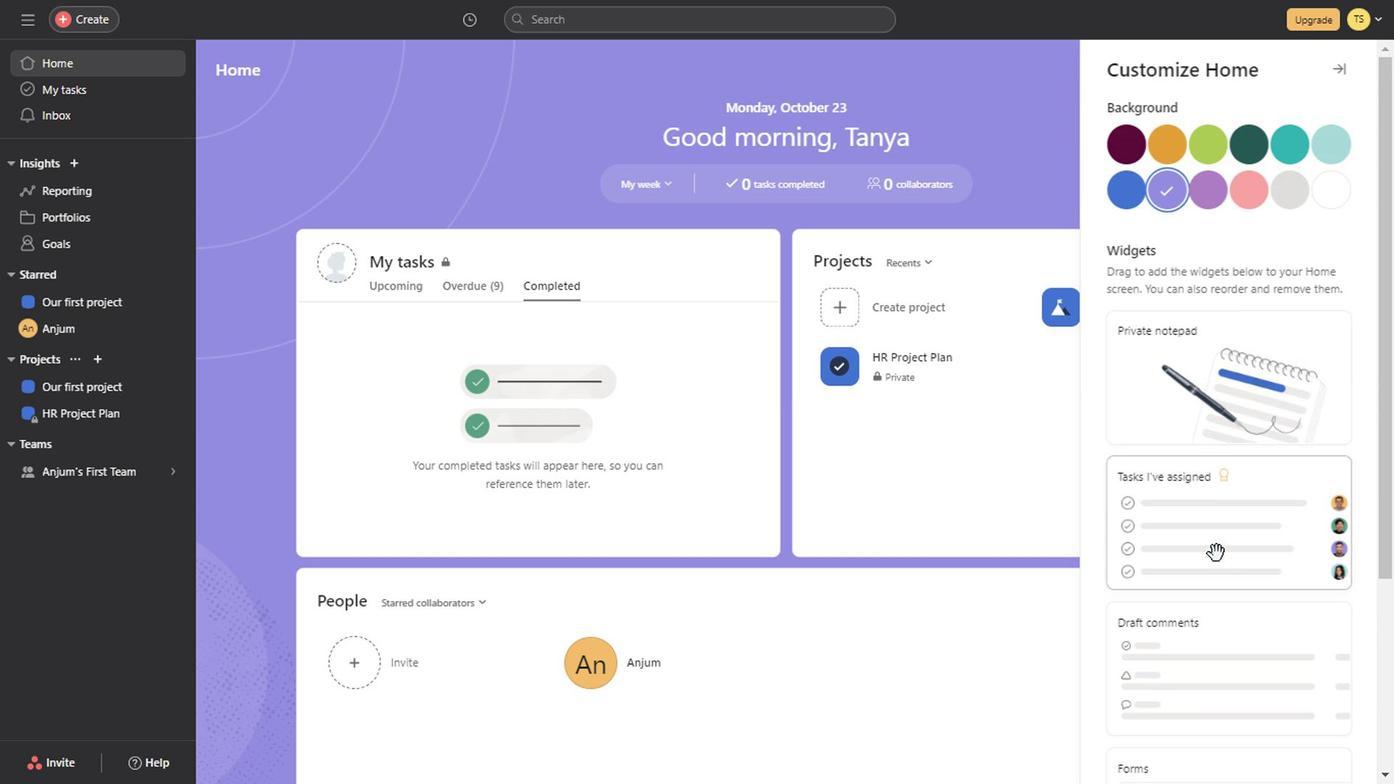 
Action: Mouse scrolled (865, 392) with delta (0, 0)
Screenshot: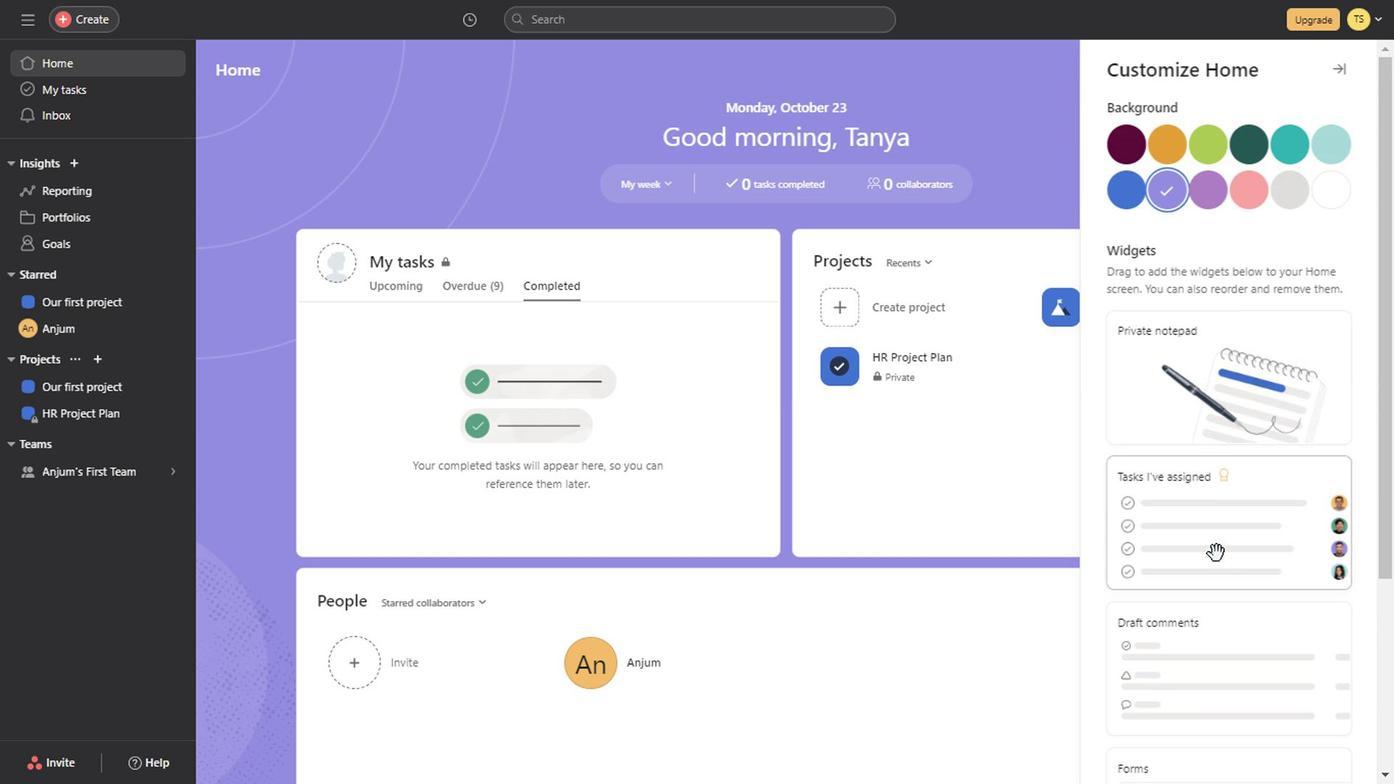 
Action: Mouse scrolled (865, 392) with delta (0, 0)
Screenshot: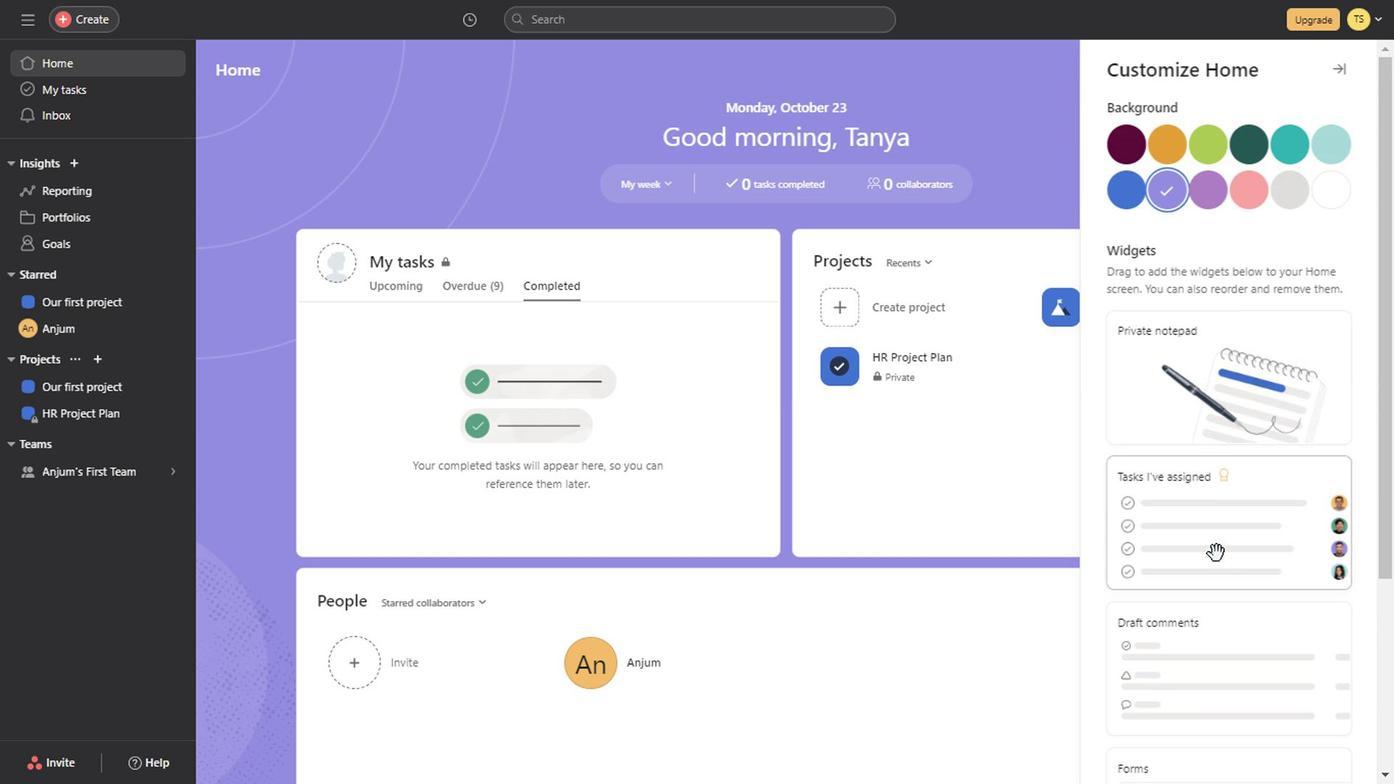 
Action: Mouse scrolled (865, 392) with delta (0, 0)
Screenshot: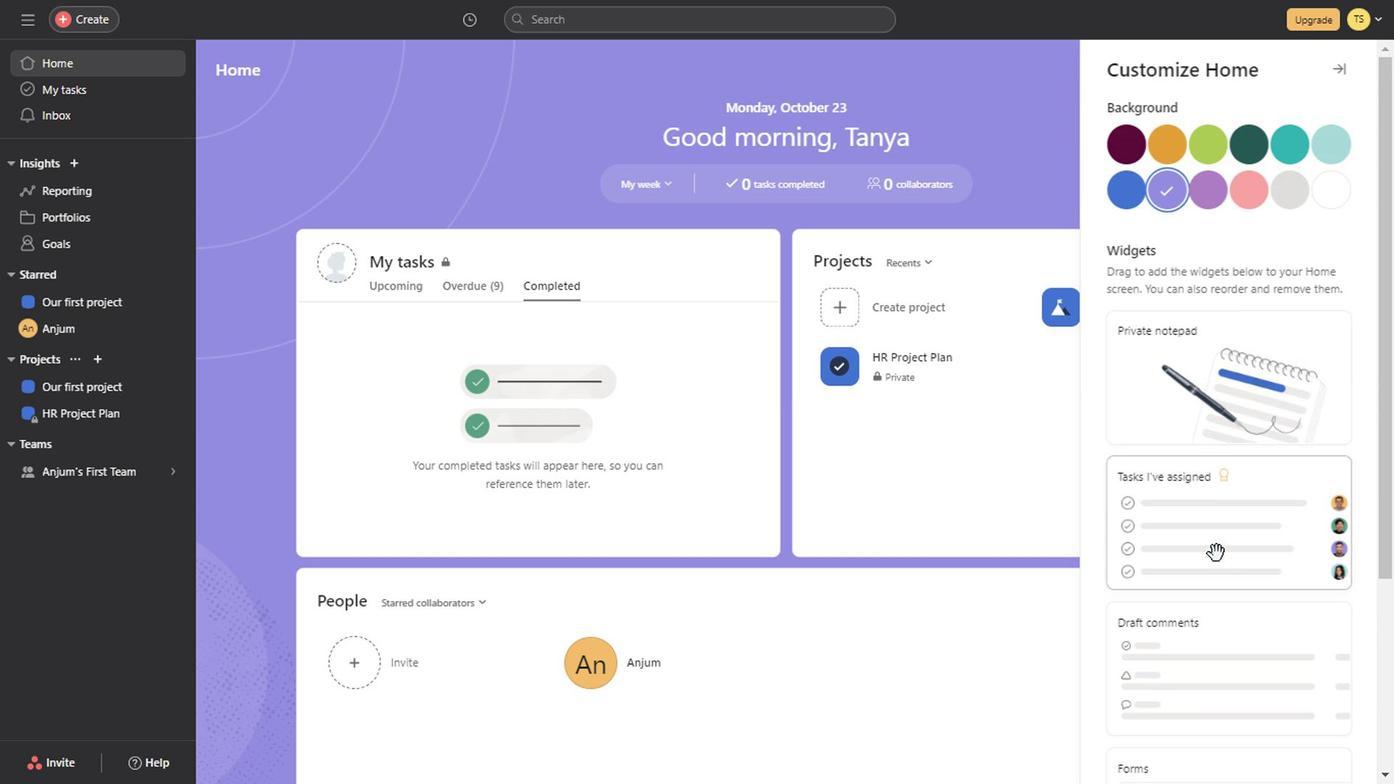 
Action: Mouse scrolled (865, 392) with delta (0, 0)
Screenshot: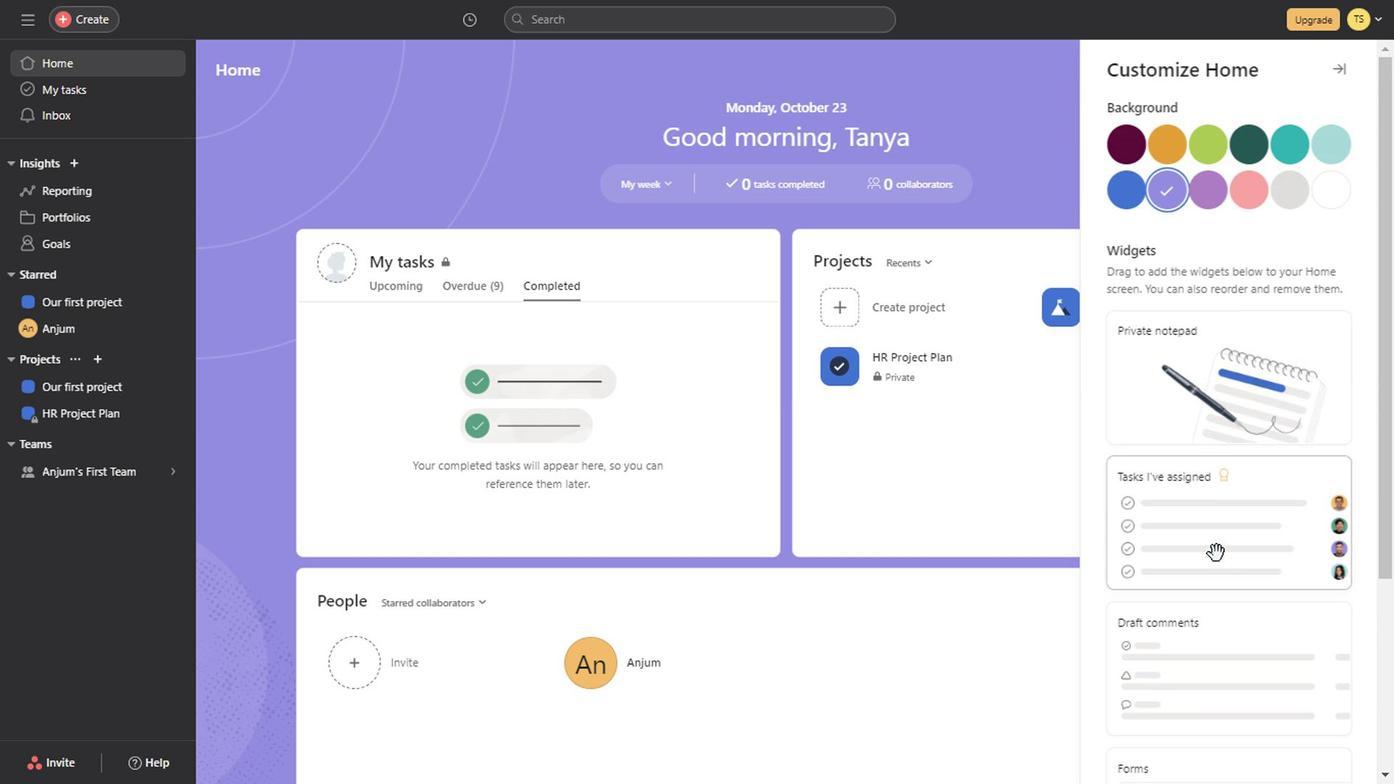 
Action: Mouse scrolled (865, 392) with delta (0, 0)
Screenshot: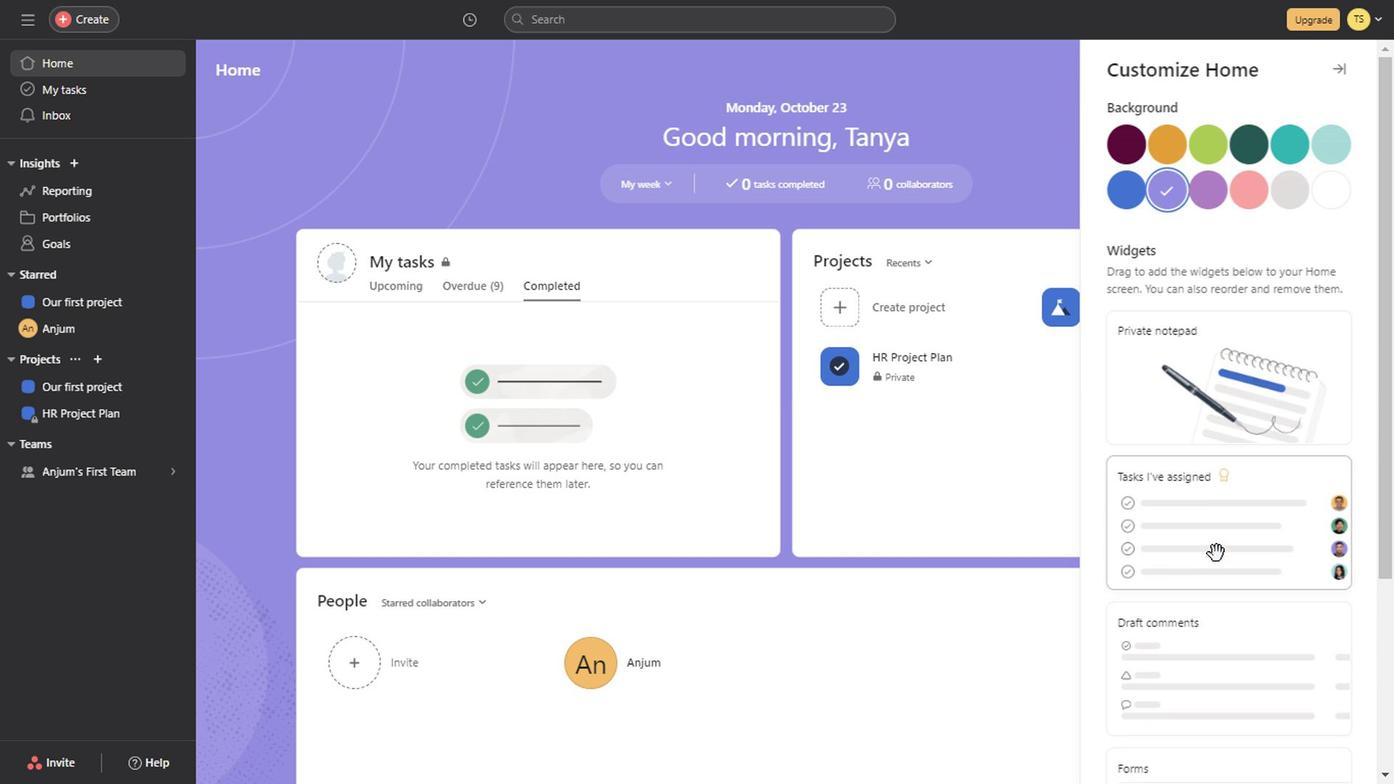 
Action: Mouse scrolled (865, 392) with delta (0, 0)
Screenshot: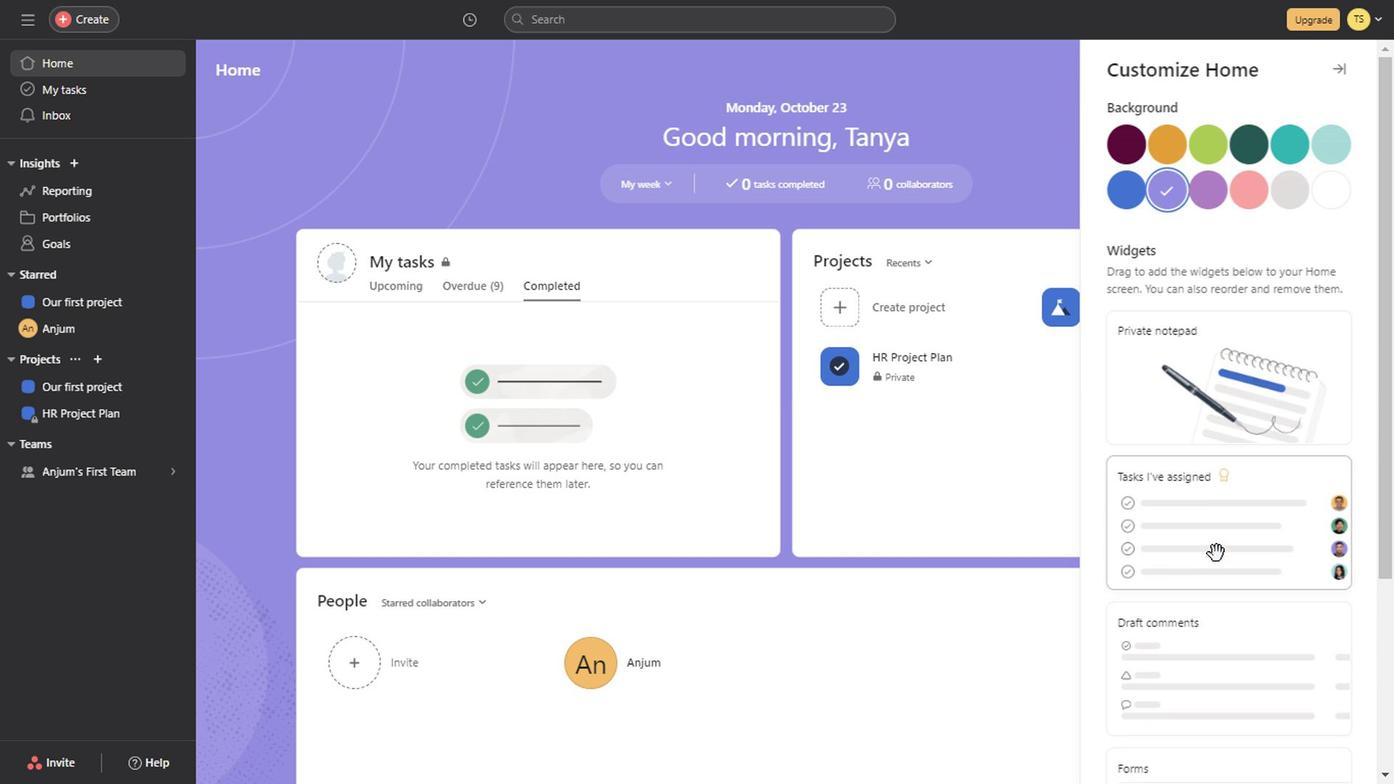 
Action: Mouse scrolled (865, 392) with delta (0, 0)
Screenshot: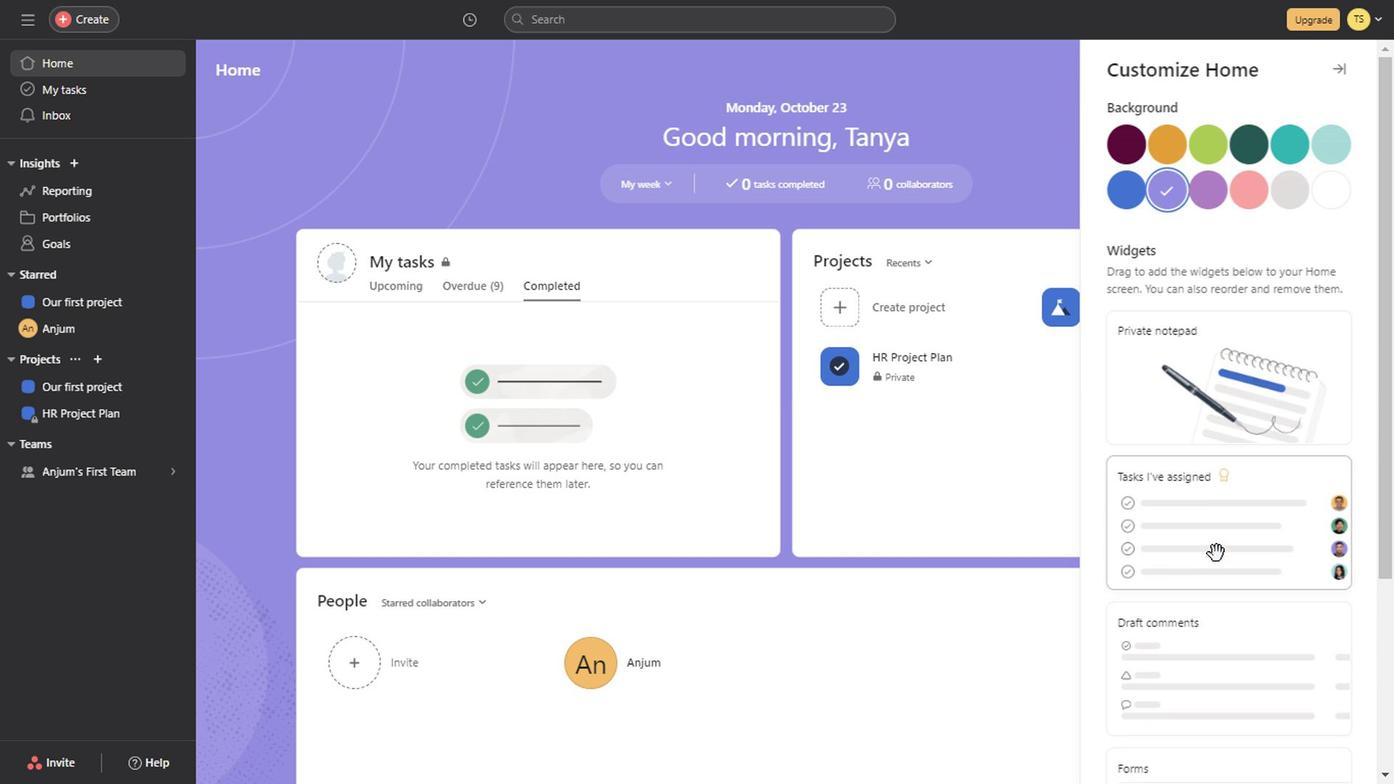 
Action: Mouse scrolled (865, 392) with delta (0, 0)
Screenshot: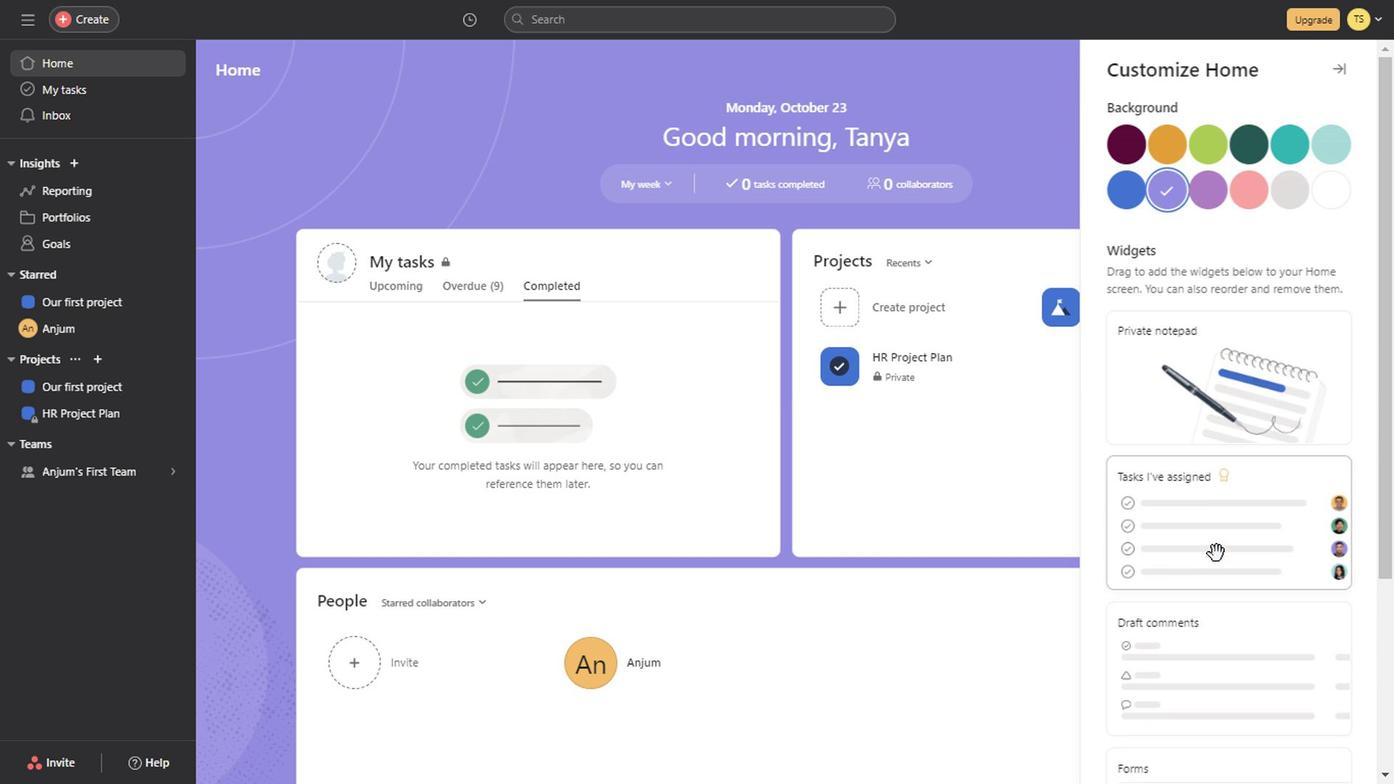 
Action: Mouse scrolled (865, 392) with delta (0, 0)
Screenshot: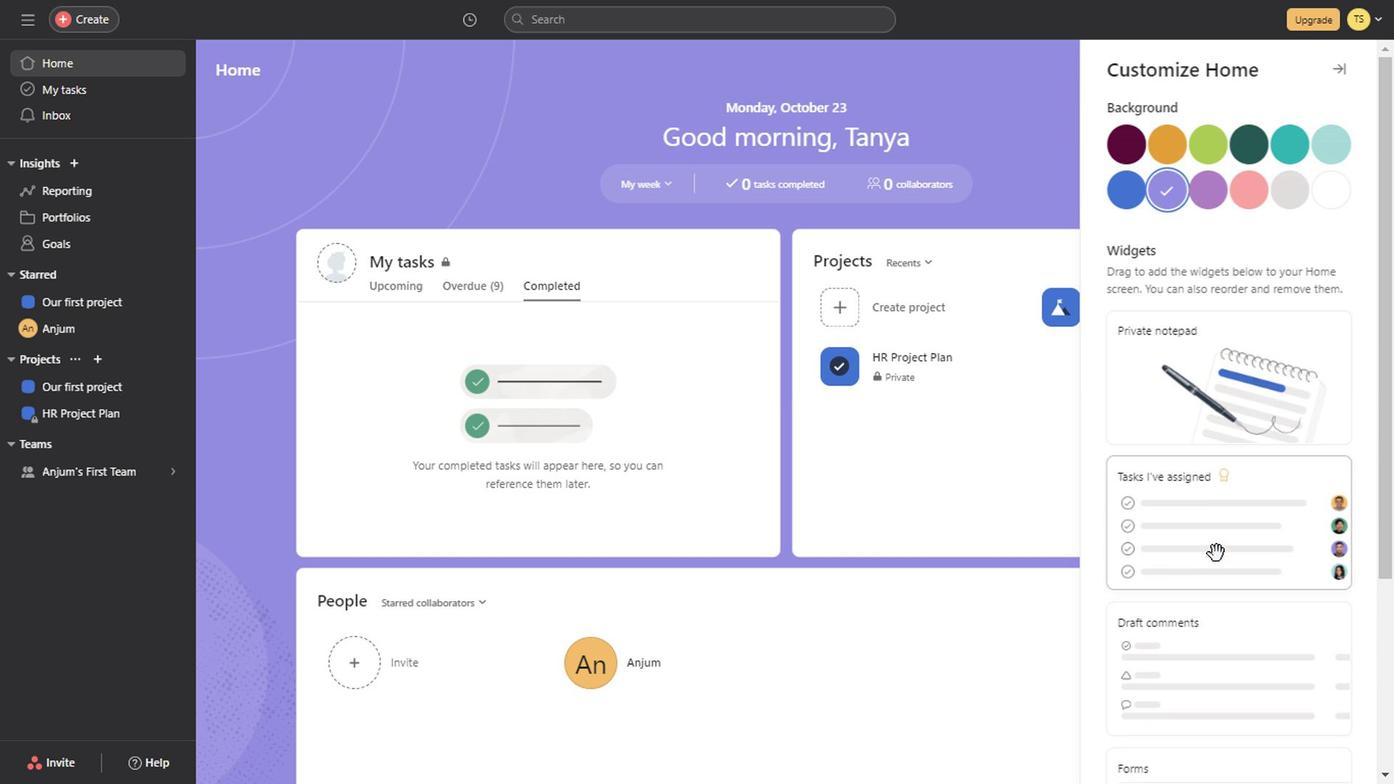 
Action: Mouse scrolled (865, 392) with delta (0, 0)
Screenshot: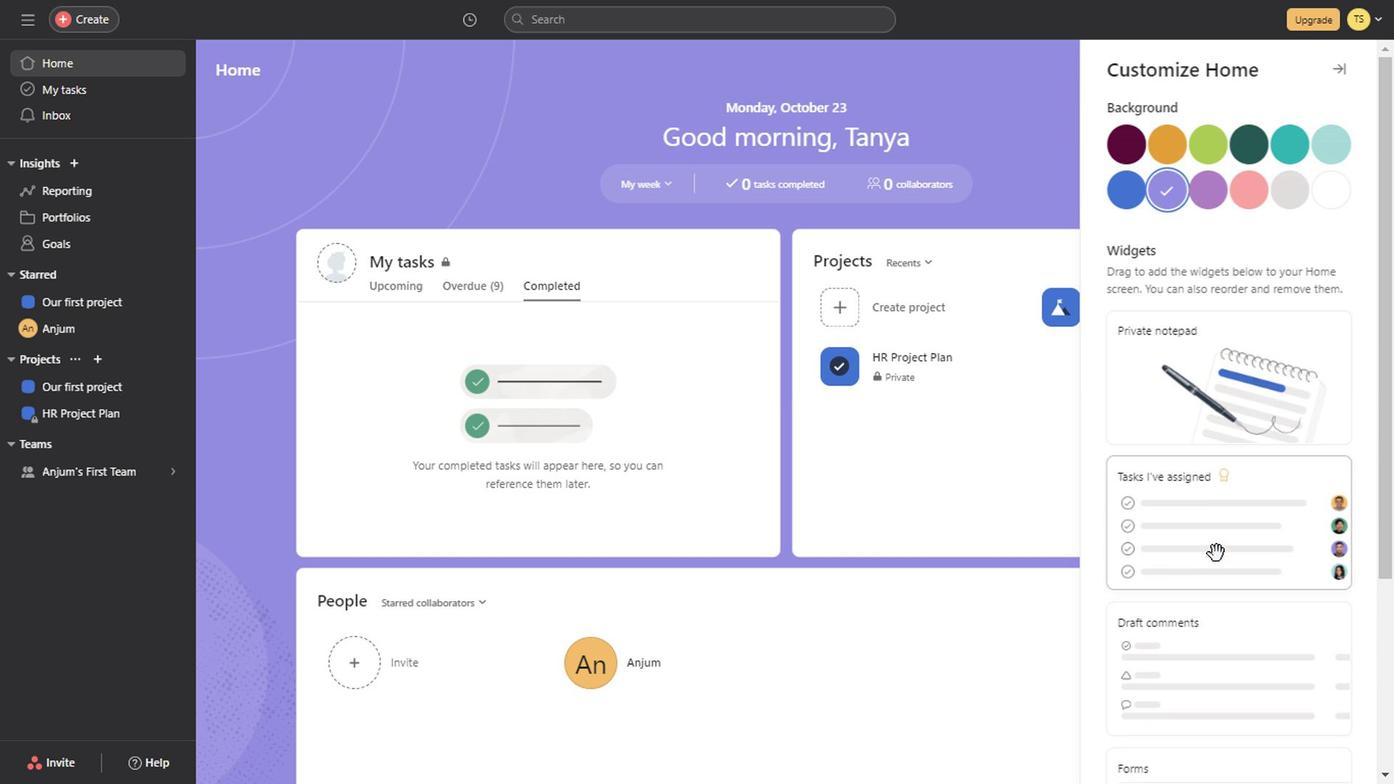 
Action: Mouse scrolled (865, 392) with delta (0, 0)
Screenshot: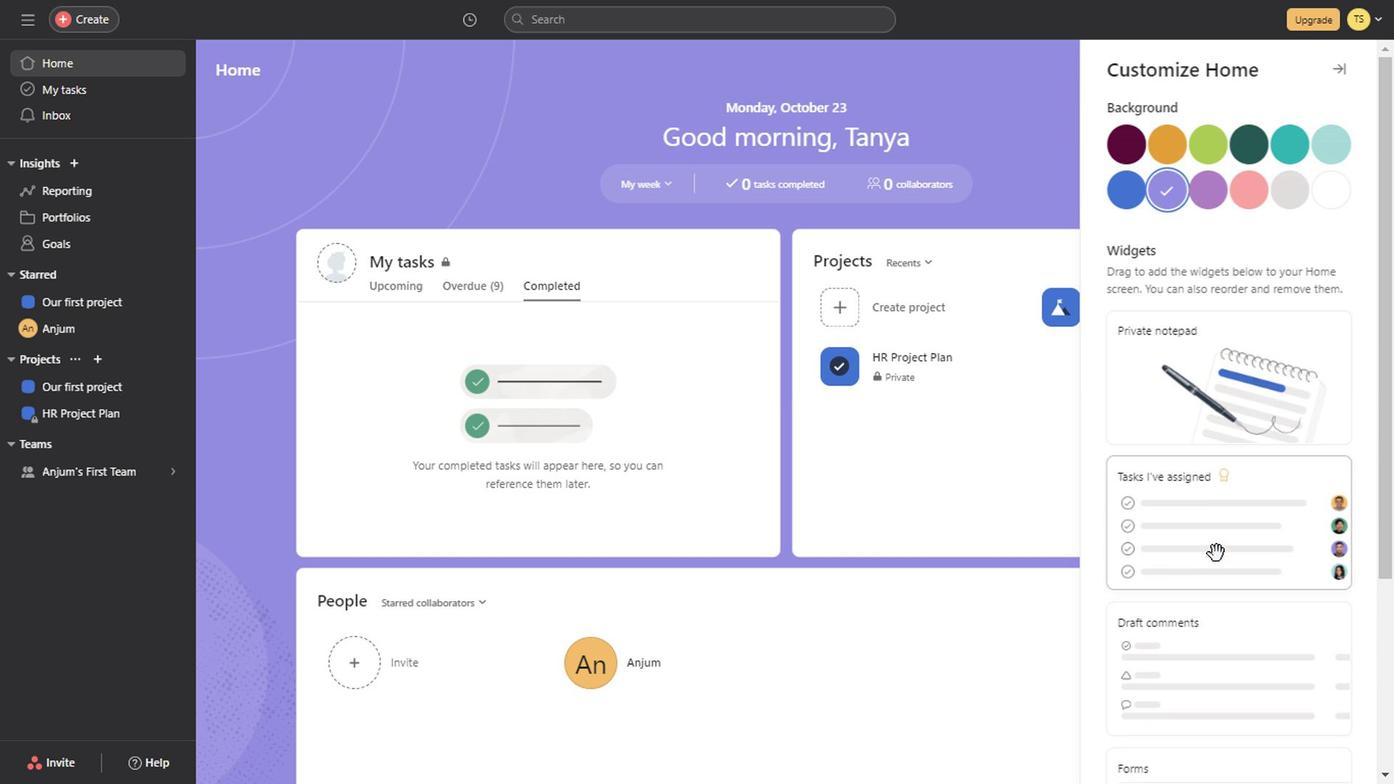 
Action: Mouse scrolled (865, 392) with delta (0, 0)
Screenshot: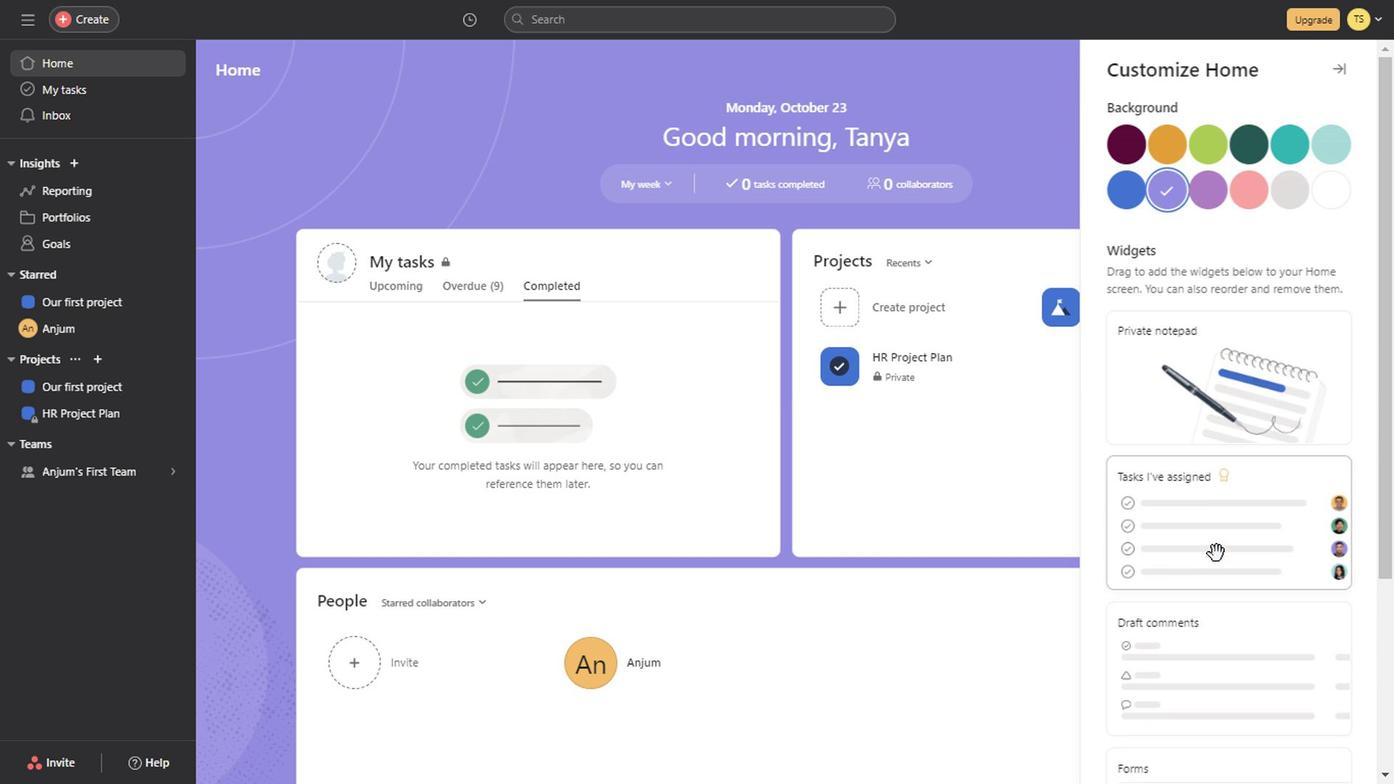 
Action: Mouse scrolled (865, 392) with delta (0, 0)
Screenshot: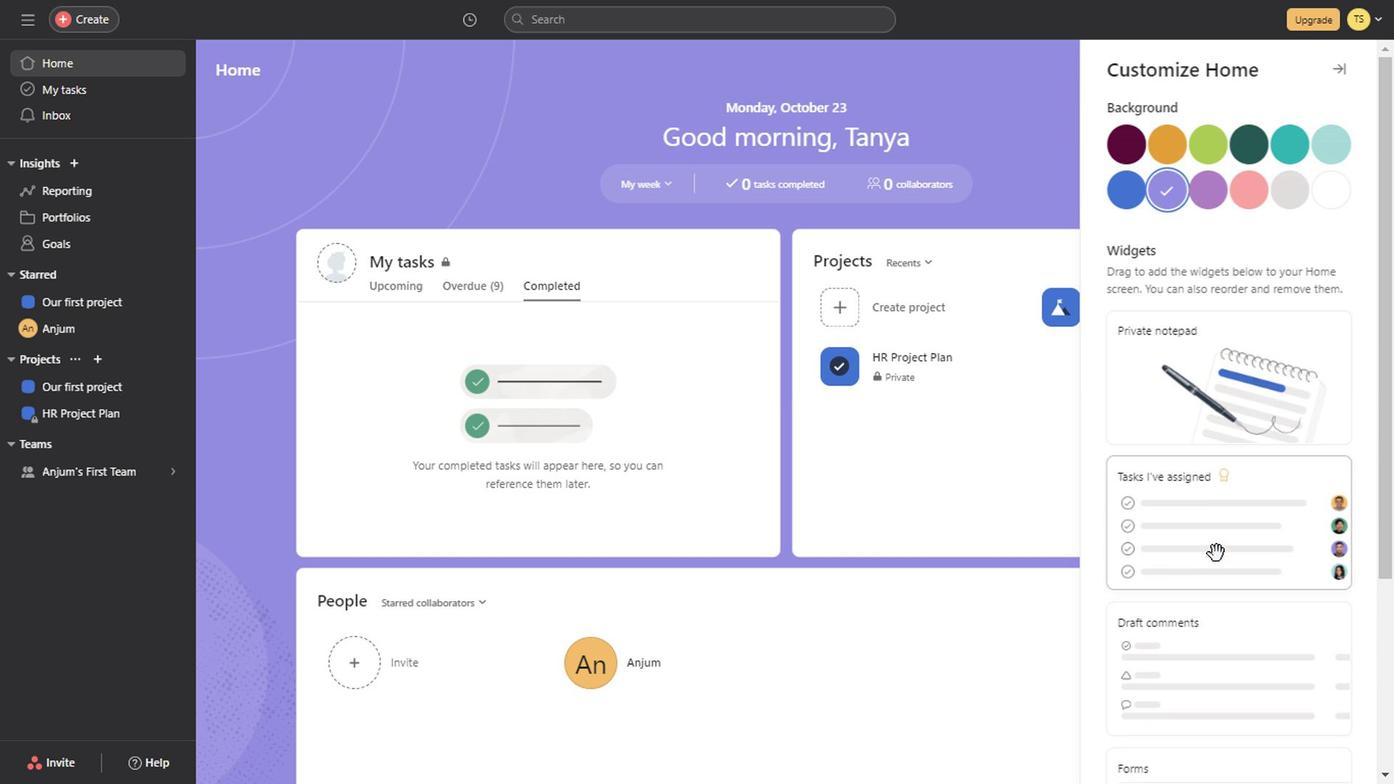 
Action: Mouse scrolled (865, 392) with delta (0, 0)
Screenshot: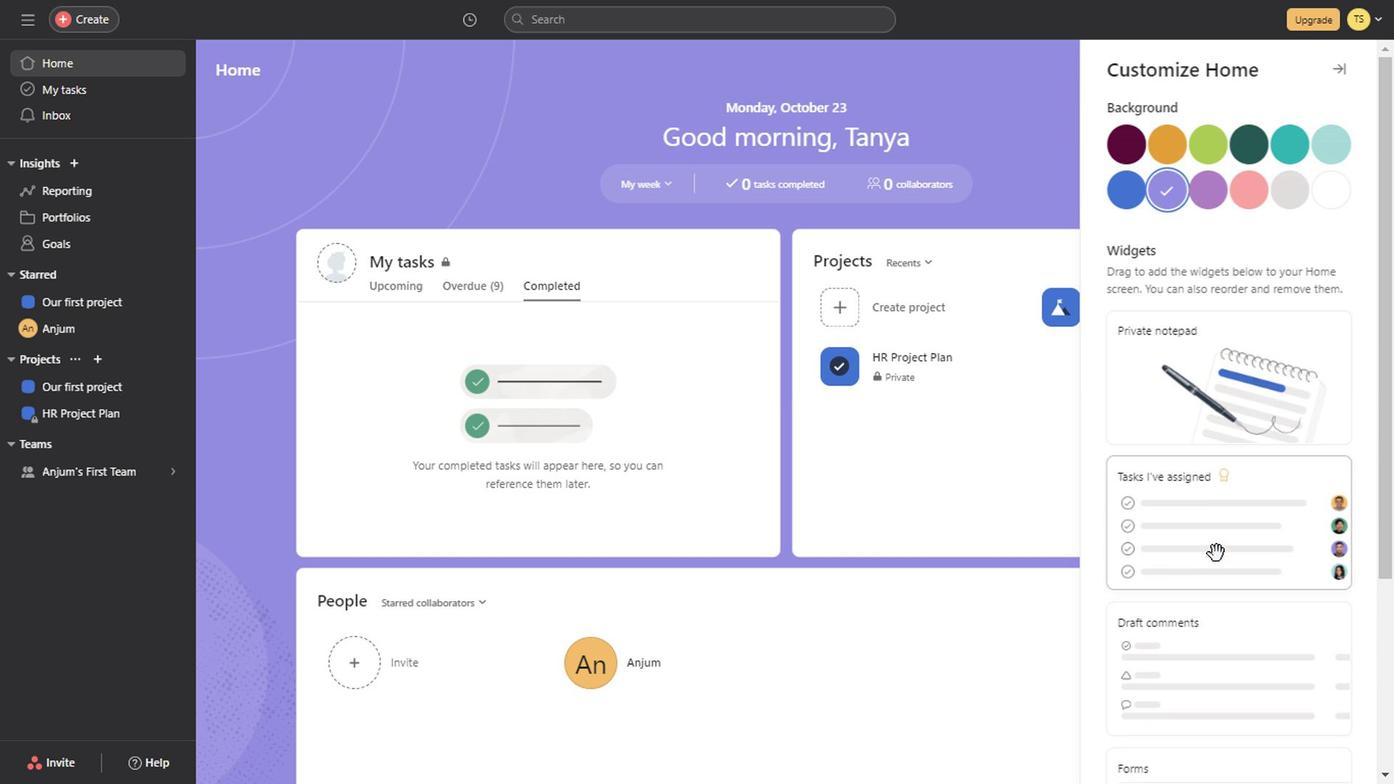
Action: Mouse scrolled (865, 392) with delta (0, 0)
Screenshot: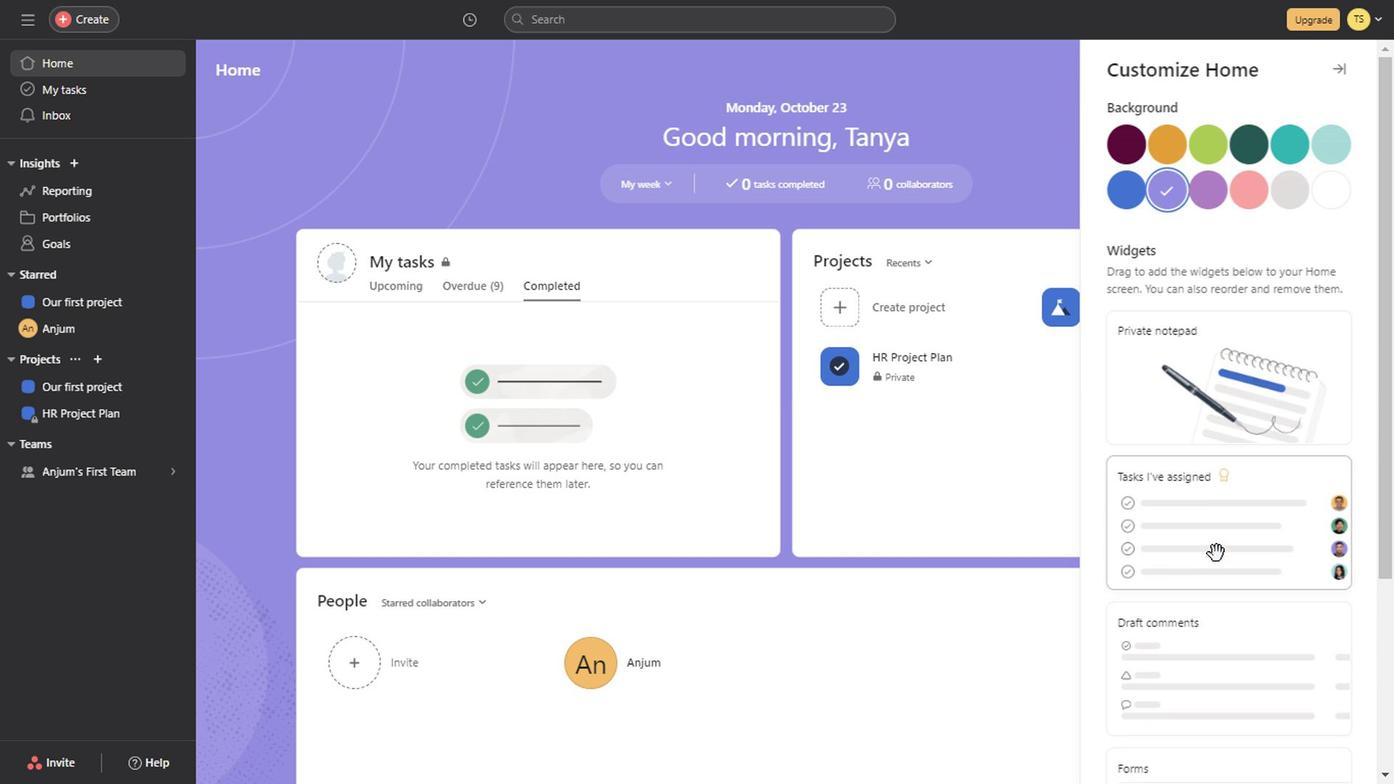
Action: Mouse scrolled (865, 392) with delta (0, 0)
Screenshot: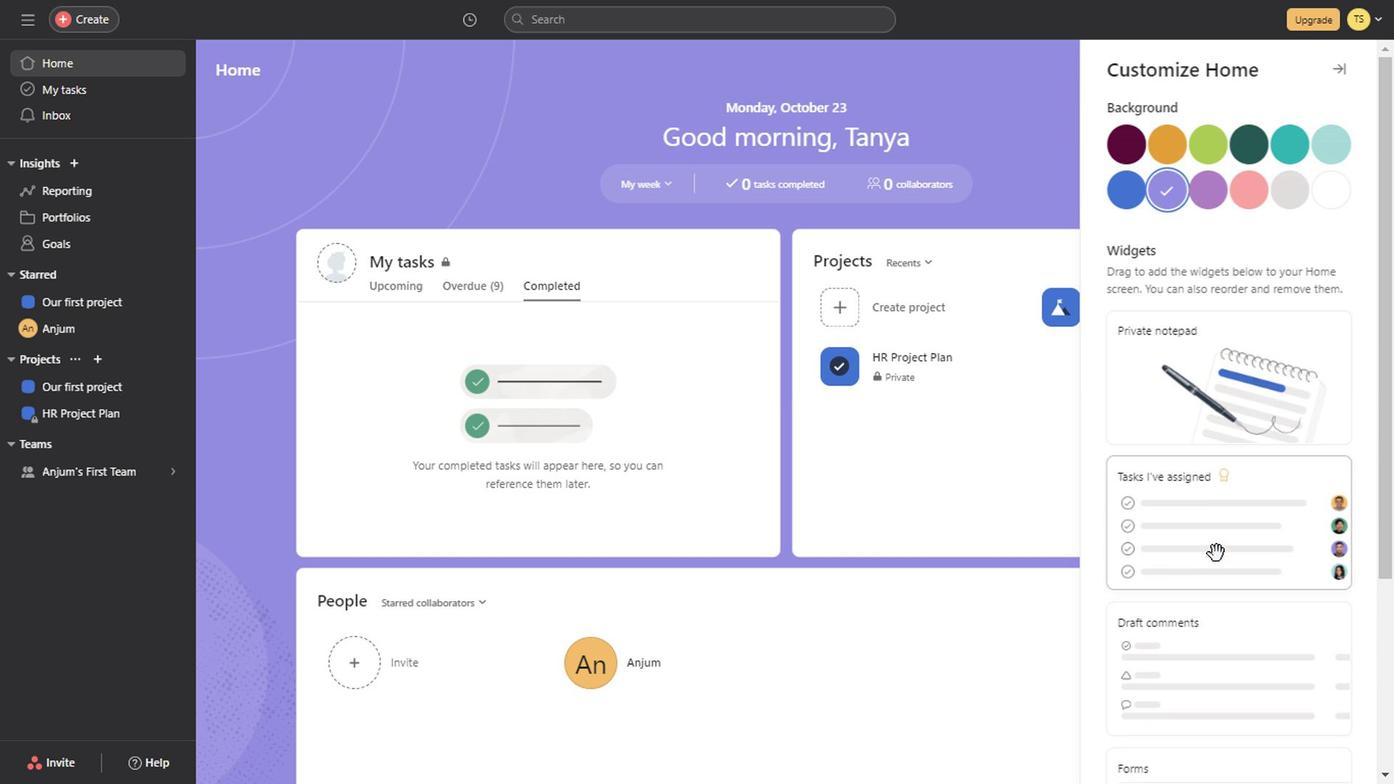 
Action: Mouse scrolled (865, 392) with delta (0, 0)
Screenshot: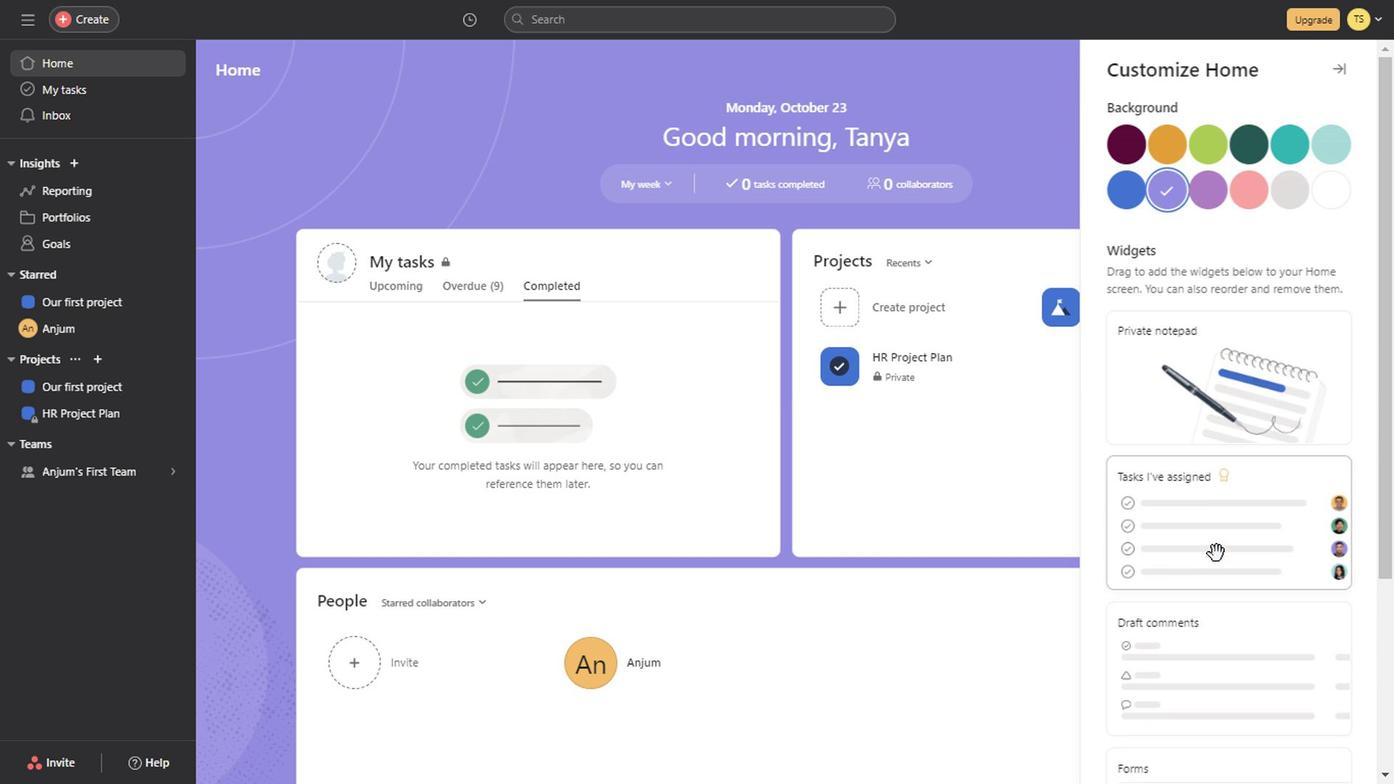 
Action: Mouse scrolled (865, 392) with delta (0, 0)
Screenshot: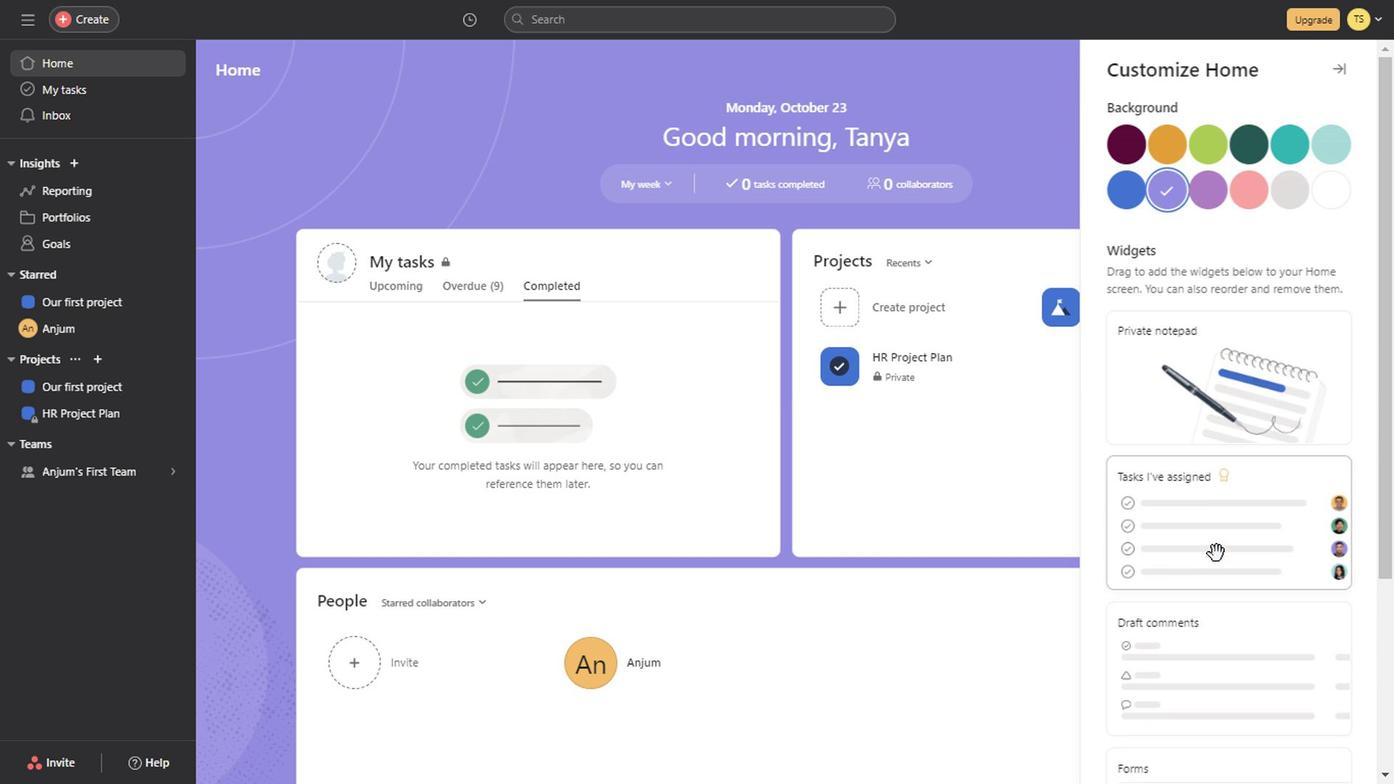 
Action: Mouse scrolled (865, 392) with delta (0, 0)
Screenshot: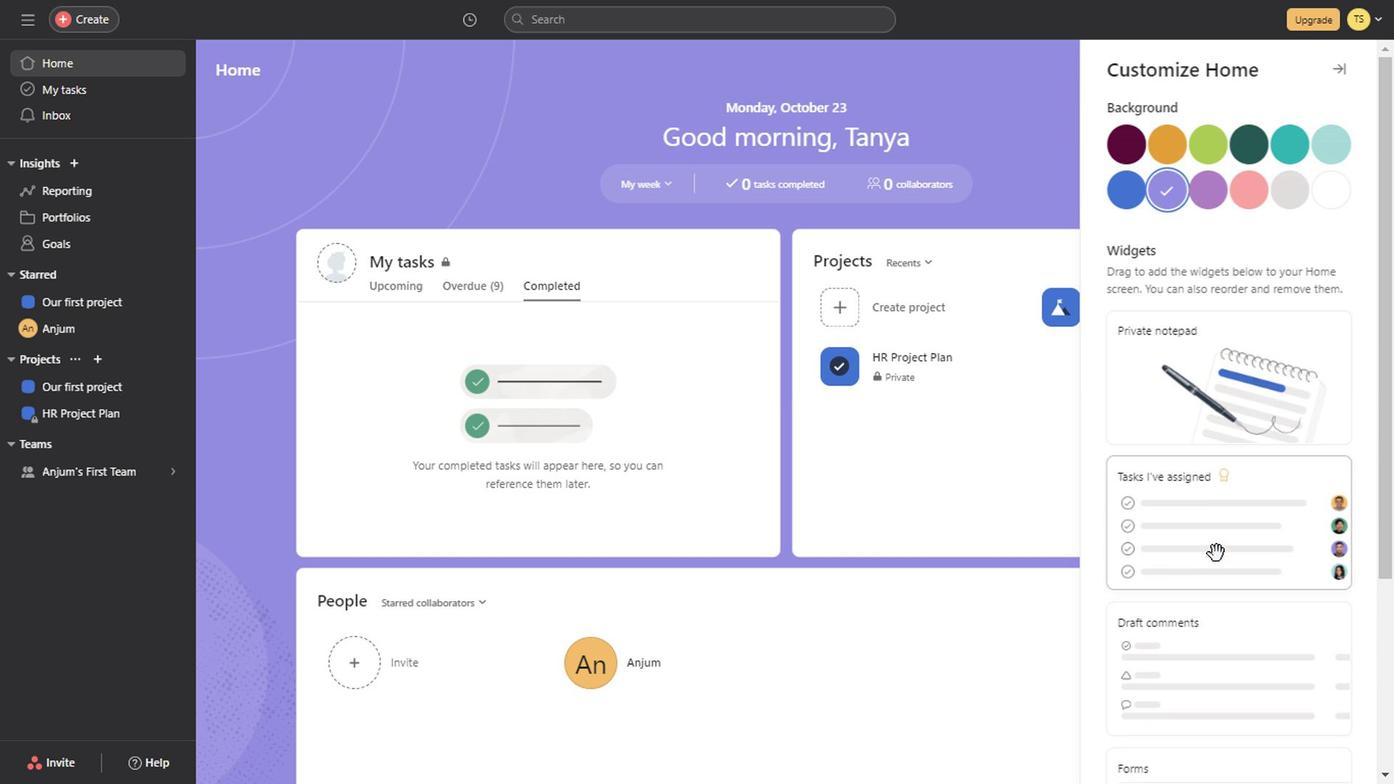 
Action: Mouse scrolled (865, 392) with delta (0, 0)
Screenshot: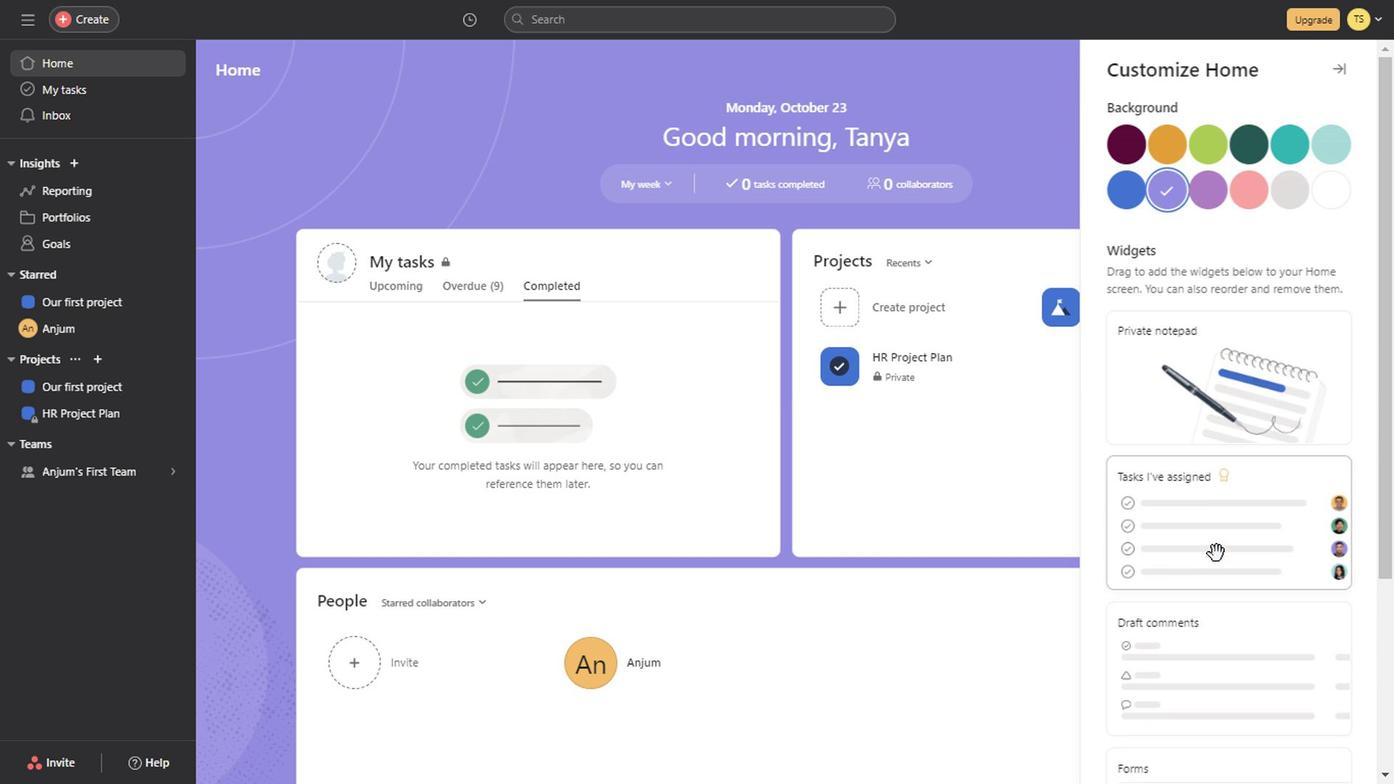 
Action: Mouse scrolled (865, 392) with delta (0, 0)
Screenshot: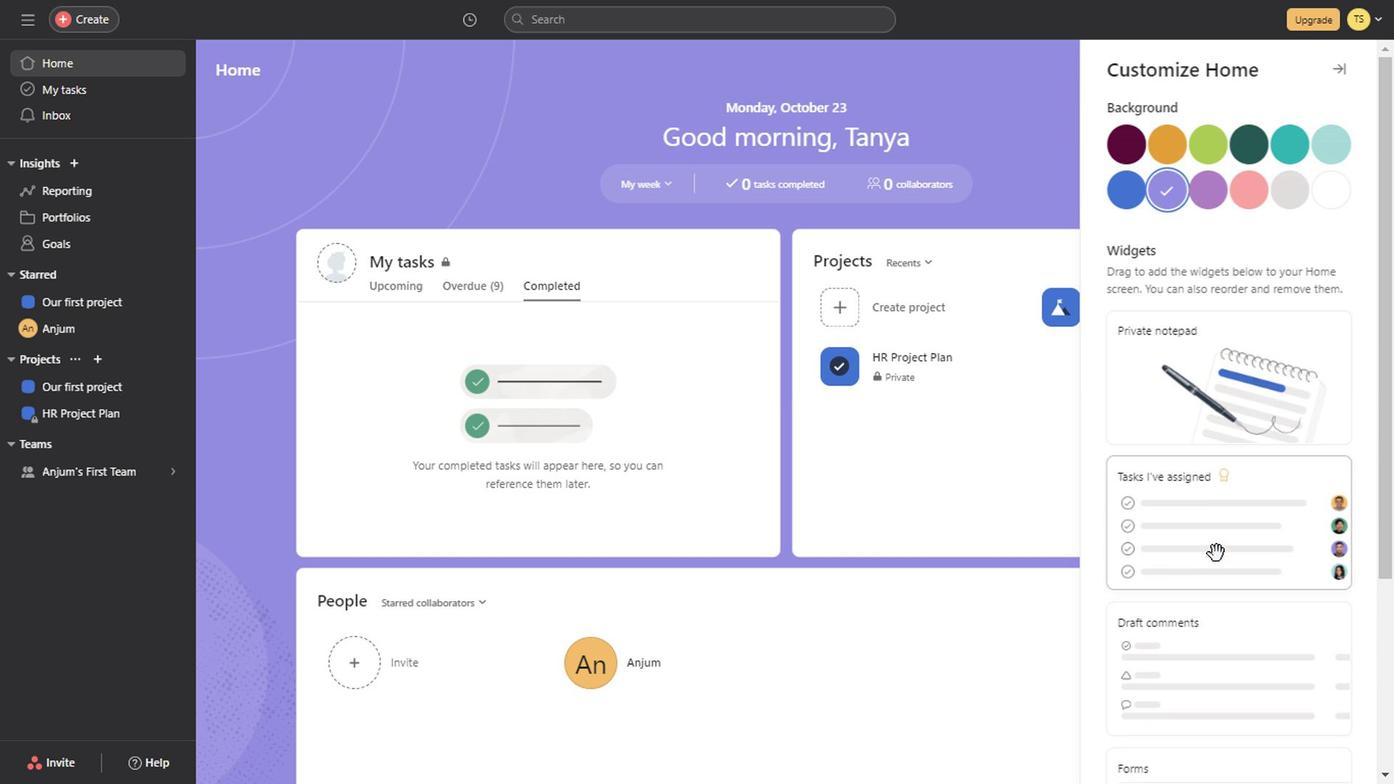 
Action: Mouse scrolled (865, 392) with delta (0, 0)
Screenshot: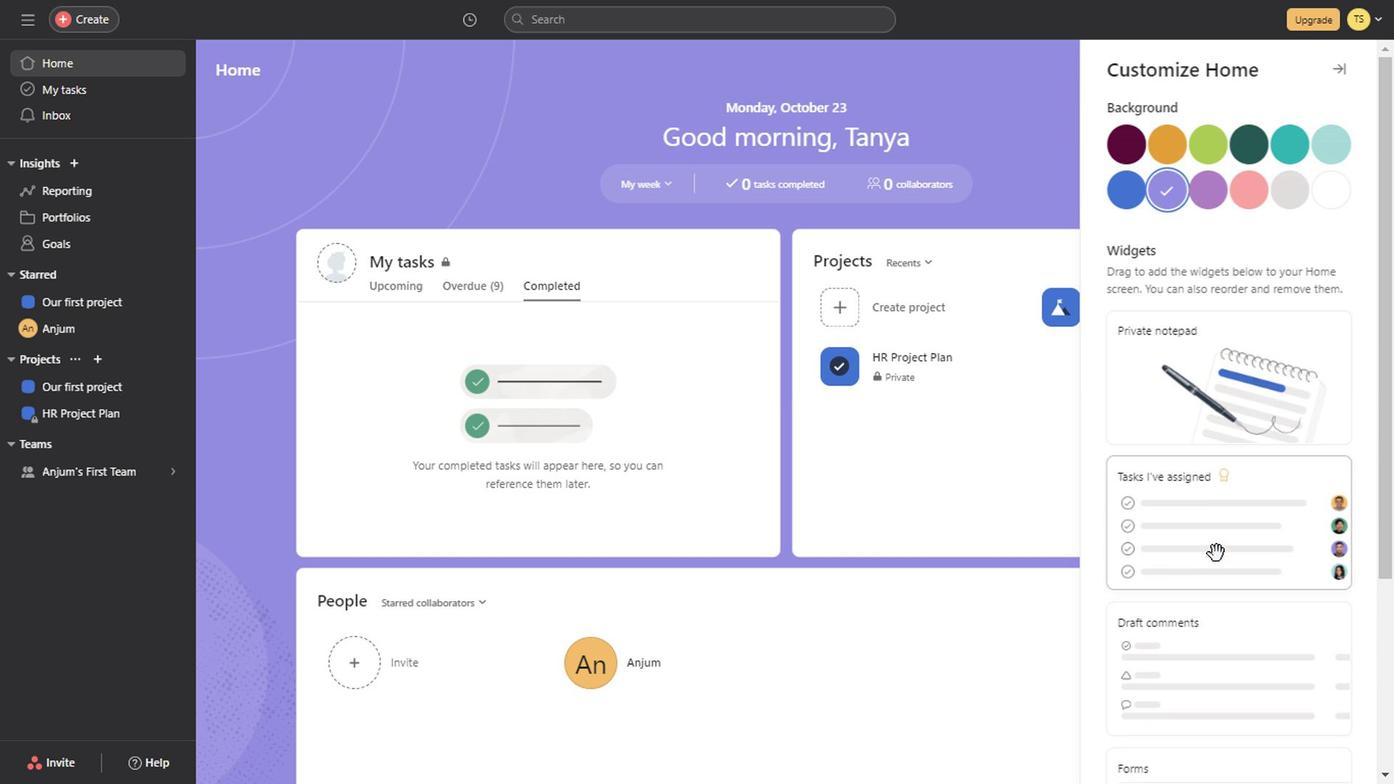 
Action: Mouse scrolled (865, 392) with delta (0, 0)
Screenshot: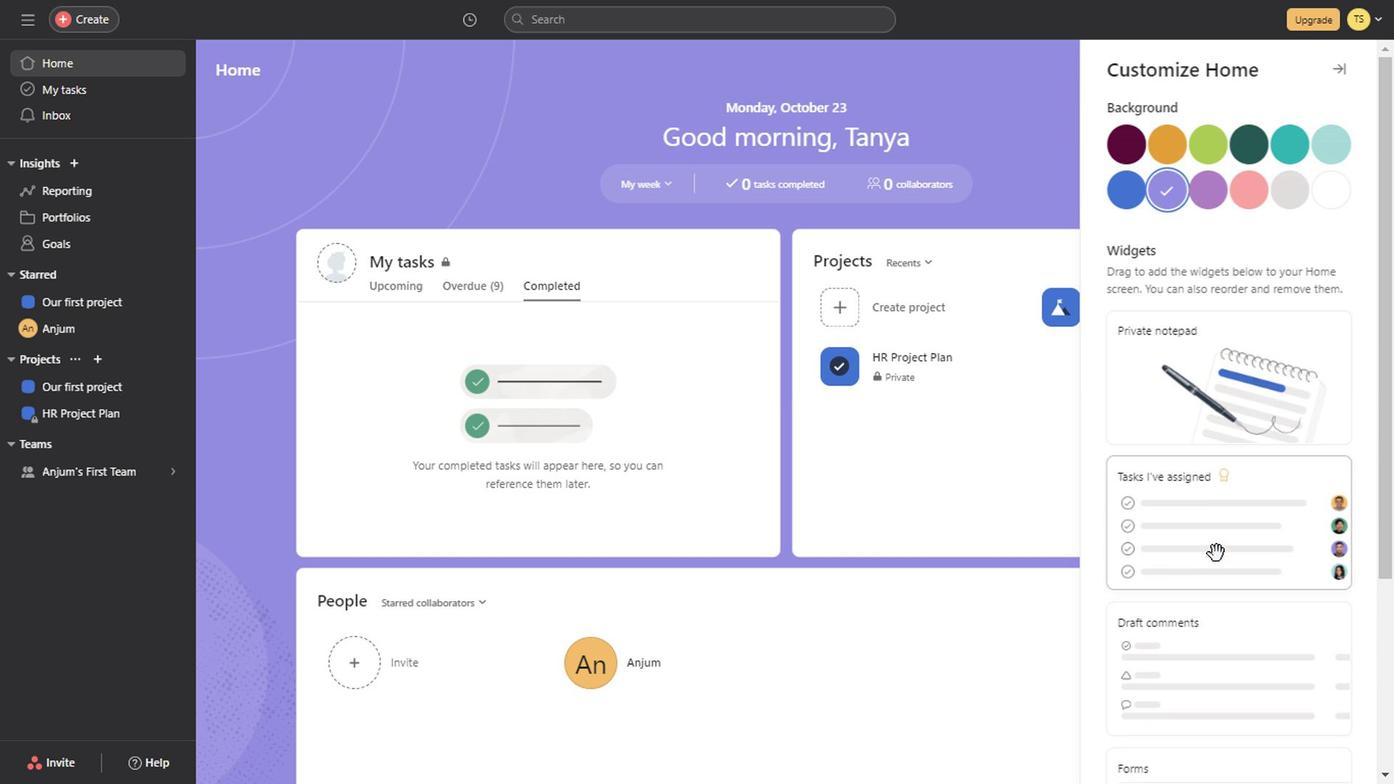 
Action: Mouse scrolled (865, 392) with delta (0, 0)
Screenshot: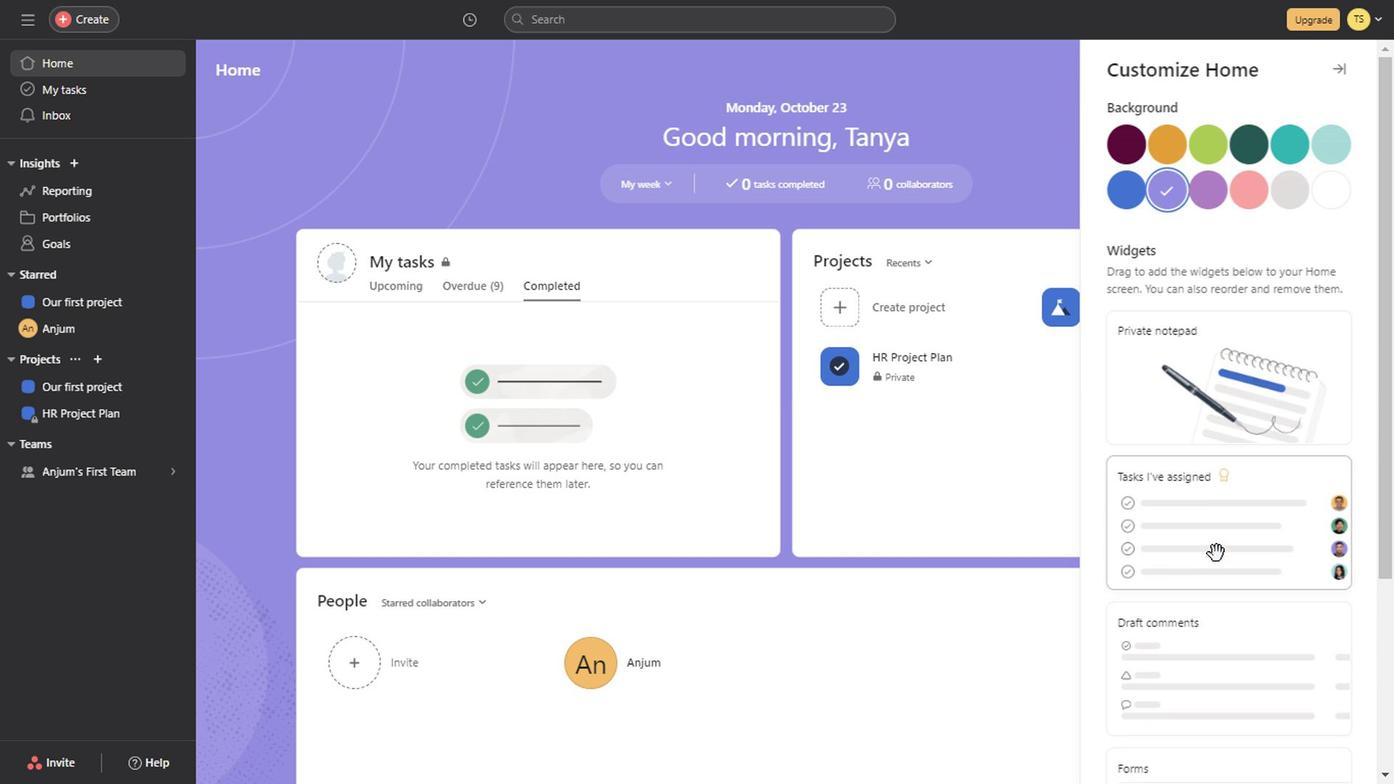 
Action: Mouse scrolled (865, 392) with delta (0, 0)
Screenshot: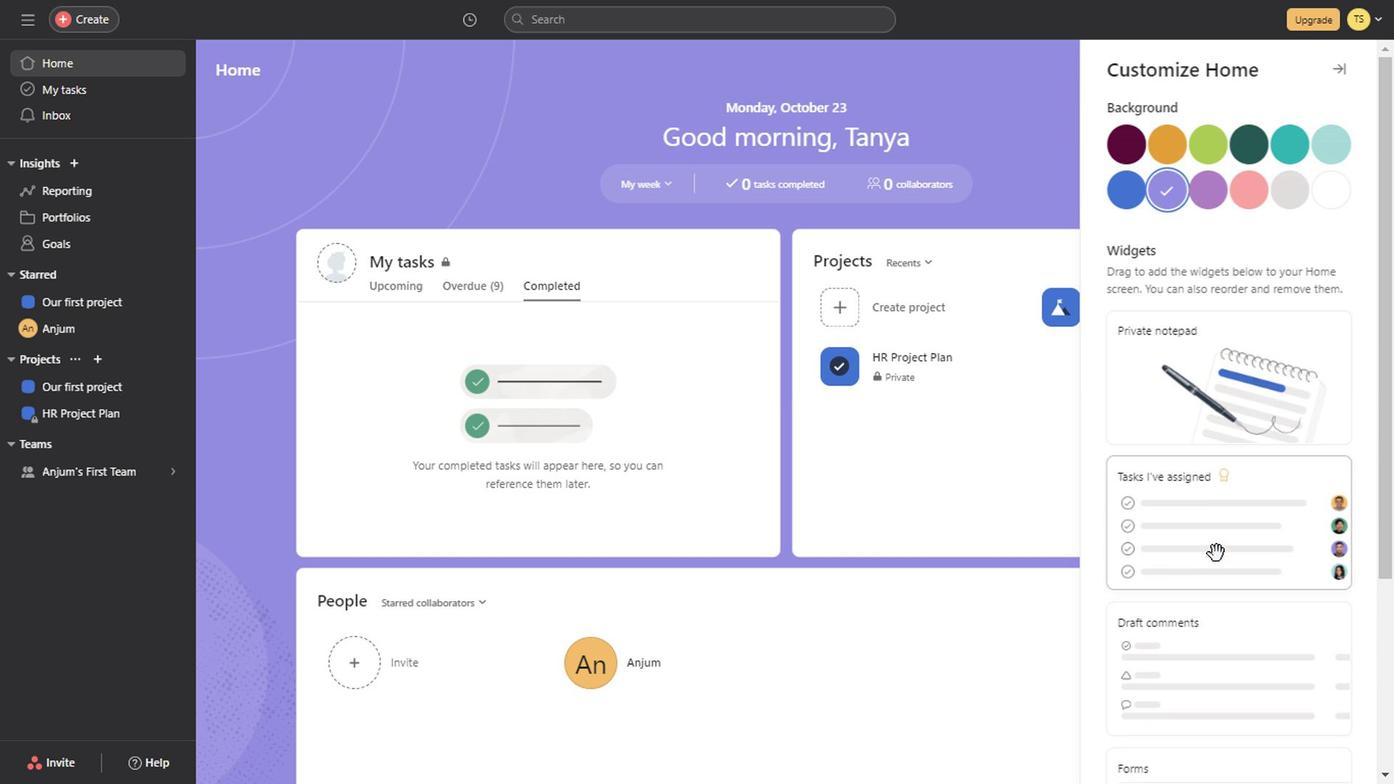 
Action: Mouse scrolled (865, 392) with delta (0, 0)
Screenshot: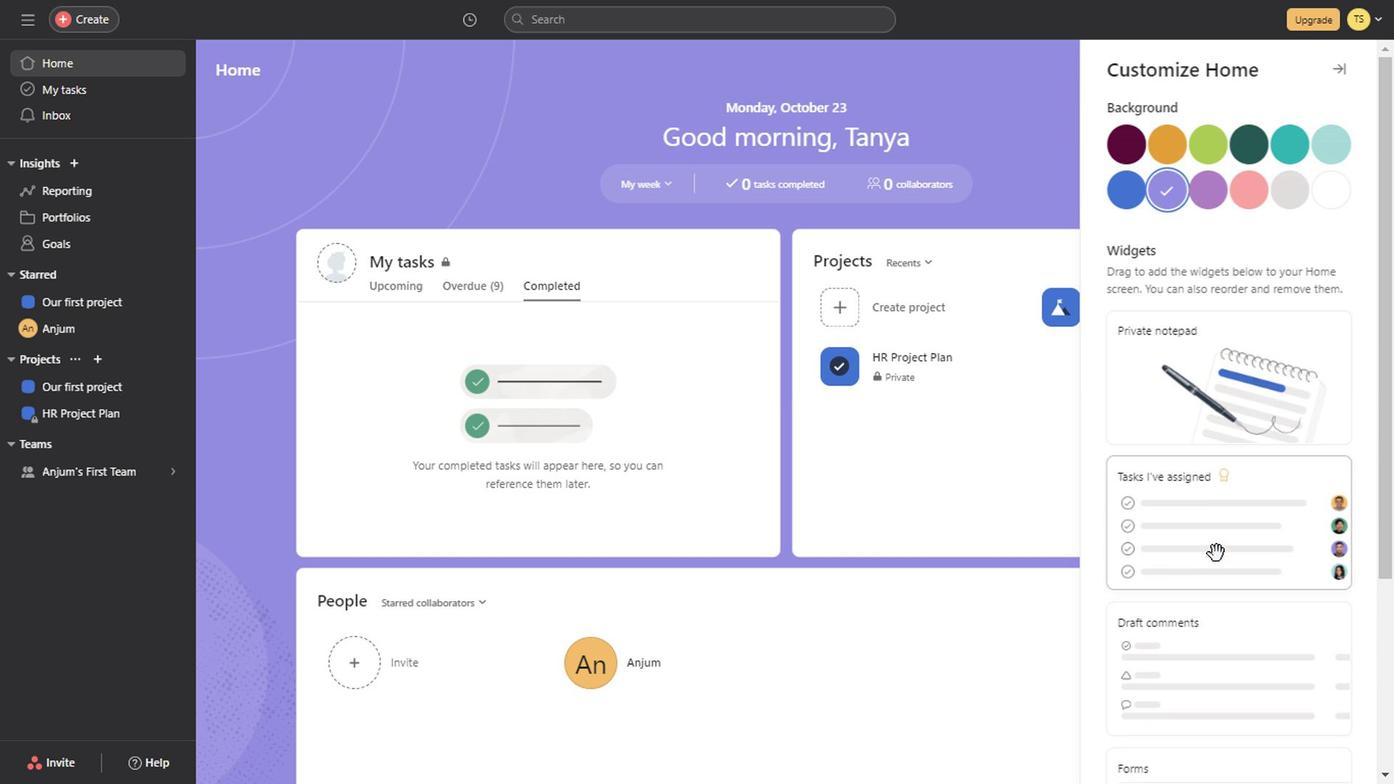 
Action: Mouse scrolled (865, 392) with delta (0, 0)
Screenshot: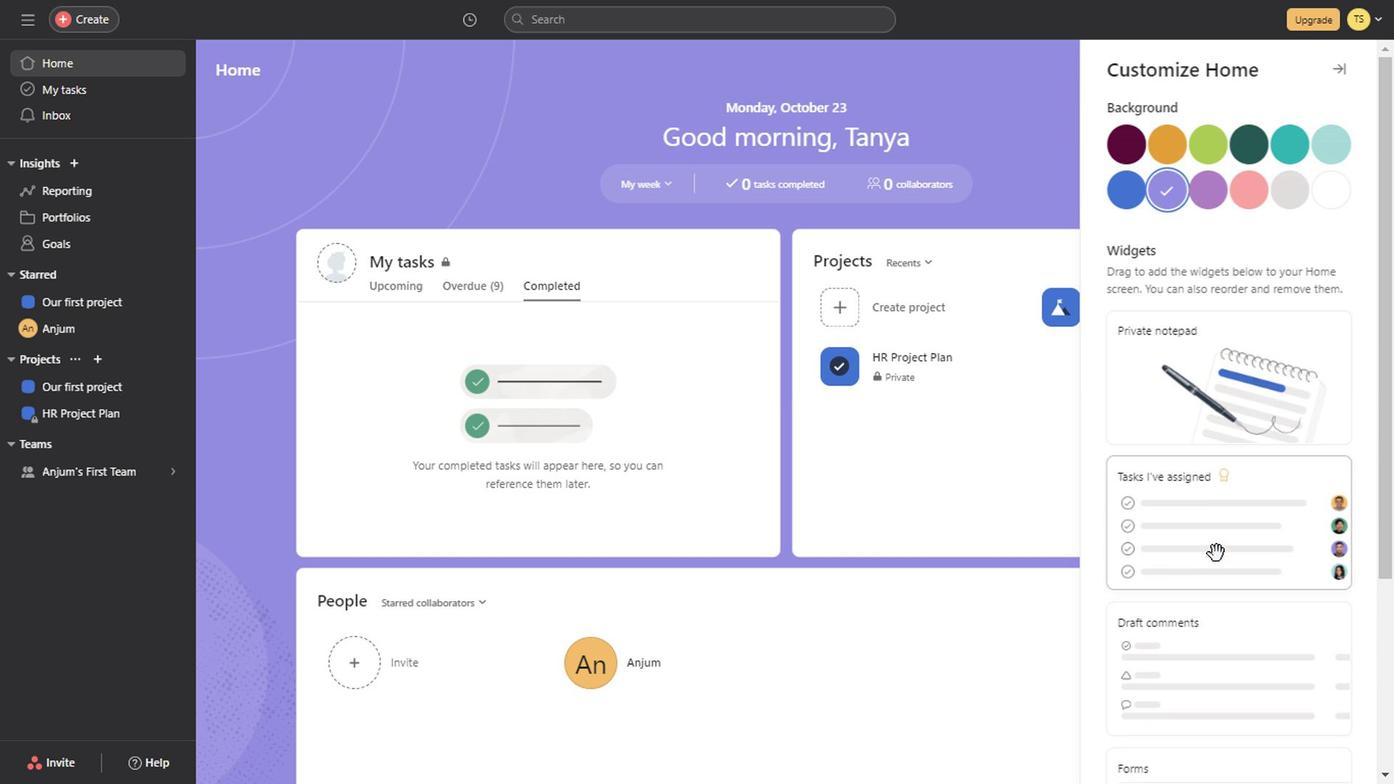 
Action: Mouse scrolled (865, 392) with delta (0, 0)
Screenshot: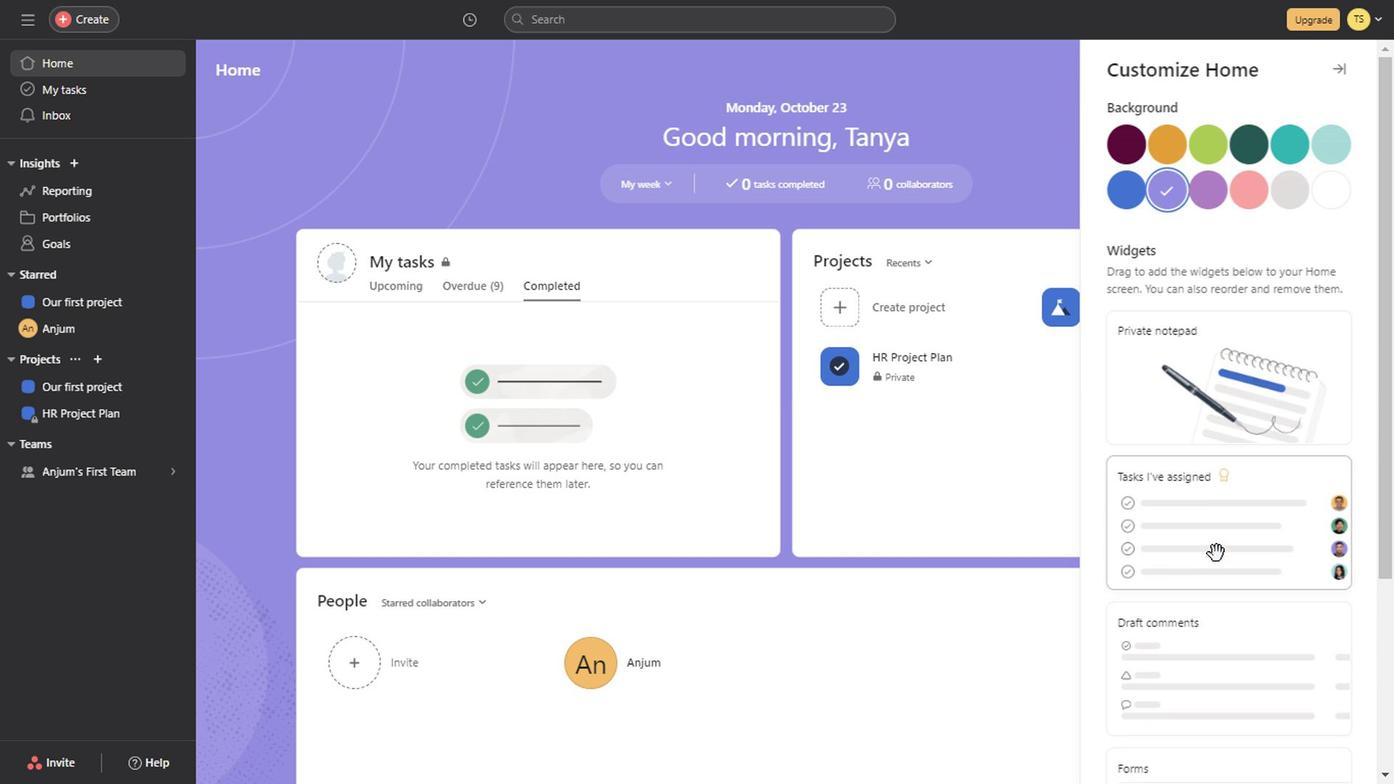 
Action: Mouse scrolled (865, 392) with delta (0, 0)
Screenshot: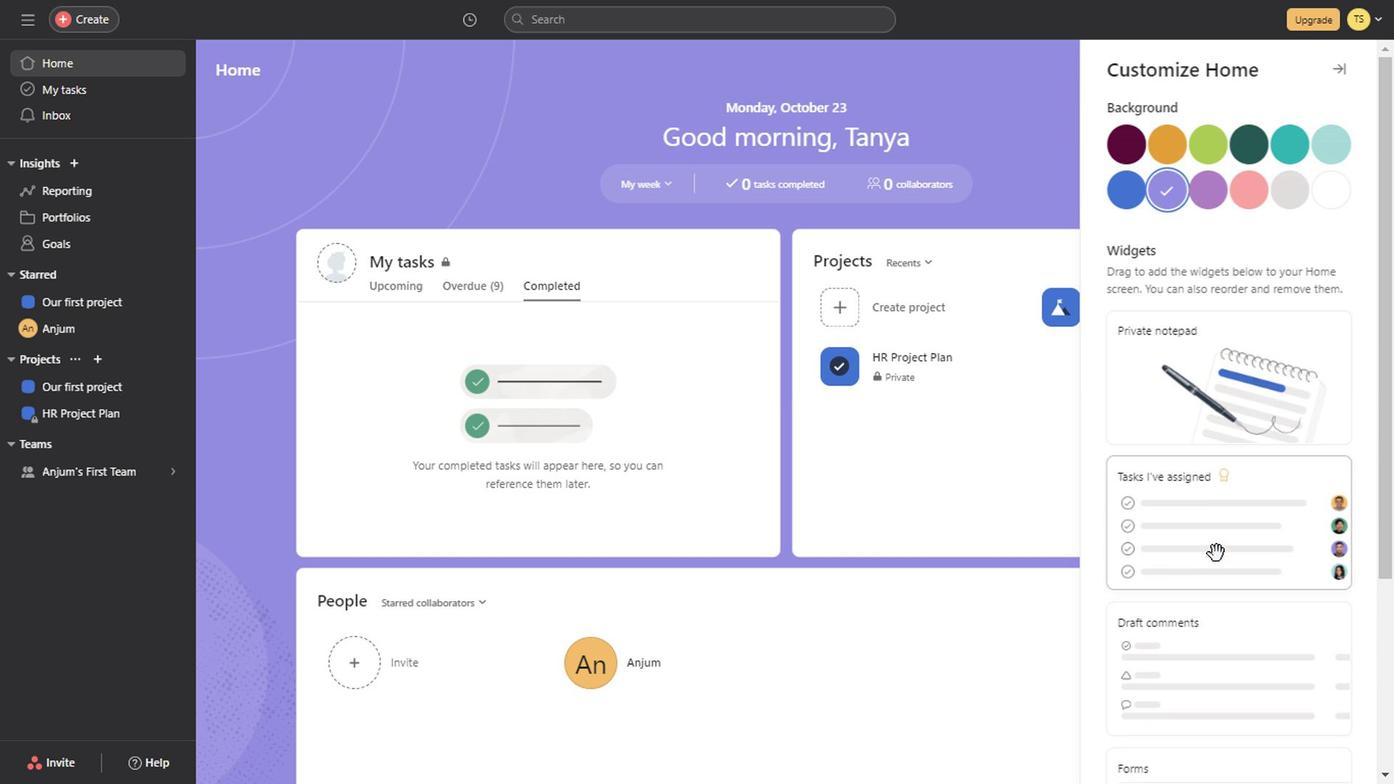 
Action: Mouse scrolled (865, 392) with delta (0, 0)
Screenshot: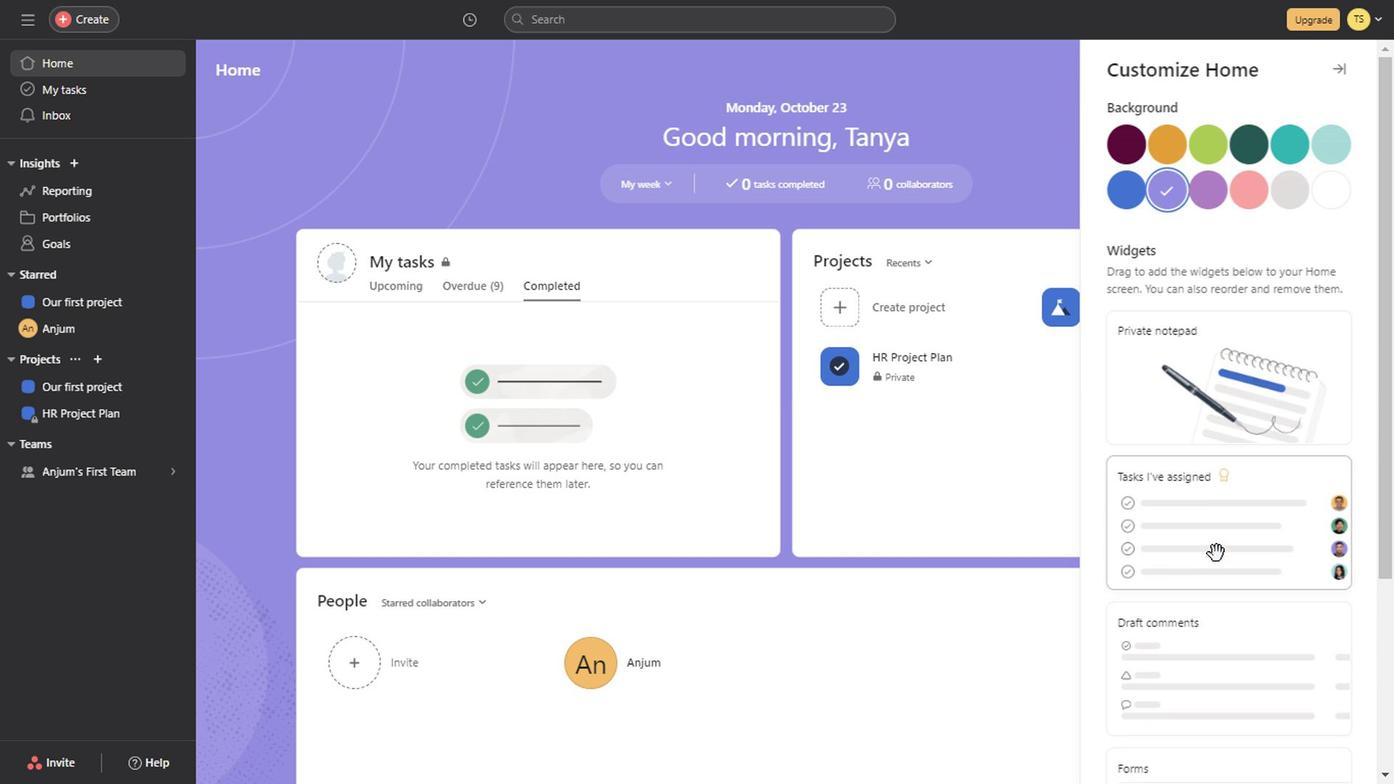 
Action: Mouse scrolled (865, 392) with delta (0, 0)
Screenshot: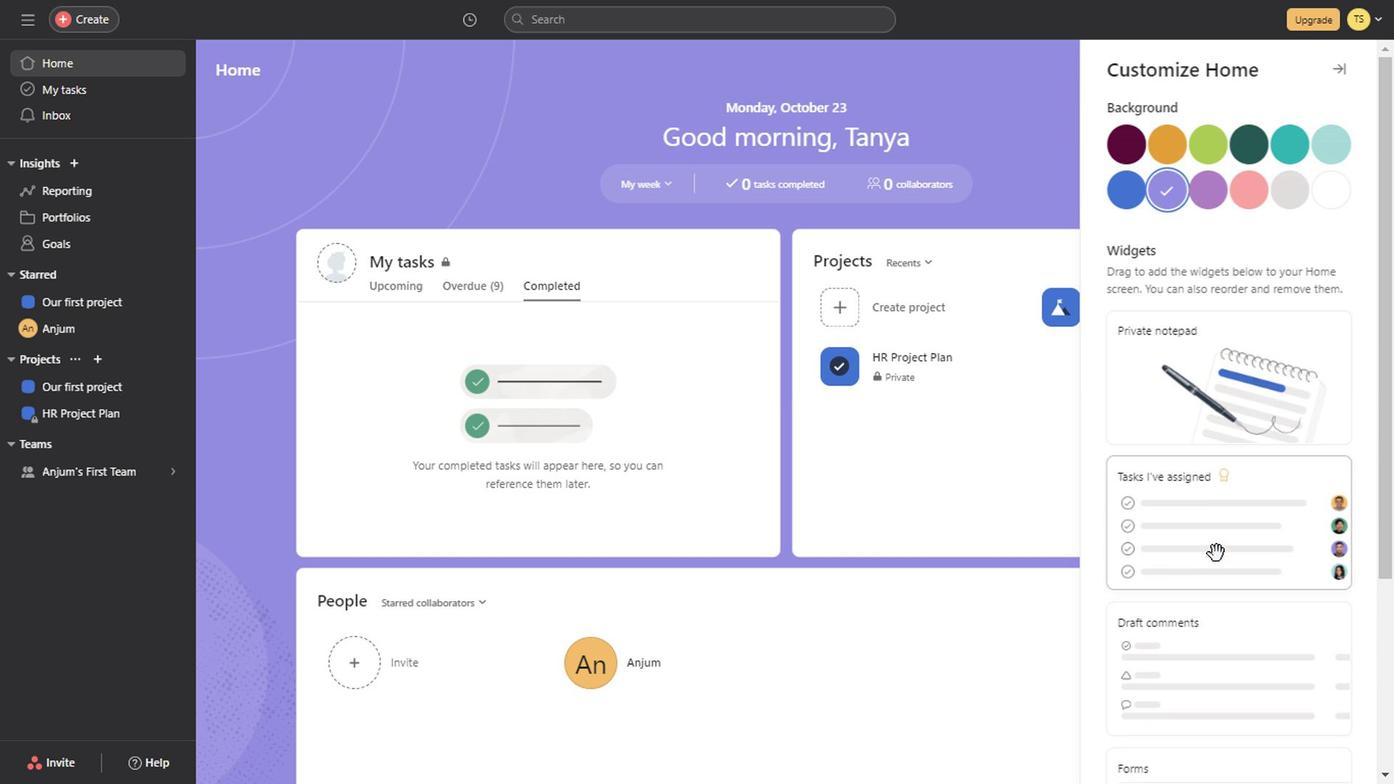 
Action: Mouse scrolled (865, 392) with delta (0, 0)
Screenshot: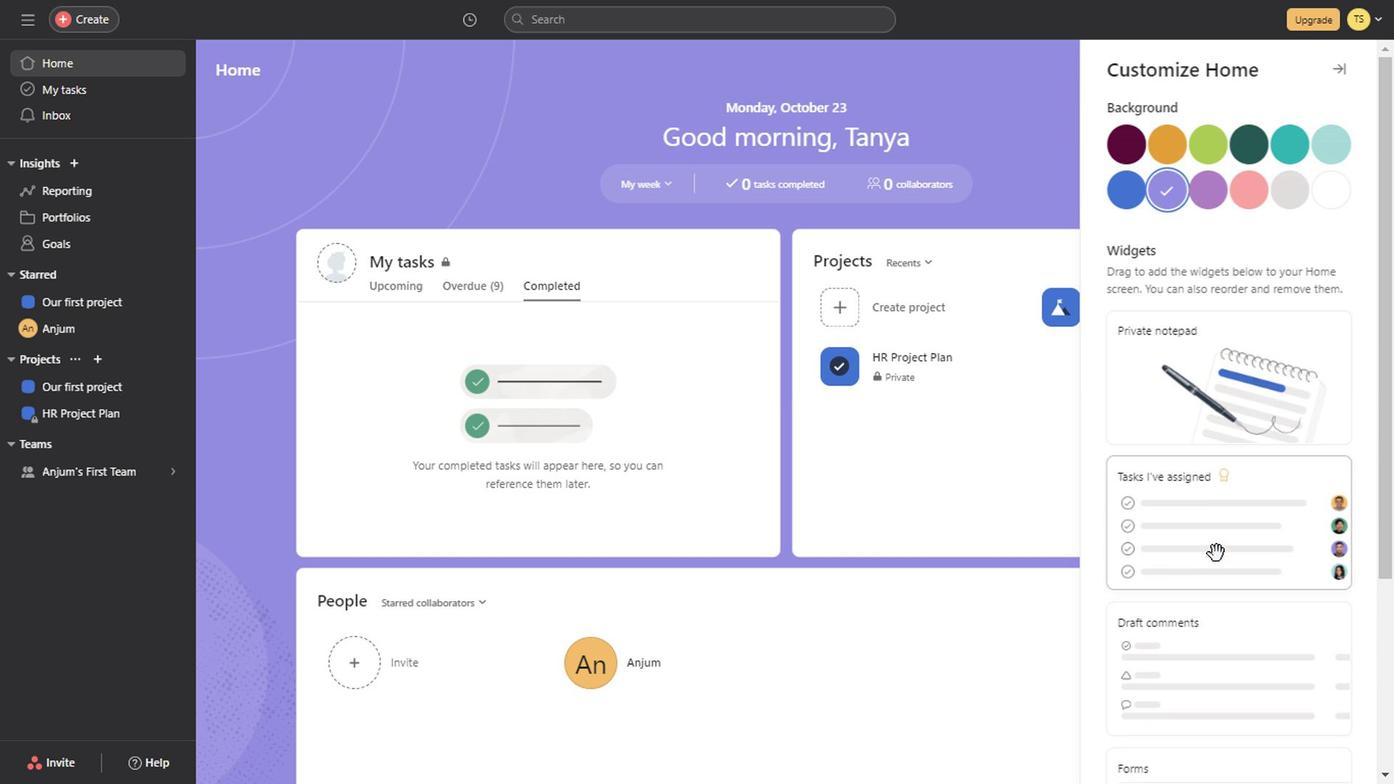 
Action: Mouse scrolled (865, 392) with delta (0, 0)
Screenshot: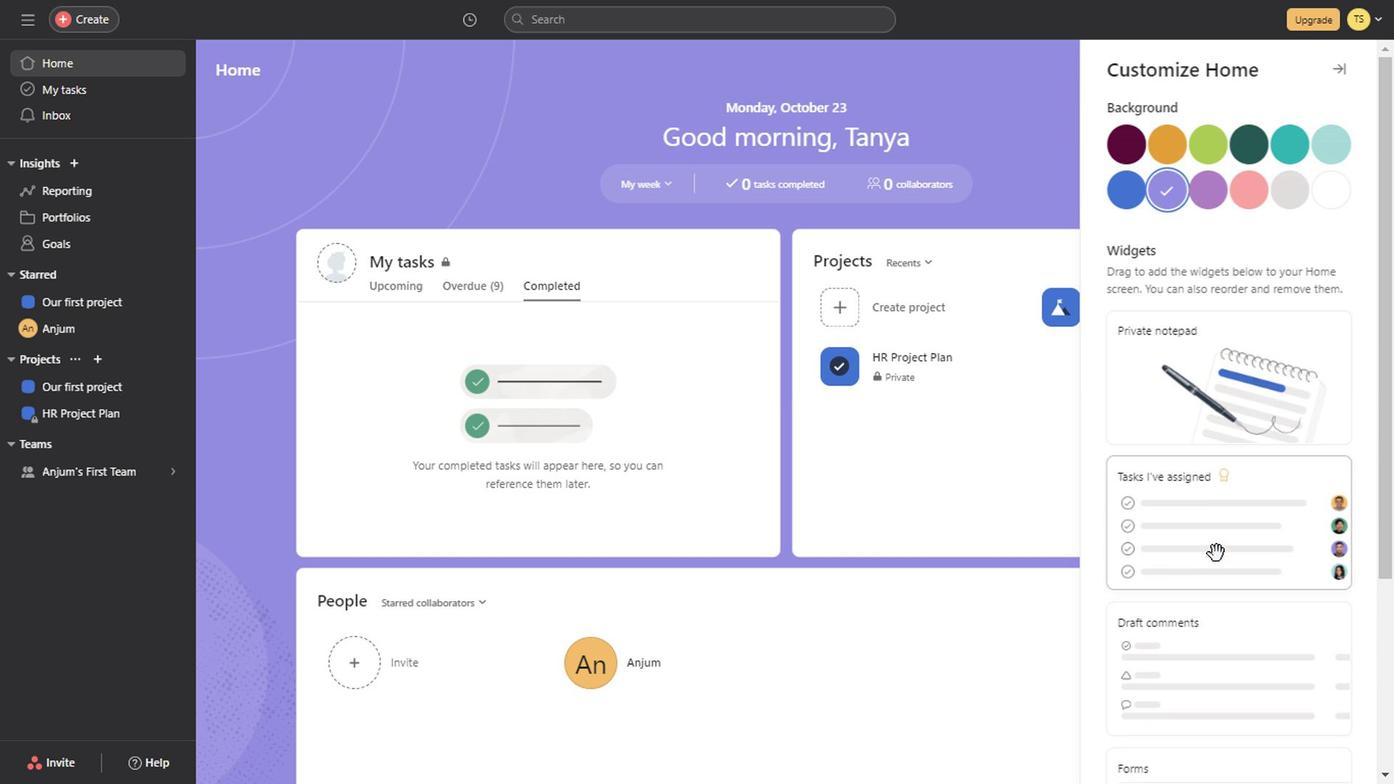 
Action: Mouse scrolled (865, 392) with delta (0, 0)
Screenshot: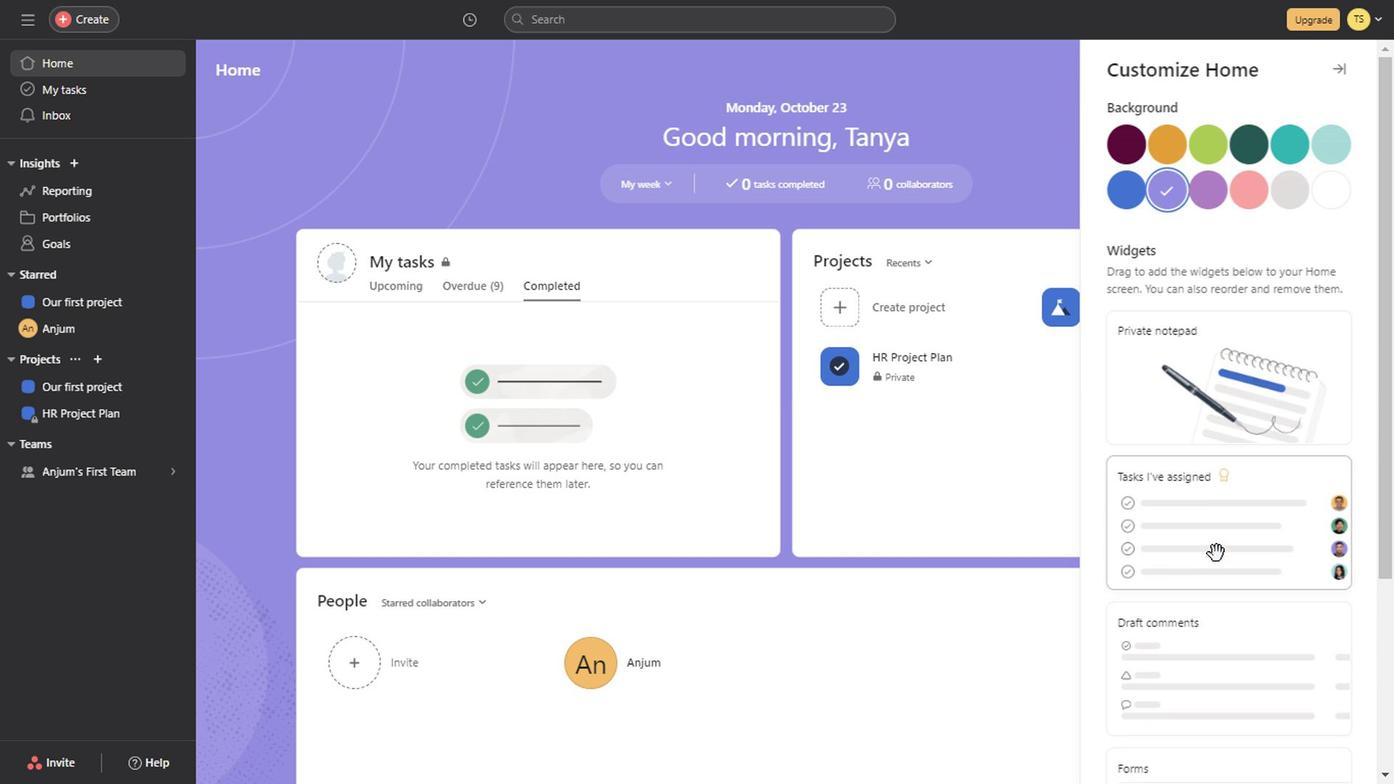 
Action: Mouse scrolled (865, 392) with delta (0, 0)
Screenshot: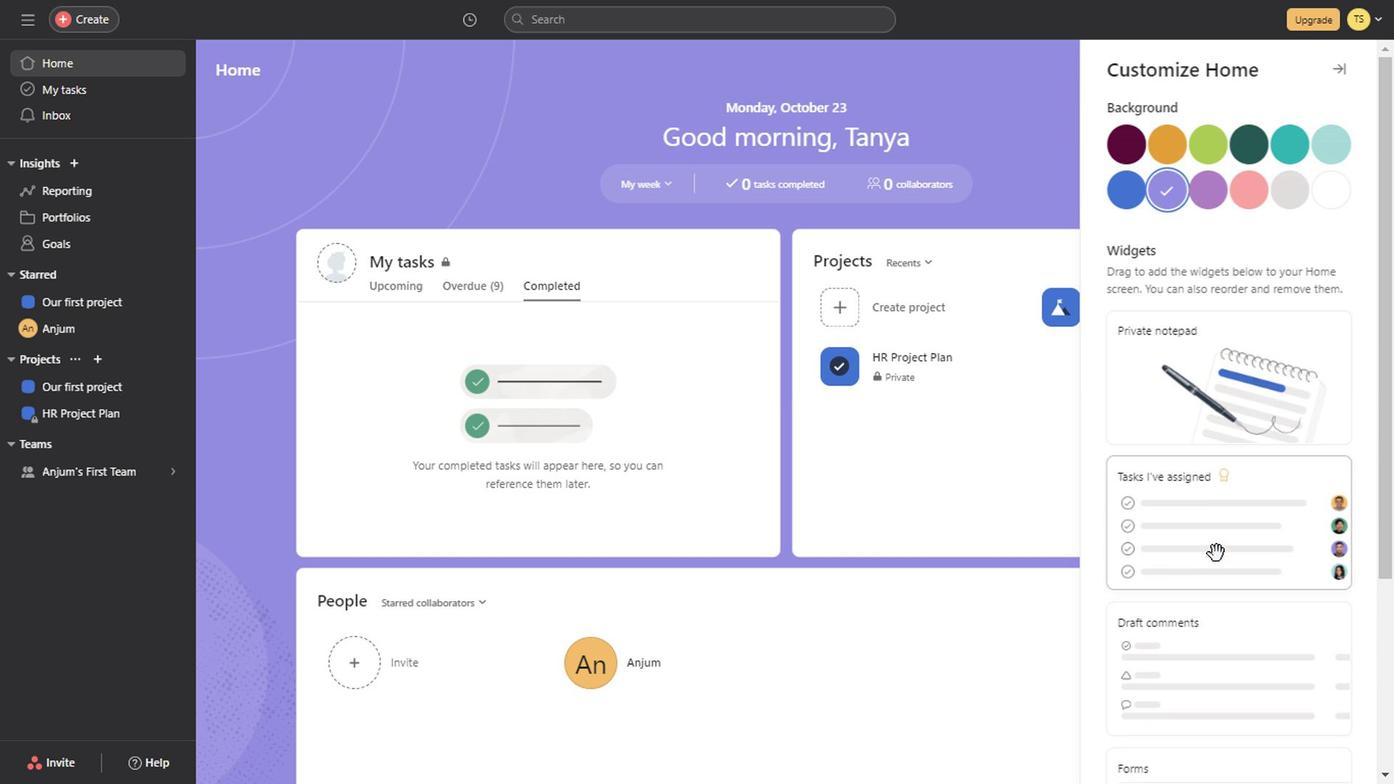 
Action: Mouse scrolled (865, 392) with delta (0, 0)
Screenshot: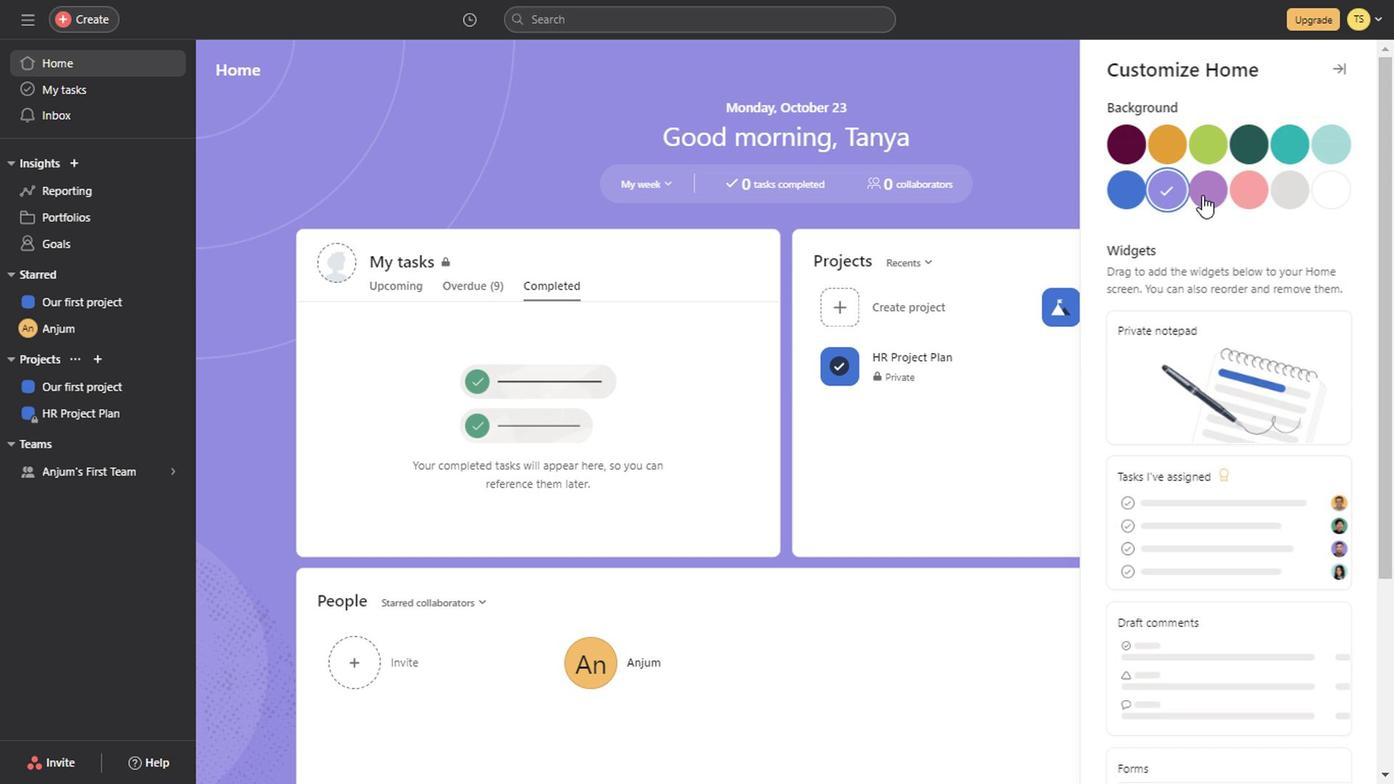 
Action: Mouse scrolled (865, 392) with delta (0, 0)
Screenshot: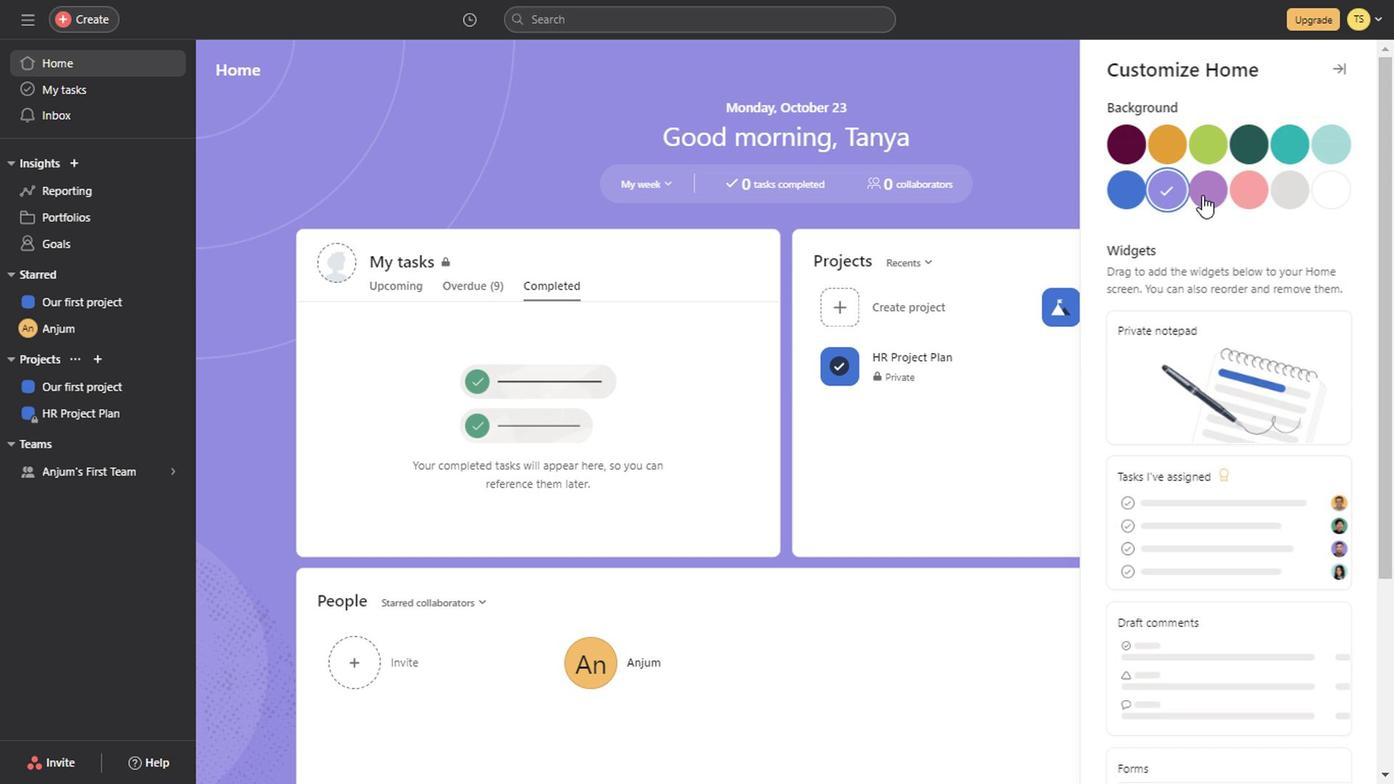 
Action: Mouse scrolled (865, 392) with delta (0, 0)
Screenshot: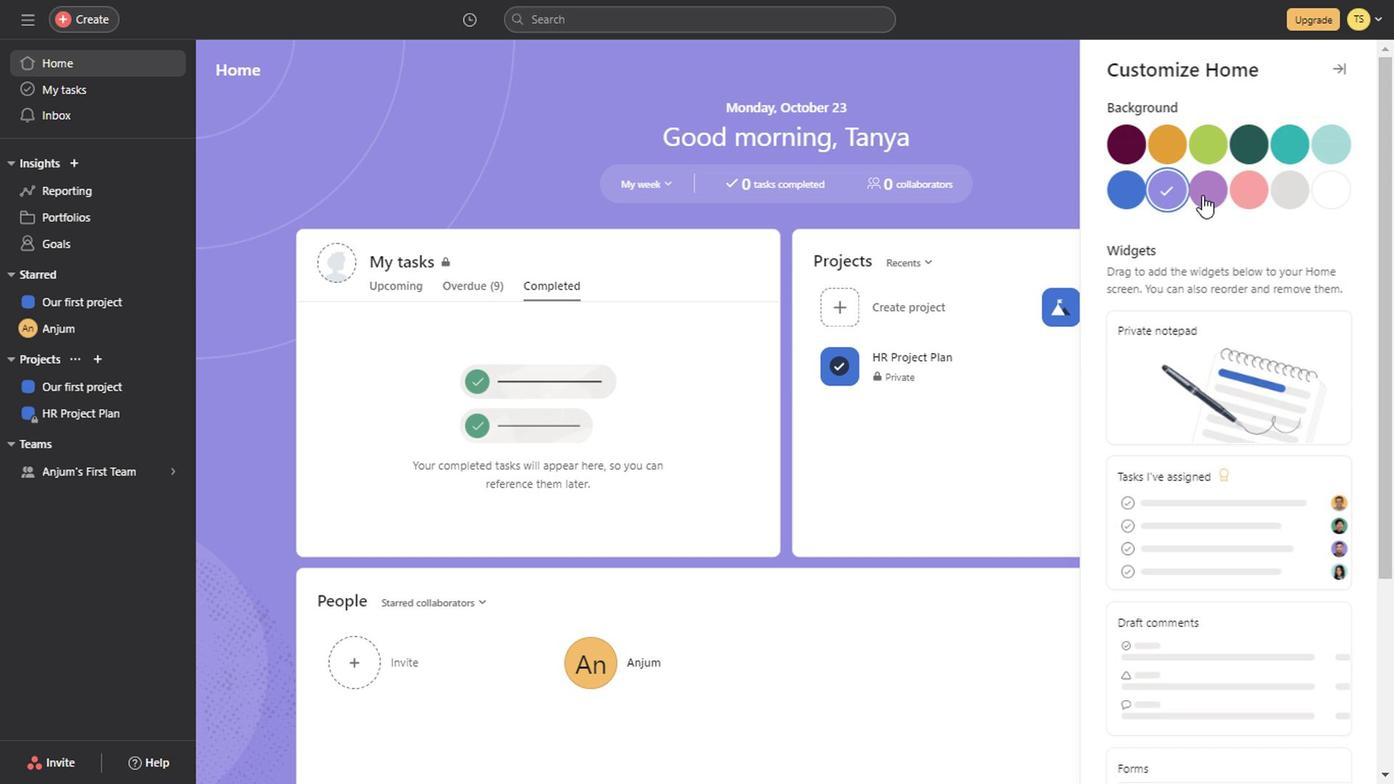 
Action: Mouse scrolled (865, 392) with delta (0, 0)
Screenshot: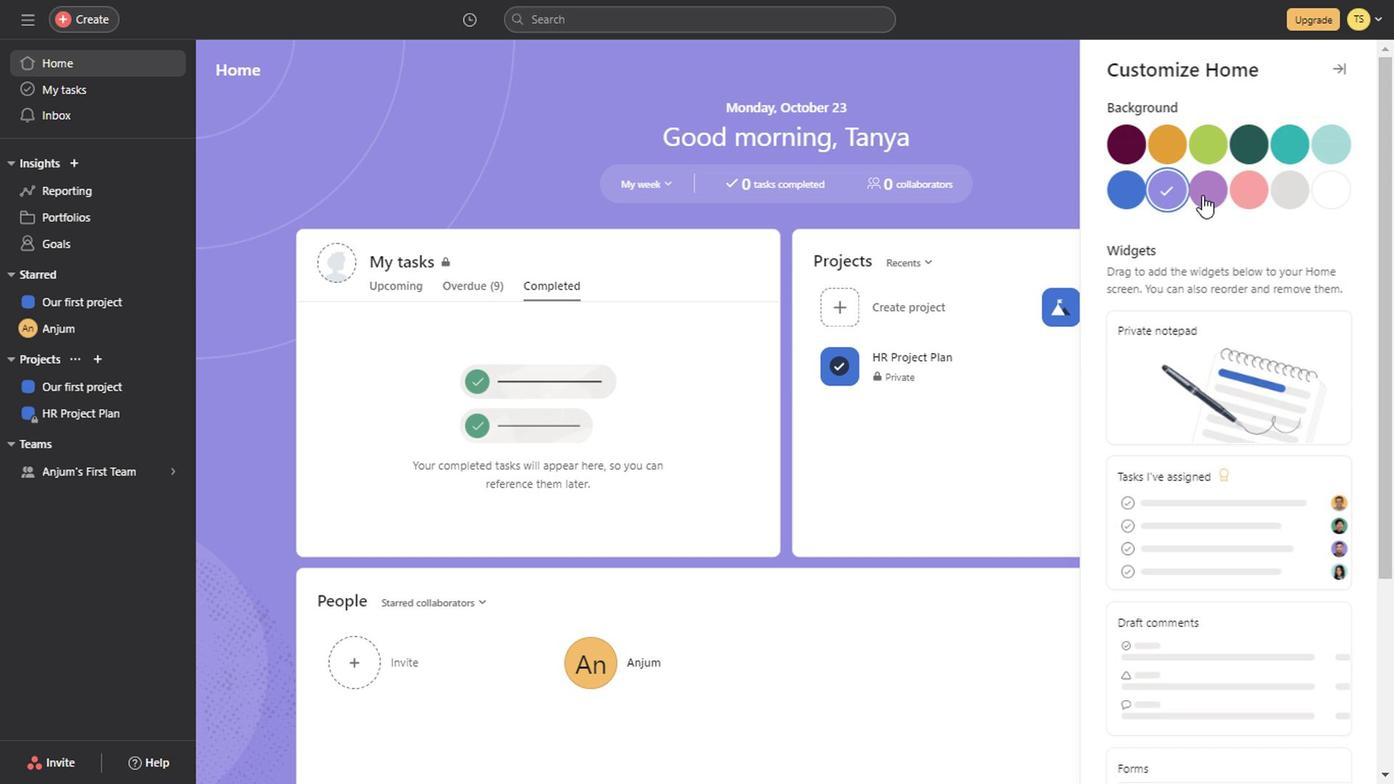
Action: Mouse scrolled (865, 392) with delta (0, 0)
Screenshot: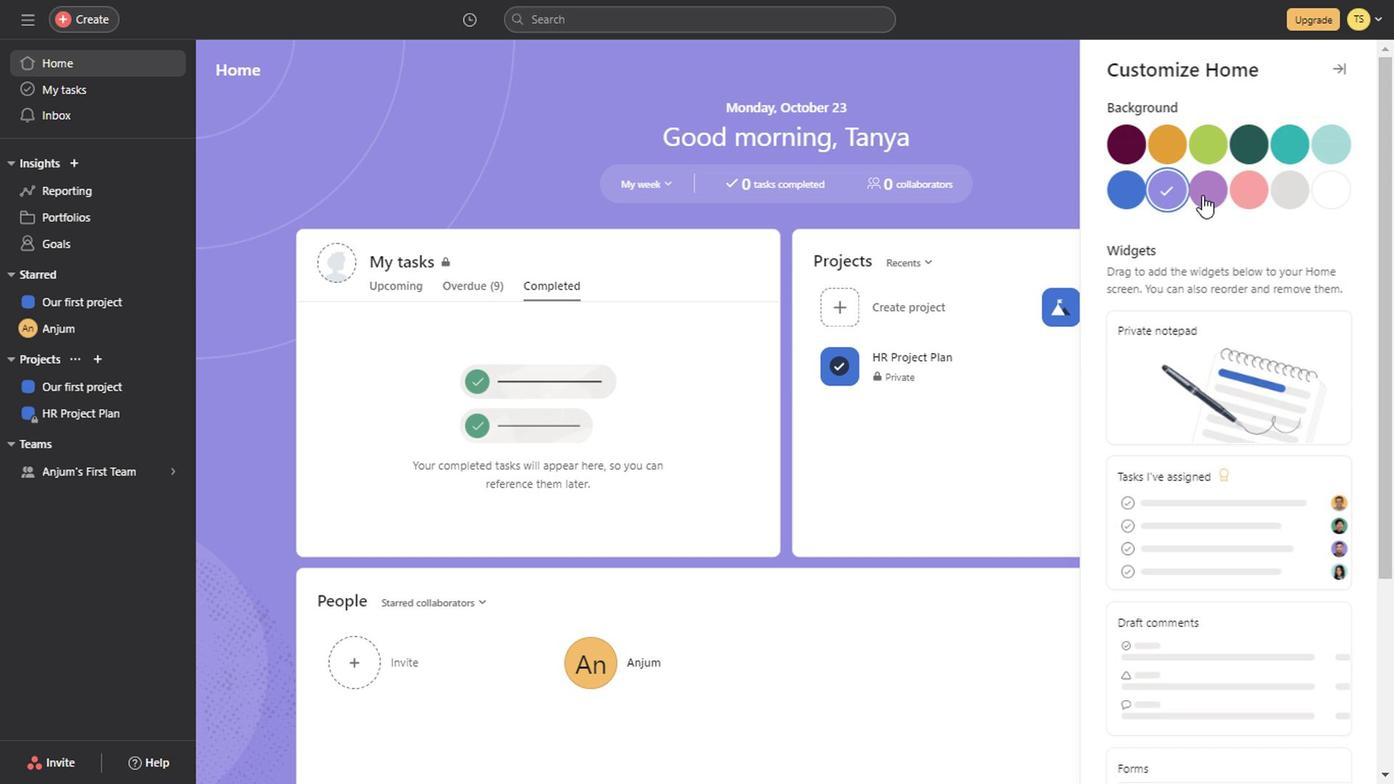 
Action: Mouse scrolled (865, 392) with delta (0, 0)
Screenshot: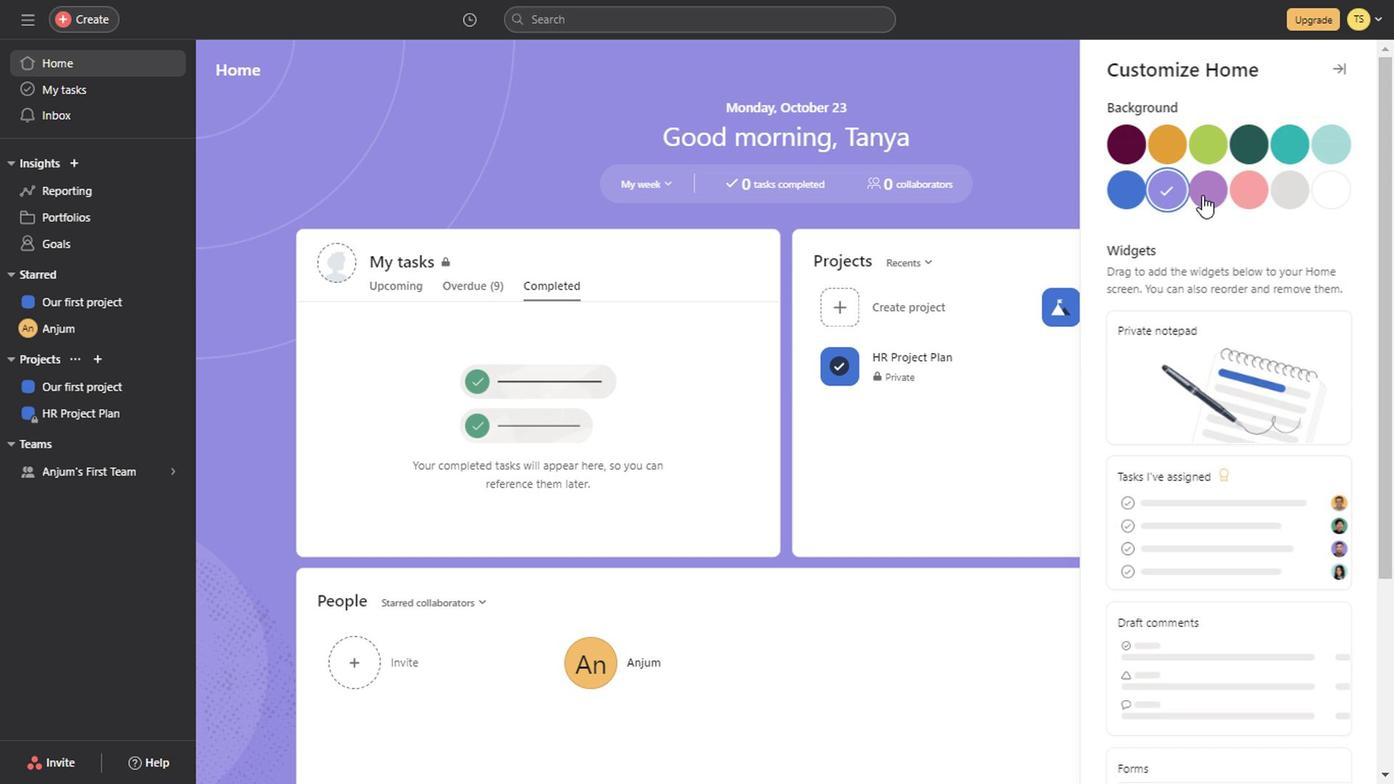 
Action: Mouse scrolled (865, 392) with delta (0, 0)
Screenshot: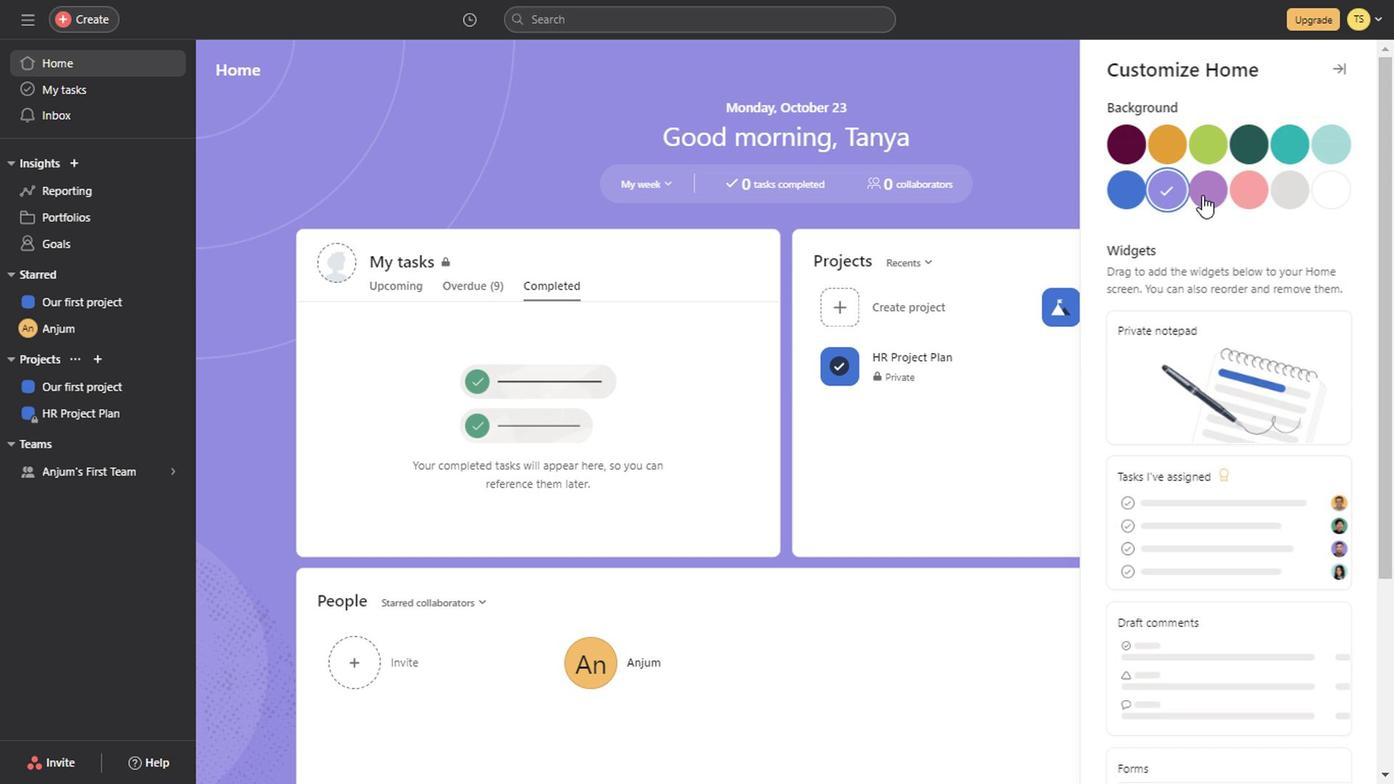 
Action: Mouse scrolled (865, 392) with delta (0, 0)
Screenshot: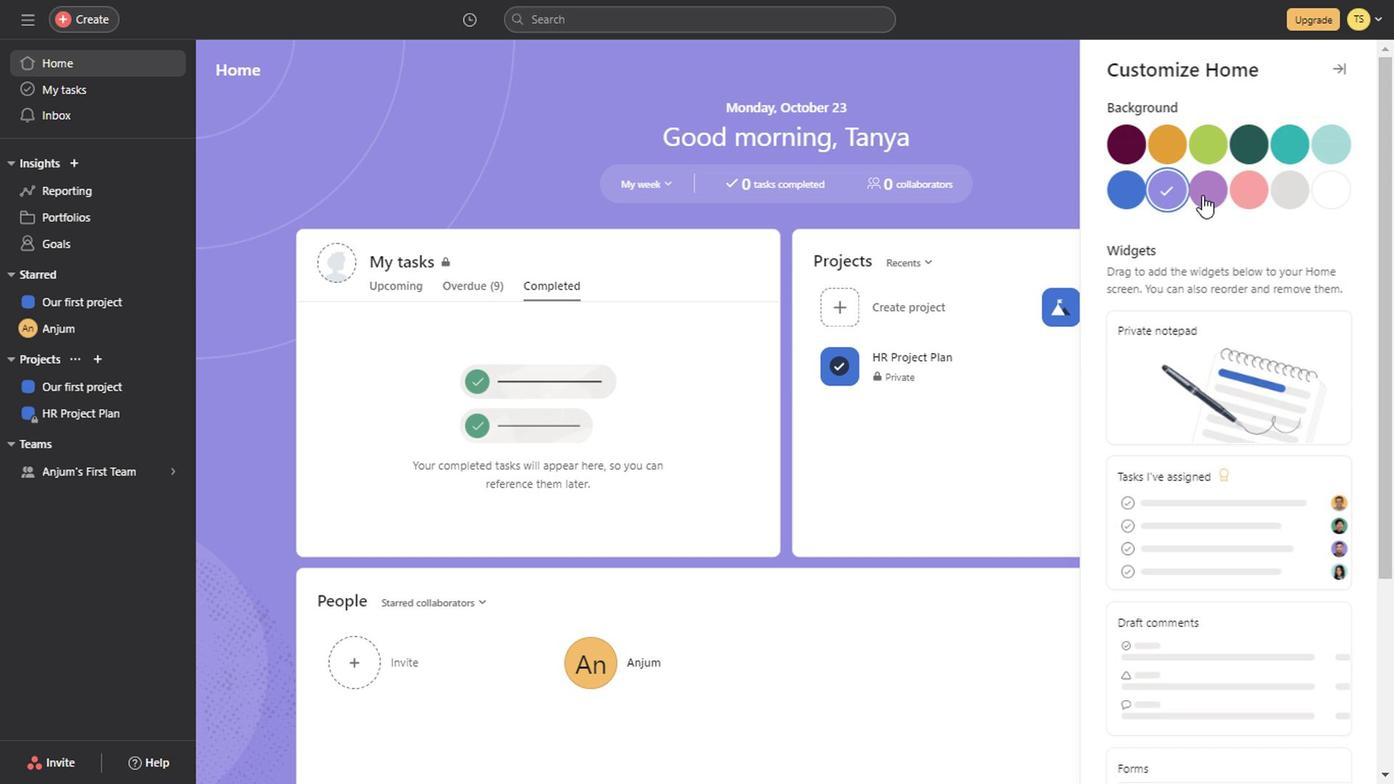 
Action: Mouse scrolled (865, 392) with delta (0, 0)
Screenshot: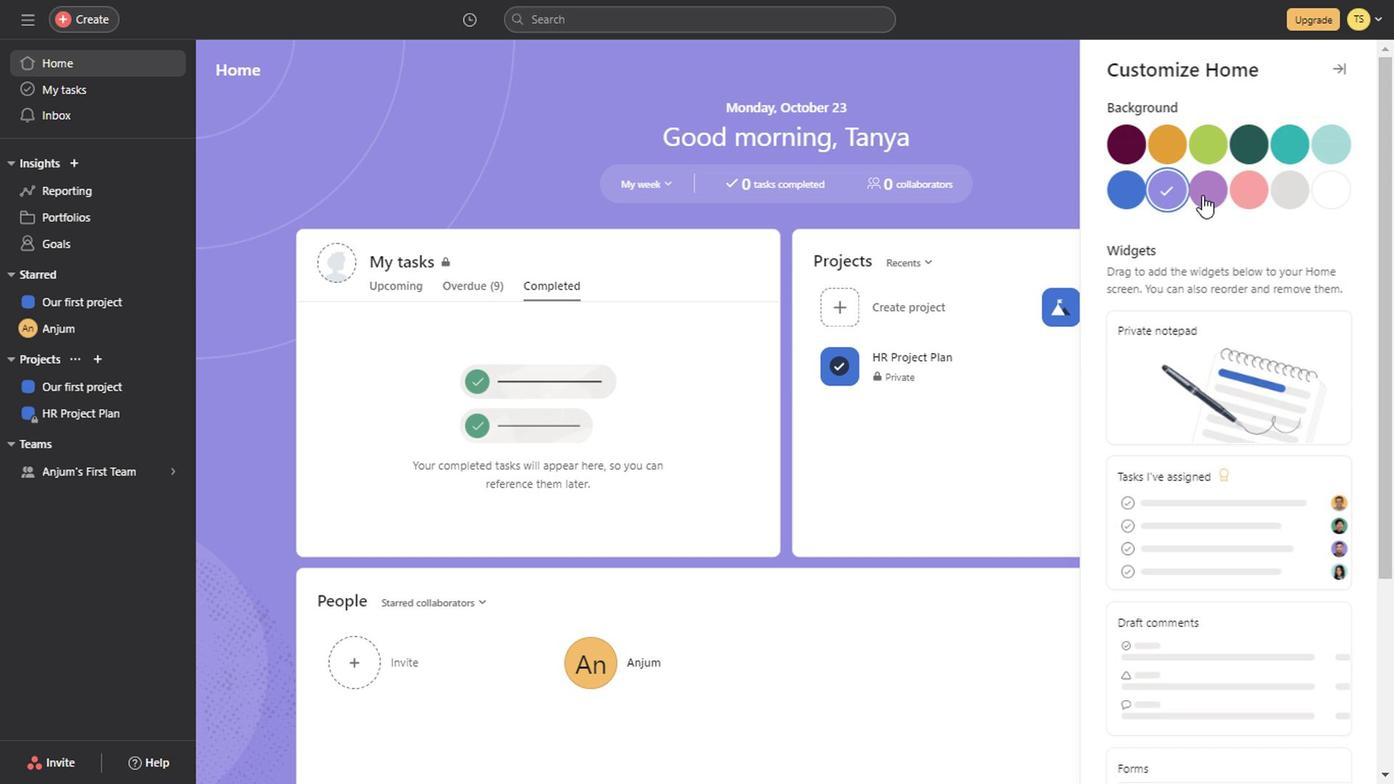 
Action: Mouse scrolled (865, 392) with delta (0, 0)
Screenshot: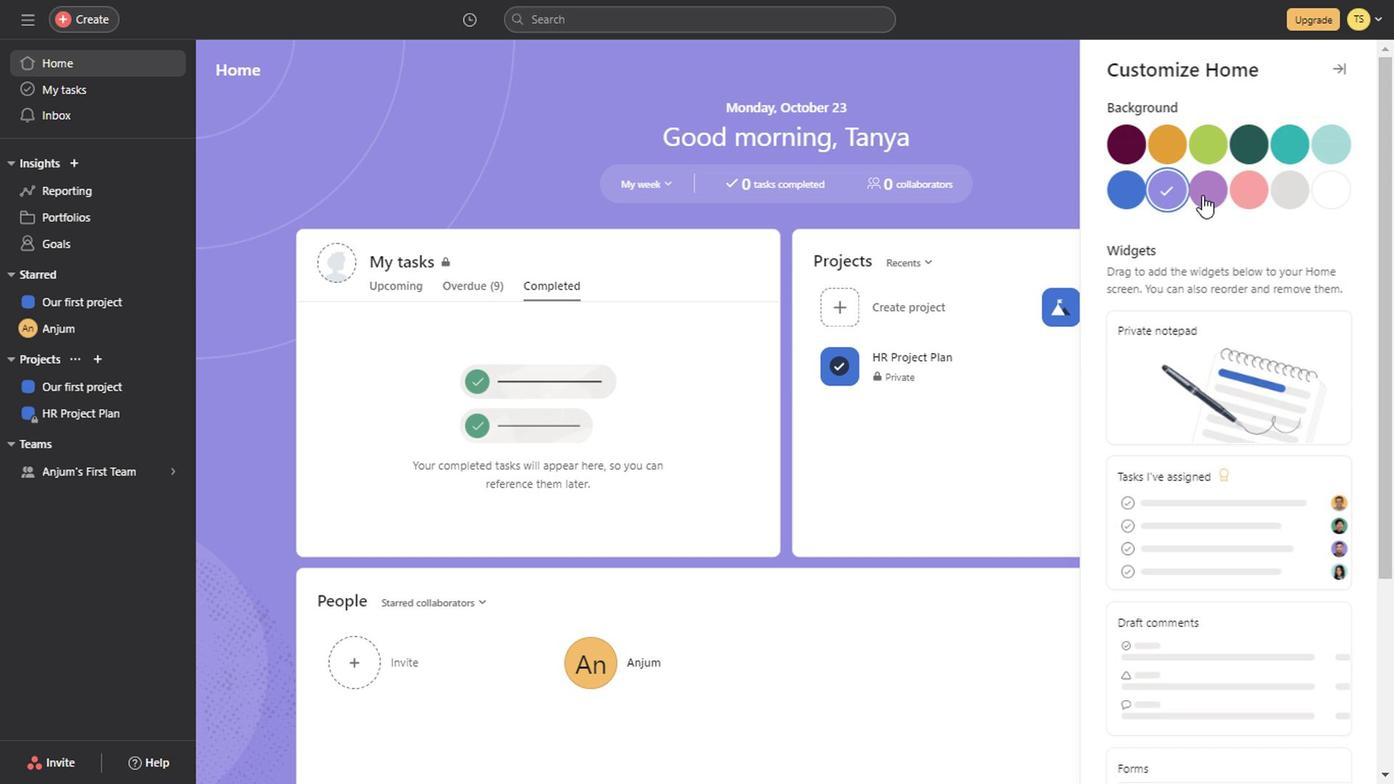 
Action: Mouse scrolled (865, 392) with delta (0, 0)
Screenshot: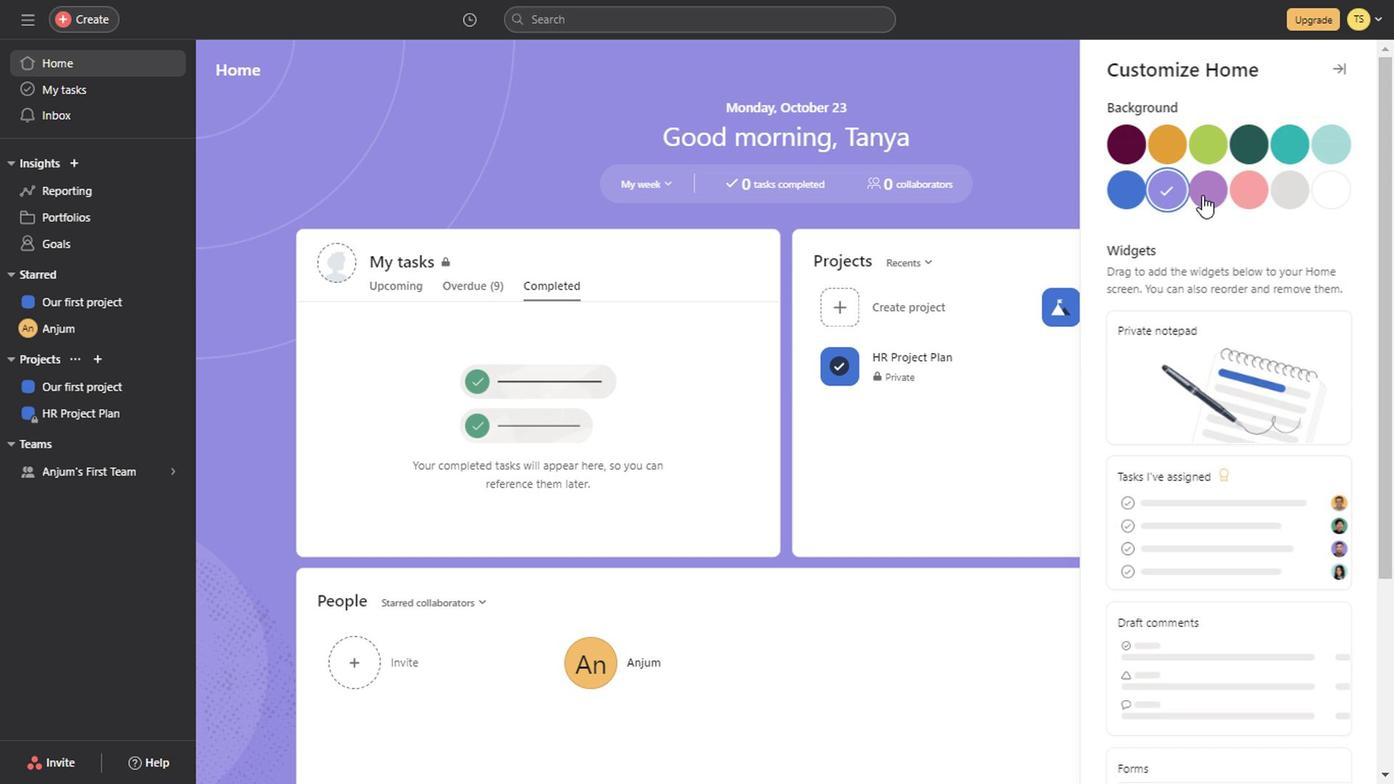 
Action: Mouse scrolled (865, 392) with delta (0, 0)
Screenshot: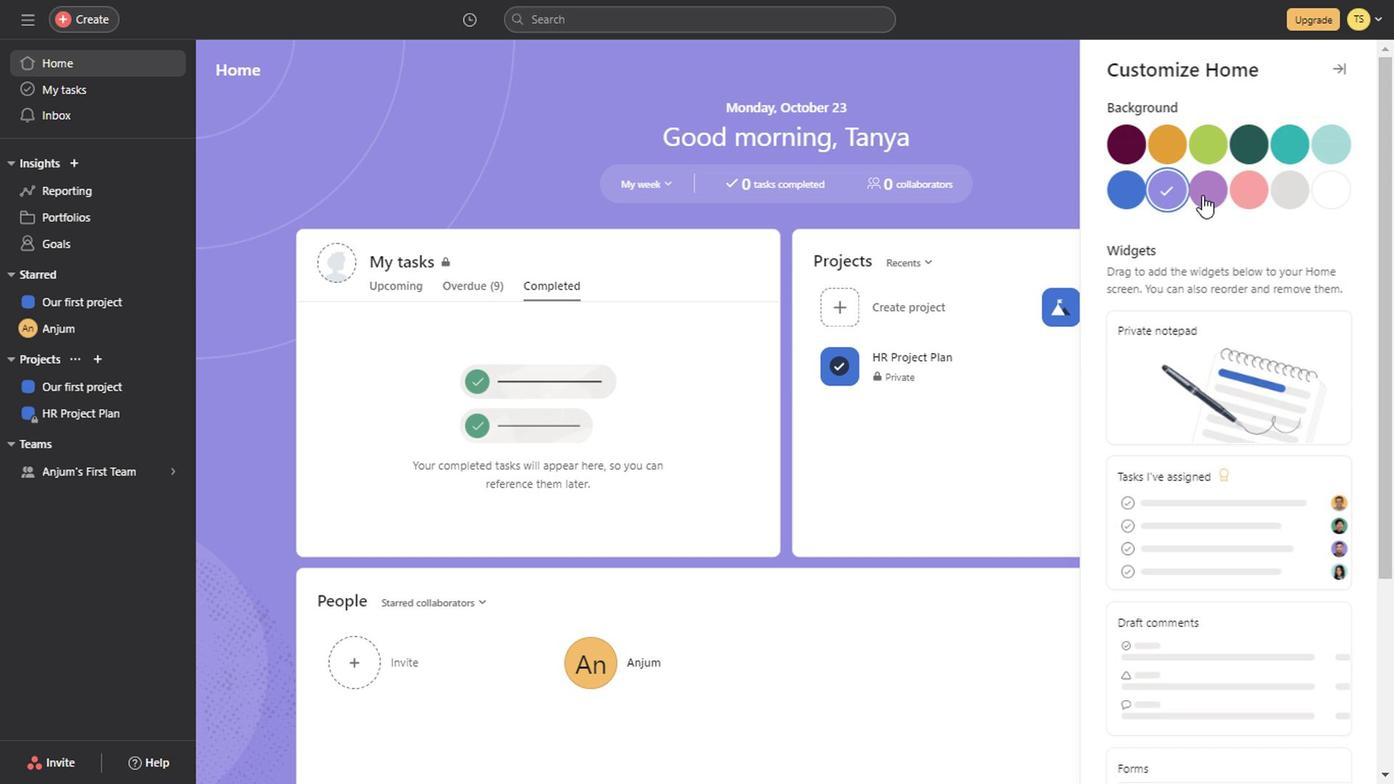 
Action: Mouse scrolled (865, 392) with delta (0, 0)
Screenshot: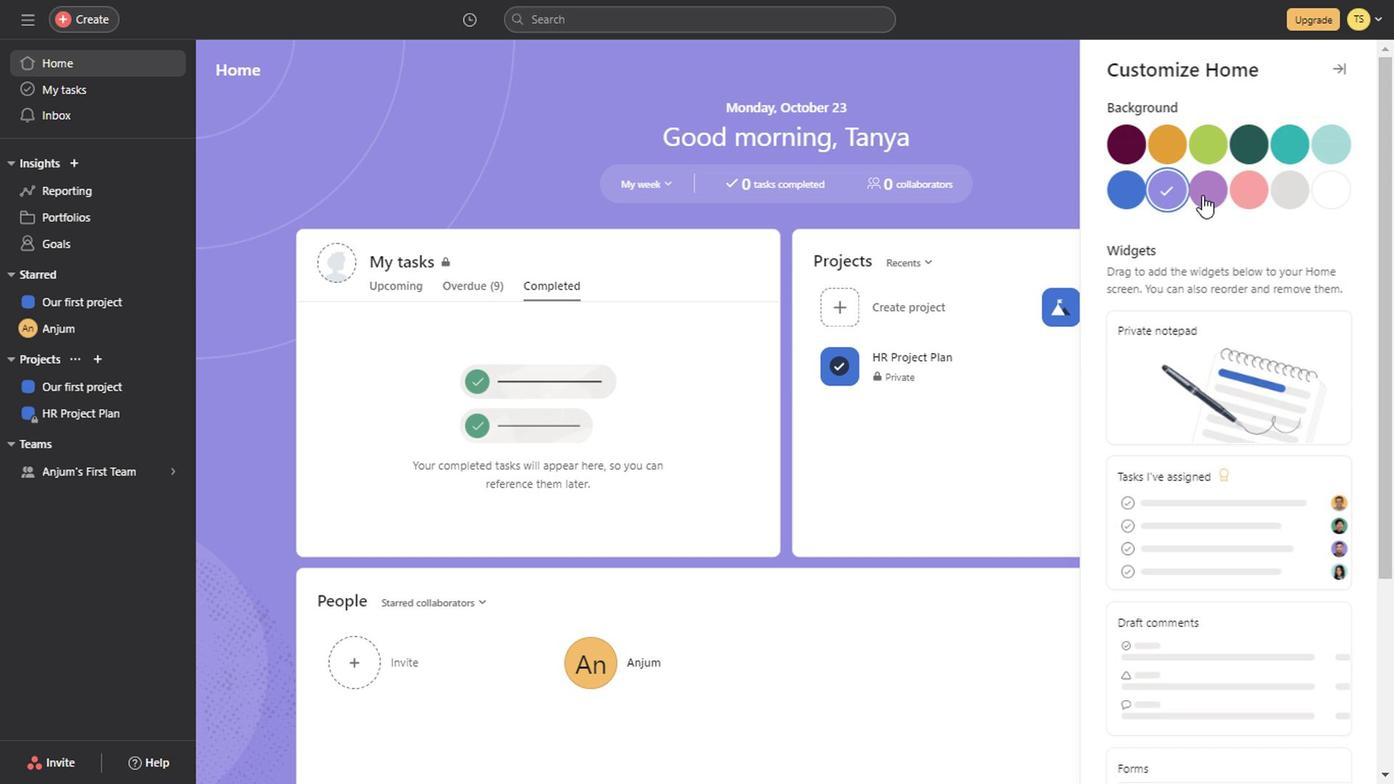 
Action: Mouse scrolled (865, 392) with delta (0, 0)
Screenshot: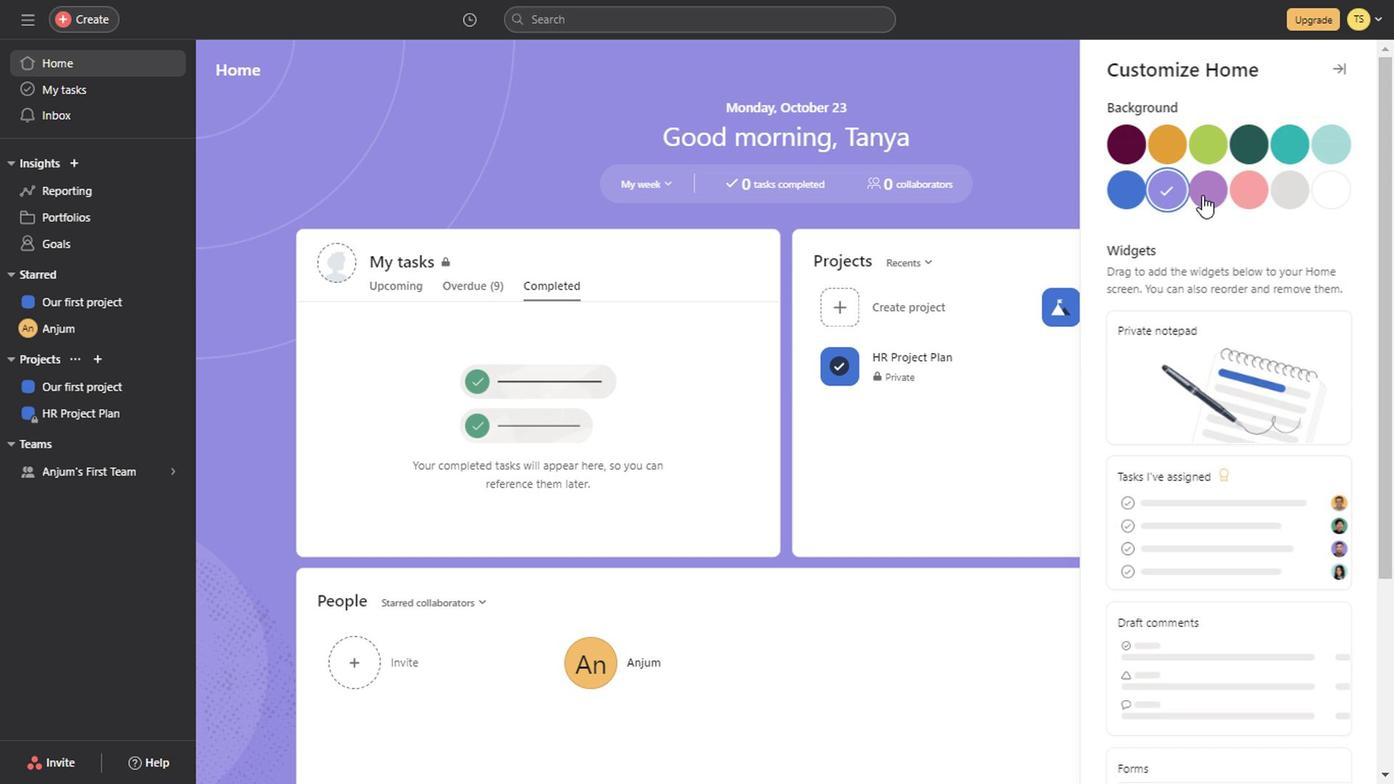 
Action: Mouse scrolled (865, 392) with delta (0, 0)
Screenshot: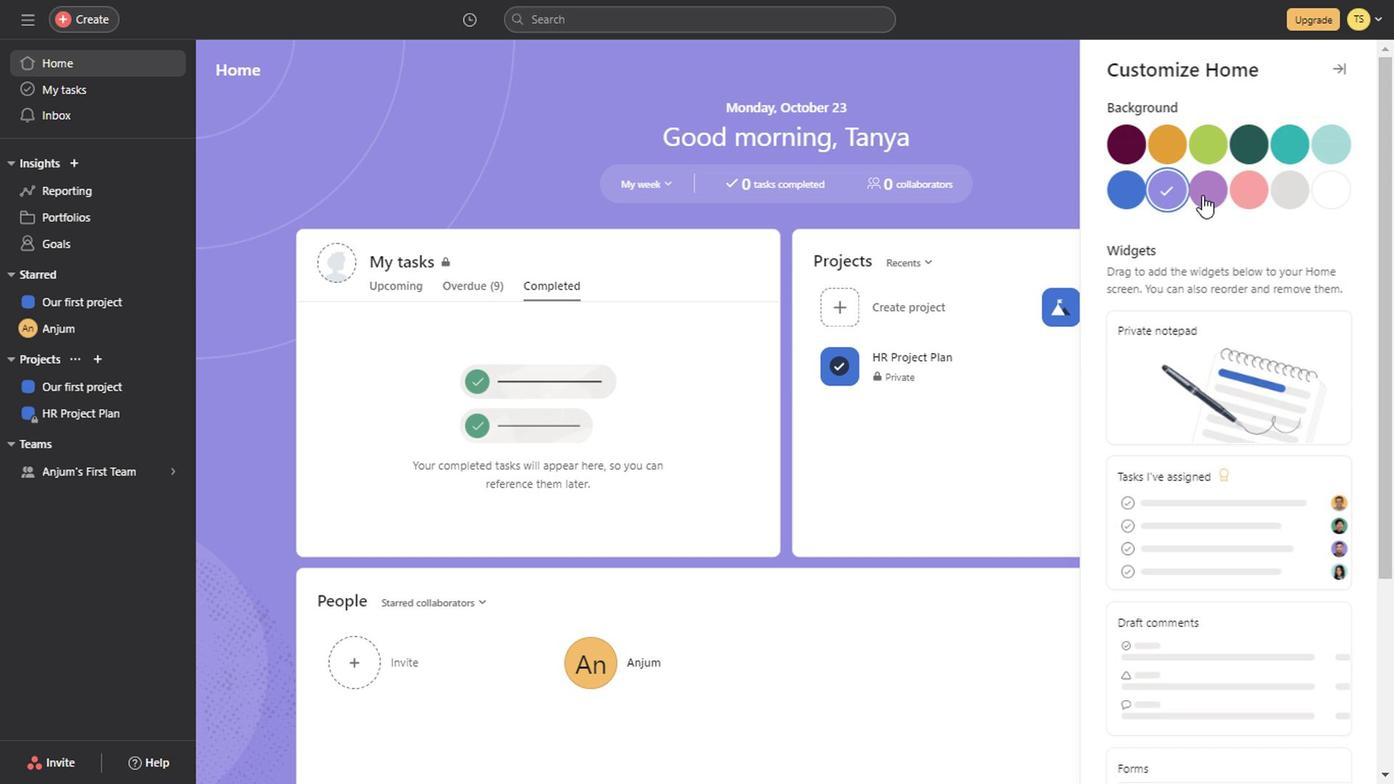 
Action: Mouse moved to (855, 138)
Screenshot: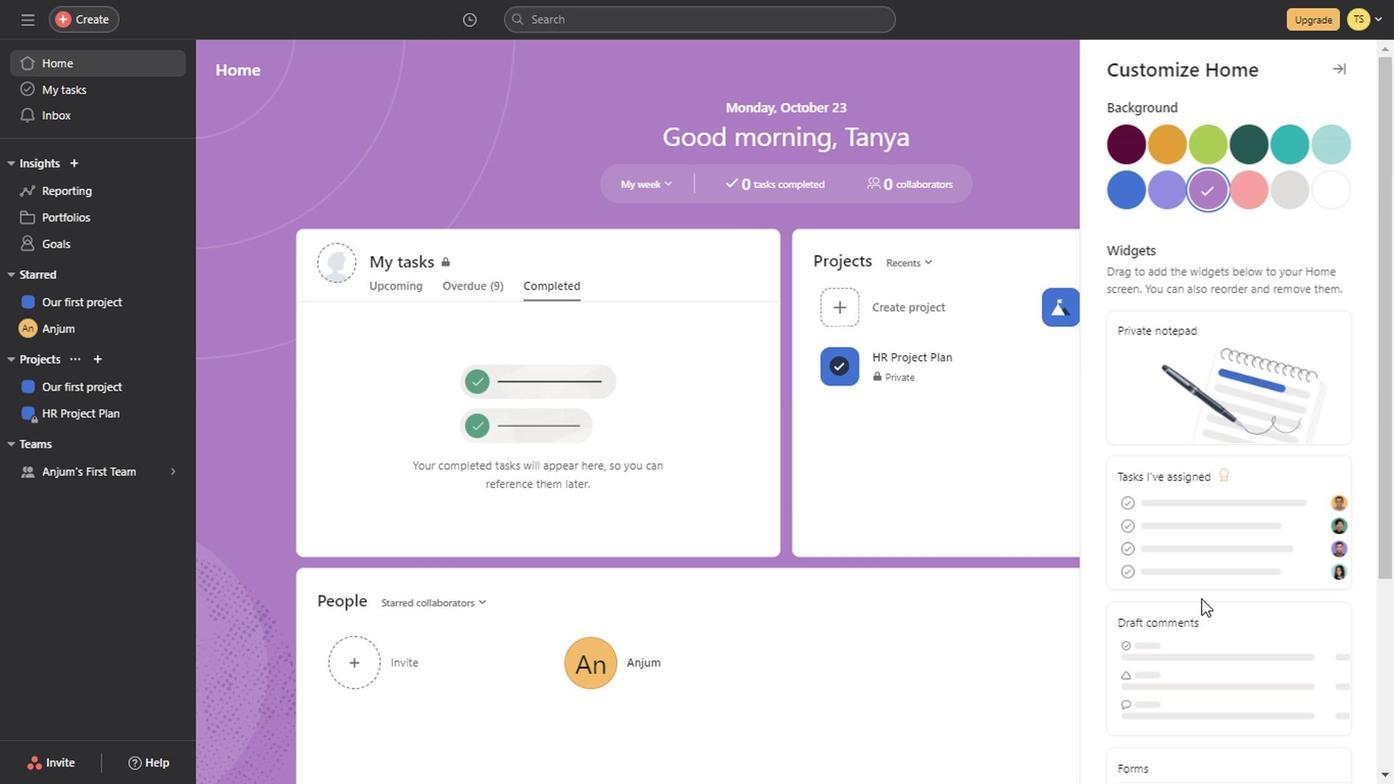 
Action: Mouse pressed left at (855, 138)
Screenshot: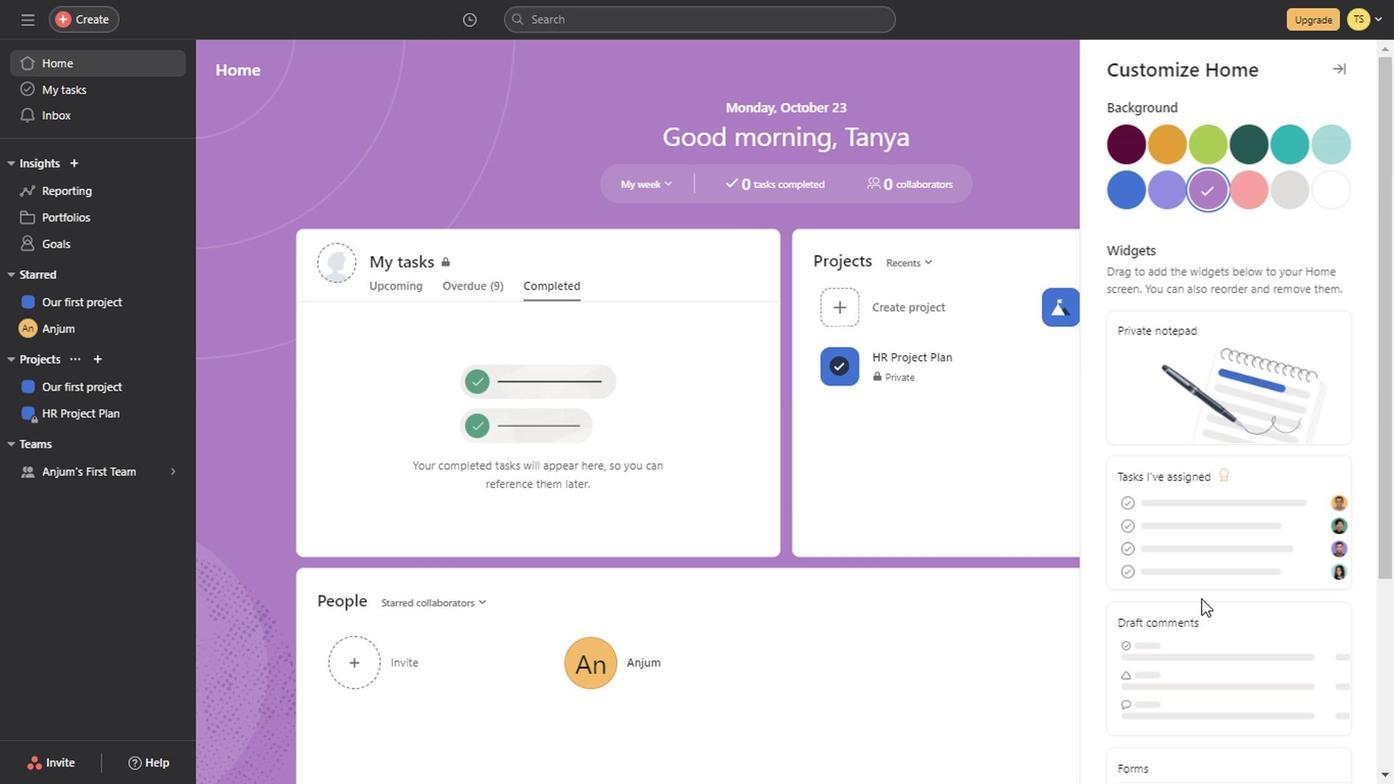 
Action: Mouse moved to (920, 419)
Screenshot: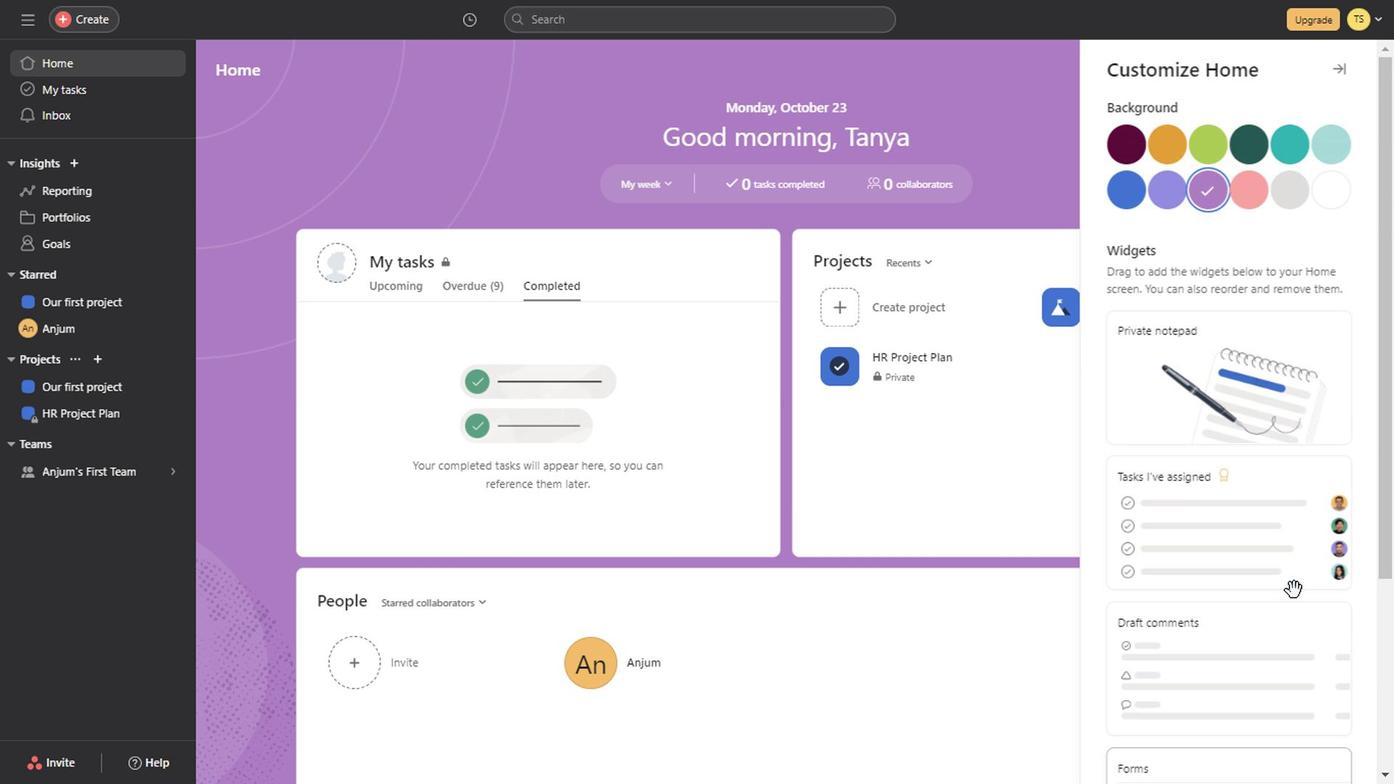
Action: Mouse scrolled (920, 419) with delta (0, 0)
Screenshot: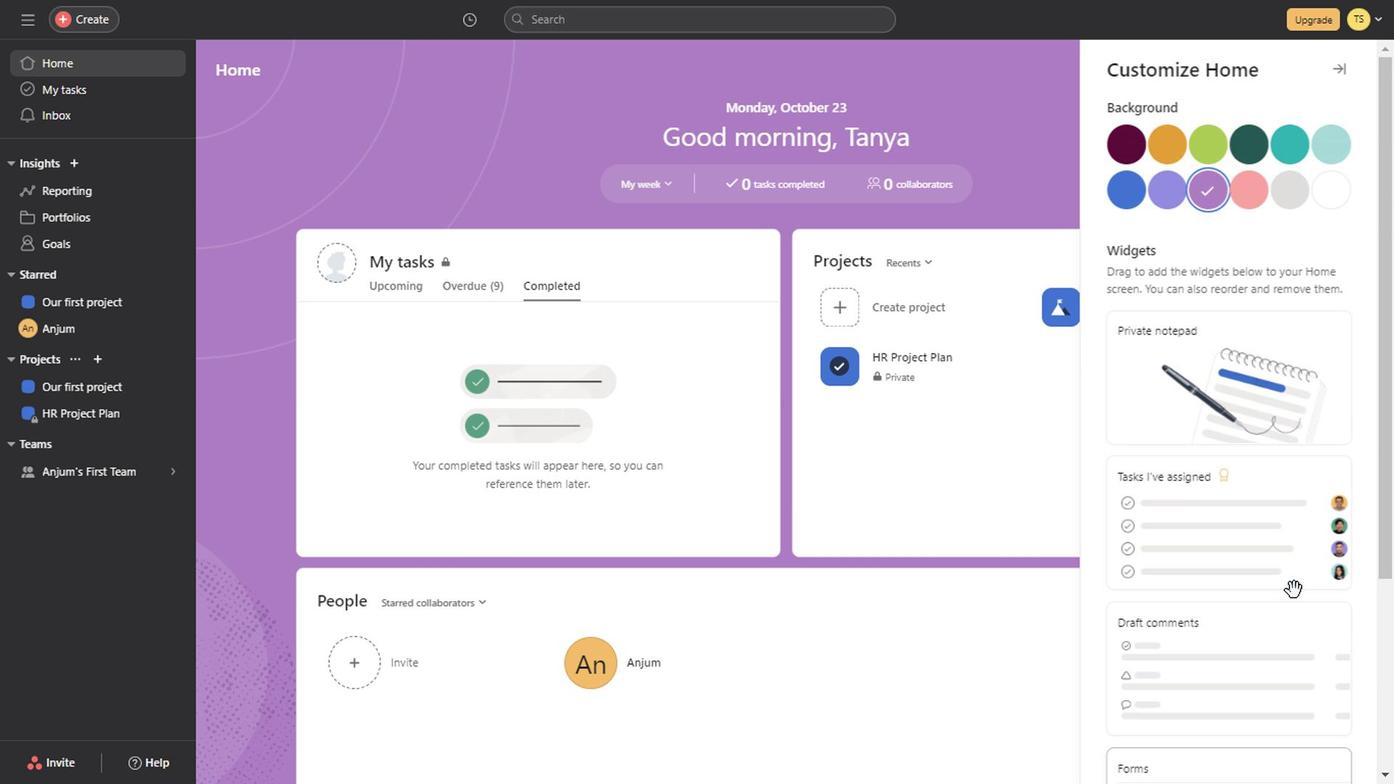 
Action: Mouse scrolled (920, 419) with delta (0, 0)
Screenshot: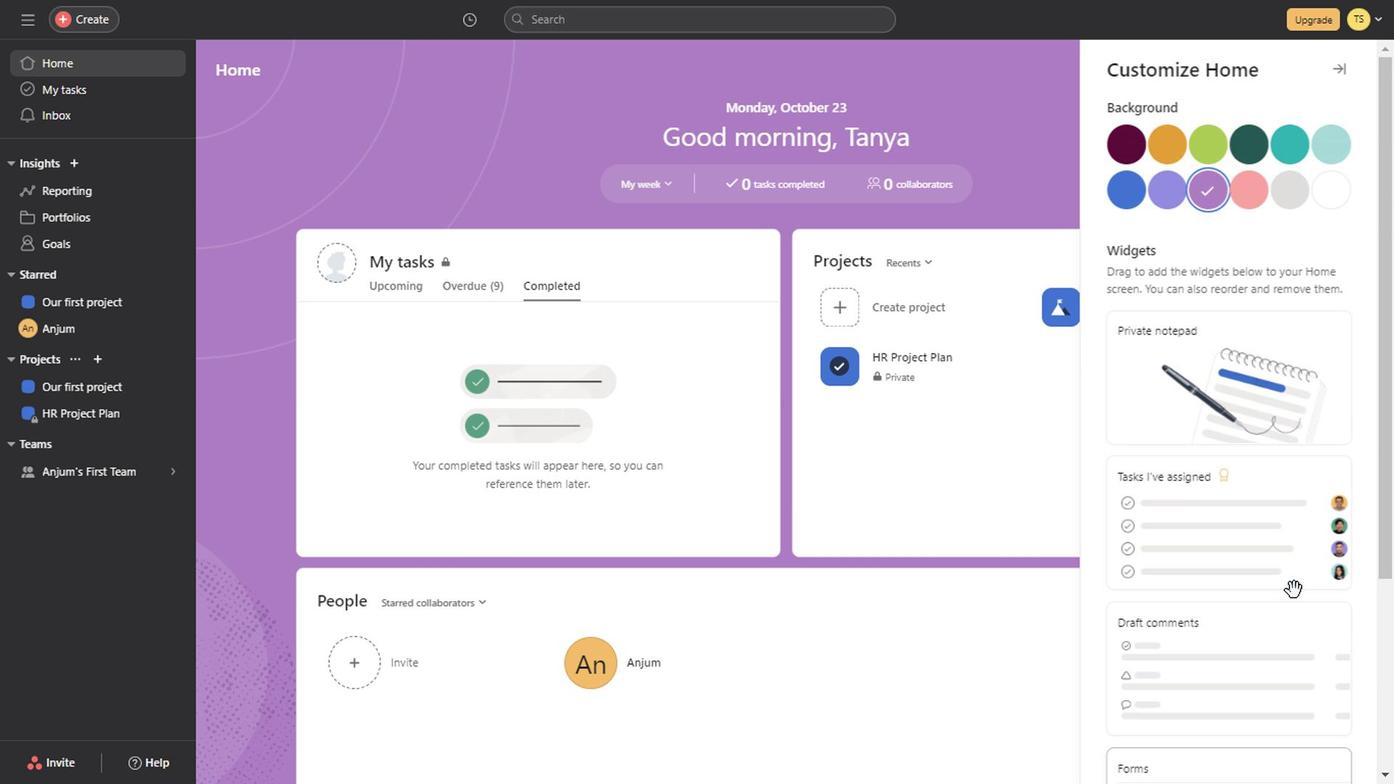 
Action: Mouse scrolled (920, 419) with delta (0, 0)
Screenshot: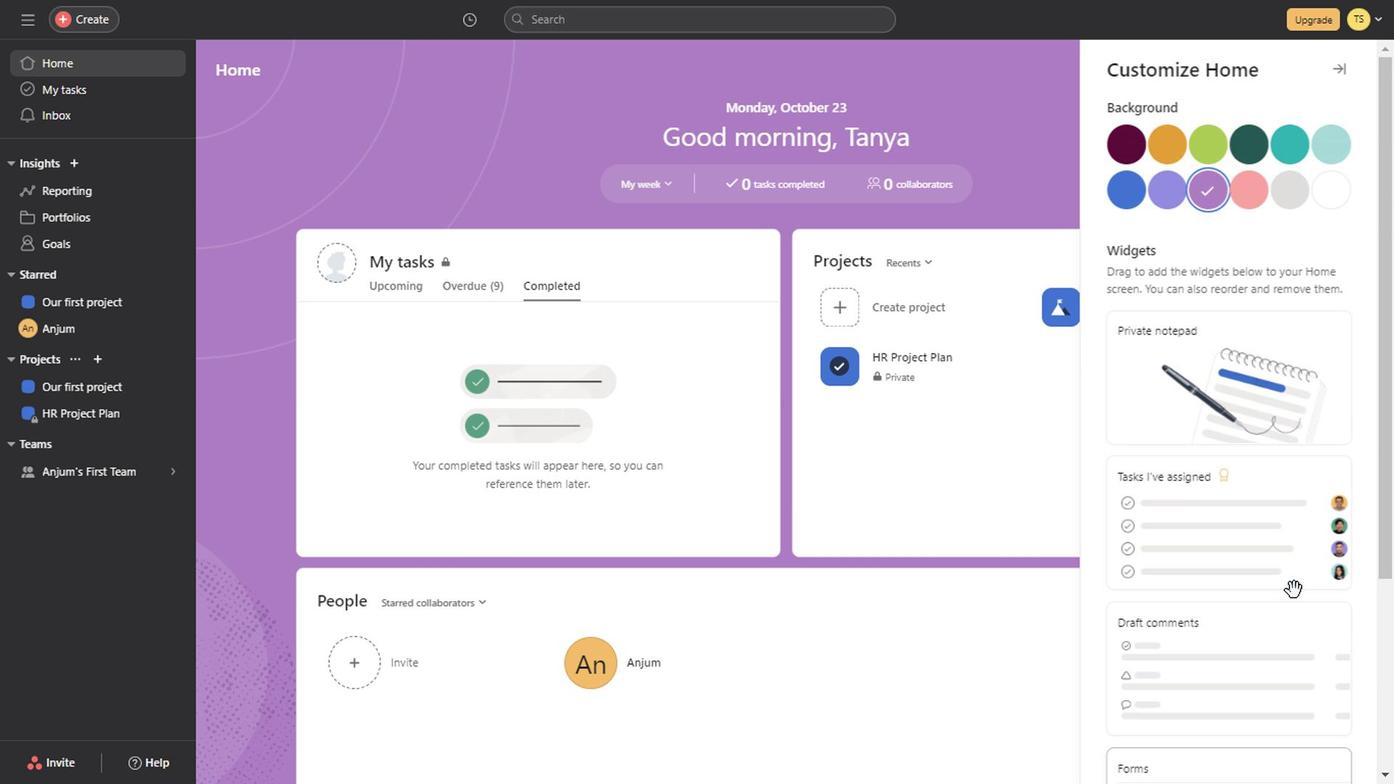 
Action: Mouse scrolled (920, 419) with delta (0, 0)
Screenshot: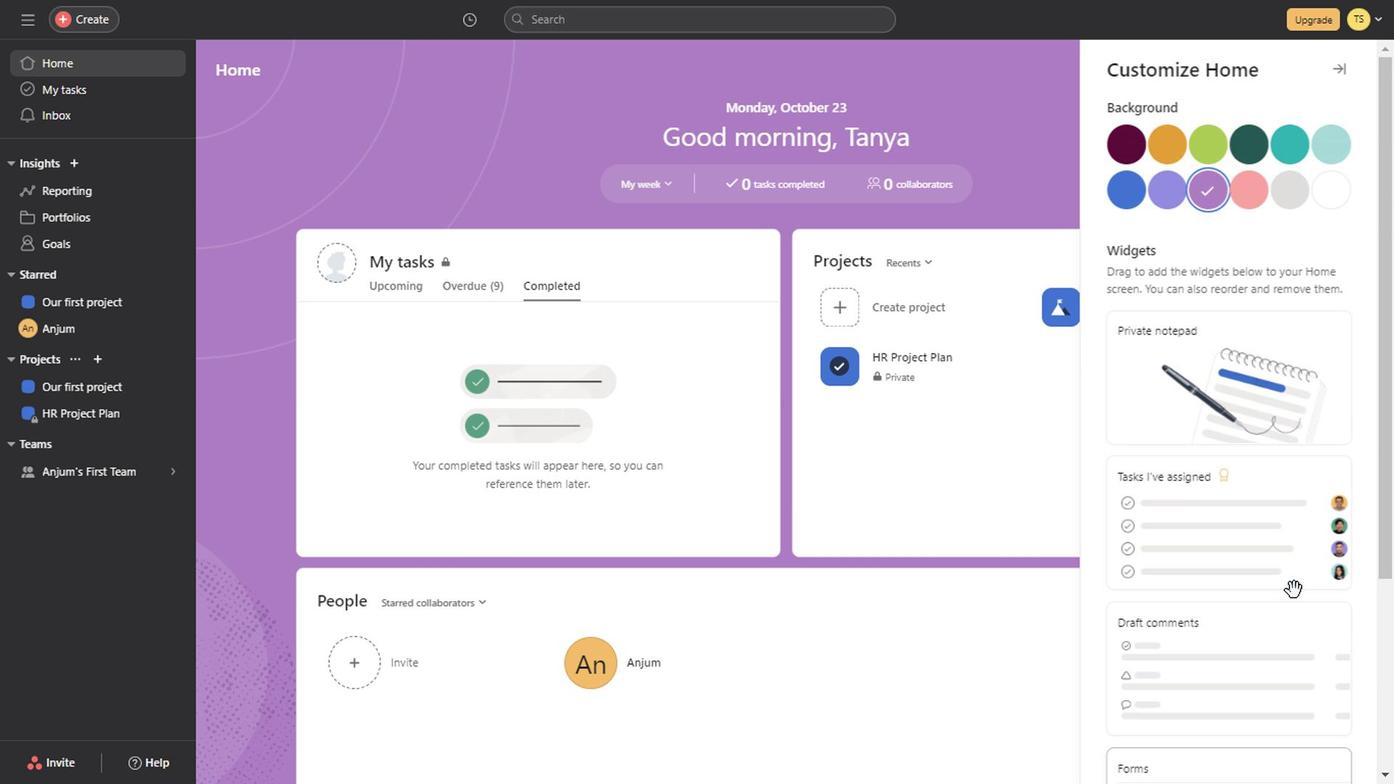 
Action: Mouse scrolled (920, 419) with delta (0, 0)
Screenshot: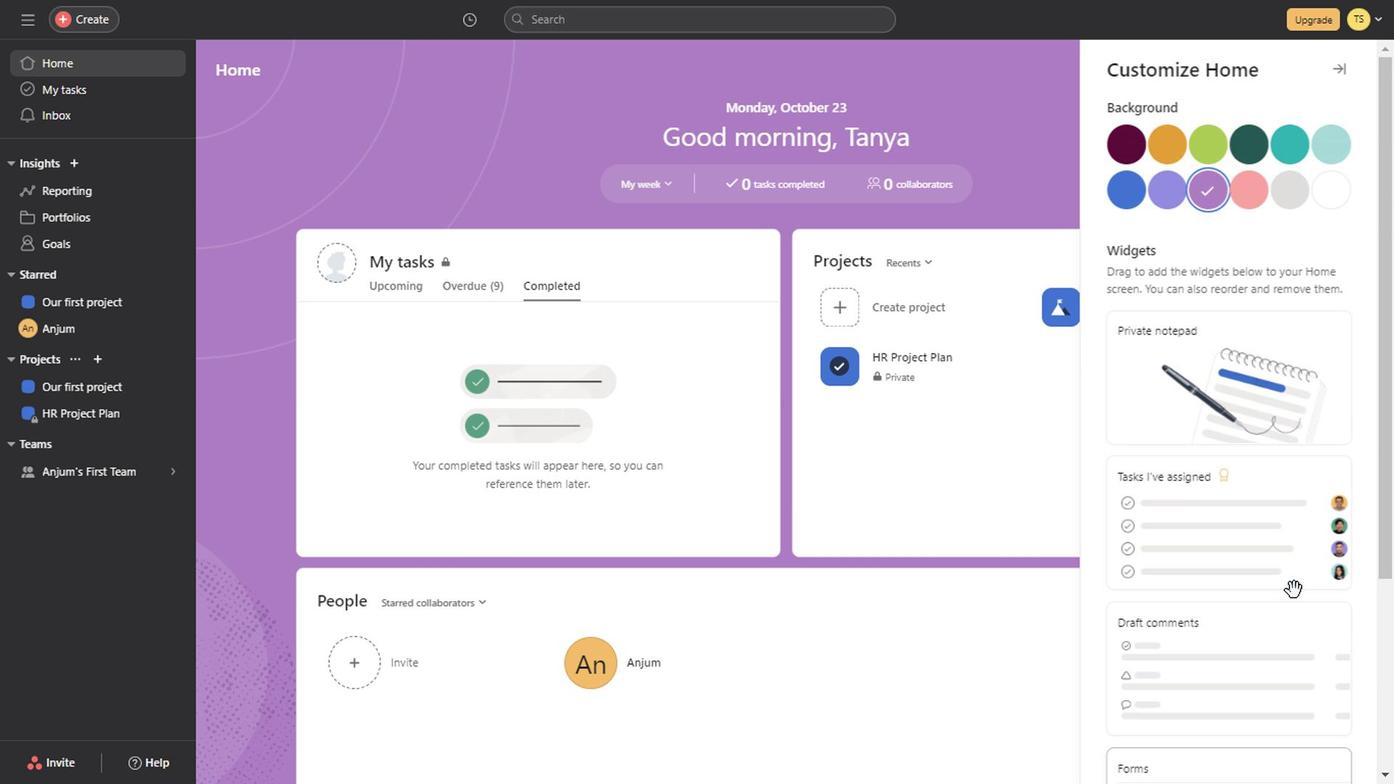 
Action: Mouse scrolled (920, 419) with delta (0, 0)
Screenshot: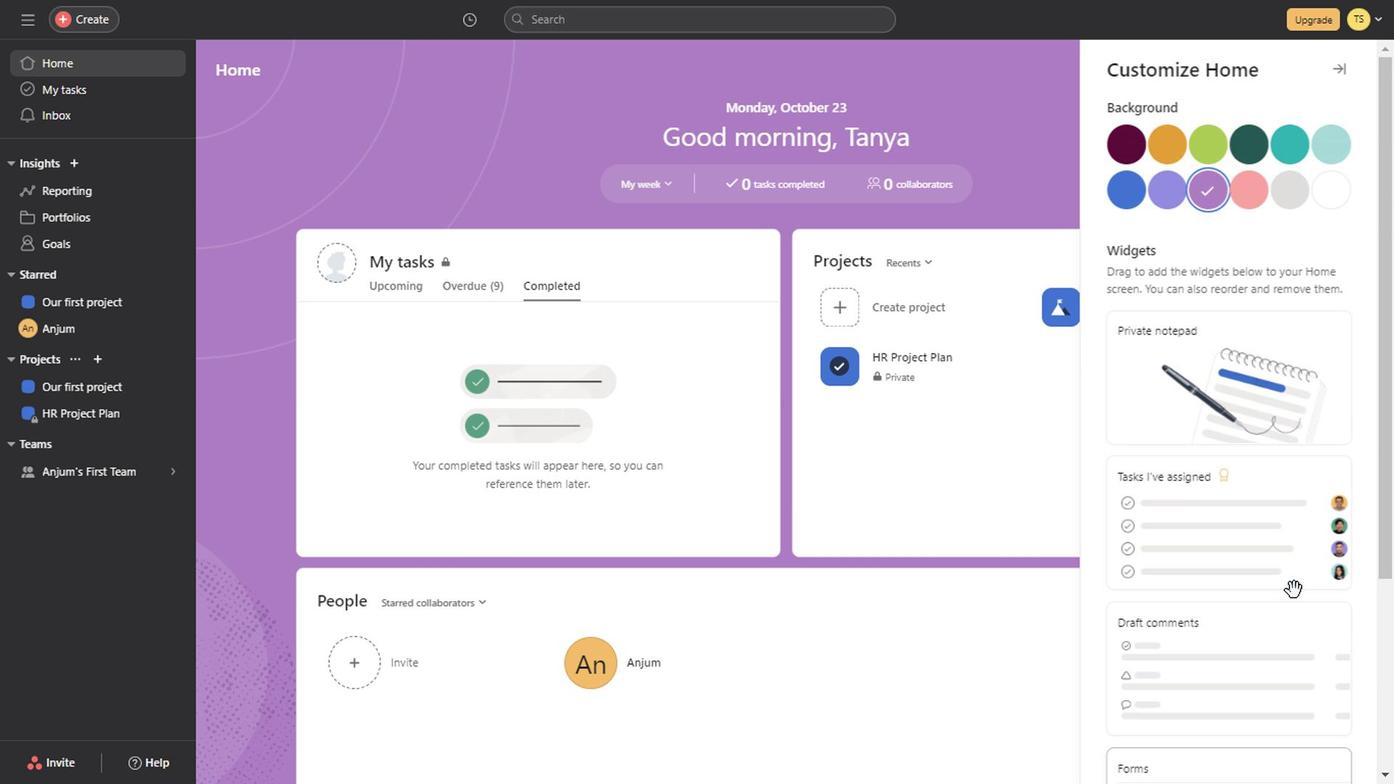 
Action: Mouse scrolled (920, 419) with delta (0, 0)
Screenshot: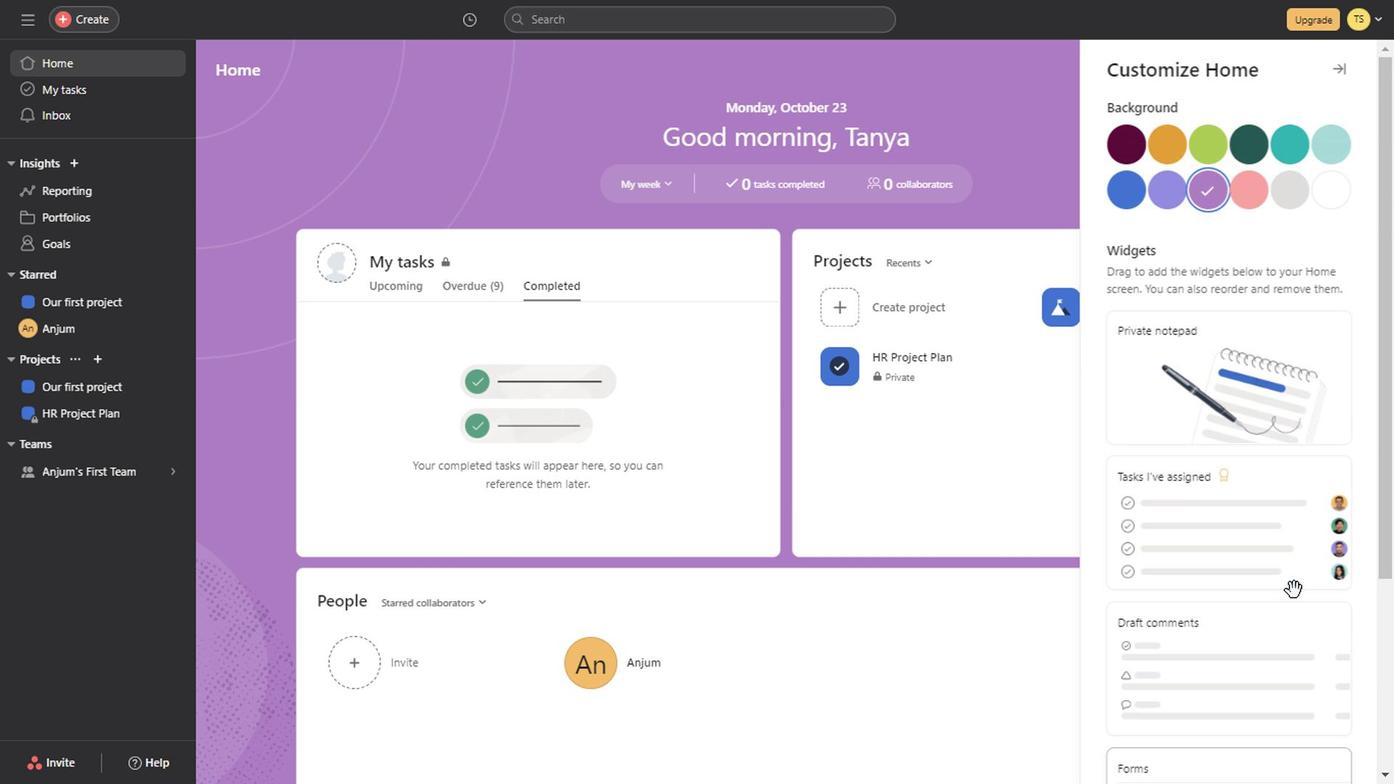 
Action: Mouse scrolled (920, 419) with delta (0, 0)
Screenshot: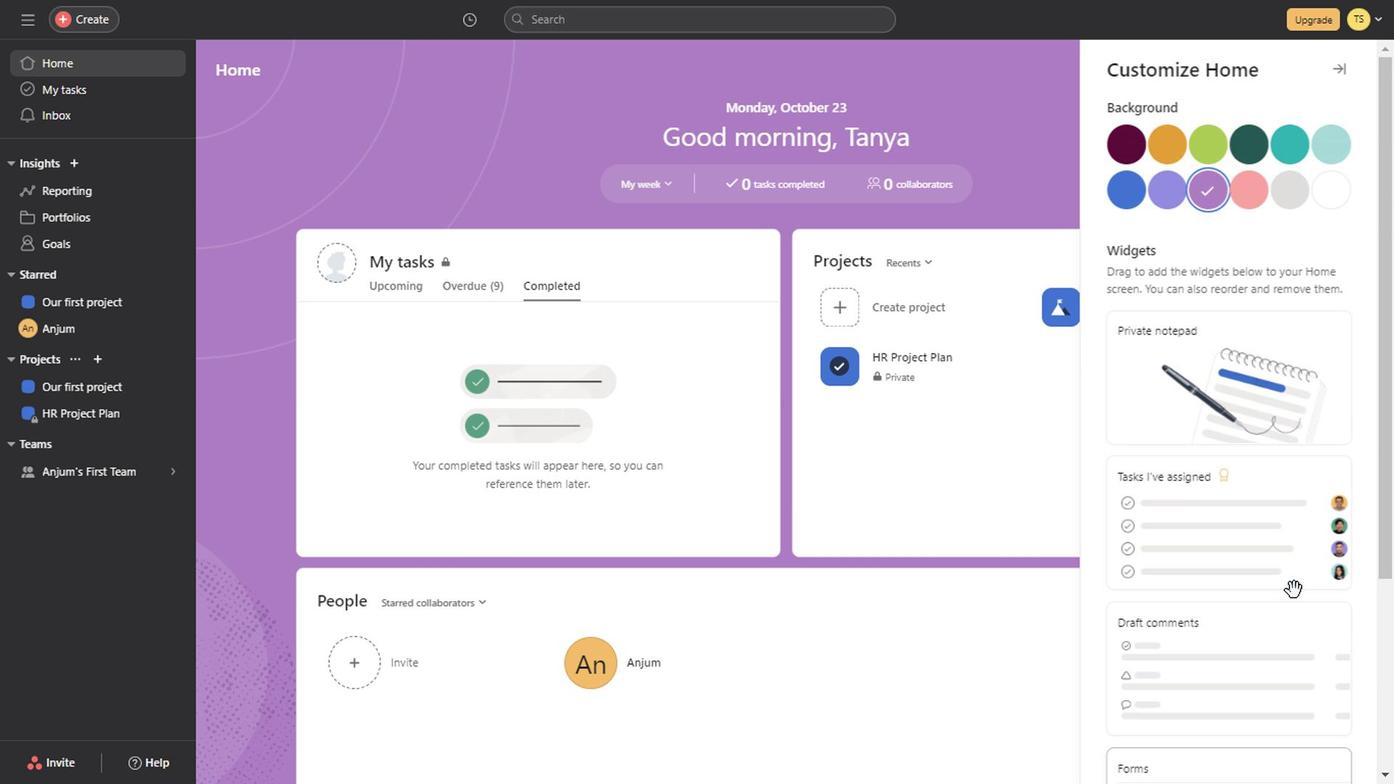 
Action: Mouse scrolled (920, 419) with delta (0, 0)
Screenshot: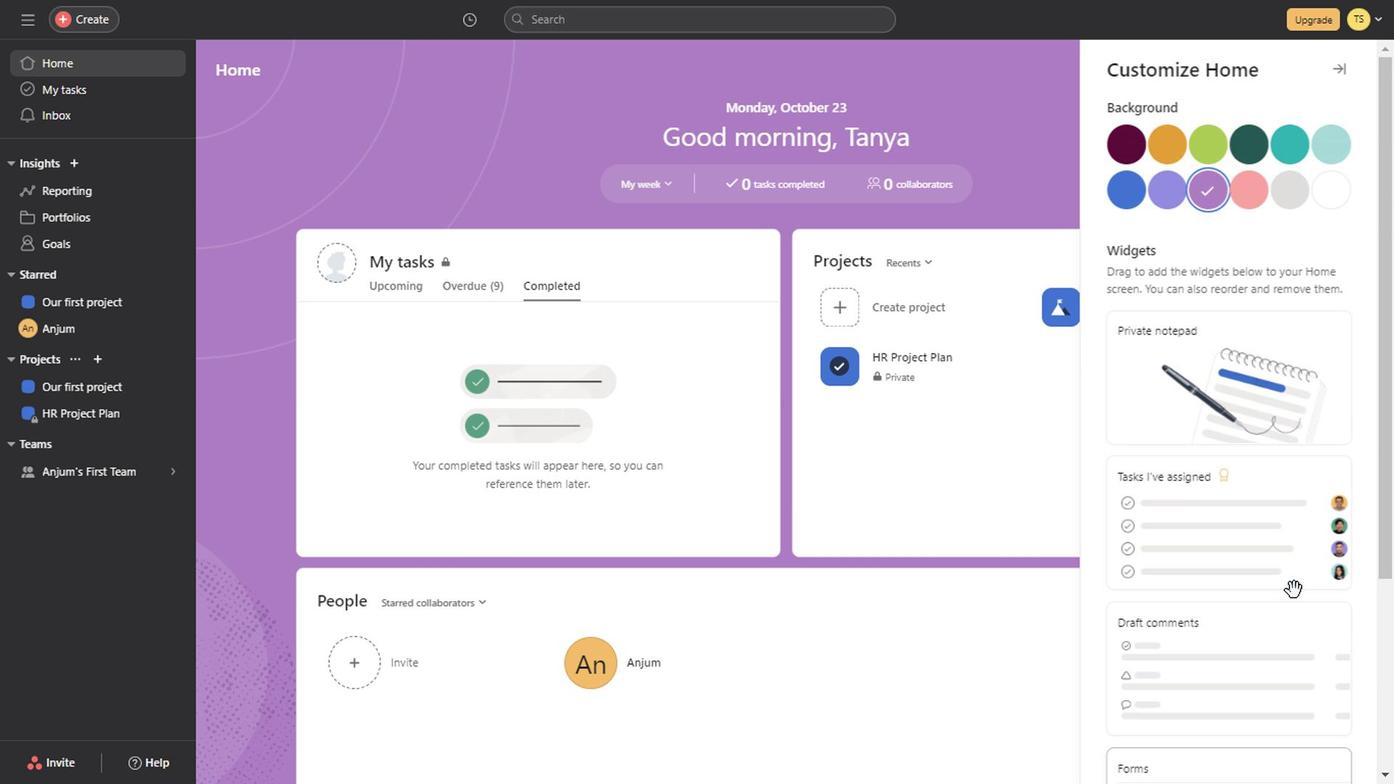 
Action: Mouse scrolled (920, 419) with delta (0, 0)
Screenshot: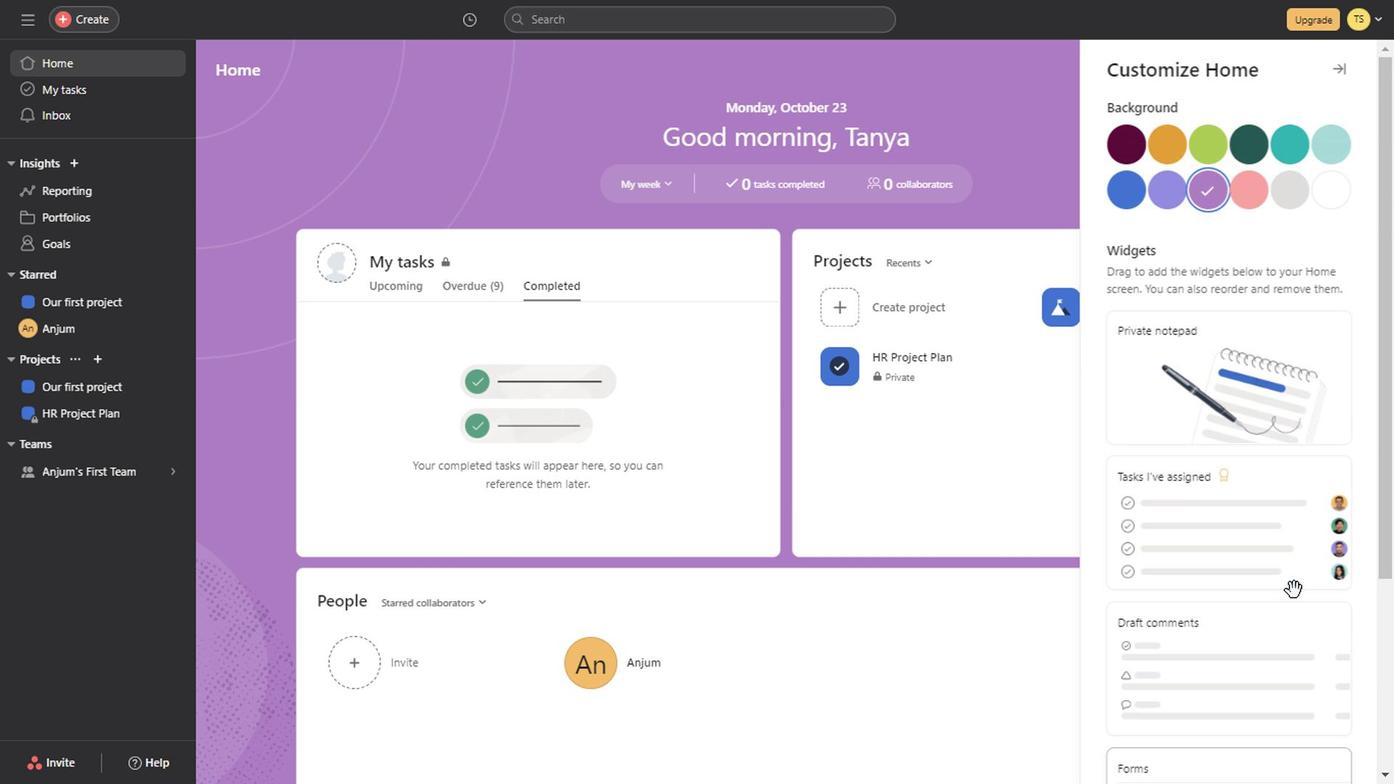 
Action: Mouse scrolled (920, 419) with delta (0, 0)
Screenshot: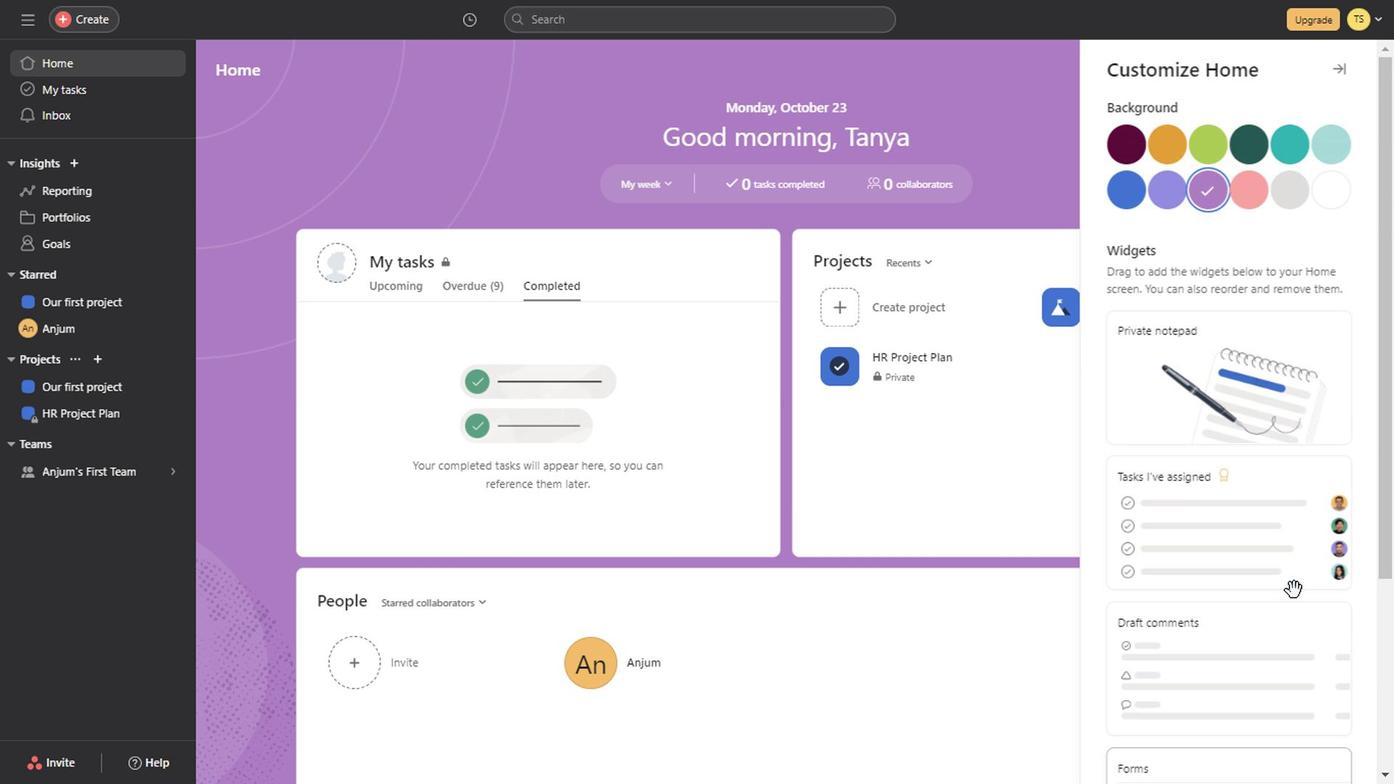 
Action: Mouse scrolled (920, 419) with delta (0, 0)
Screenshot: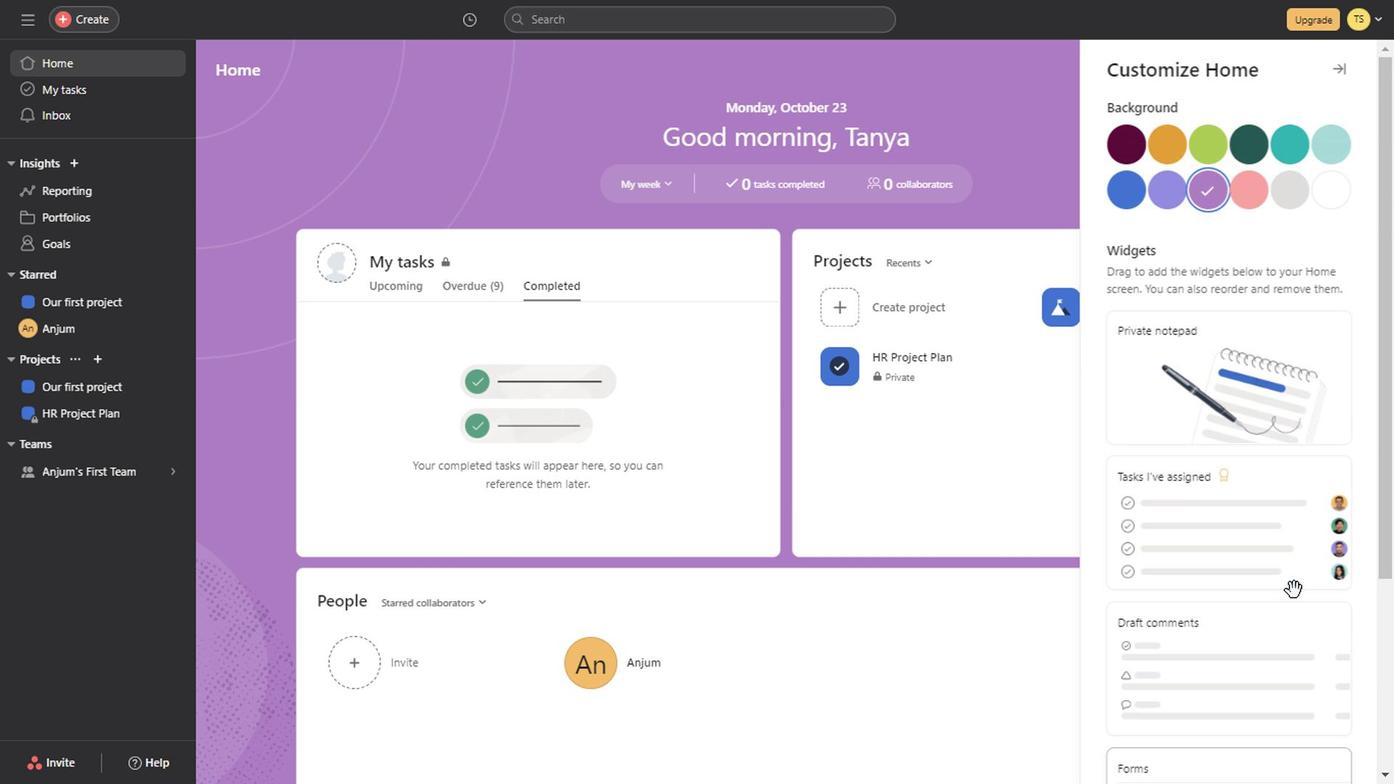 
Action: Mouse scrolled (920, 419) with delta (0, 0)
Screenshot: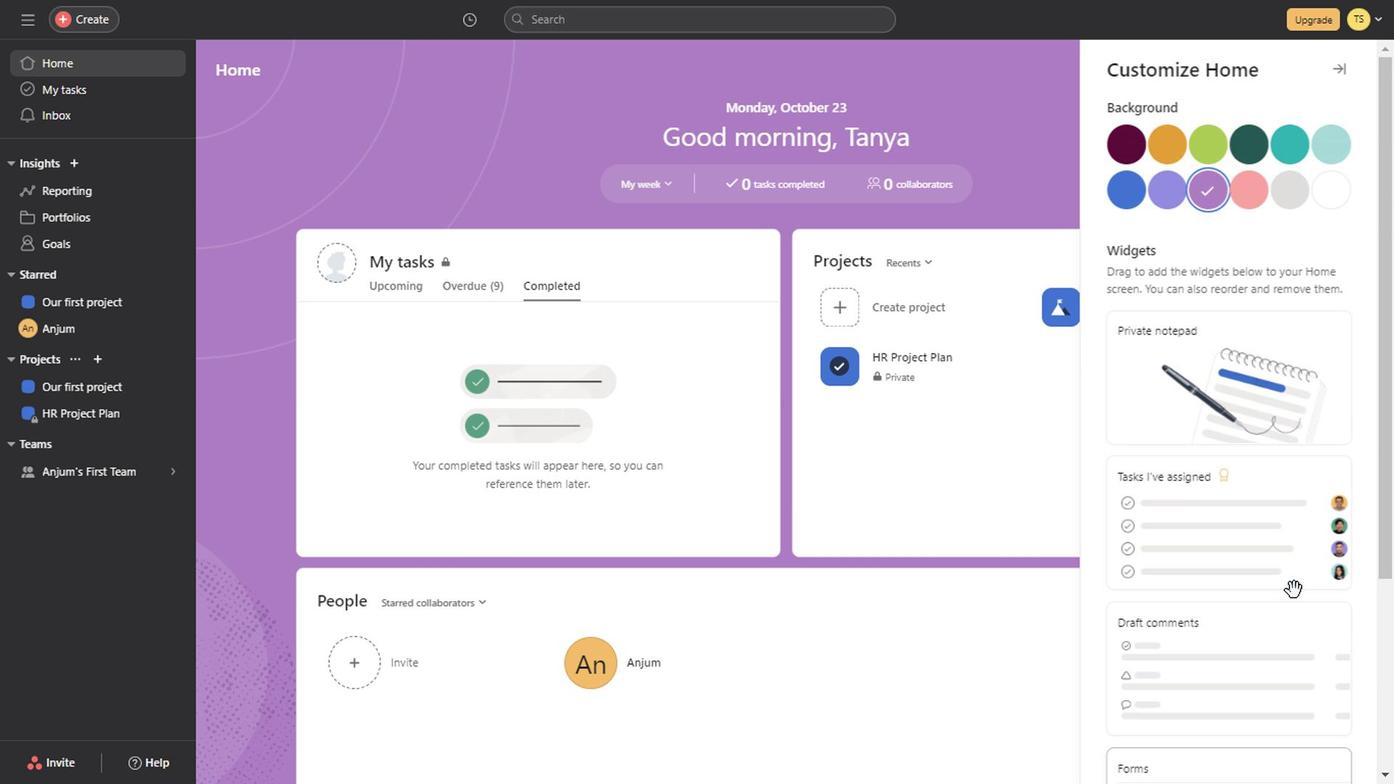 
Action: Mouse scrolled (920, 419) with delta (0, 0)
Screenshot: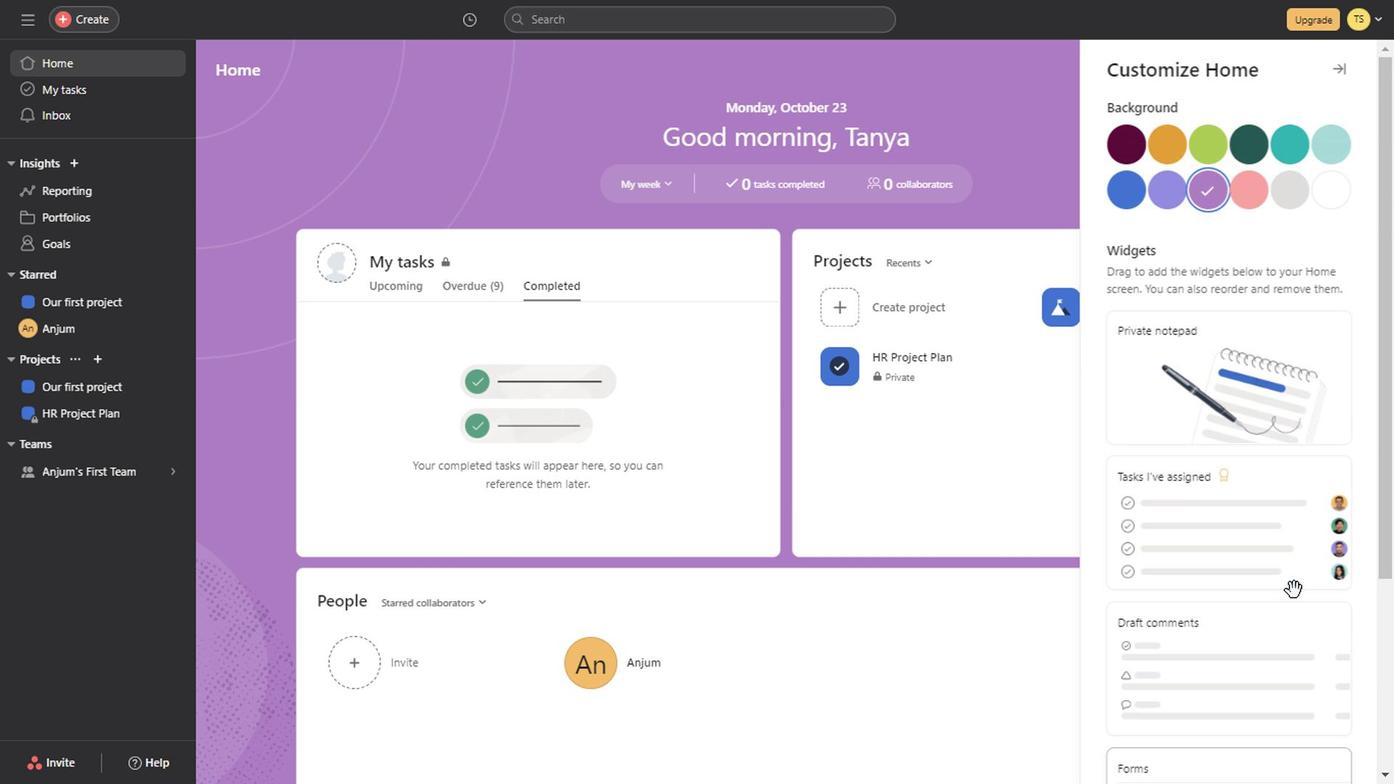 
Action: Mouse scrolled (920, 419) with delta (0, 0)
Screenshot: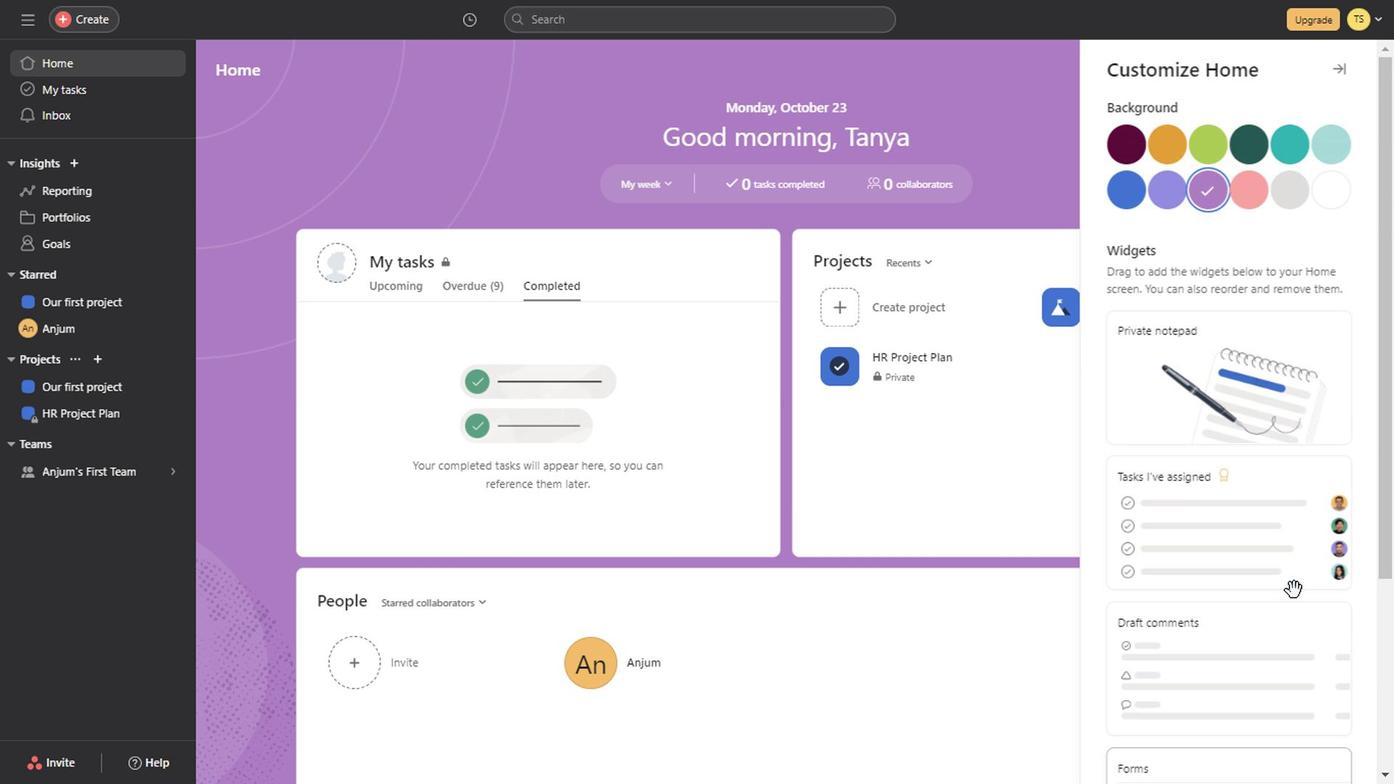 
Action: Mouse scrolled (920, 419) with delta (0, 0)
Screenshot: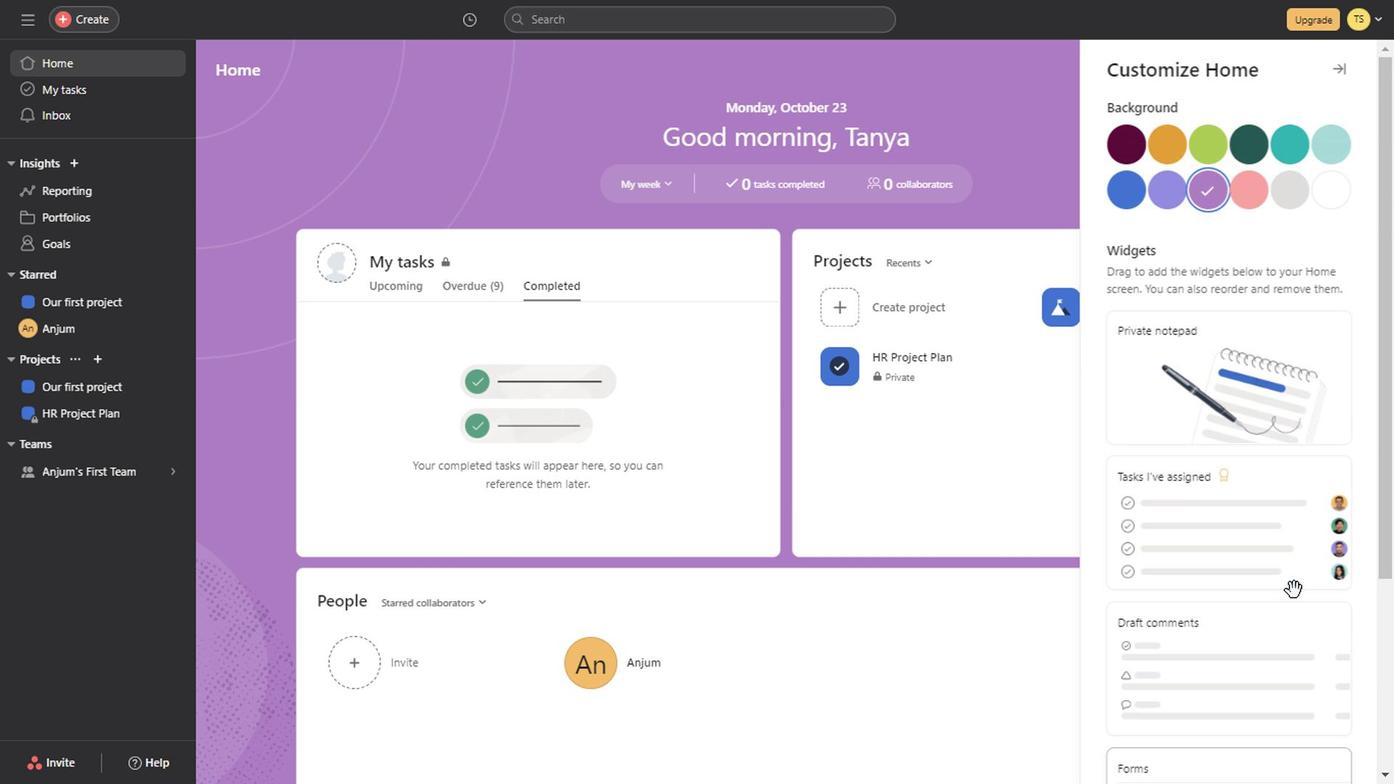 
Action: Mouse scrolled (920, 419) with delta (0, 0)
Screenshot: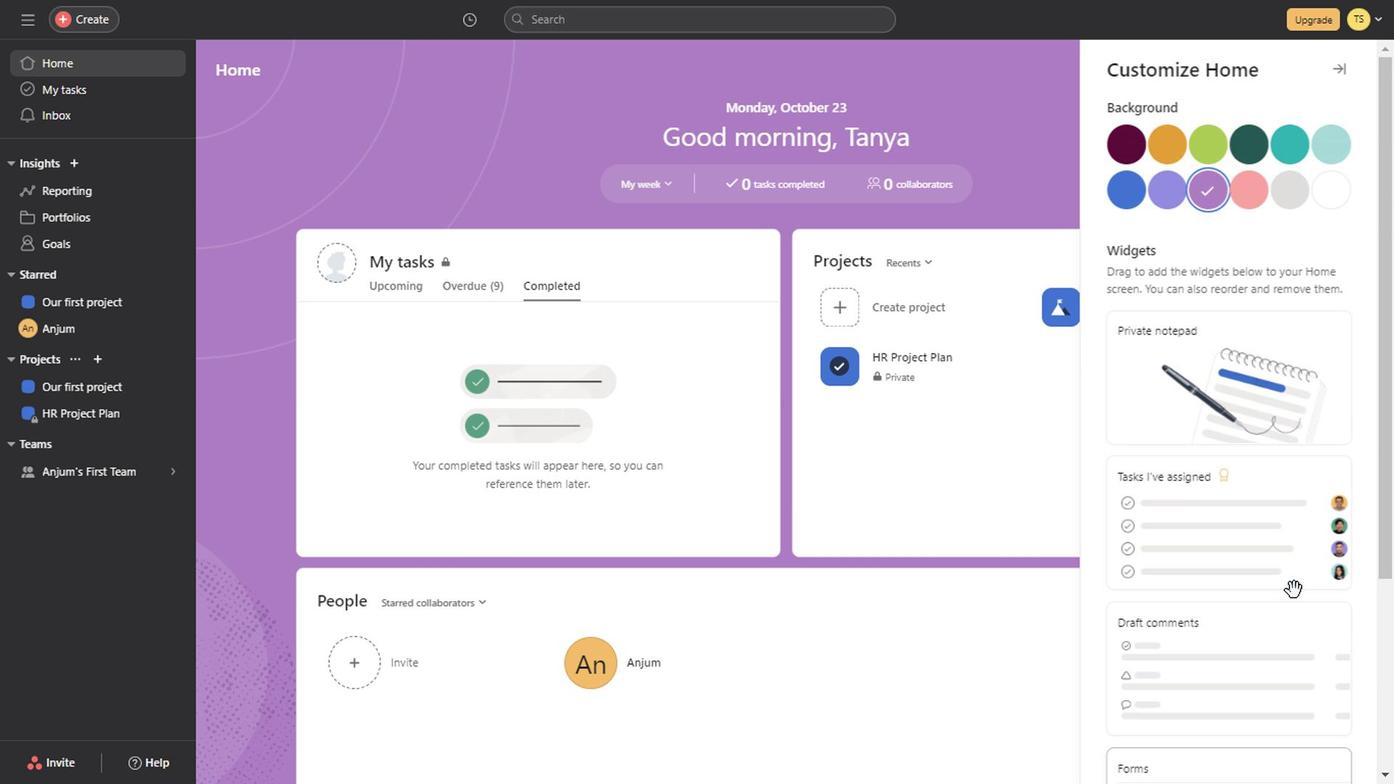 
Action: Mouse scrolled (920, 419) with delta (0, 0)
Screenshot: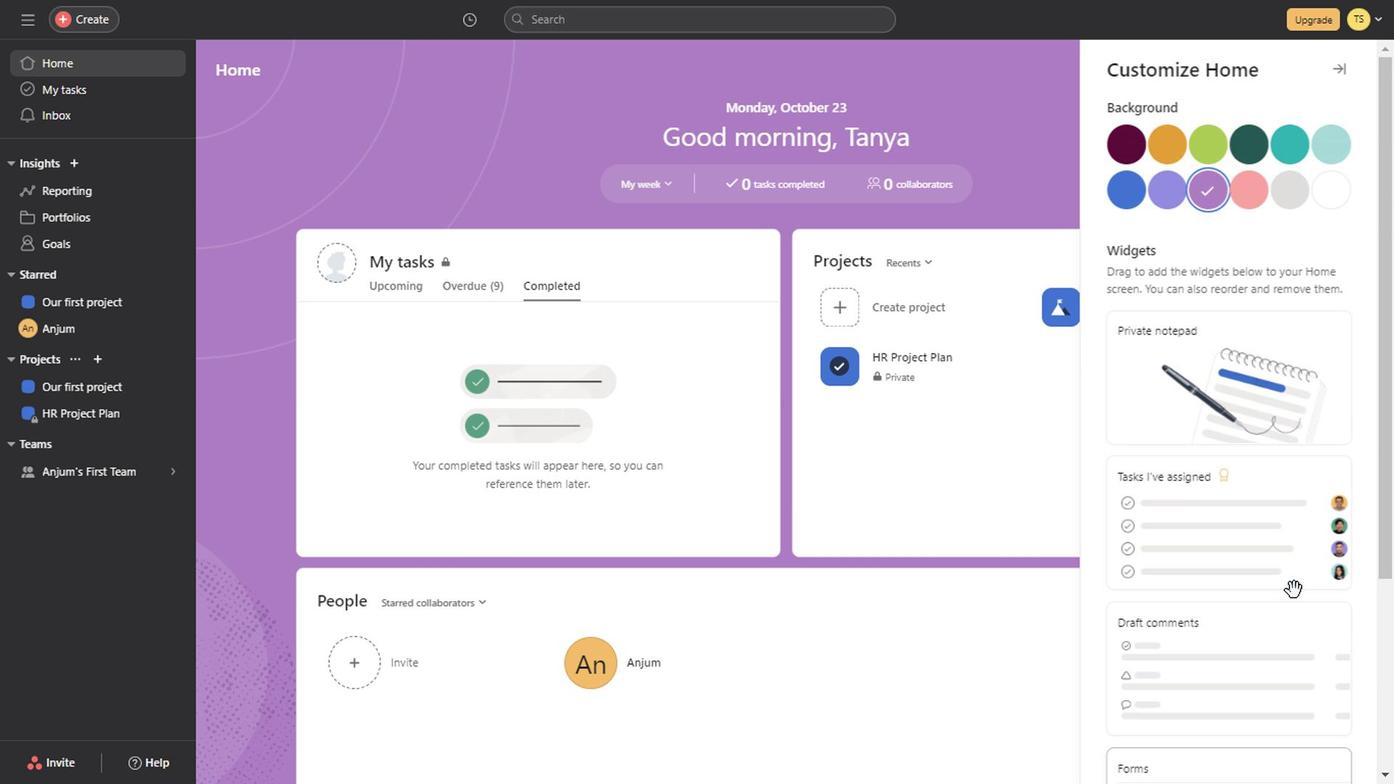 
Action: Mouse scrolled (920, 419) with delta (0, 0)
Screenshot: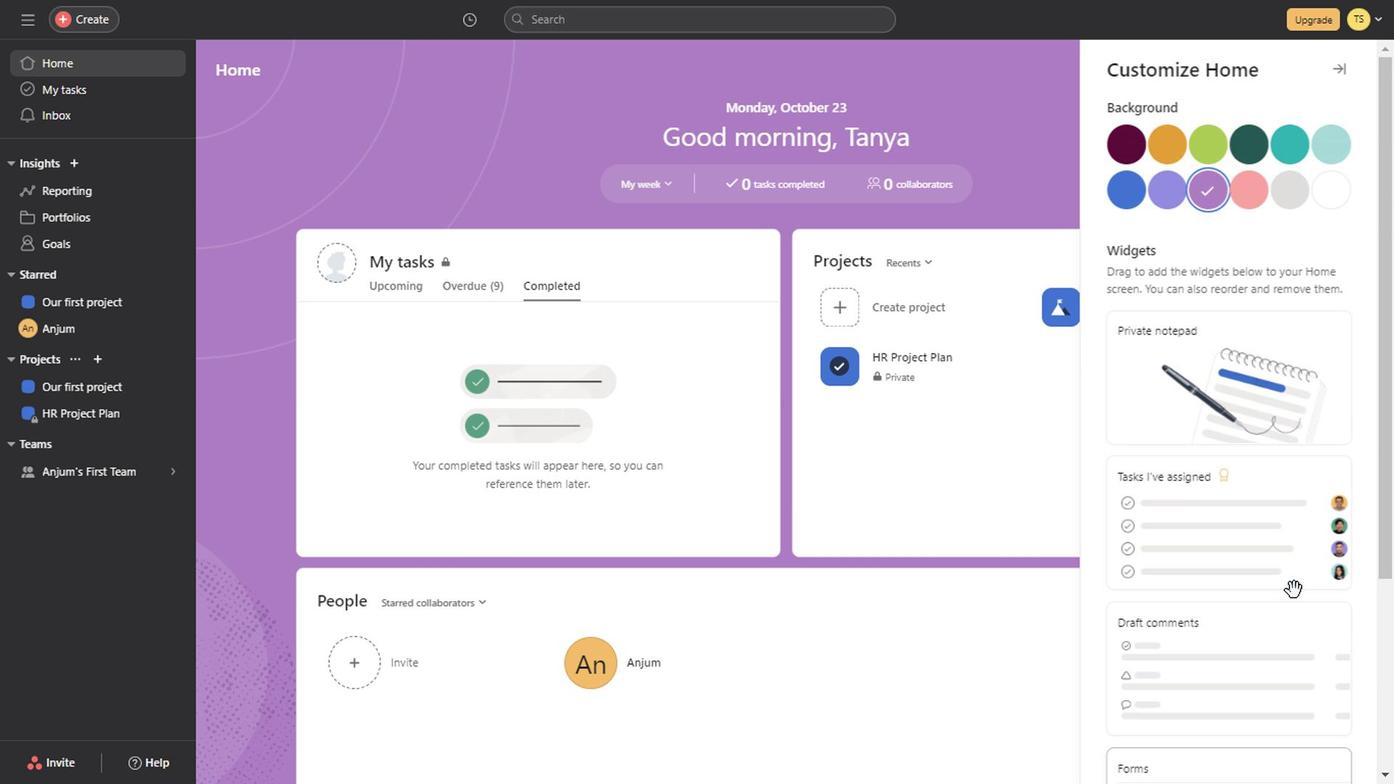 
Action: Mouse scrolled (920, 419) with delta (0, 0)
Screenshot: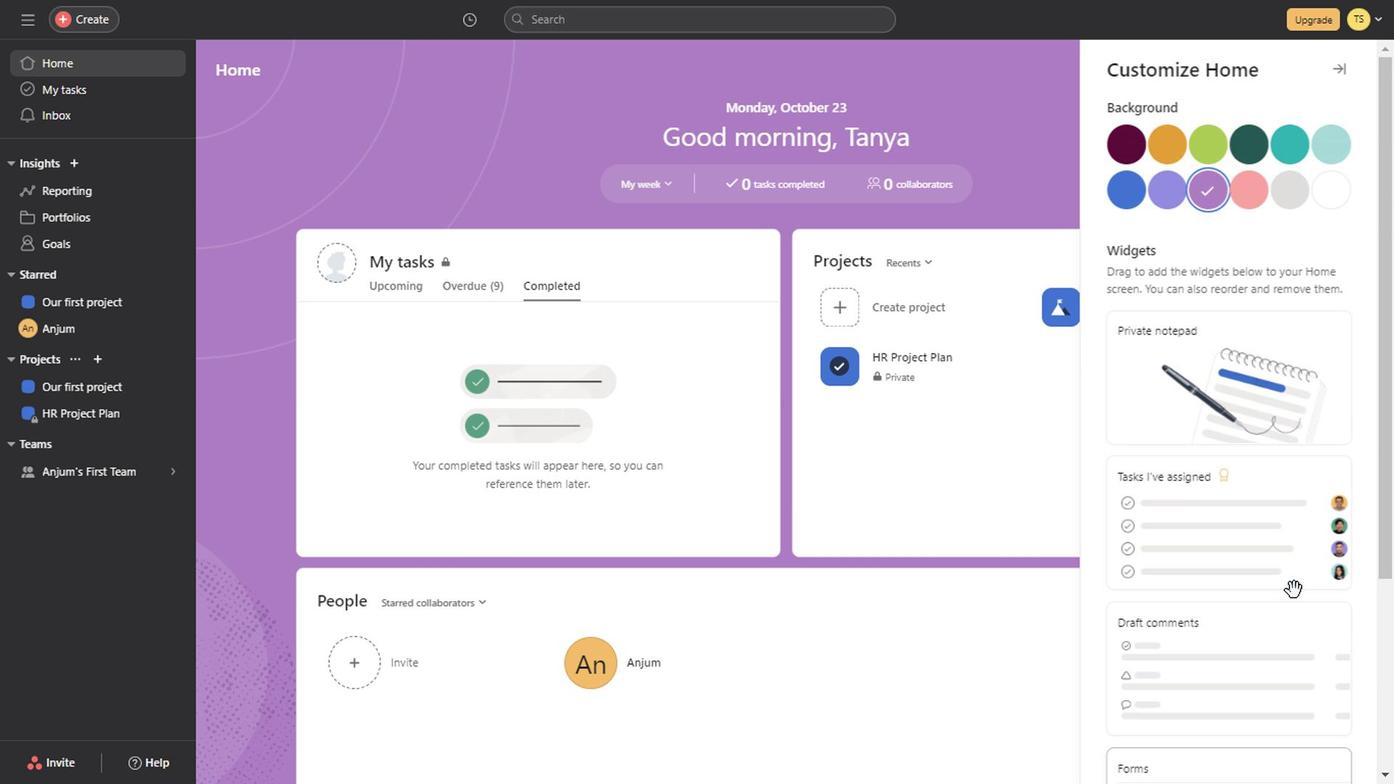 
Action: Mouse scrolled (920, 419) with delta (0, 0)
Screenshot: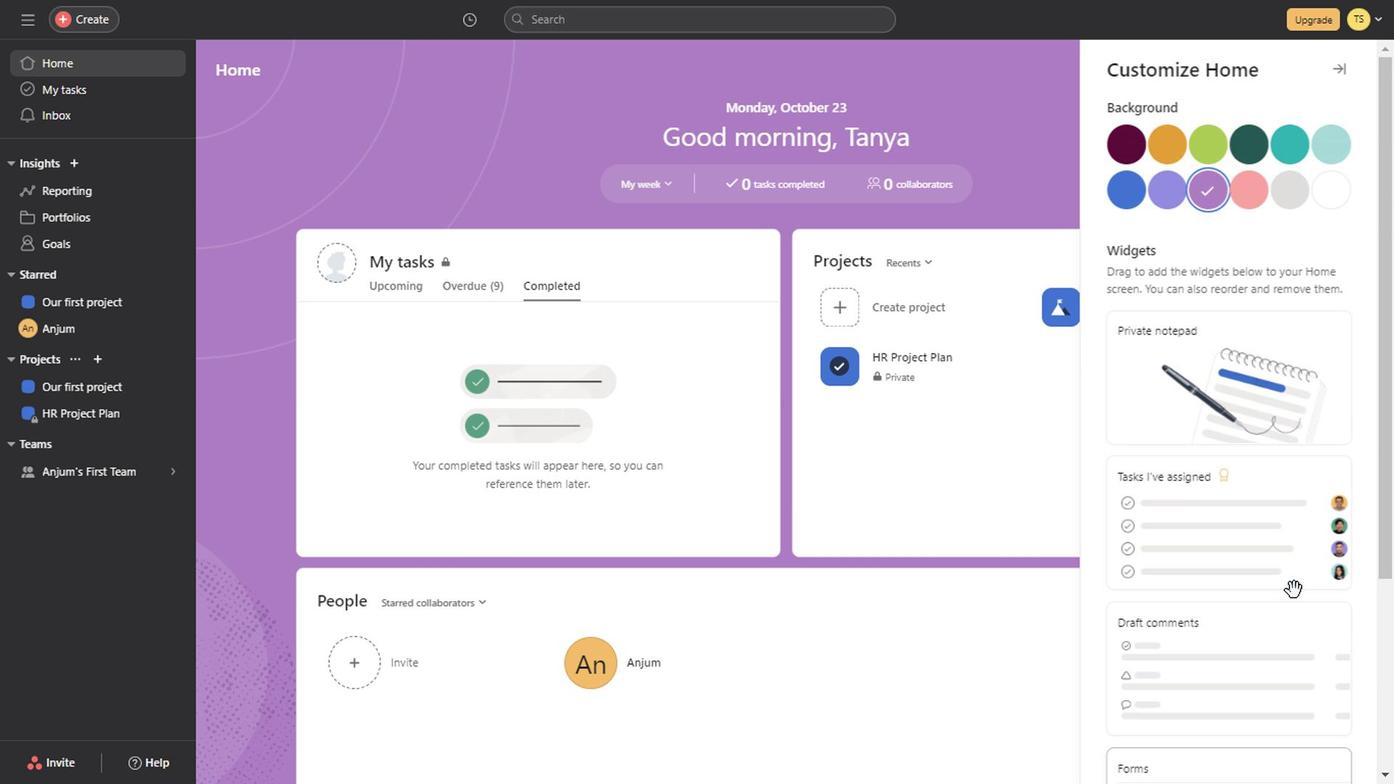 
Action: Mouse scrolled (920, 419) with delta (0, 0)
Screenshot: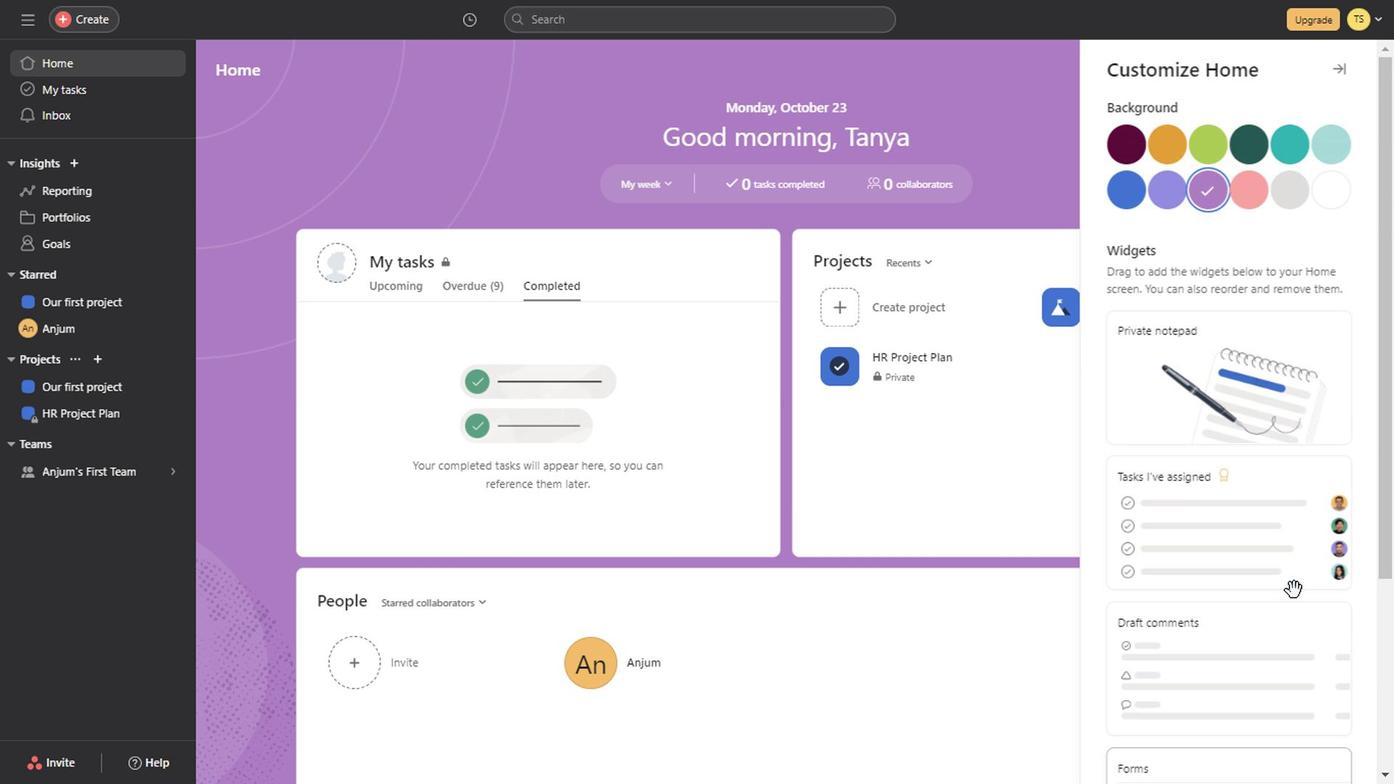 
Action: Mouse scrolled (920, 419) with delta (0, 0)
Screenshot: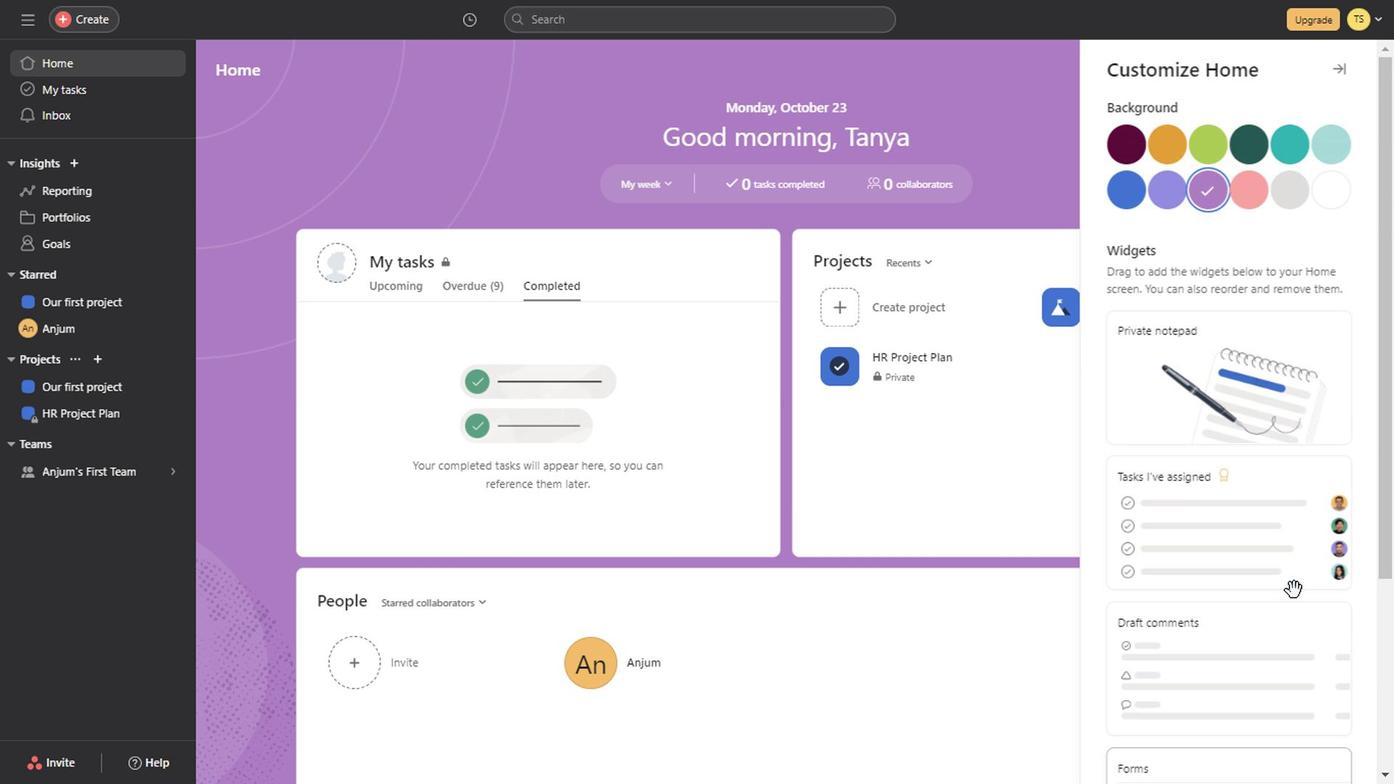 
Action: Mouse scrolled (920, 419) with delta (0, 0)
Screenshot: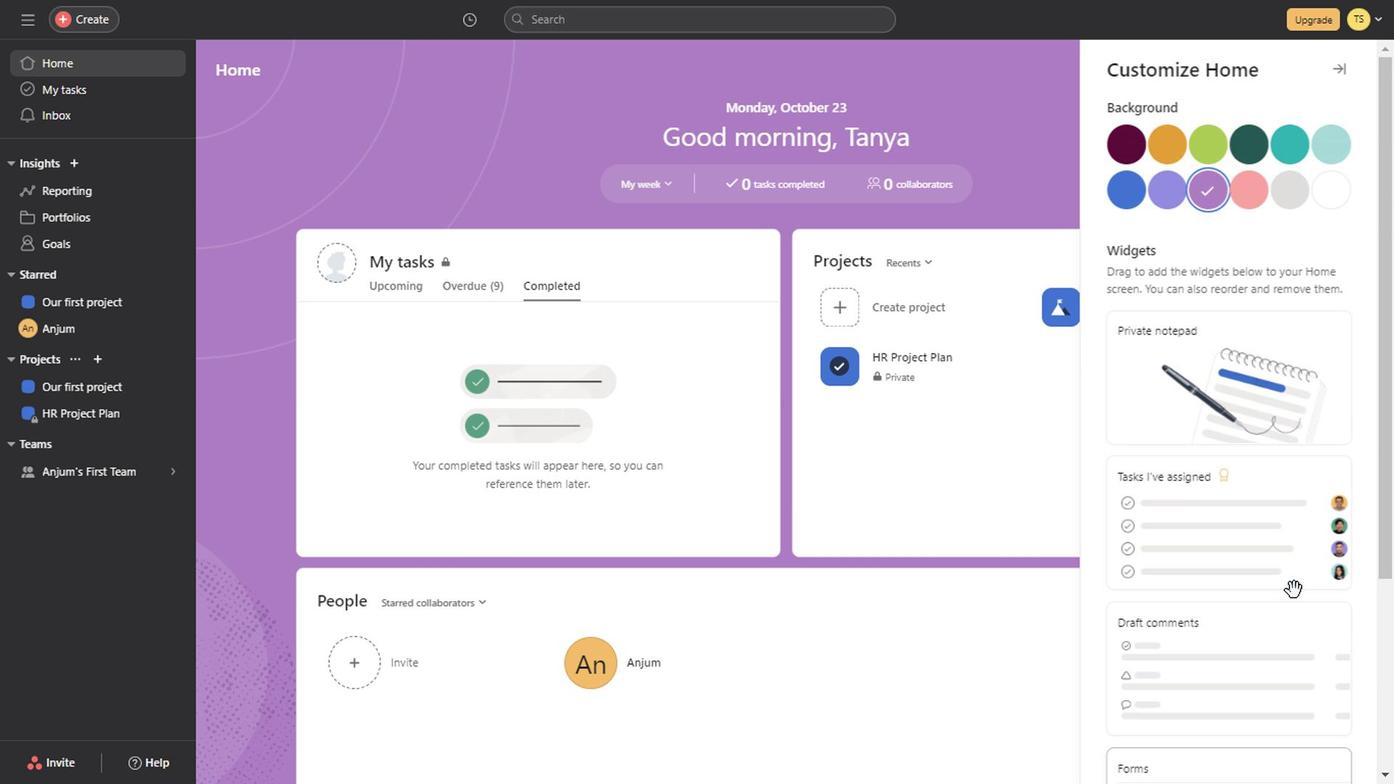 
Action: Mouse scrolled (920, 419) with delta (0, 0)
Screenshot: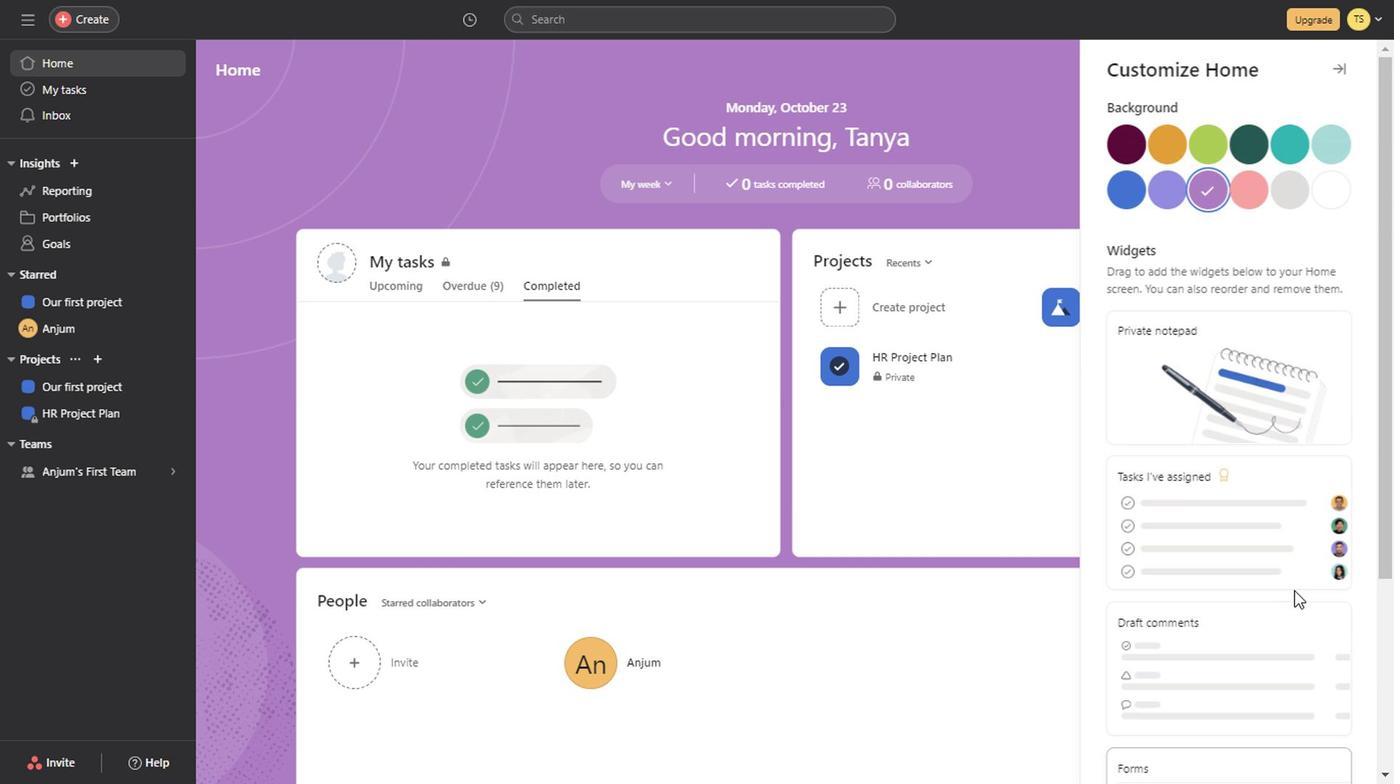 
Action: Mouse scrolled (920, 419) with delta (0, 0)
Screenshot: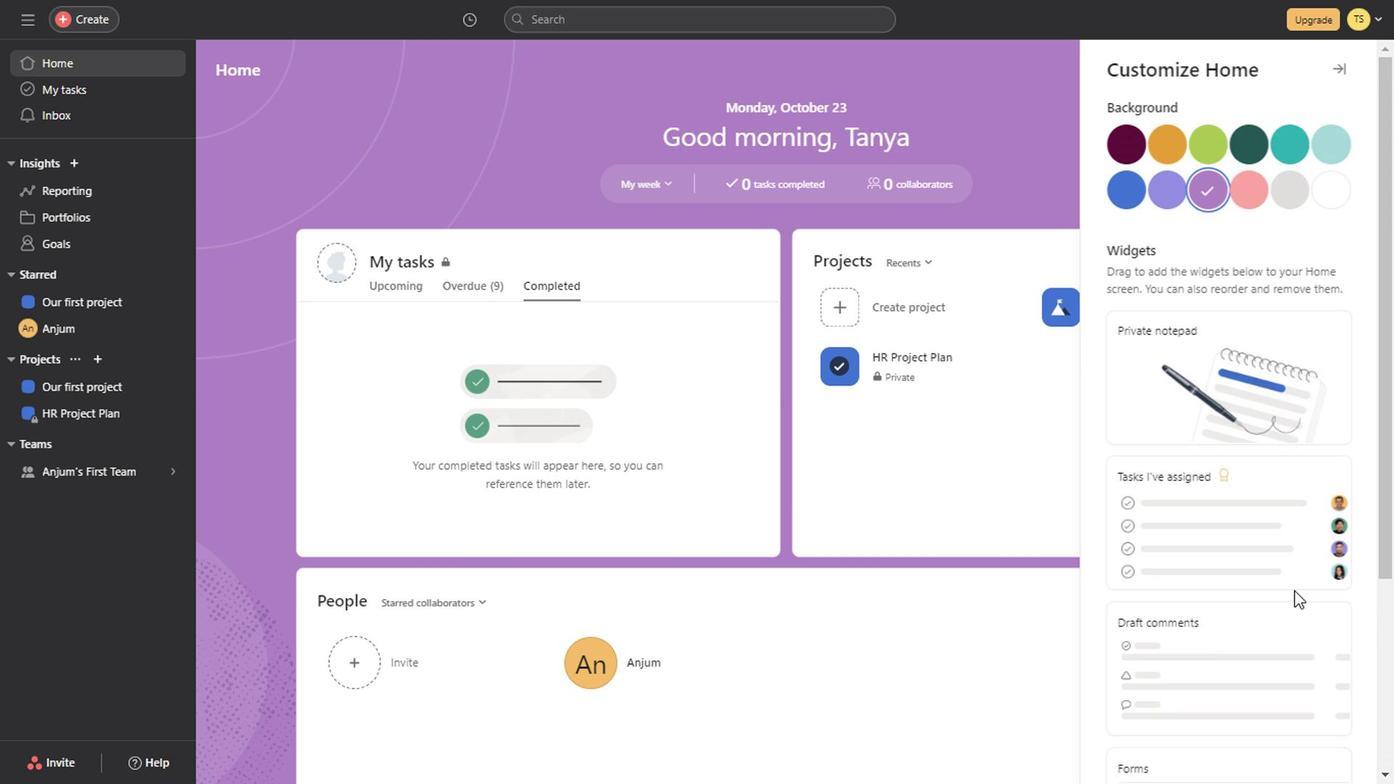 
Action: Mouse scrolled (920, 419) with delta (0, 0)
Screenshot: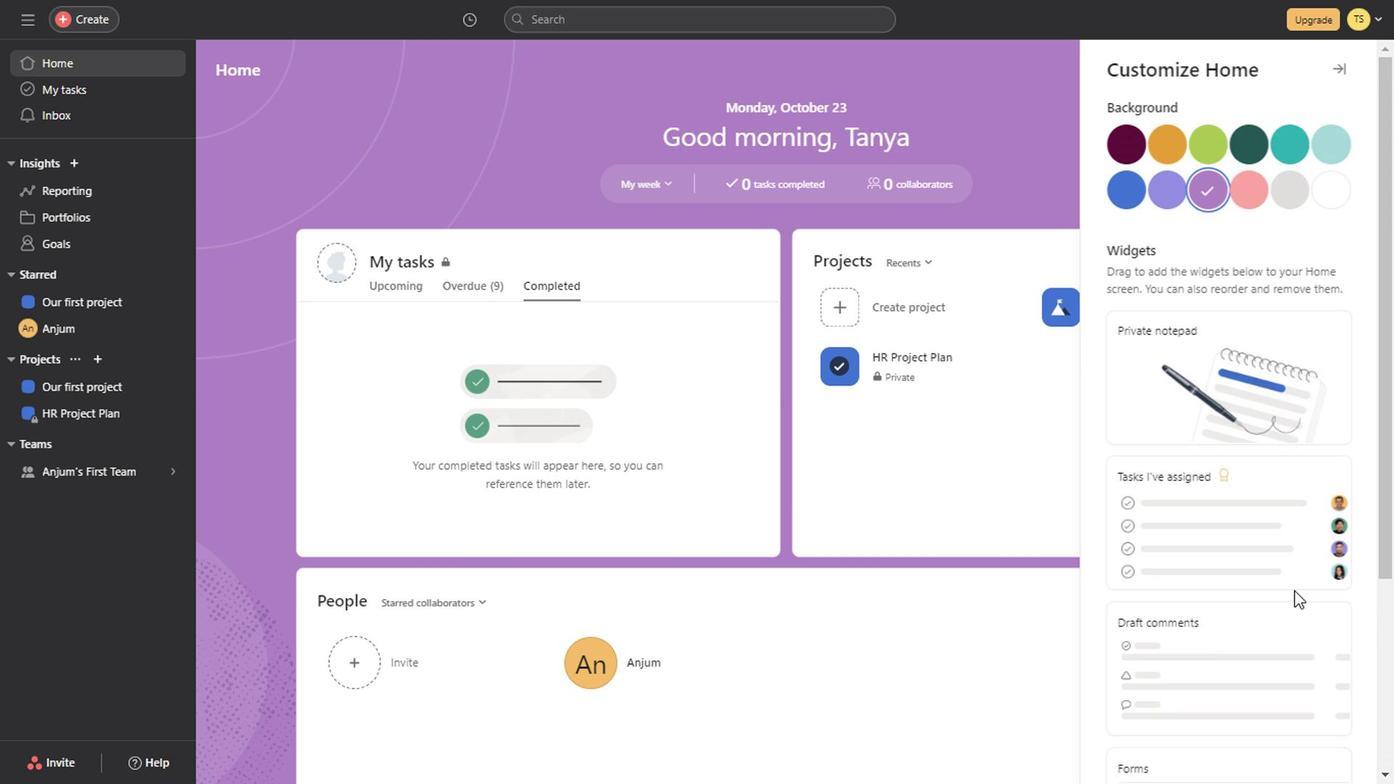 
Action: Mouse scrolled (920, 419) with delta (0, 0)
Screenshot: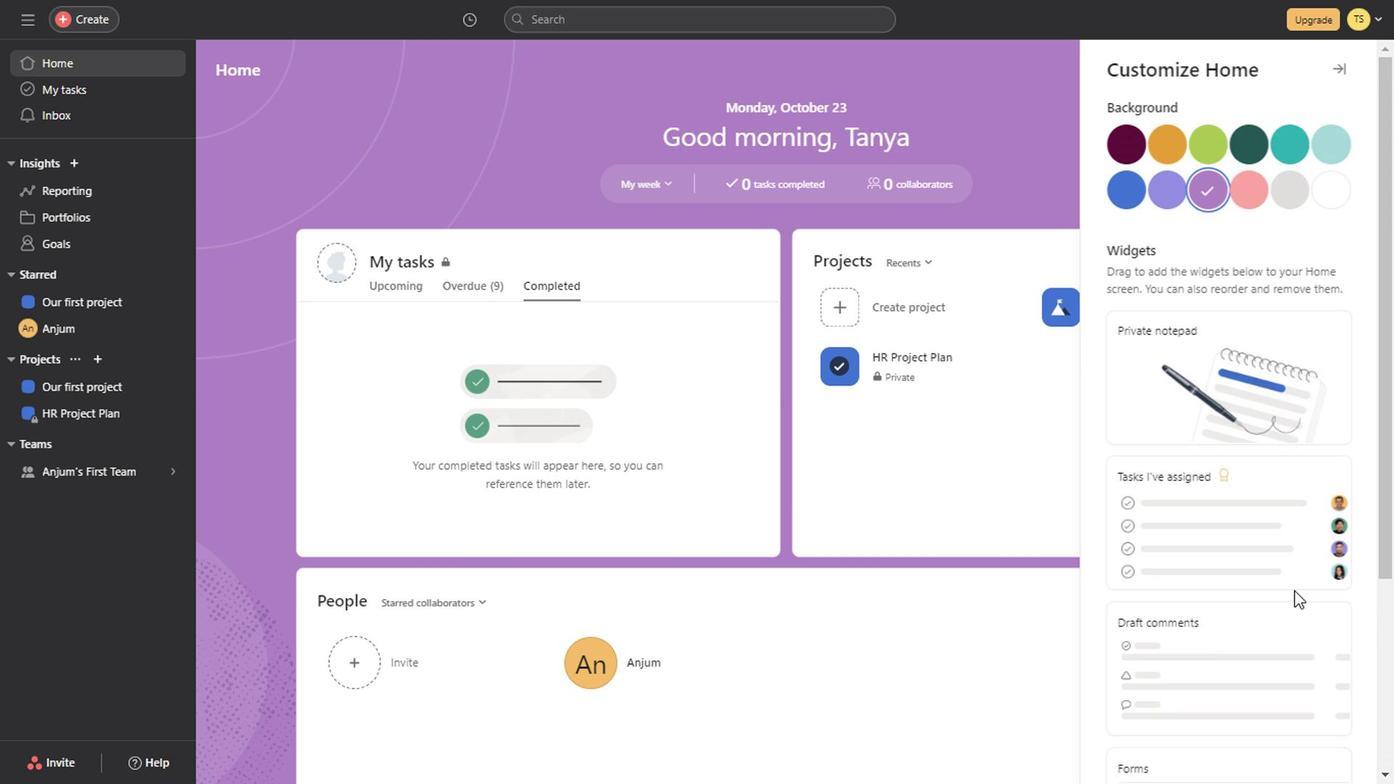 
Action: Mouse scrolled (920, 419) with delta (0, 0)
Screenshot: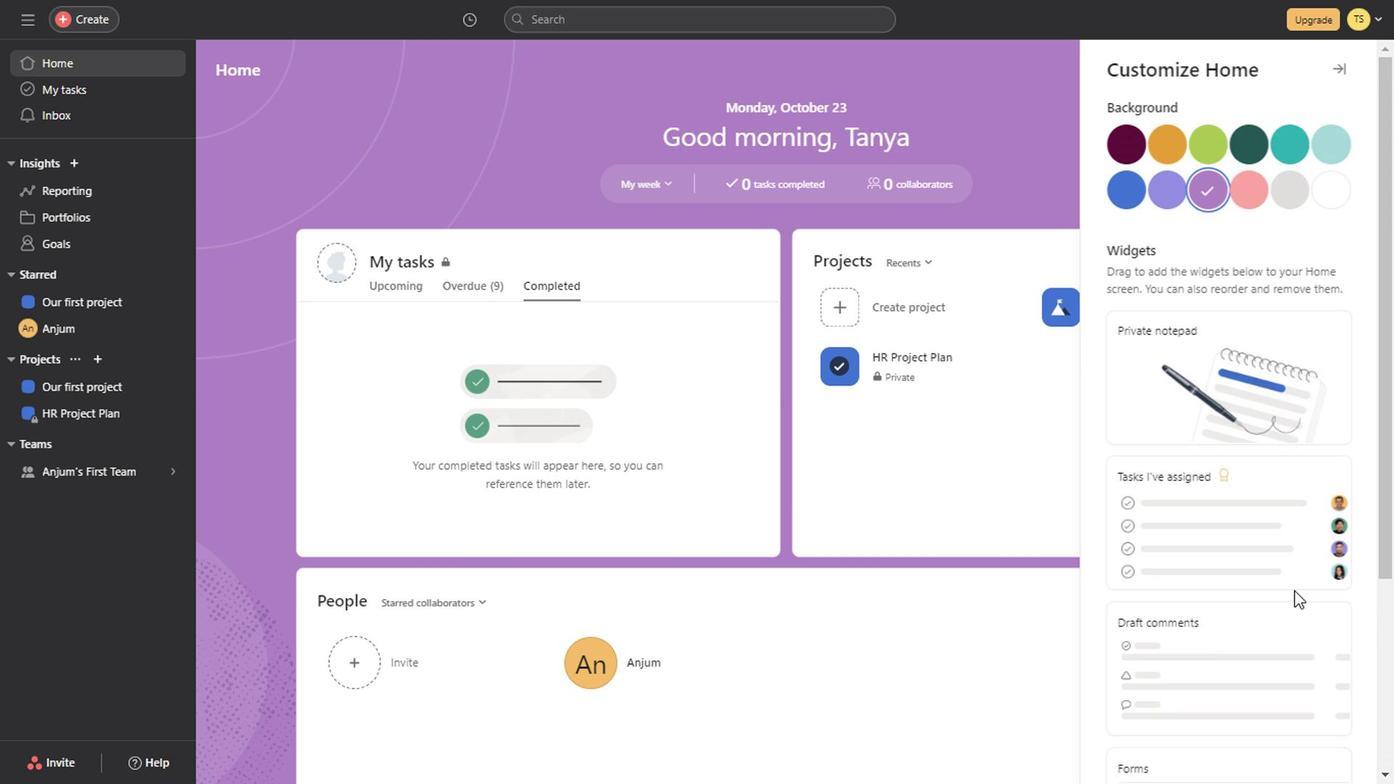 
Action: Mouse scrolled (920, 419) with delta (0, 0)
Screenshot: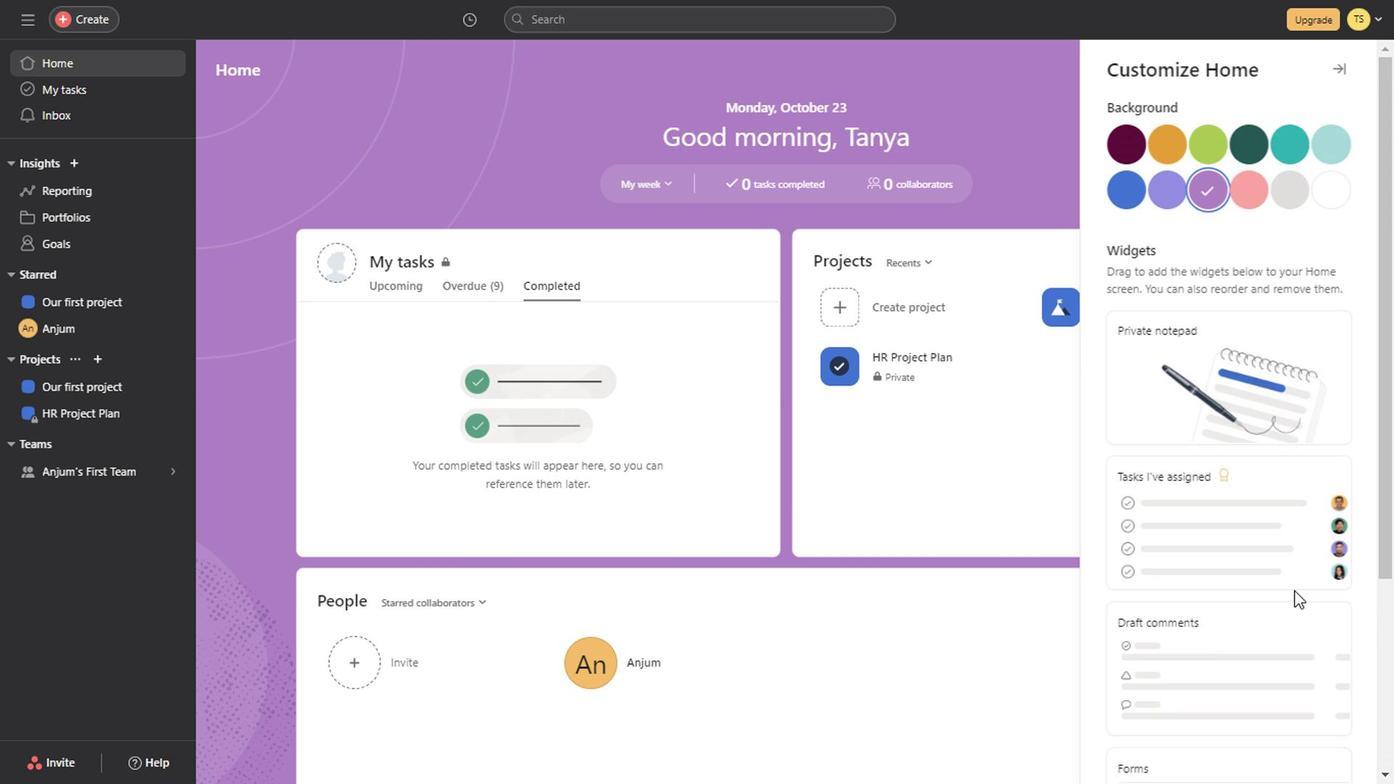 
Action: Mouse scrolled (920, 419) with delta (0, 0)
Screenshot: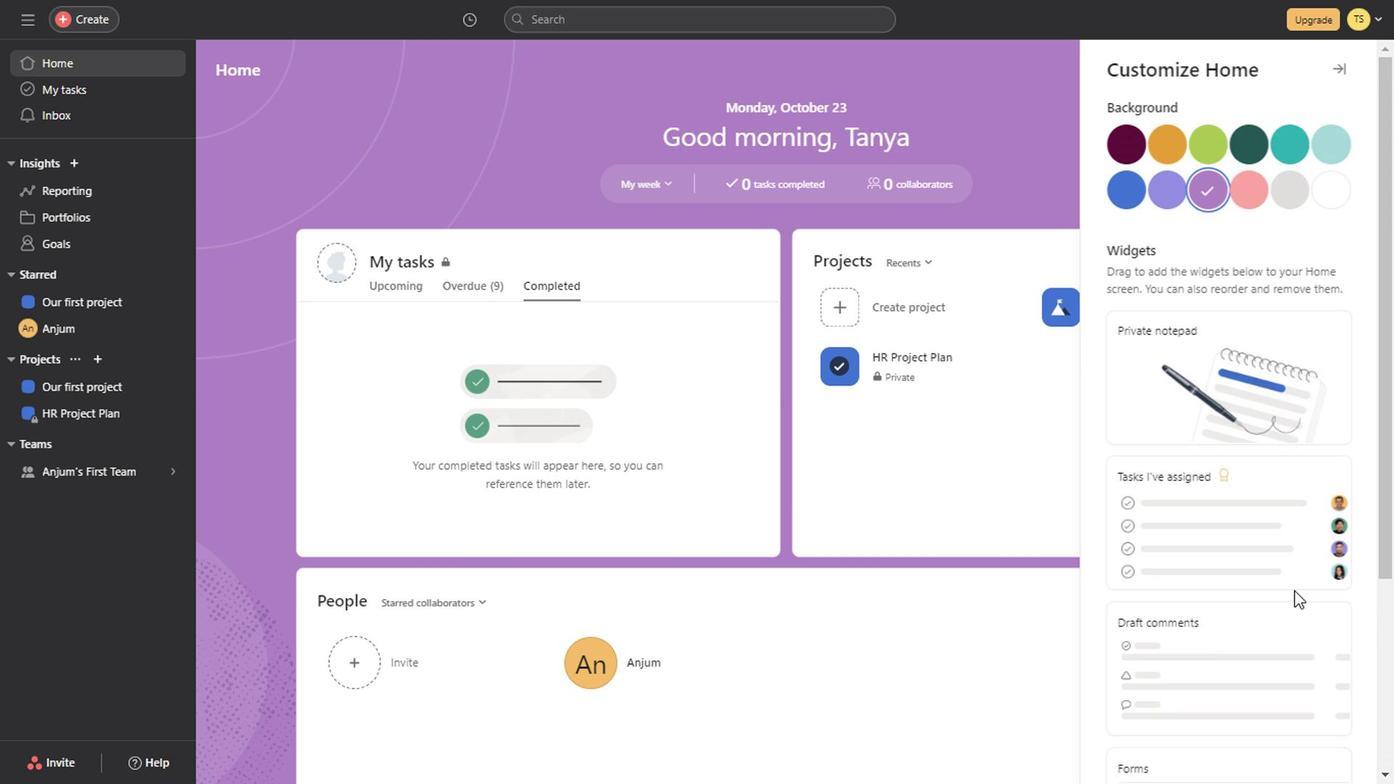 
Action: Mouse scrolled (920, 419) with delta (0, 0)
Screenshot: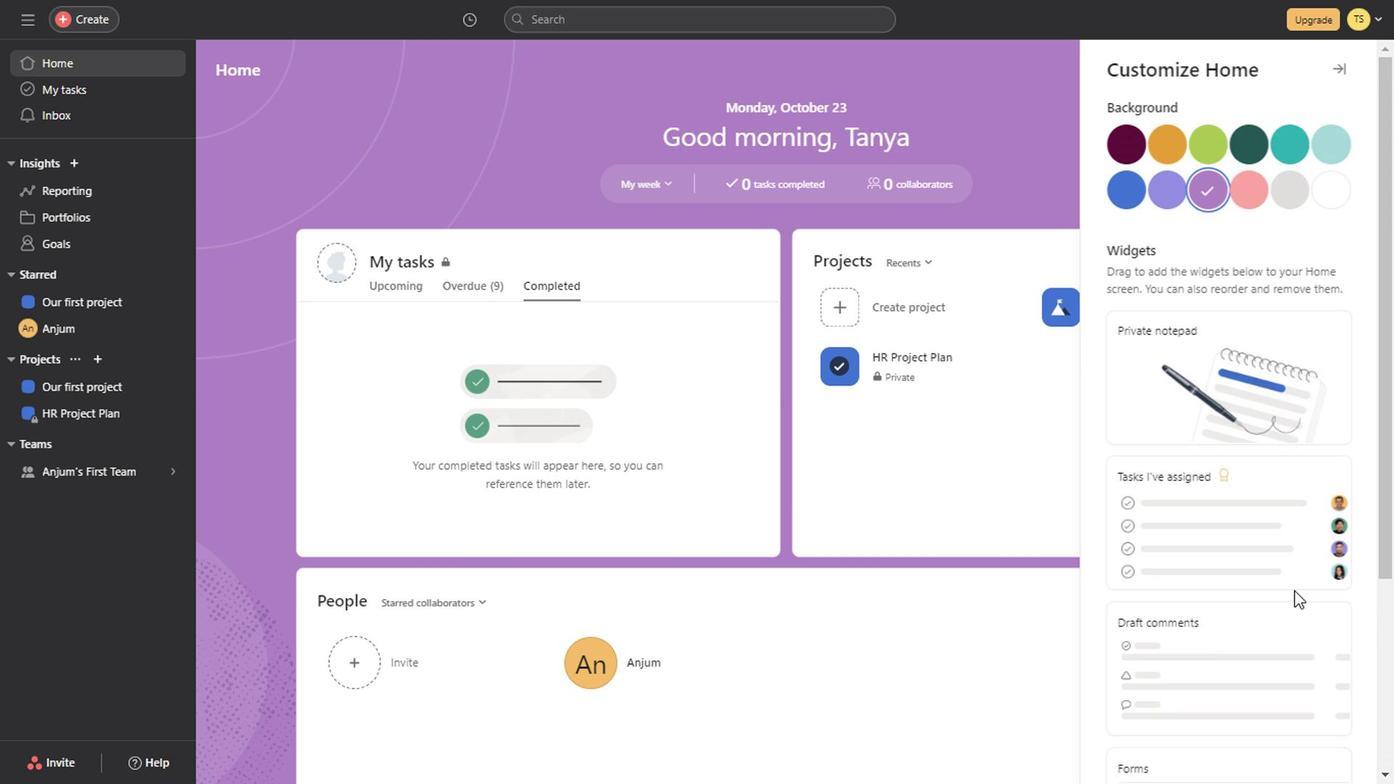 
Action: Mouse scrolled (920, 419) with delta (0, 0)
Screenshot: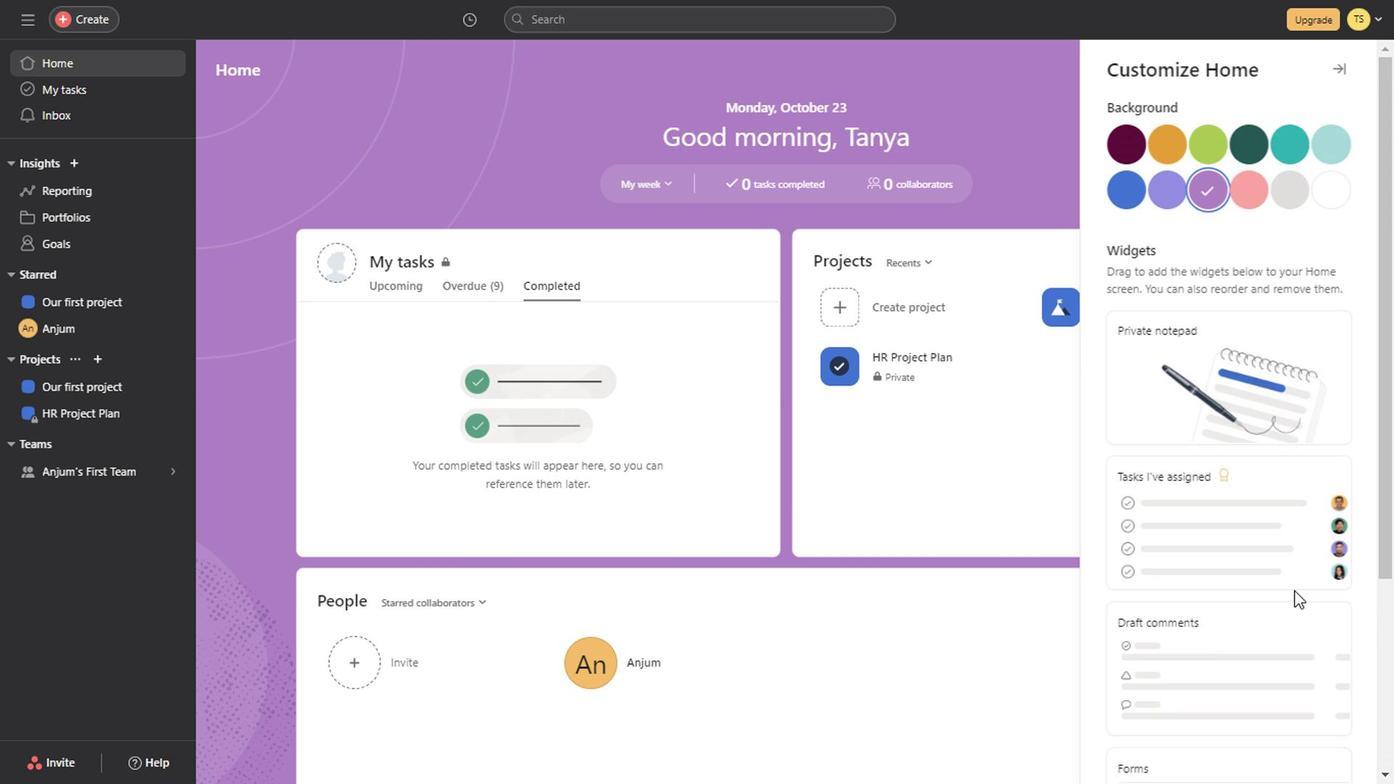 
Action: Mouse scrolled (920, 419) with delta (0, 0)
Screenshot: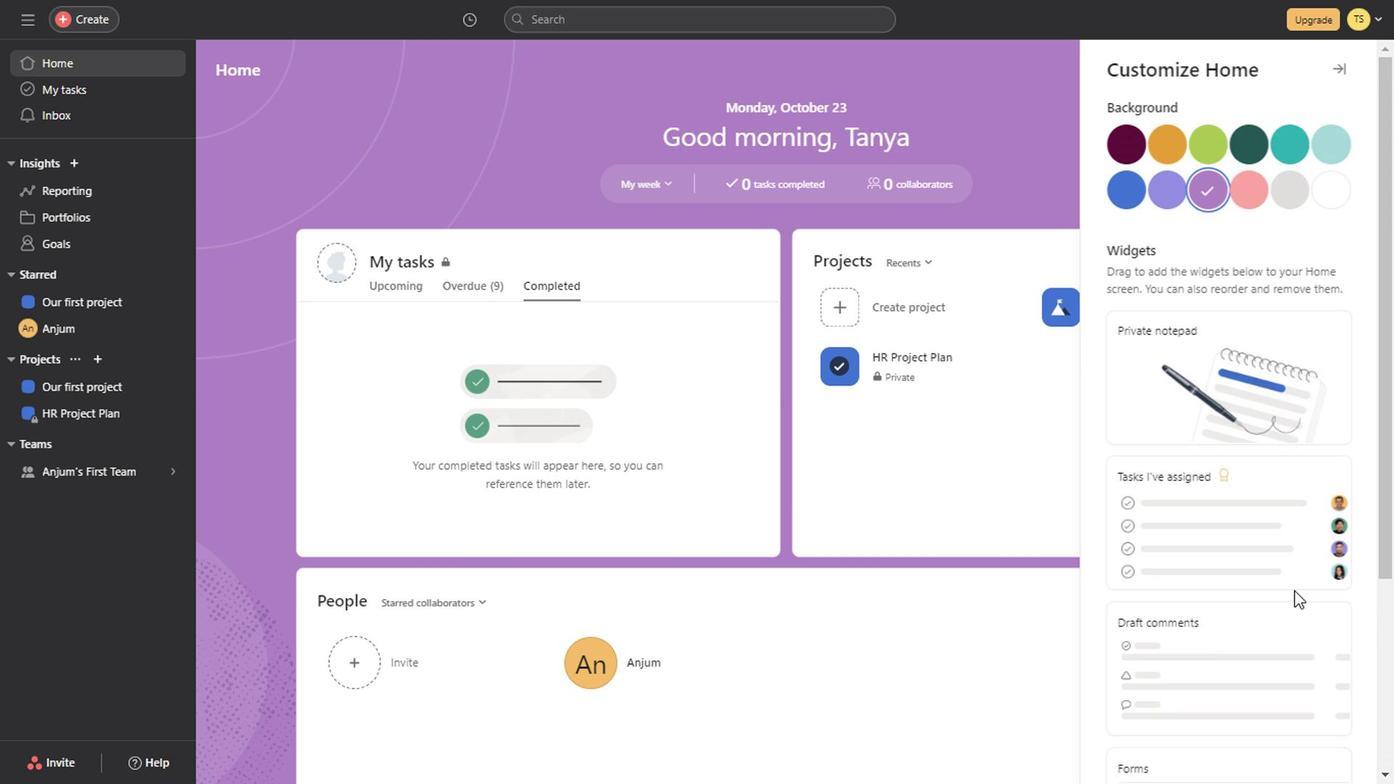 
Action: Mouse scrolled (920, 419) with delta (0, 0)
Screenshot: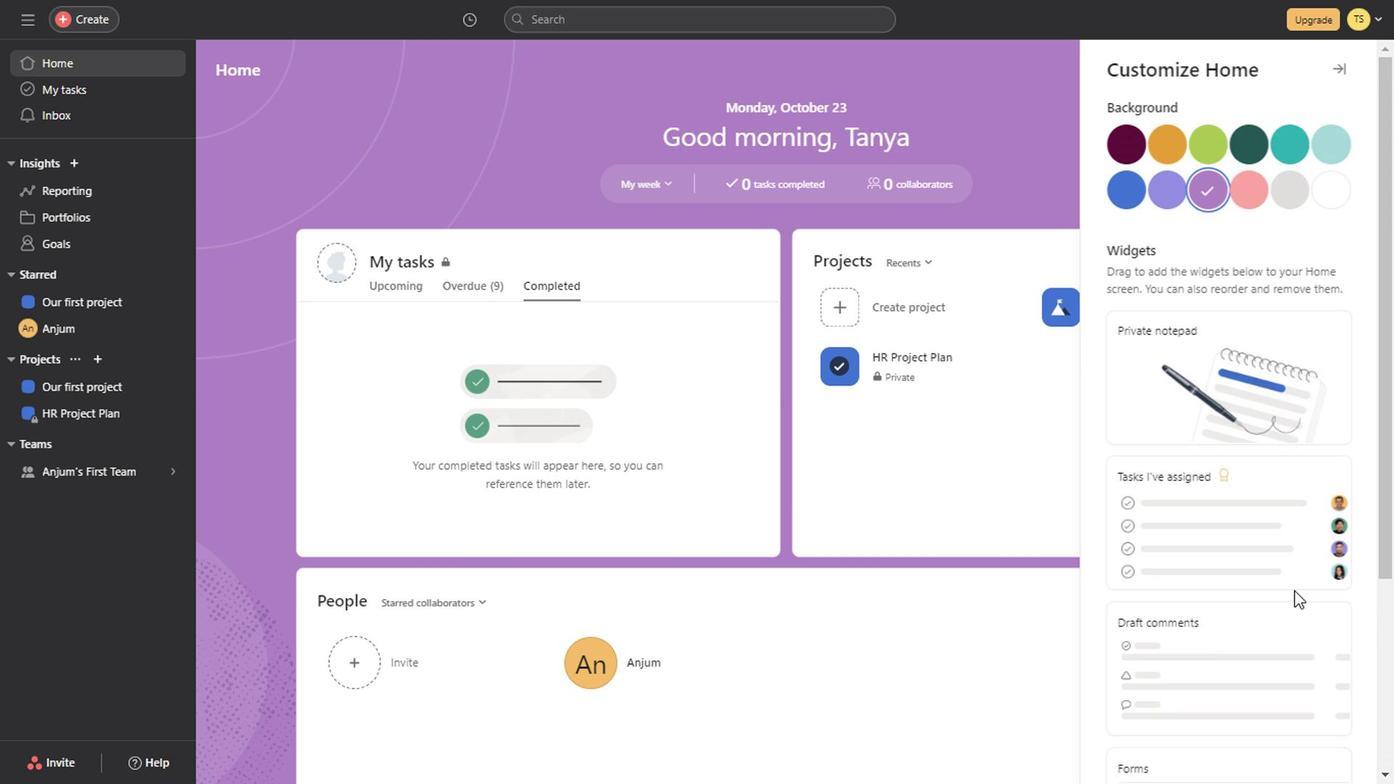 
Action: Mouse scrolled (920, 419) with delta (0, 0)
Screenshot: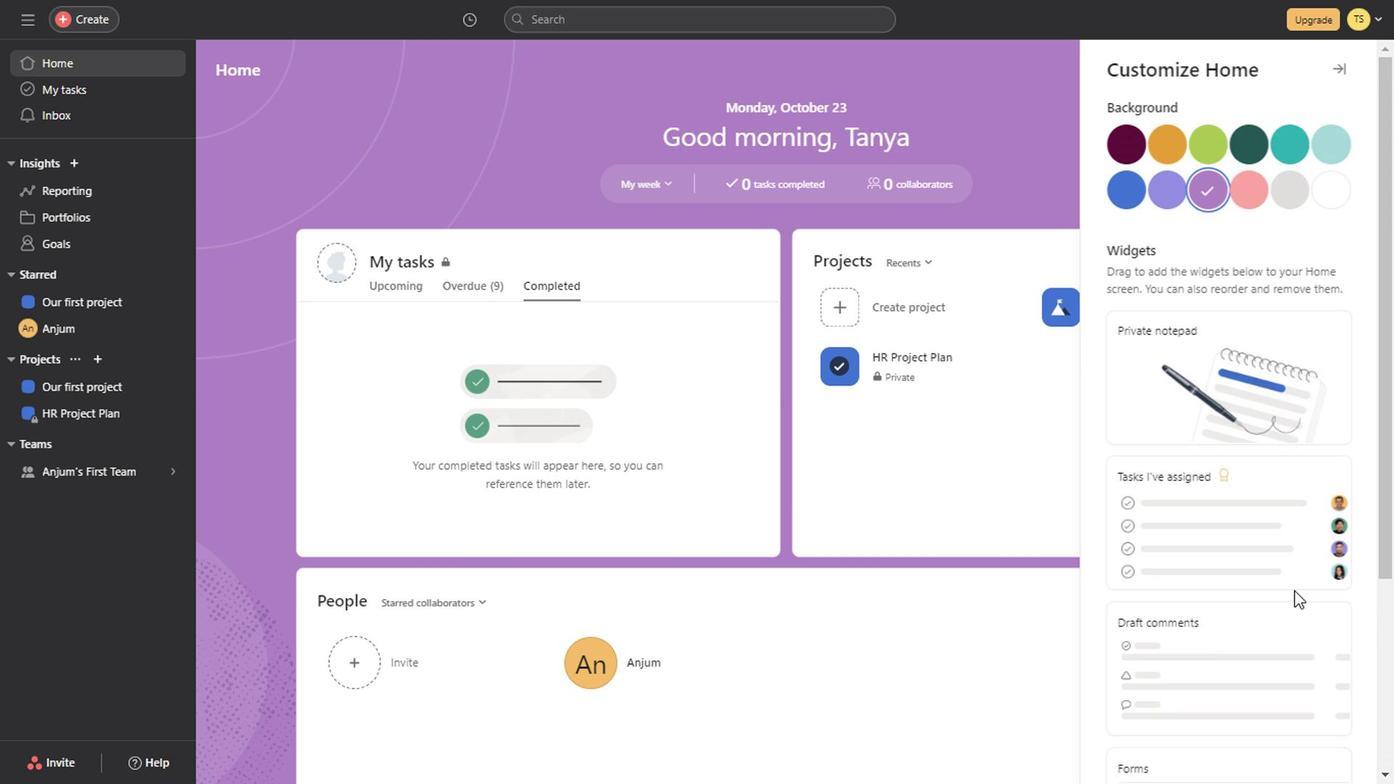 
Action: Mouse scrolled (920, 419) with delta (0, 0)
Screenshot: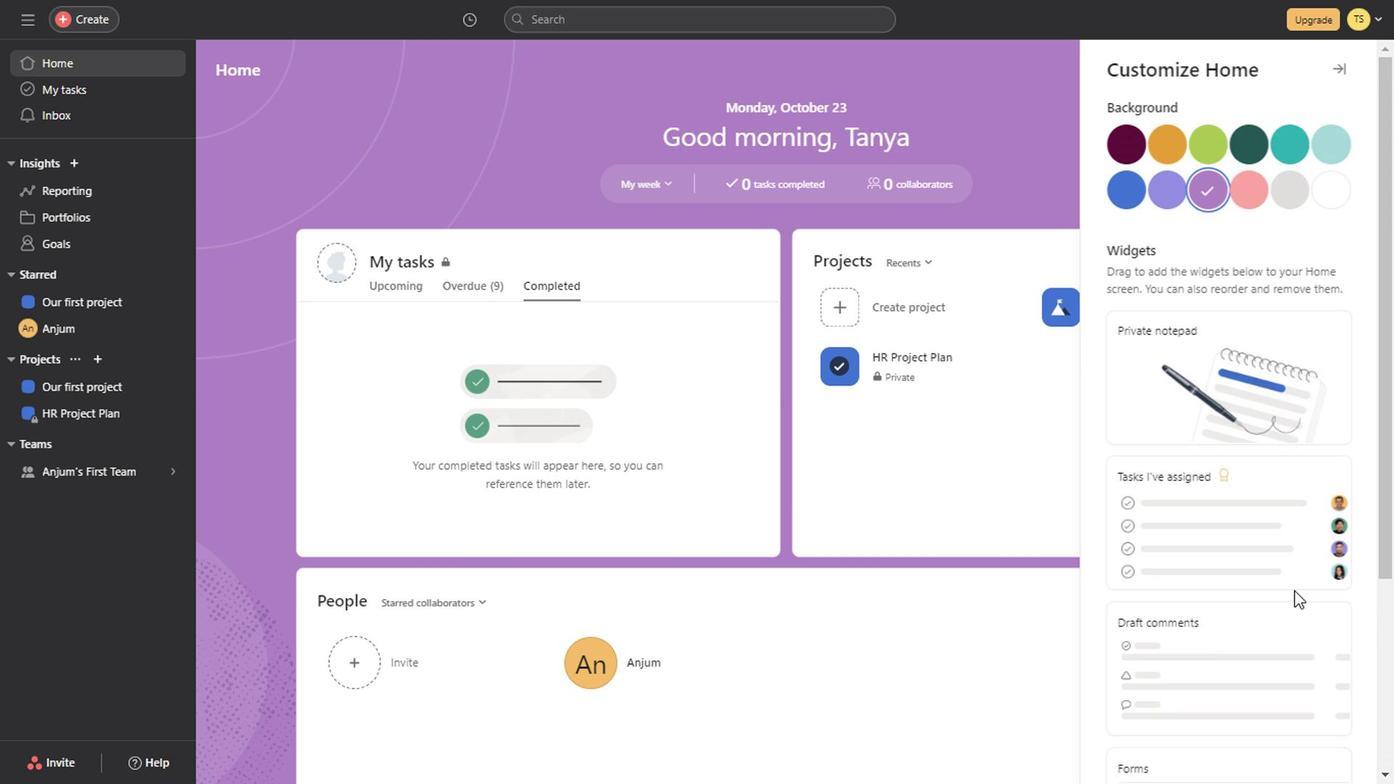 
Action: Mouse scrolled (920, 419) with delta (0, 0)
Screenshot: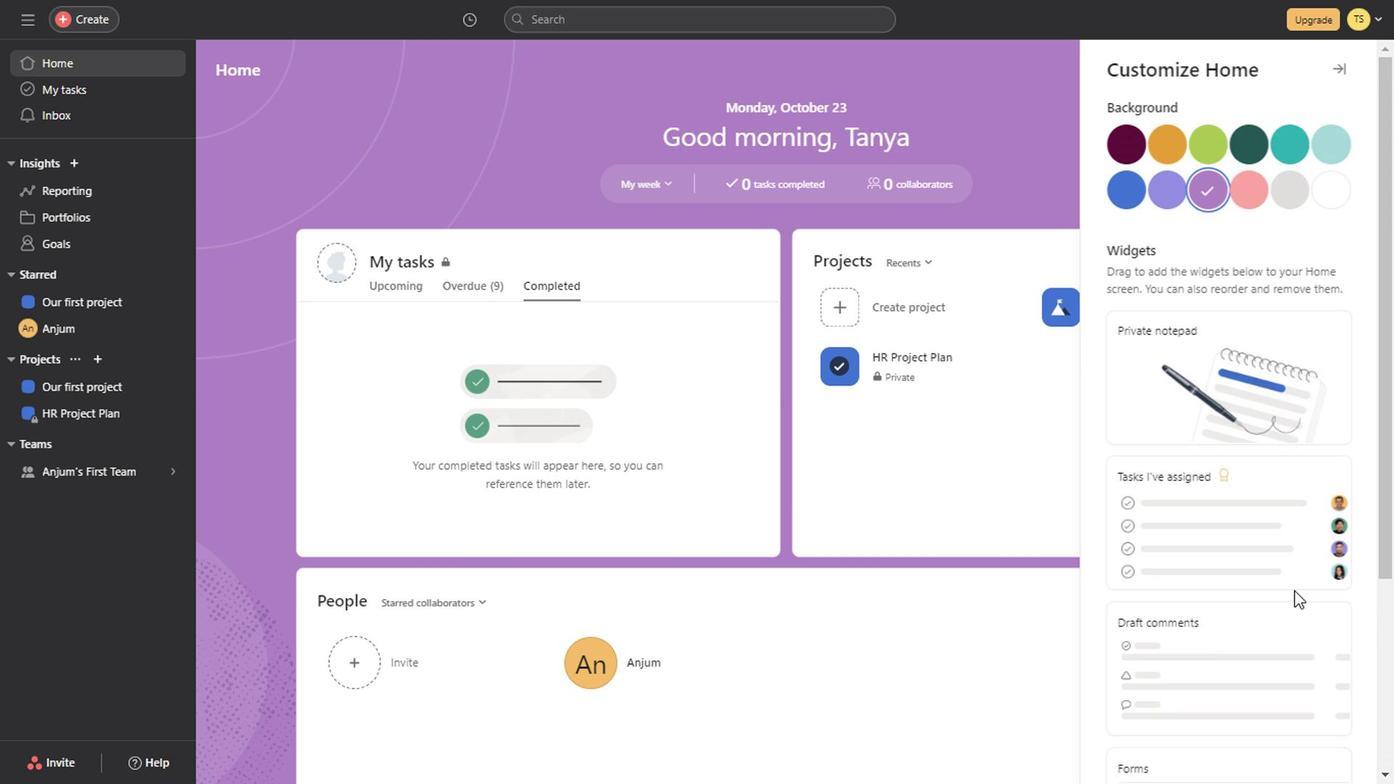 
Action: Mouse scrolled (920, 419) with delta (0, 0)
Screenshot: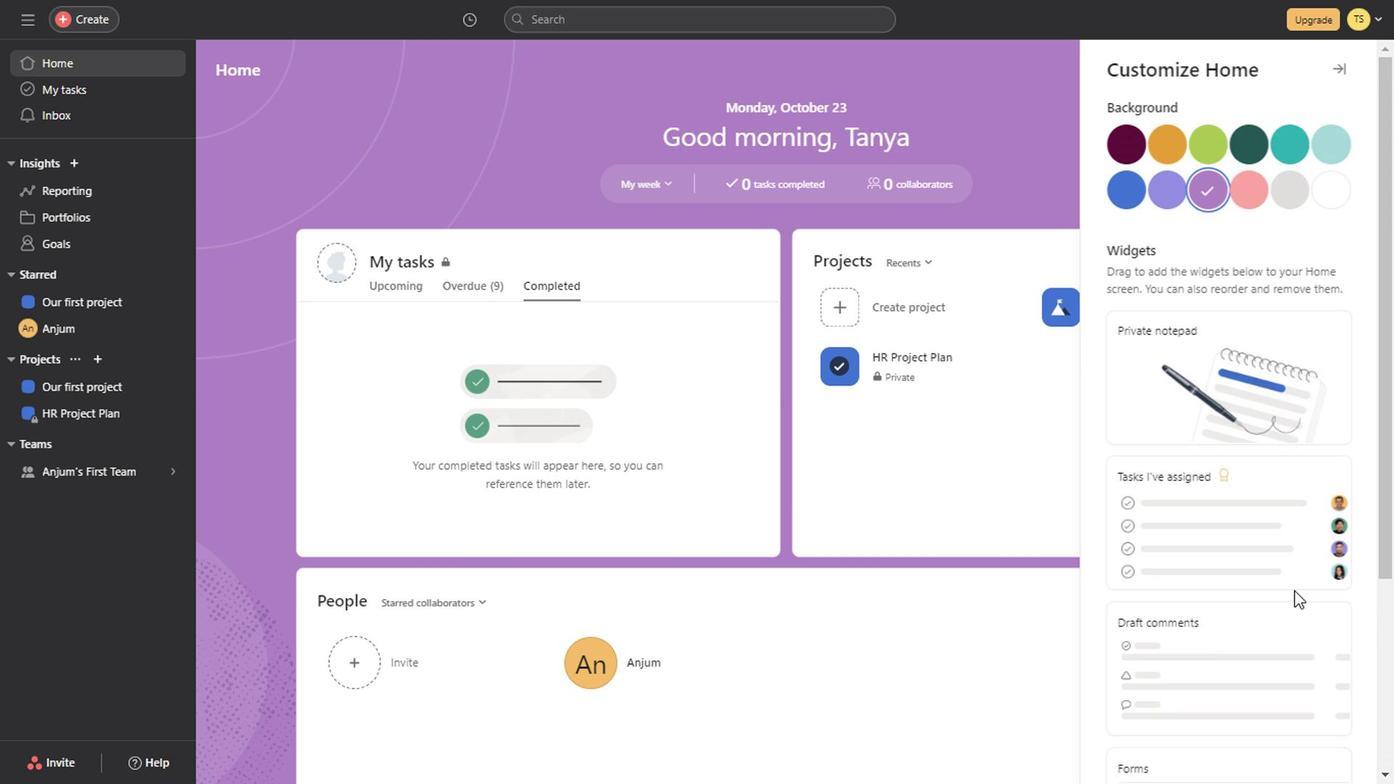 
Action: Mouse scrolled (920, 419) with delta (0, 0)
Screenshot: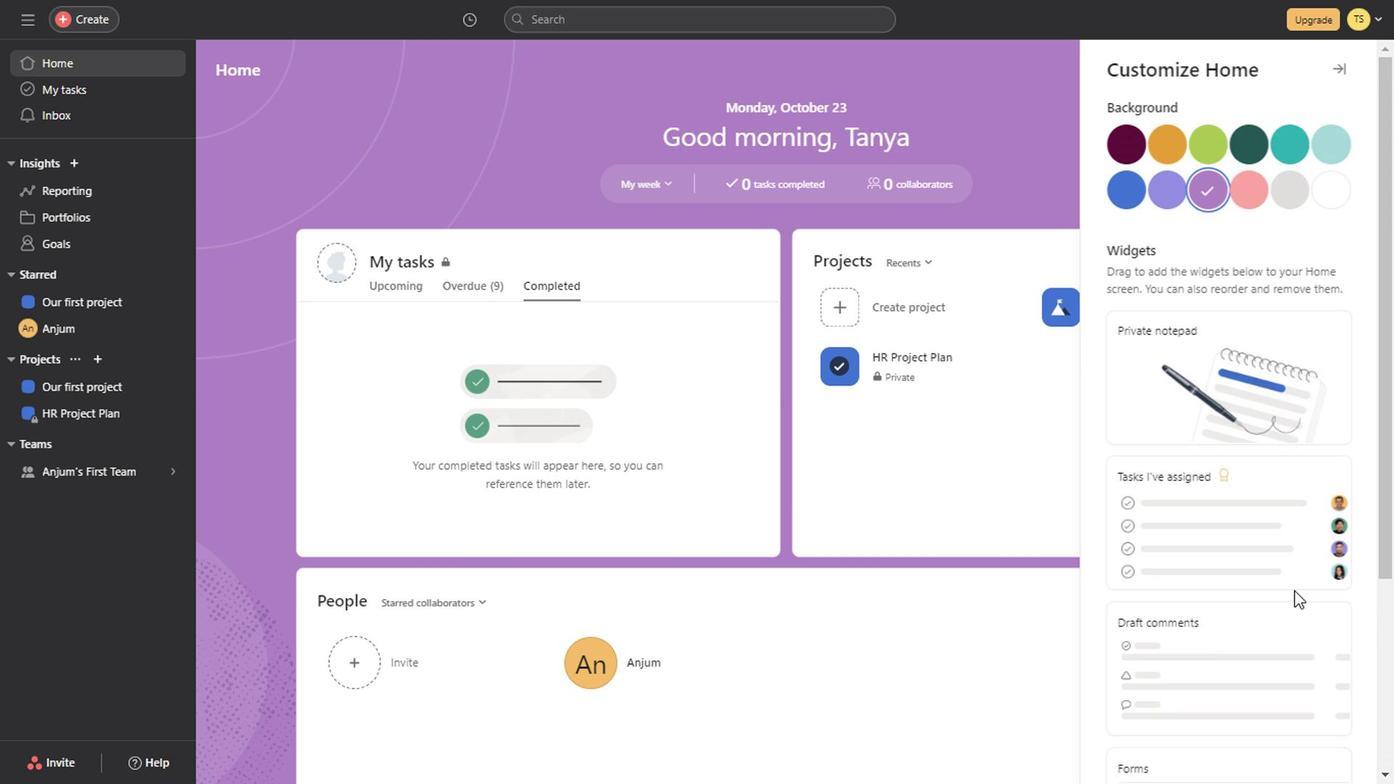 
Action: Mouse scrolled (920, 419) with delta (0, 0)
Screenshot: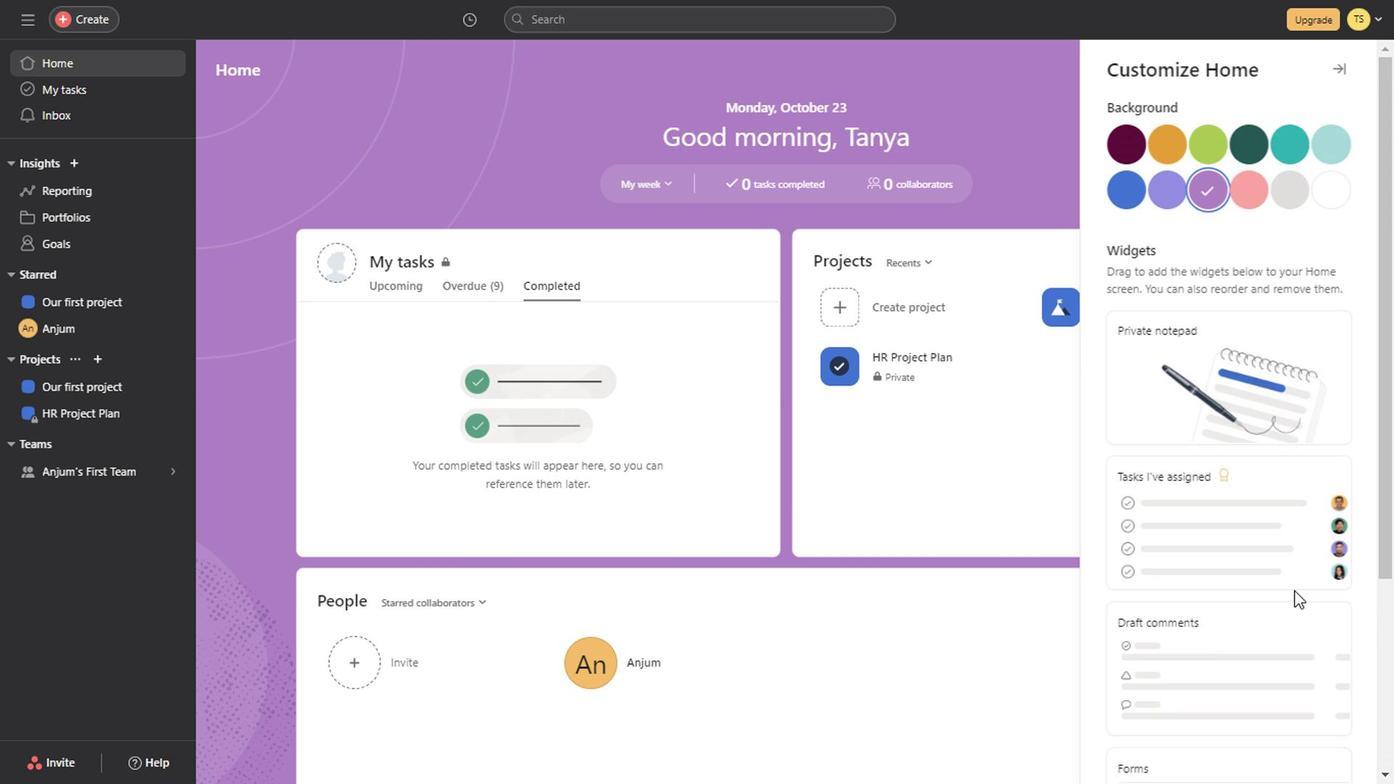 
Action: Mouse scrolled (920, 419) with delta (0, 0)
Screenshot: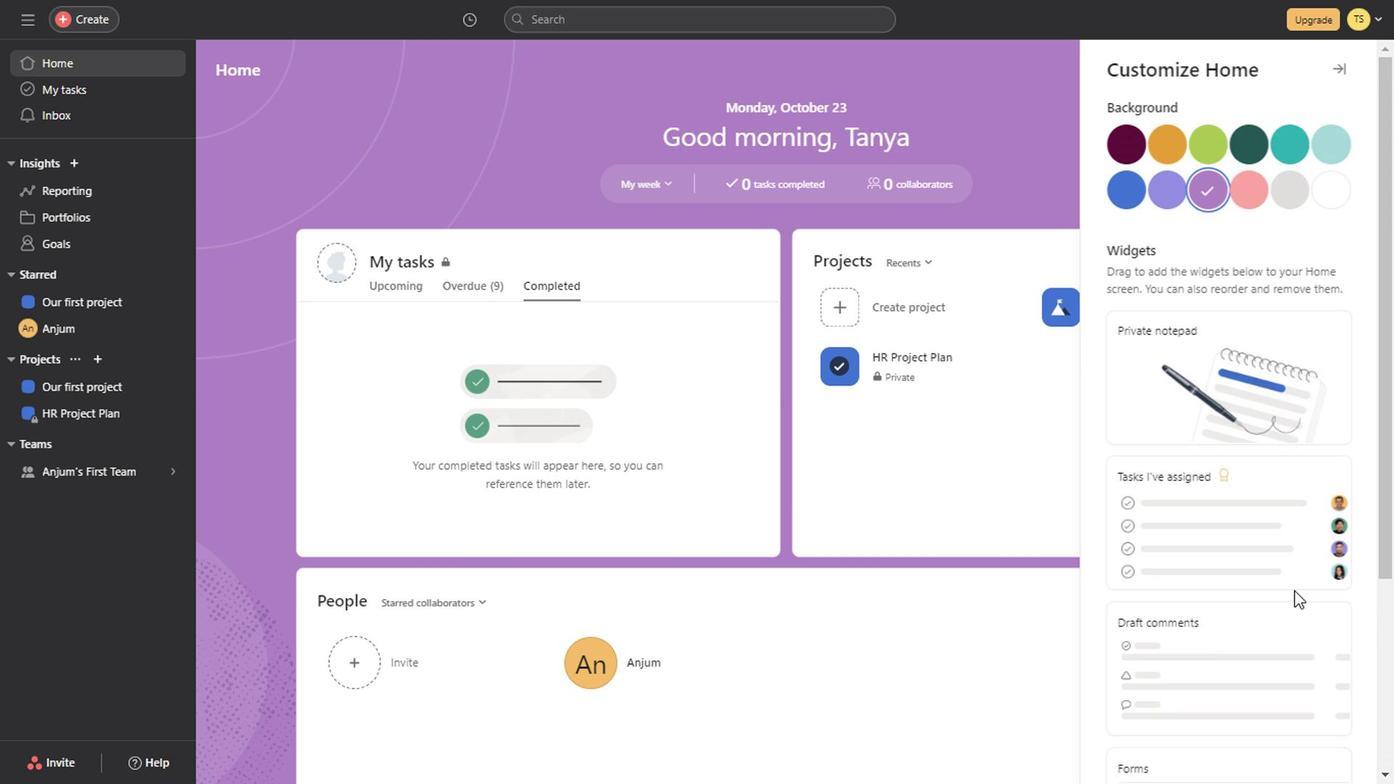 
Action: Mouse scrolled (920, 419) with delta (0, 0)
Screenshot: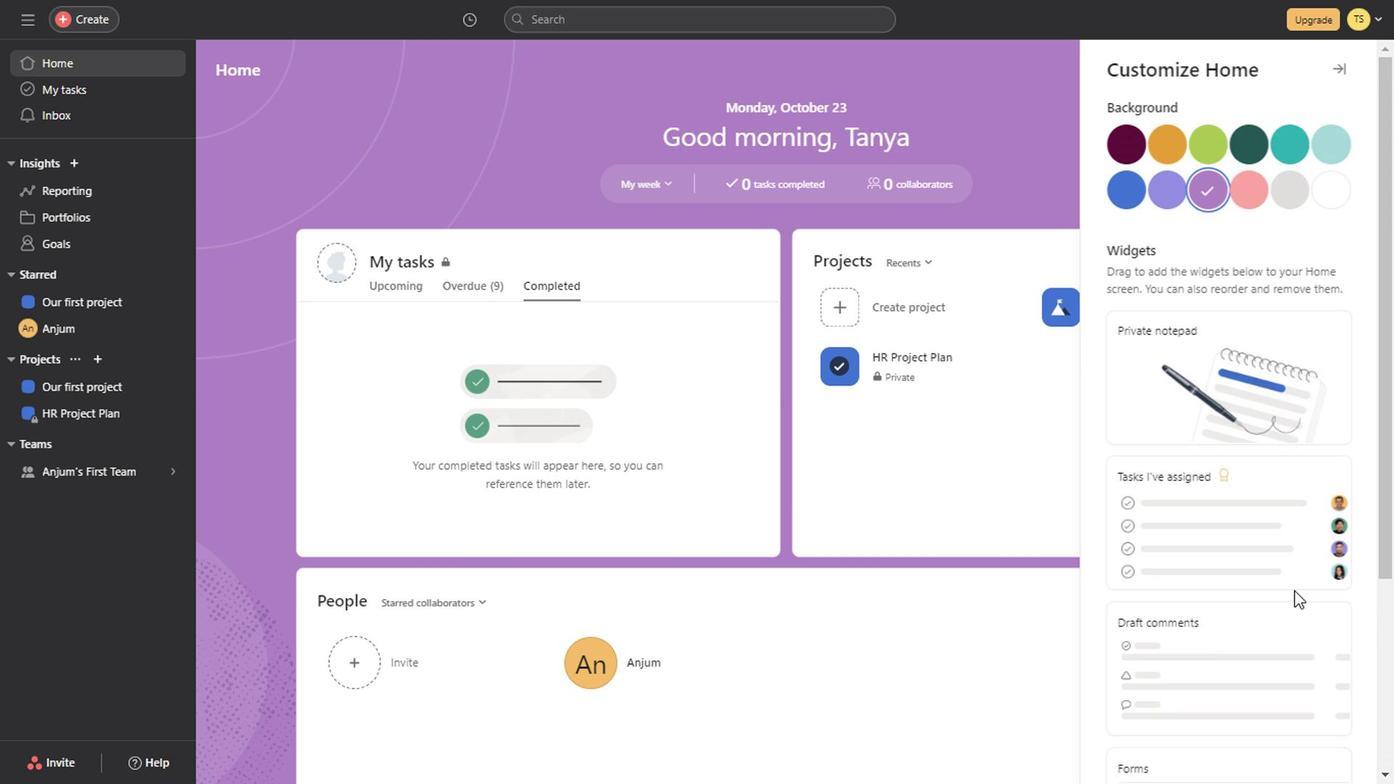 
Action: Mouse scrolled (920, 419) with delta (0, 0)
Screenshot: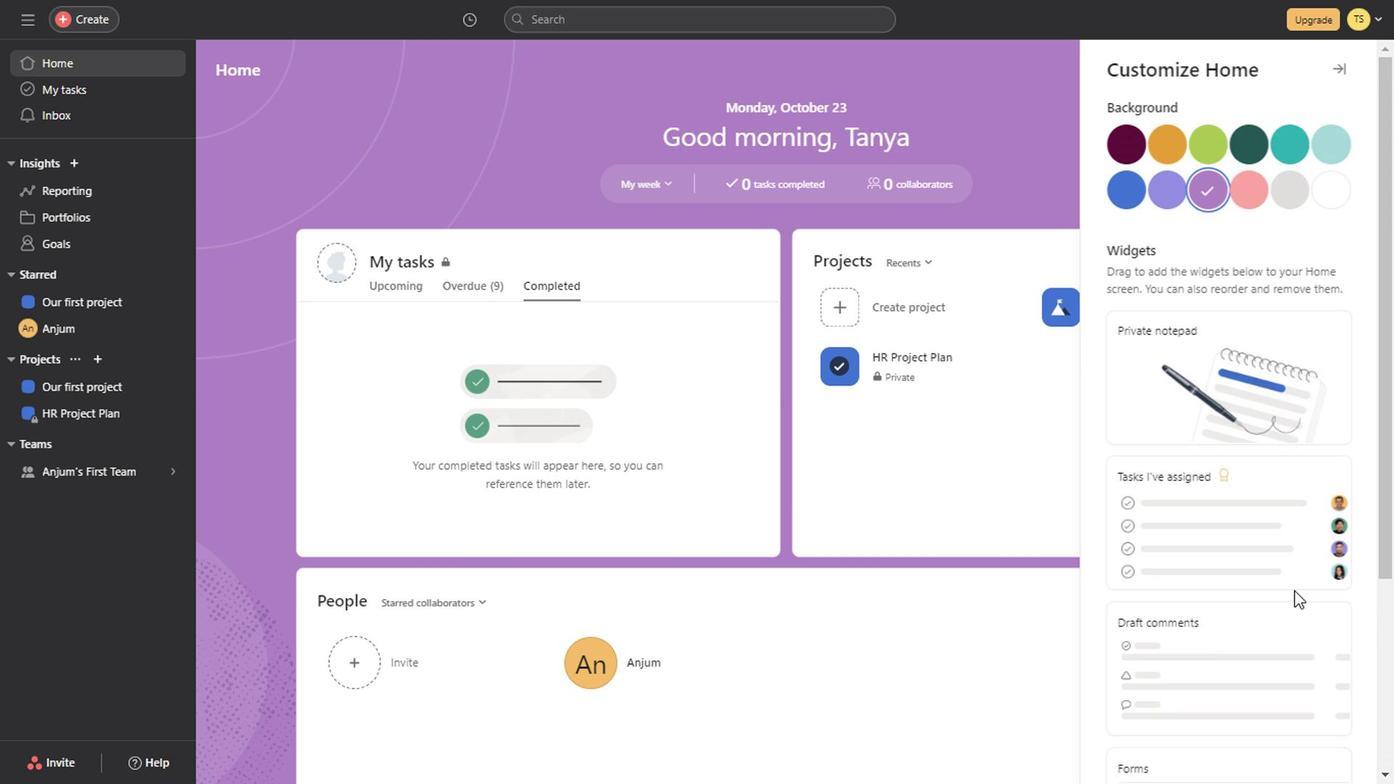 
Action: Mouse scrolled (920, 419) with delta (0, 0)
Screenshot: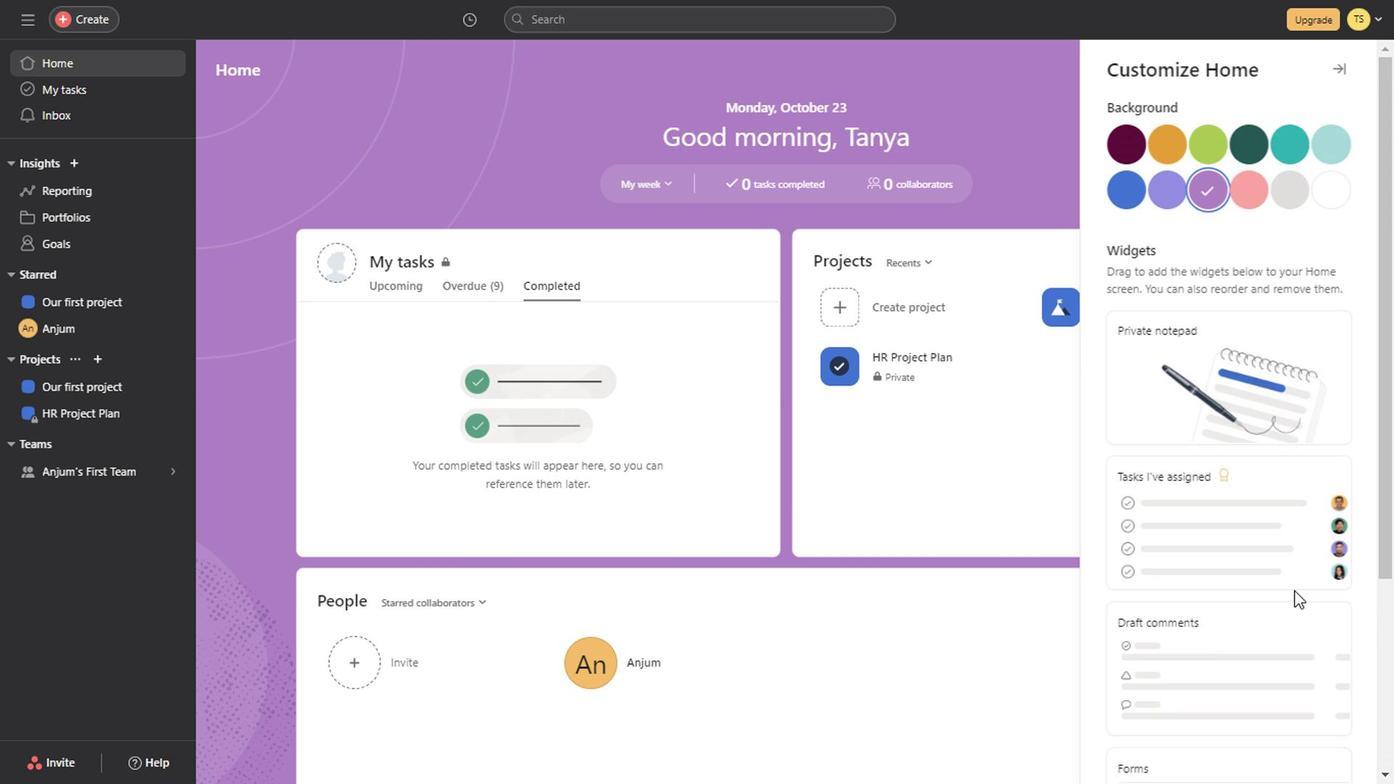 
Action: Mouse scrolled (920, 419) with delta (0, 0)
Screenshot: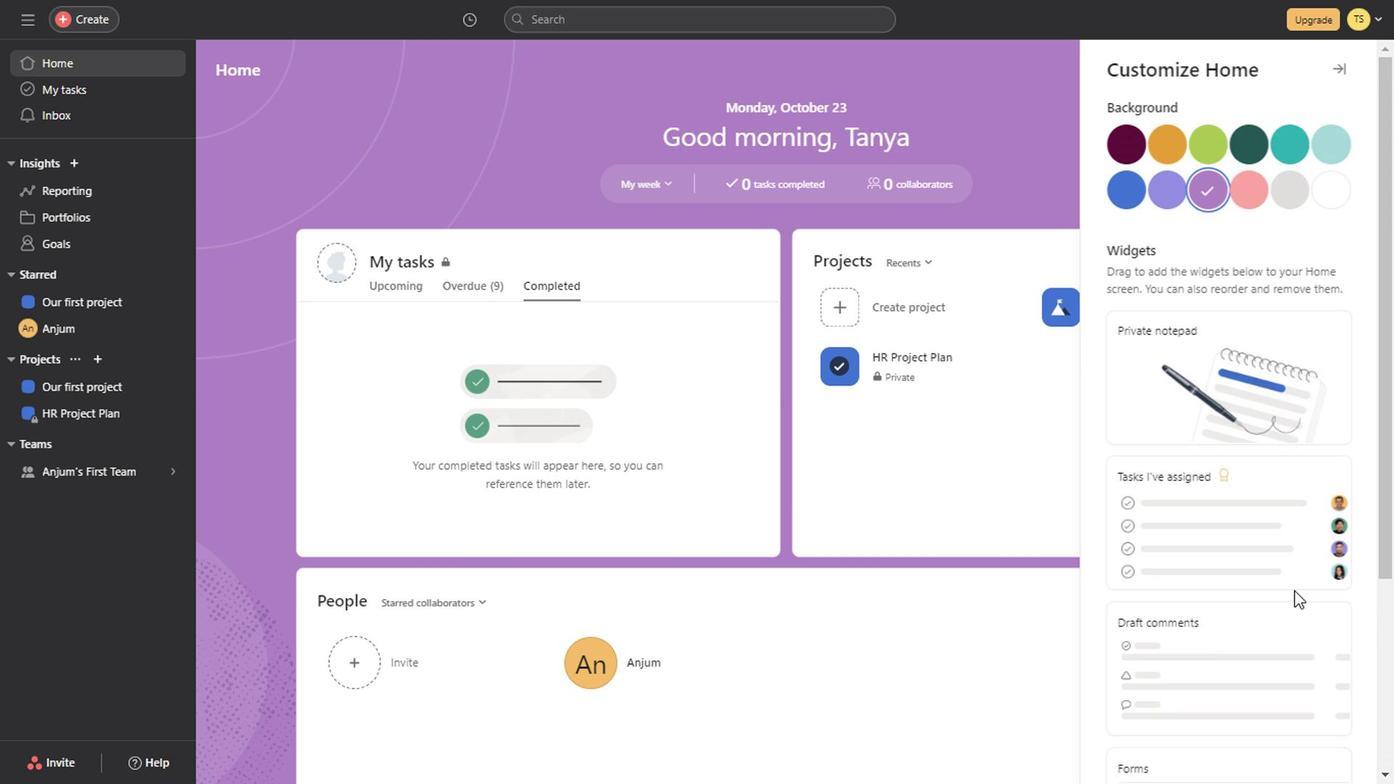 
Action: Mouse scrolled (920, 419) with delta (0, 0)
Screenshot: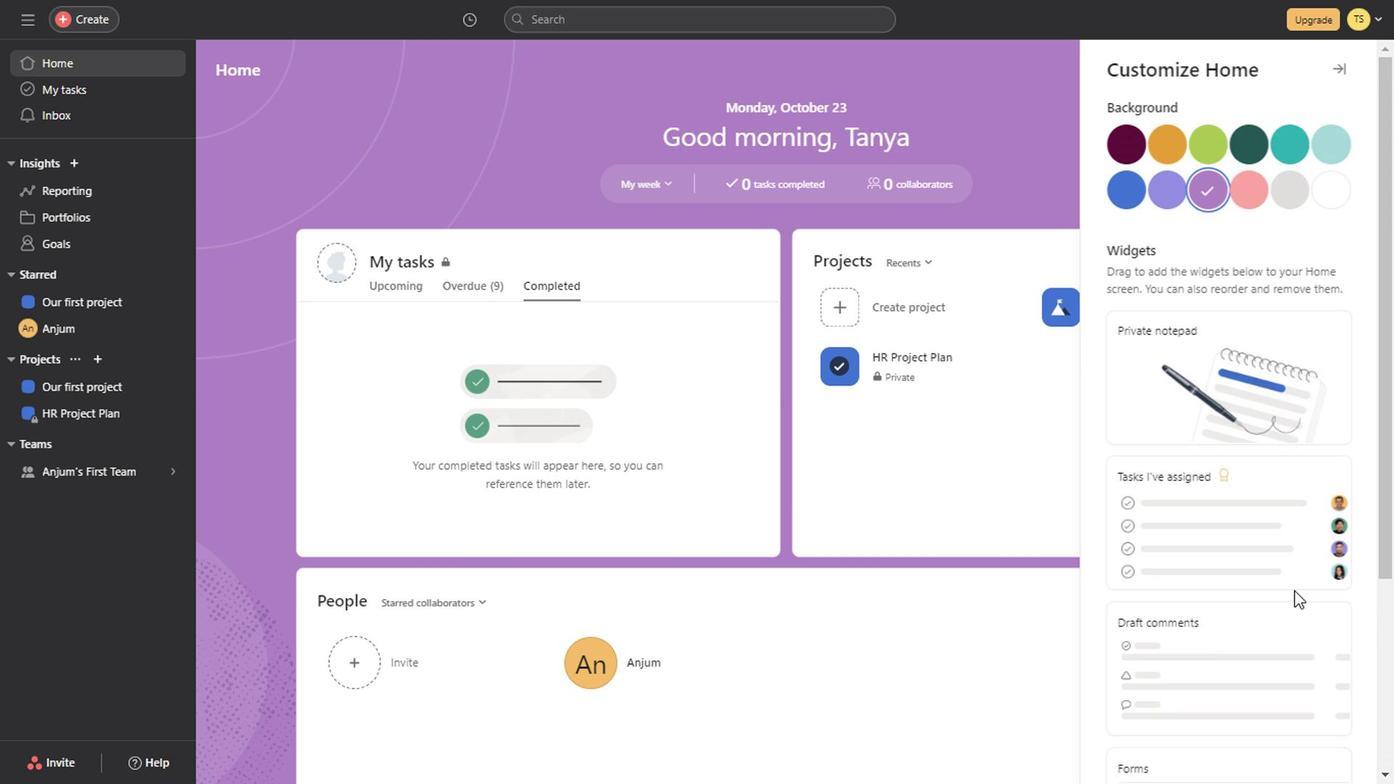 
Action: Mouse moved to (888, 140)
Screenshot: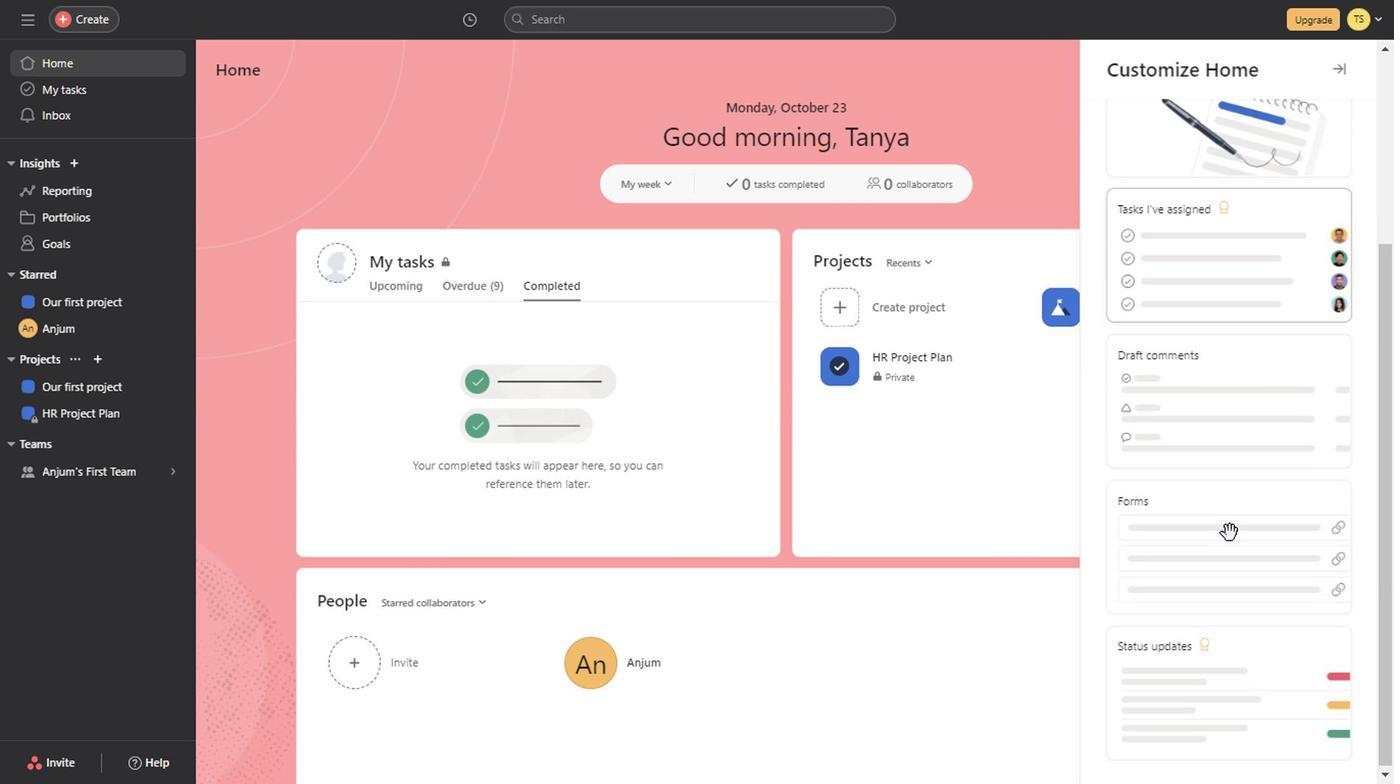 
Action: Mouse pressed left at (888, 140)
Screenshot: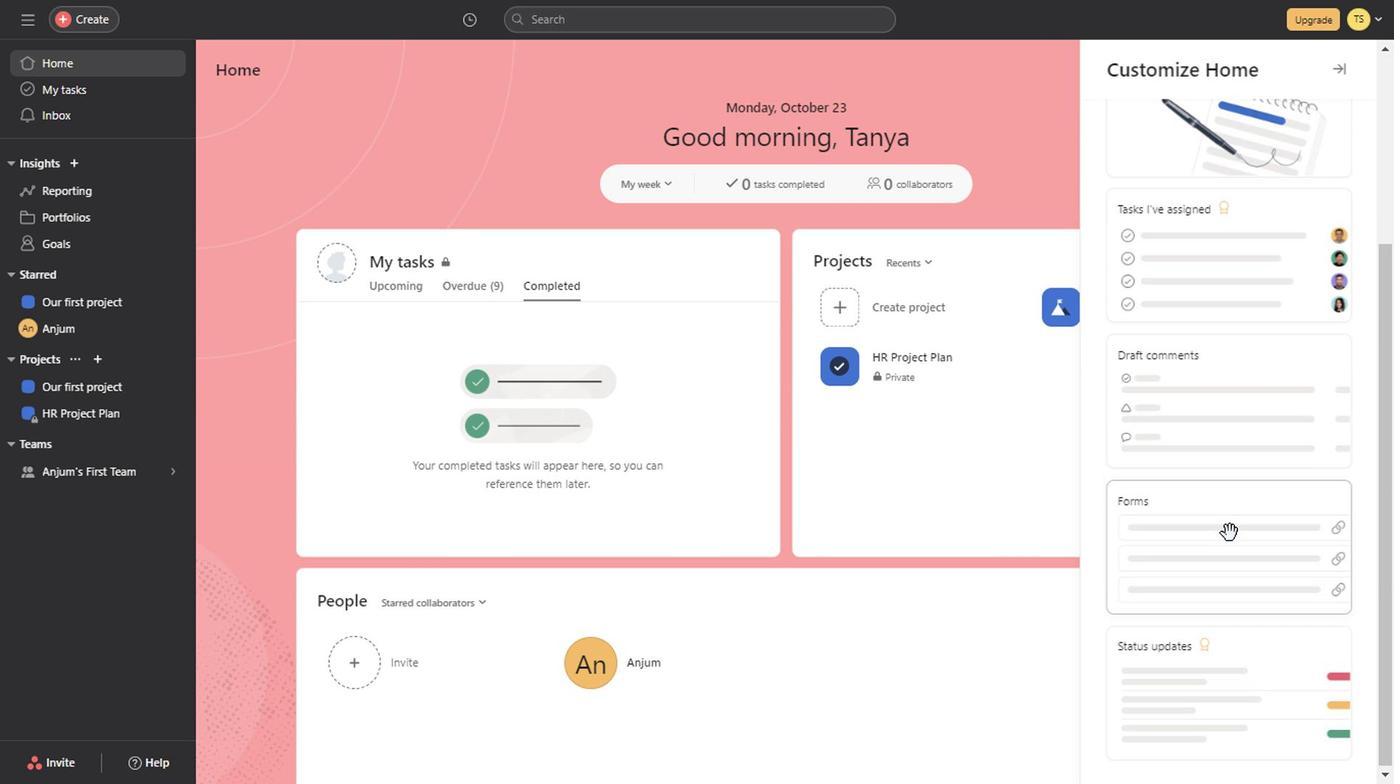 
Action: Mouse moved to (875, 379)
Screenshot: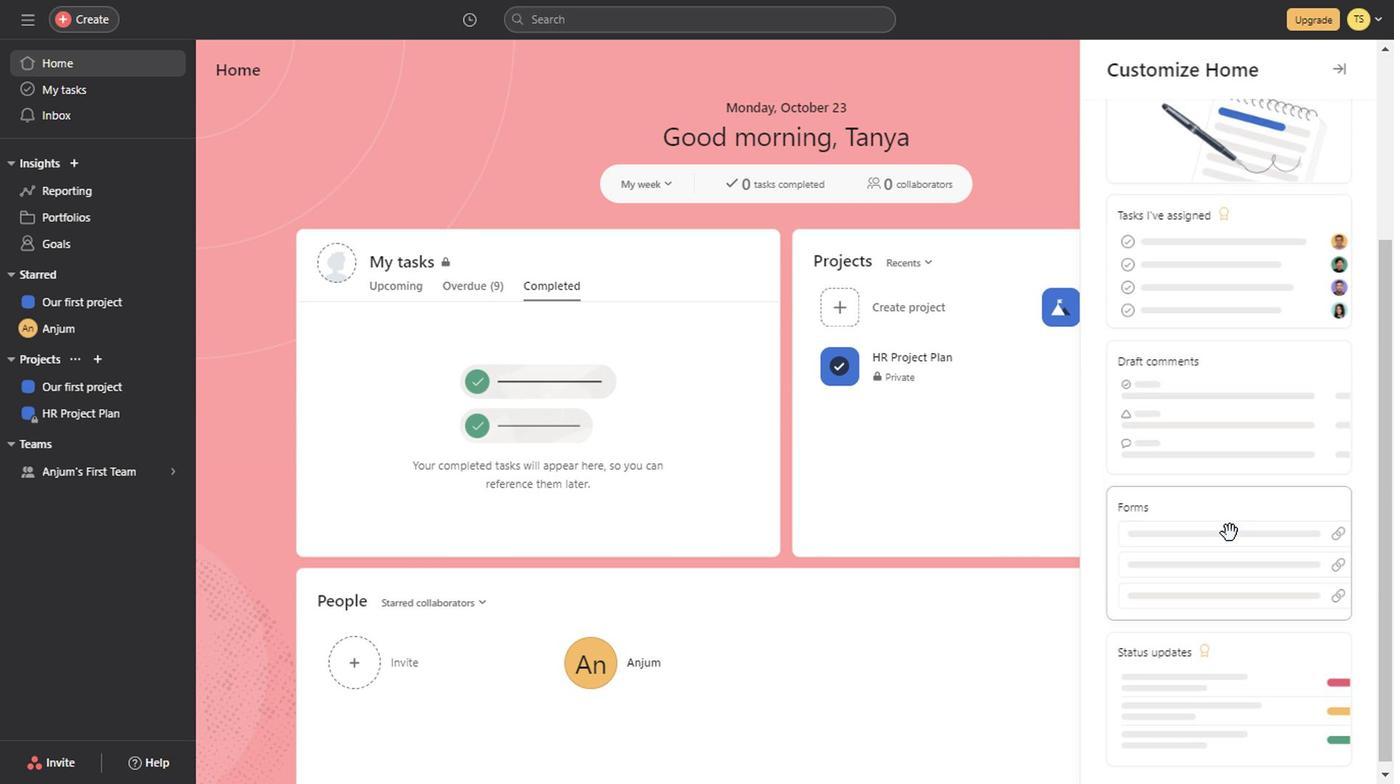 
Action: Mouse scrolled (875, 378) with delta (0, 0)
Screenshot: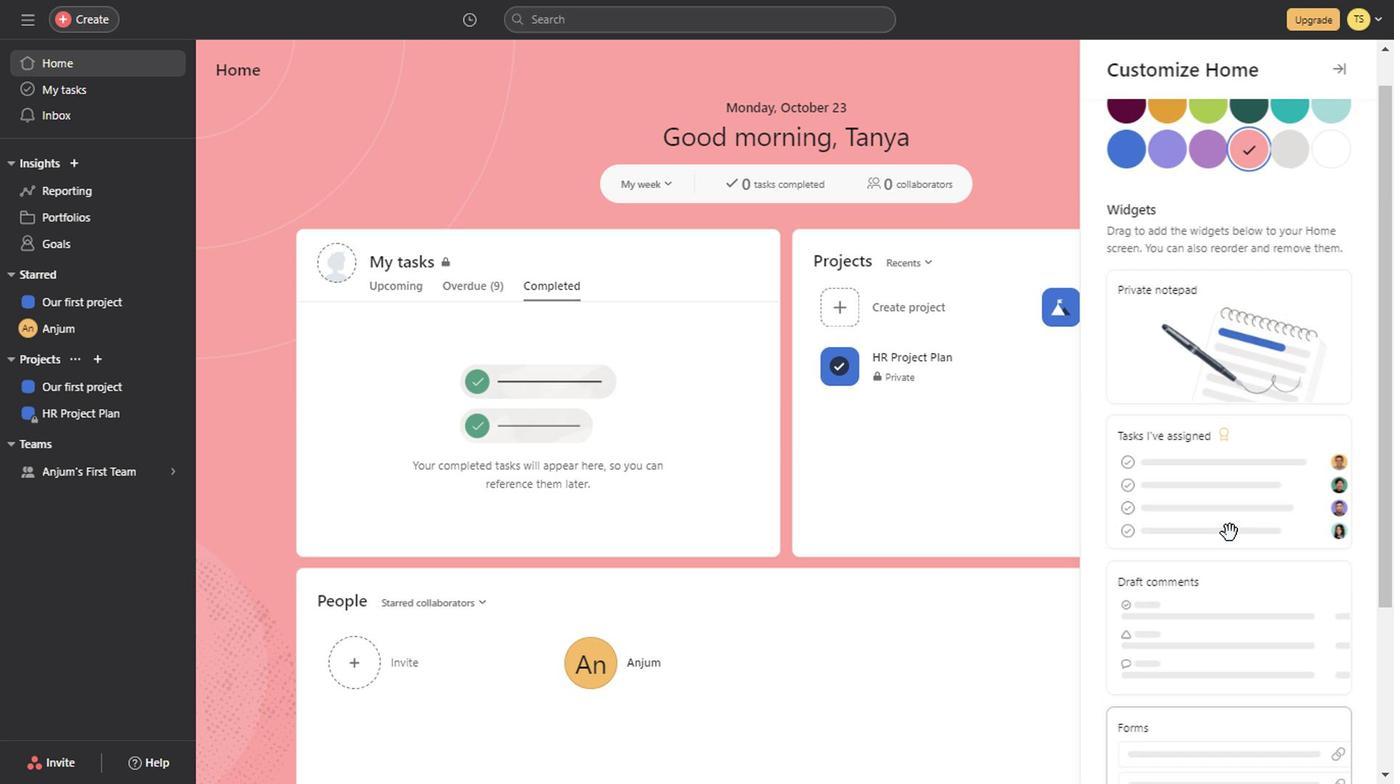 
Action: Mouse scrolled (875, 378) with delta (0, 0)
Screenshot: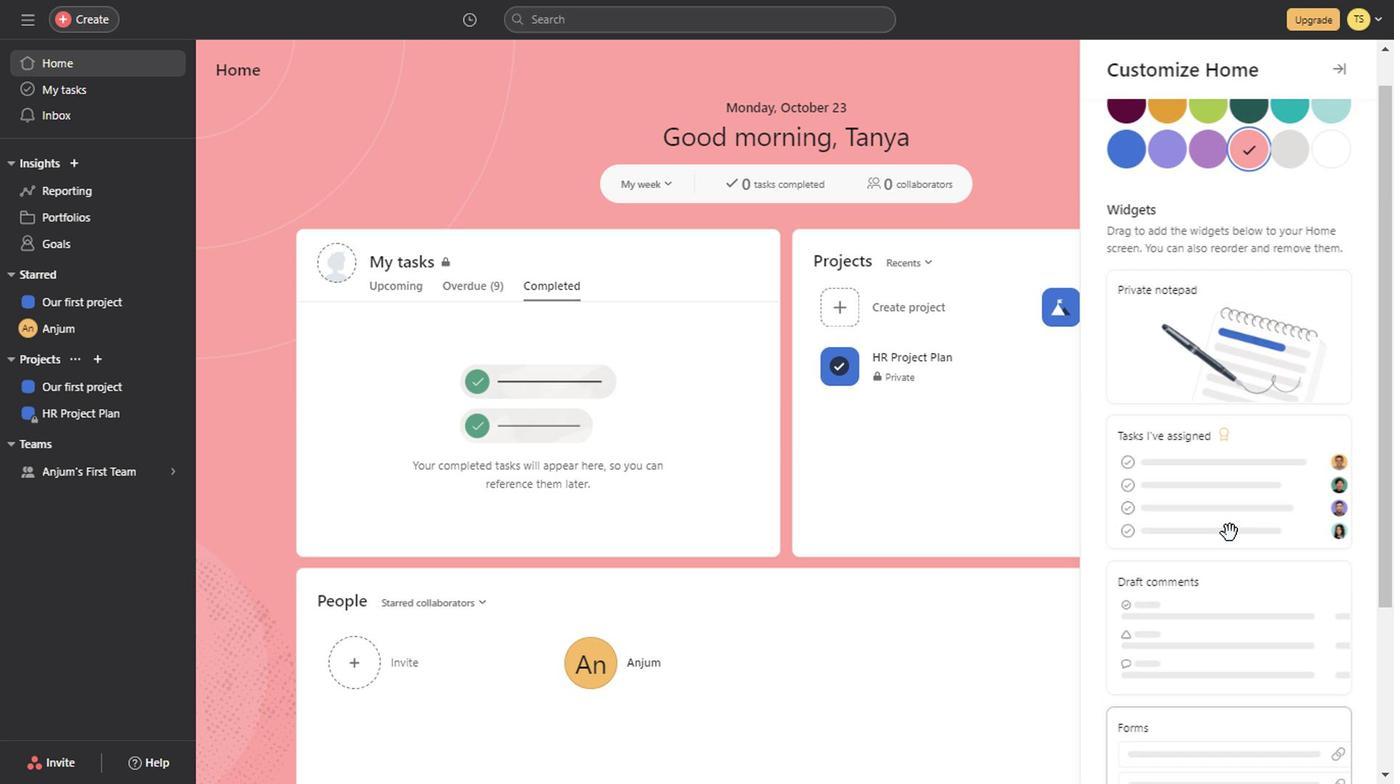 
Action: Mouse scrolled (875, 378) with delta (0, 0)
Screenshot: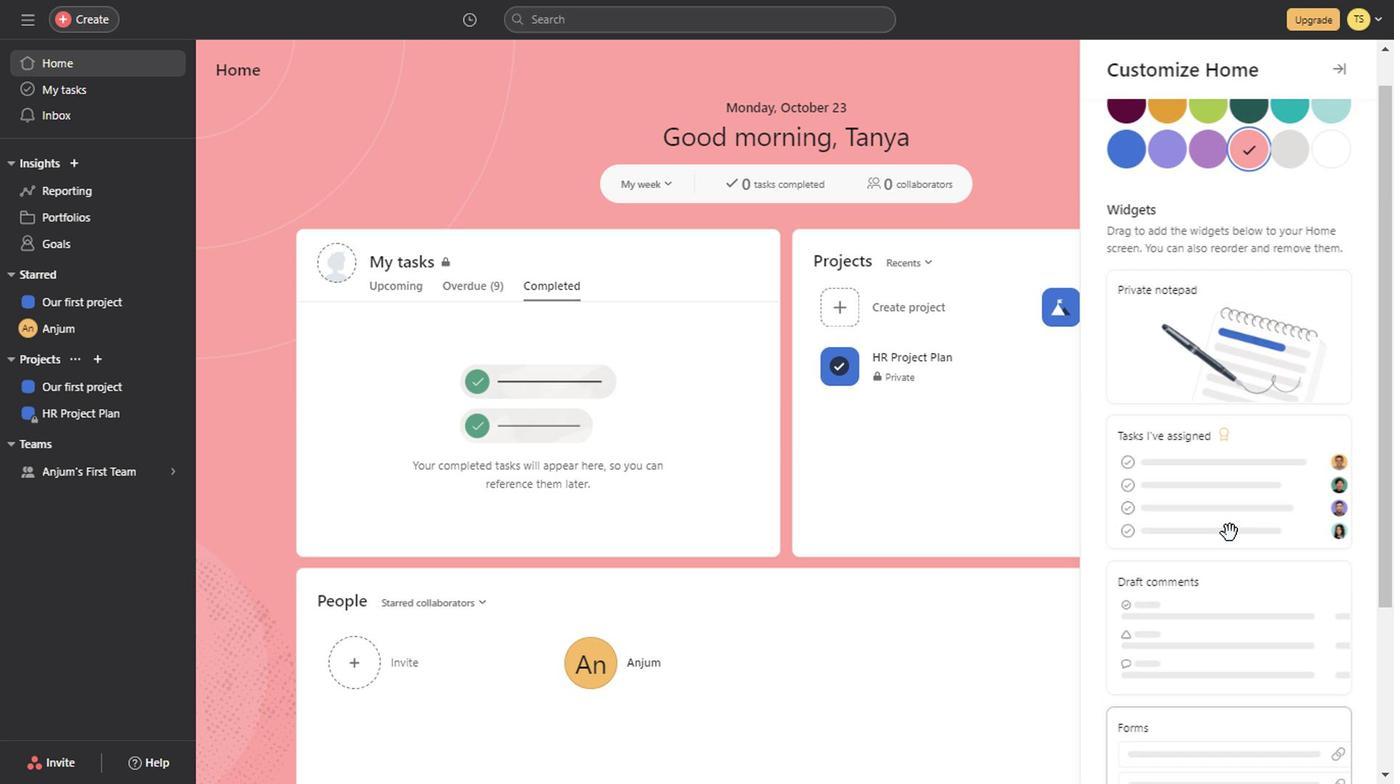 
Action: Mouse scrolled (875, 378) with delta (0, 0)
Screenshot: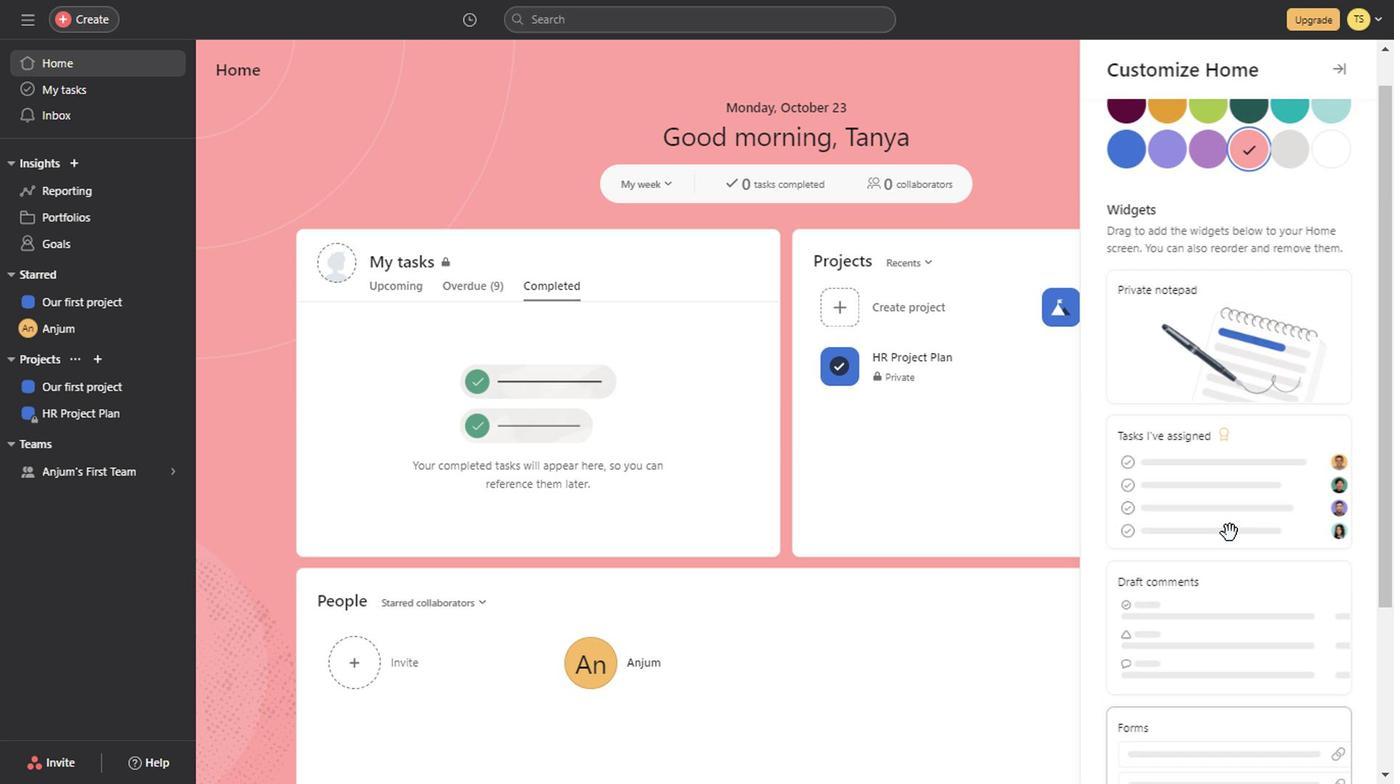 
Action: Mouse scrolled (875, 378) with delta (0, 0)
Screenshot: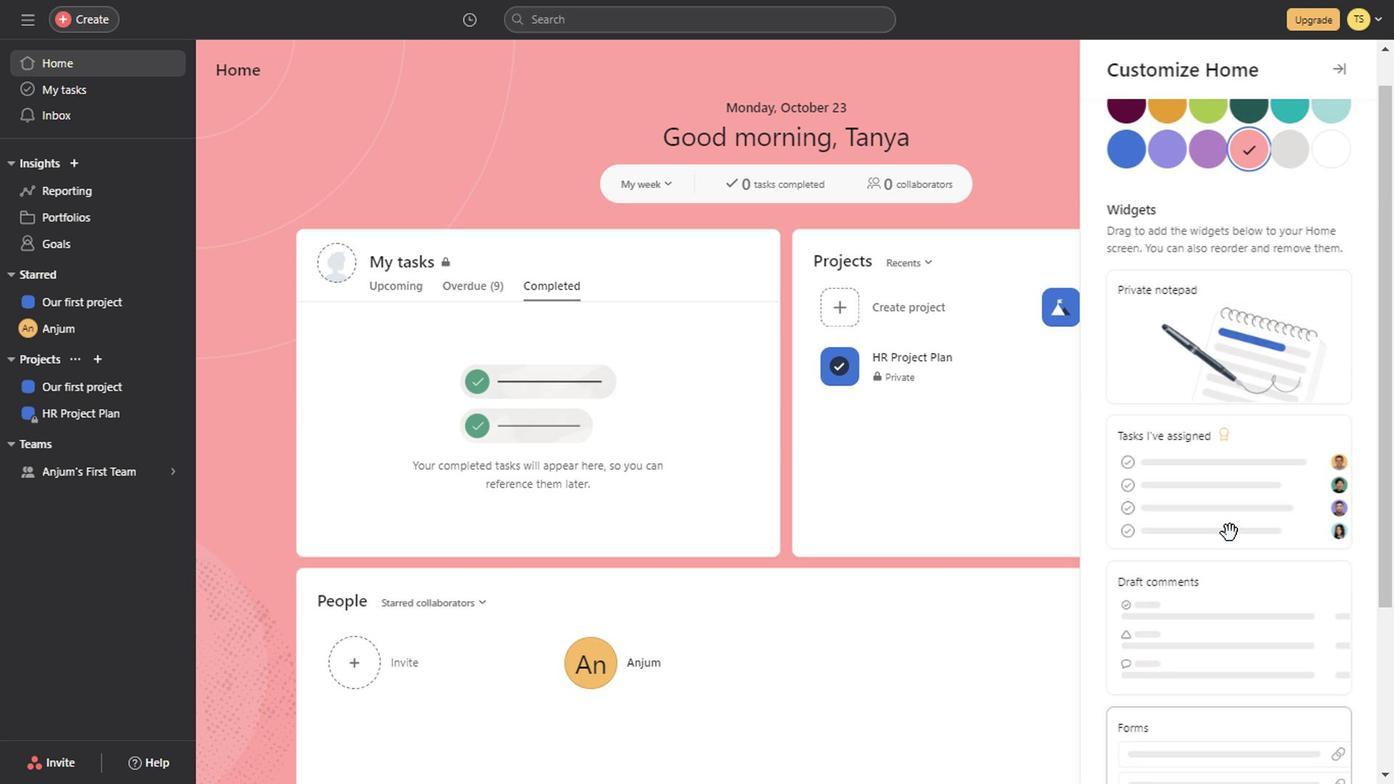 
Action: Mouse scrolled (875, 378) with delta (0, 0)
Screenshot: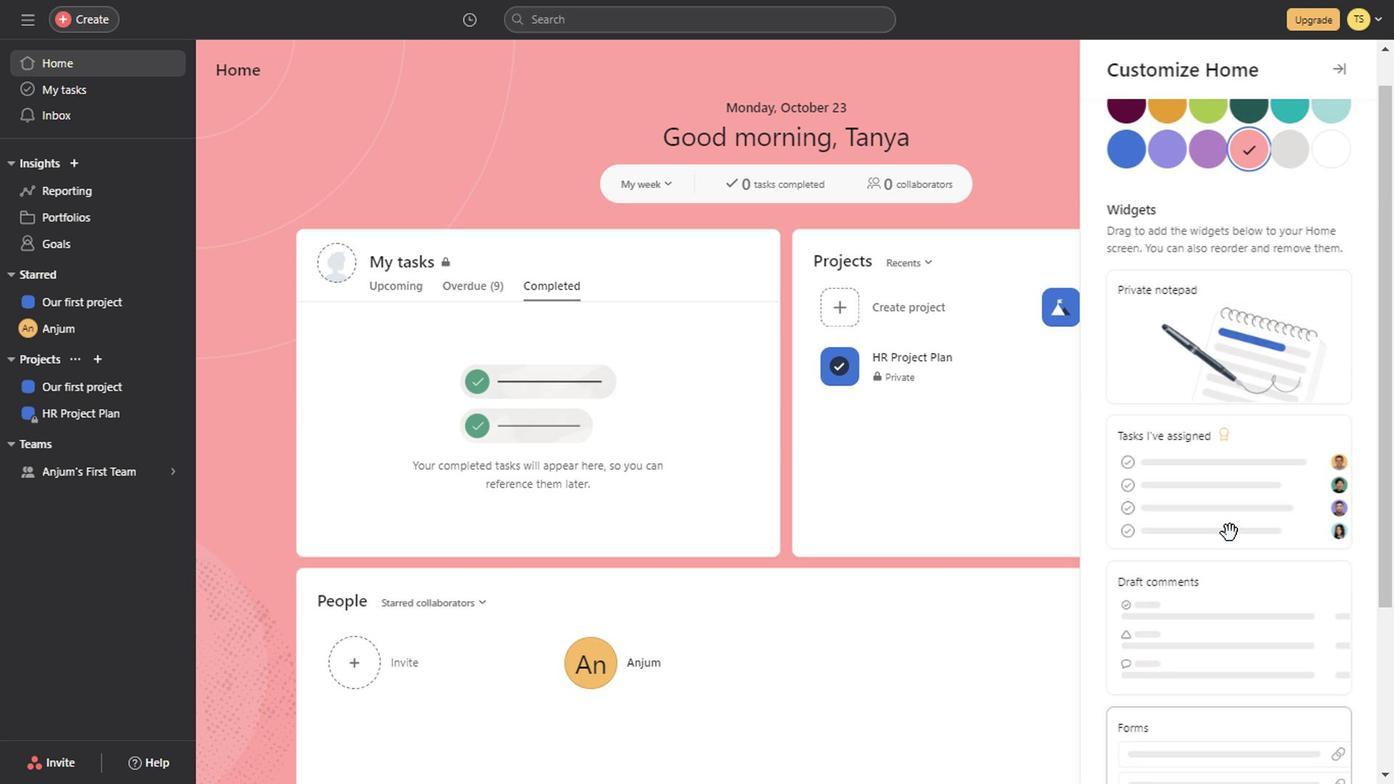 
Action: Mouse scrolled (875, 378) with delta (0, 0)
Screenshot: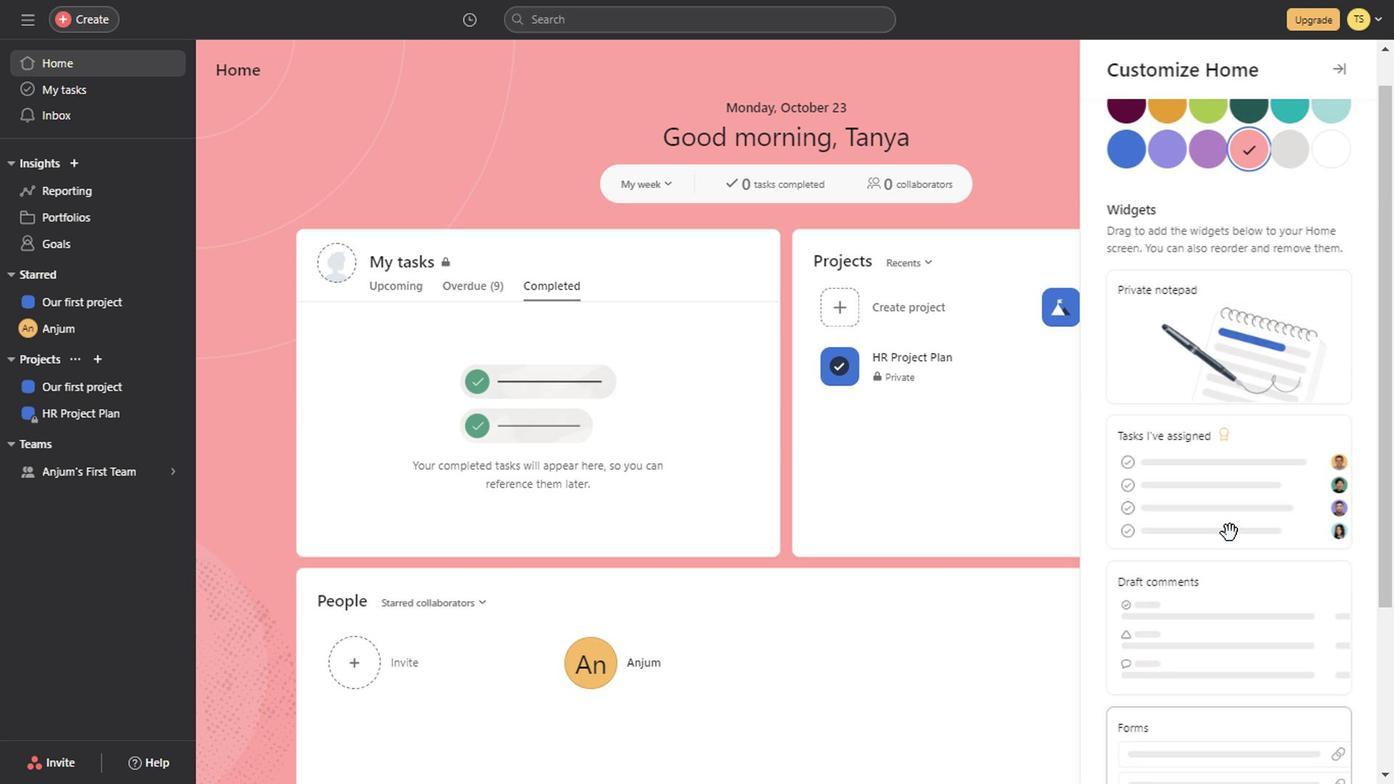 
Action: Mouse scrolled (875, 378) with delta (0, 0)
Screenshot: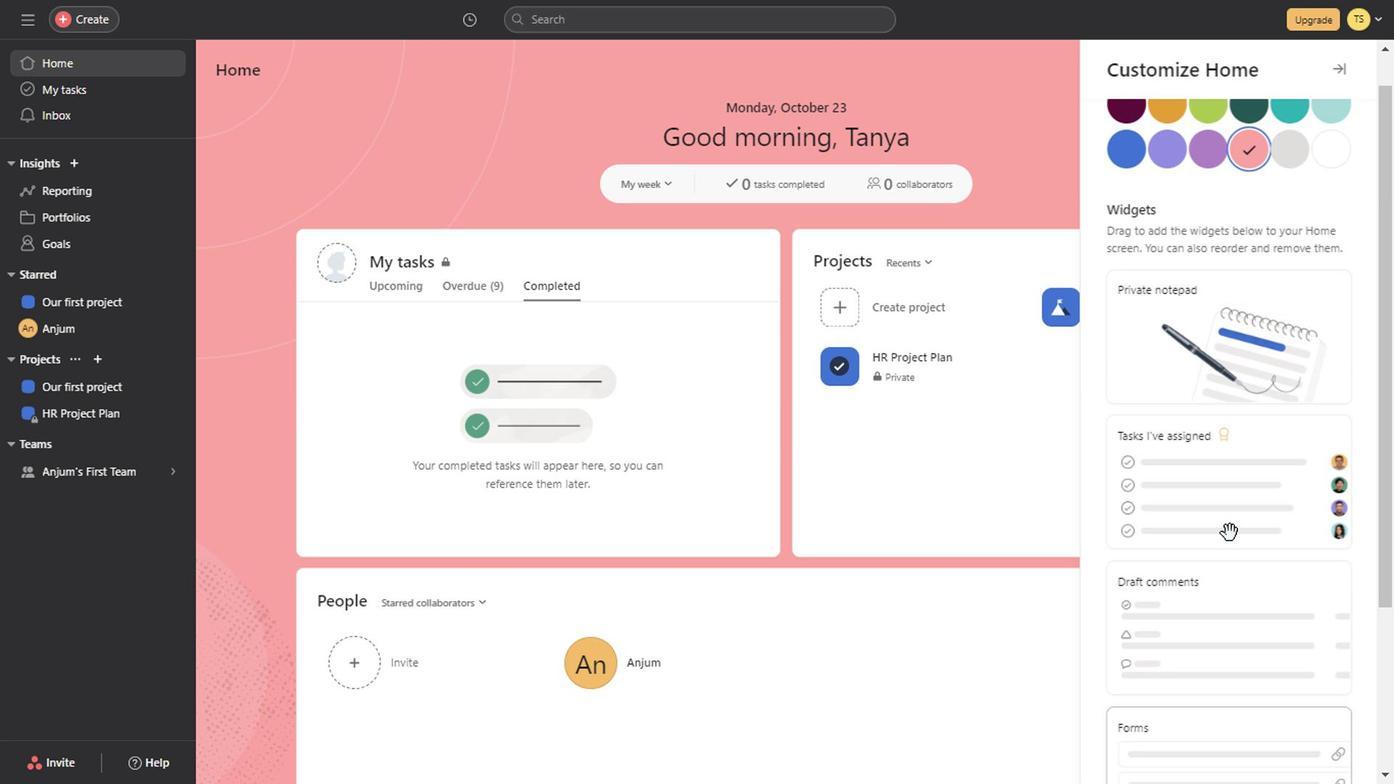 
Action: Mouse scrolled (875, 378) with delta (0, 0)
Screenshot: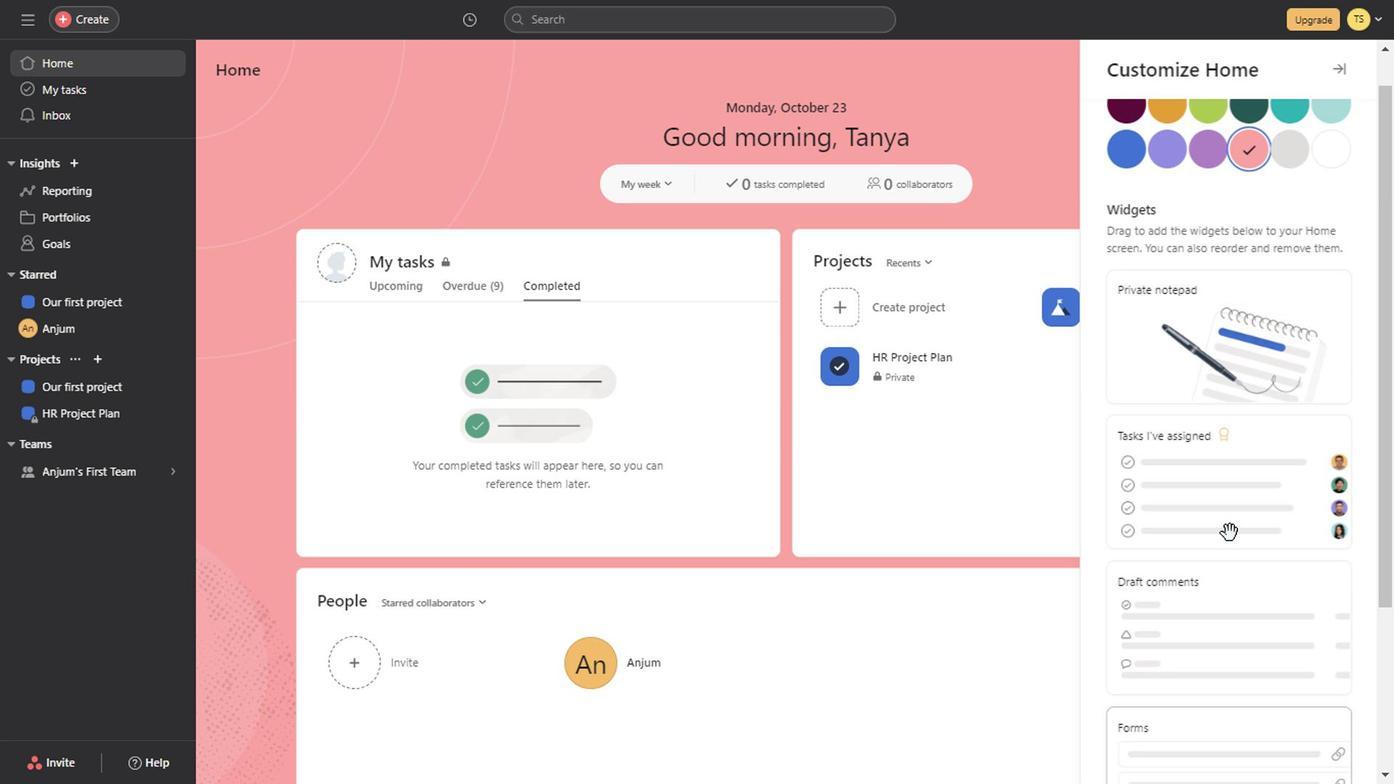 
Action: Mouse scrolled (875, 378) with delta (0, 0)
Screenshot: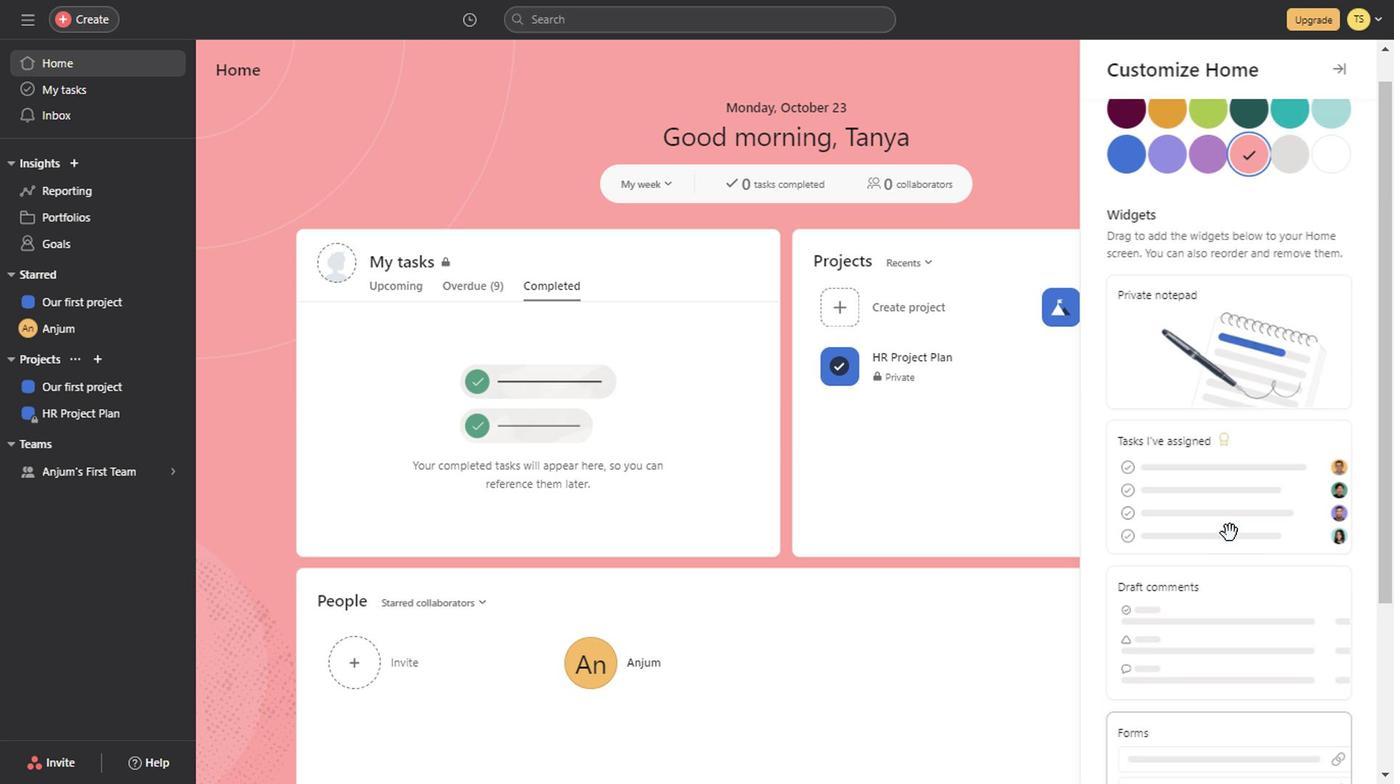 
Action: Mouse scrolled (875, 378) with delta (0, 0)
Screenshot: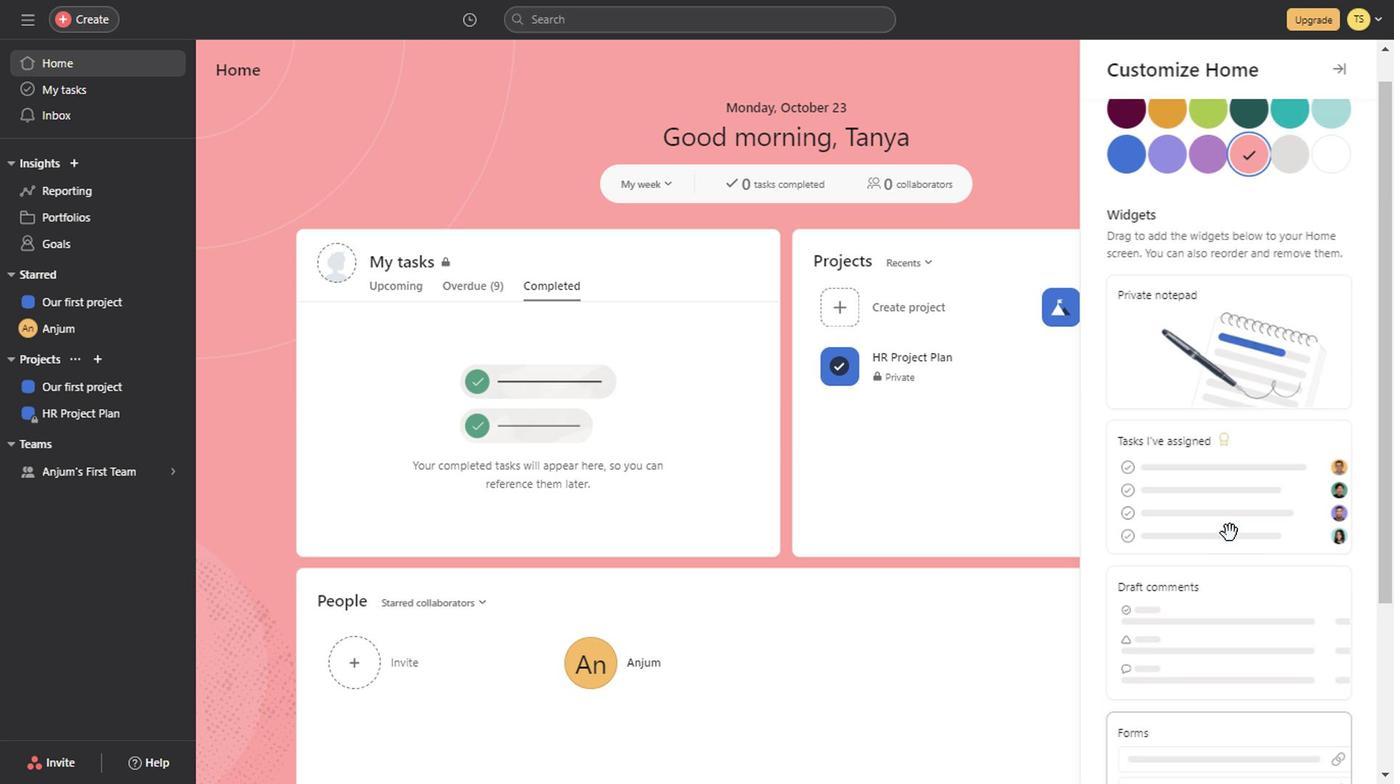 
Action: Mouse scrolled (875, 378) with delta (0, 0)
Screenshot: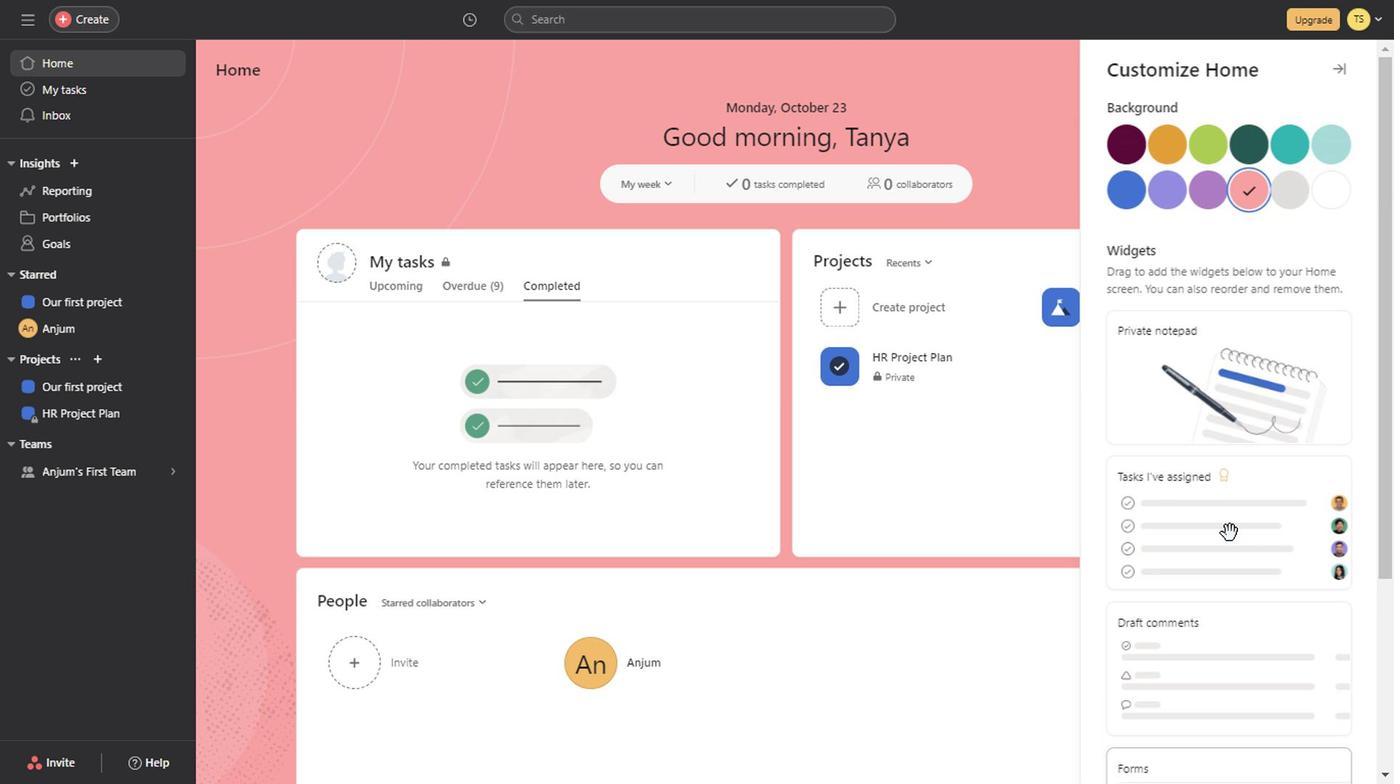 
Action: Mouse scrolled (875, 378) with delta (0, 0)
Screenshot: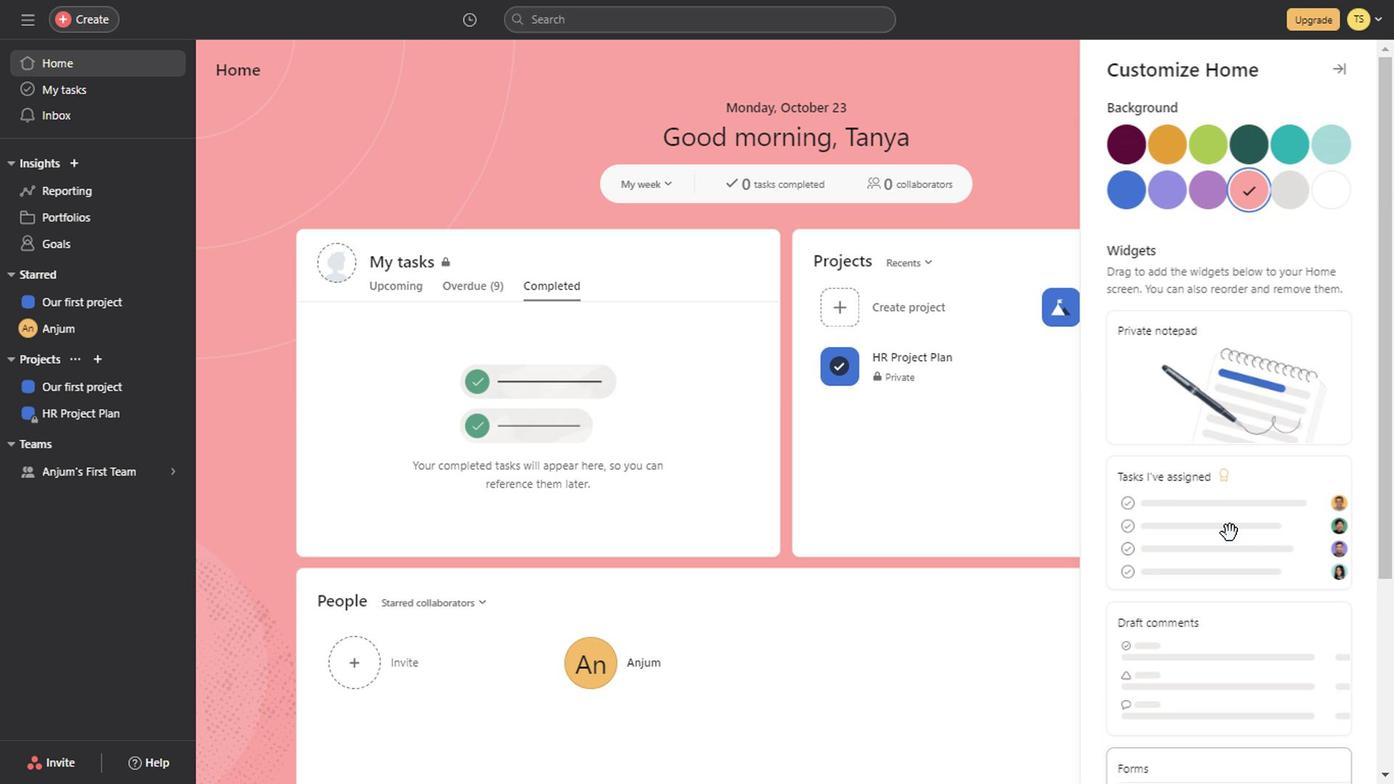 
Action: Mouse scrolled (875, 378) with delta (0, 0)
Screenshot: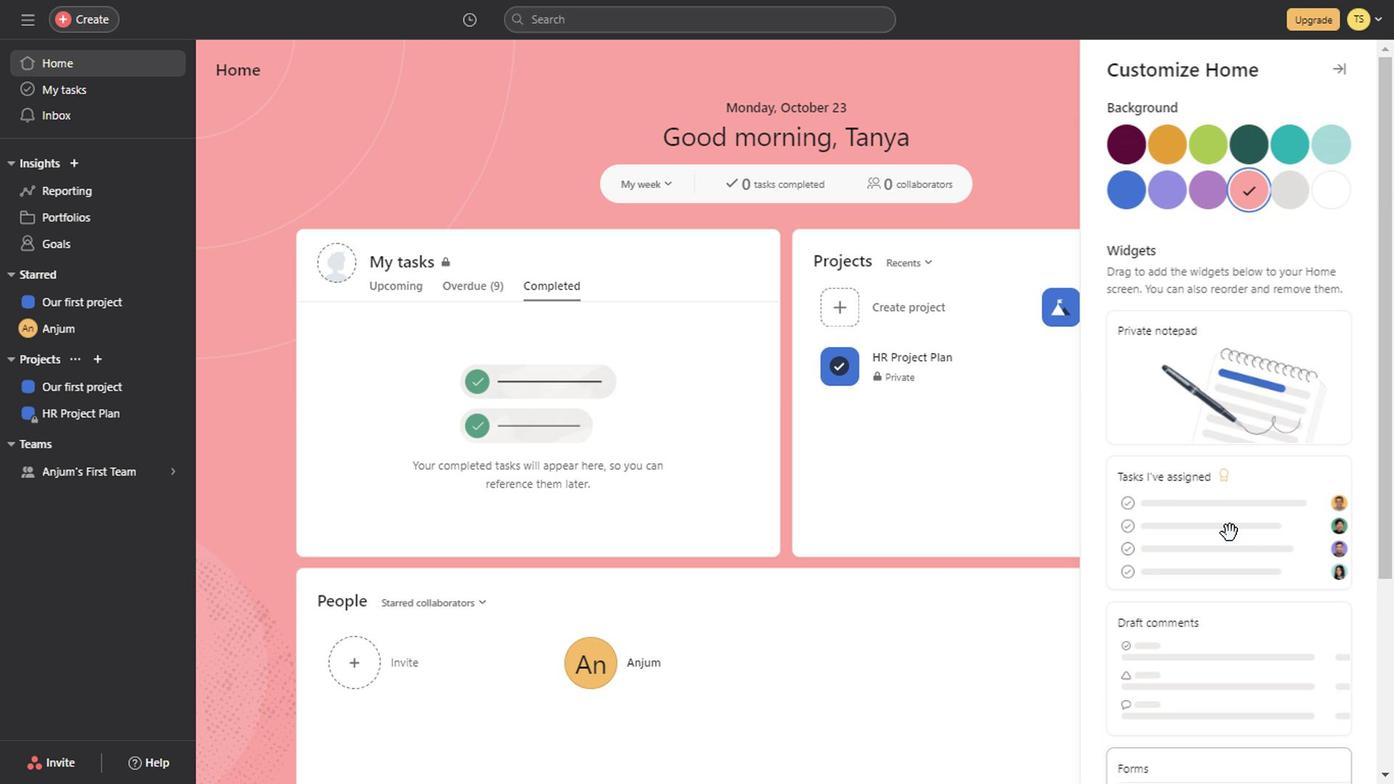
Action: Mouse scrolled (875, 378) with delta (0, 0)
Screenshot: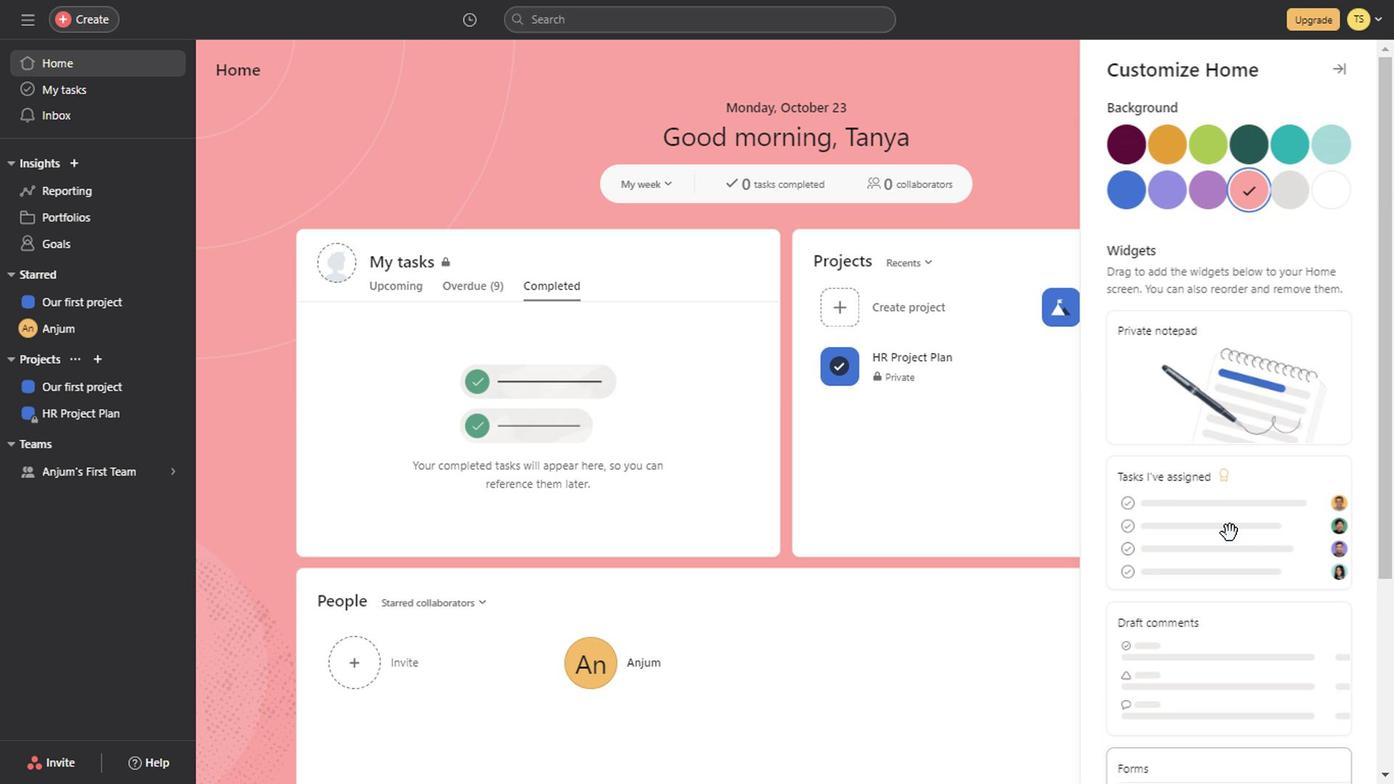 
Action: Mouse scrolled (875, 378) with delta (0, 0)
Screenshot: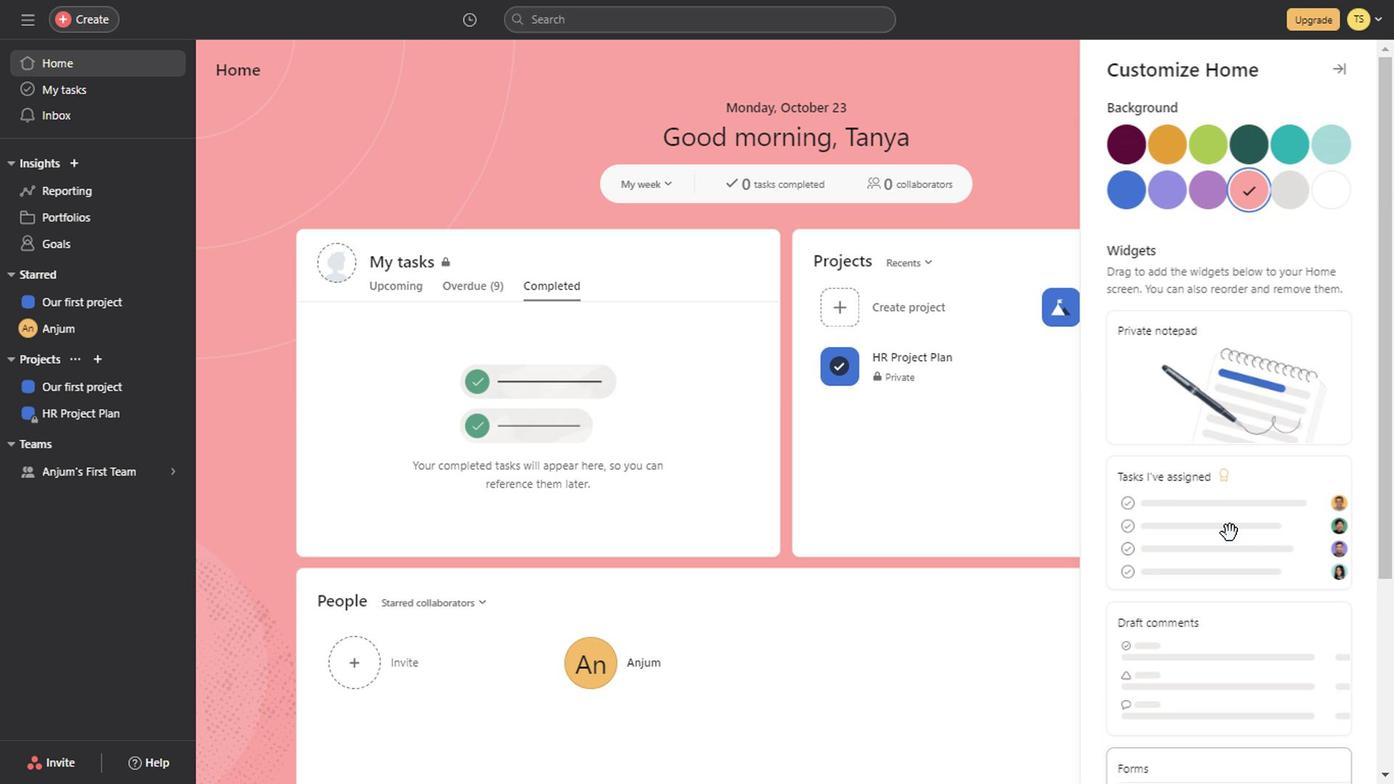 
Action: Mouse scrolled (875, 378) with delta (0, 0)
Screenshot: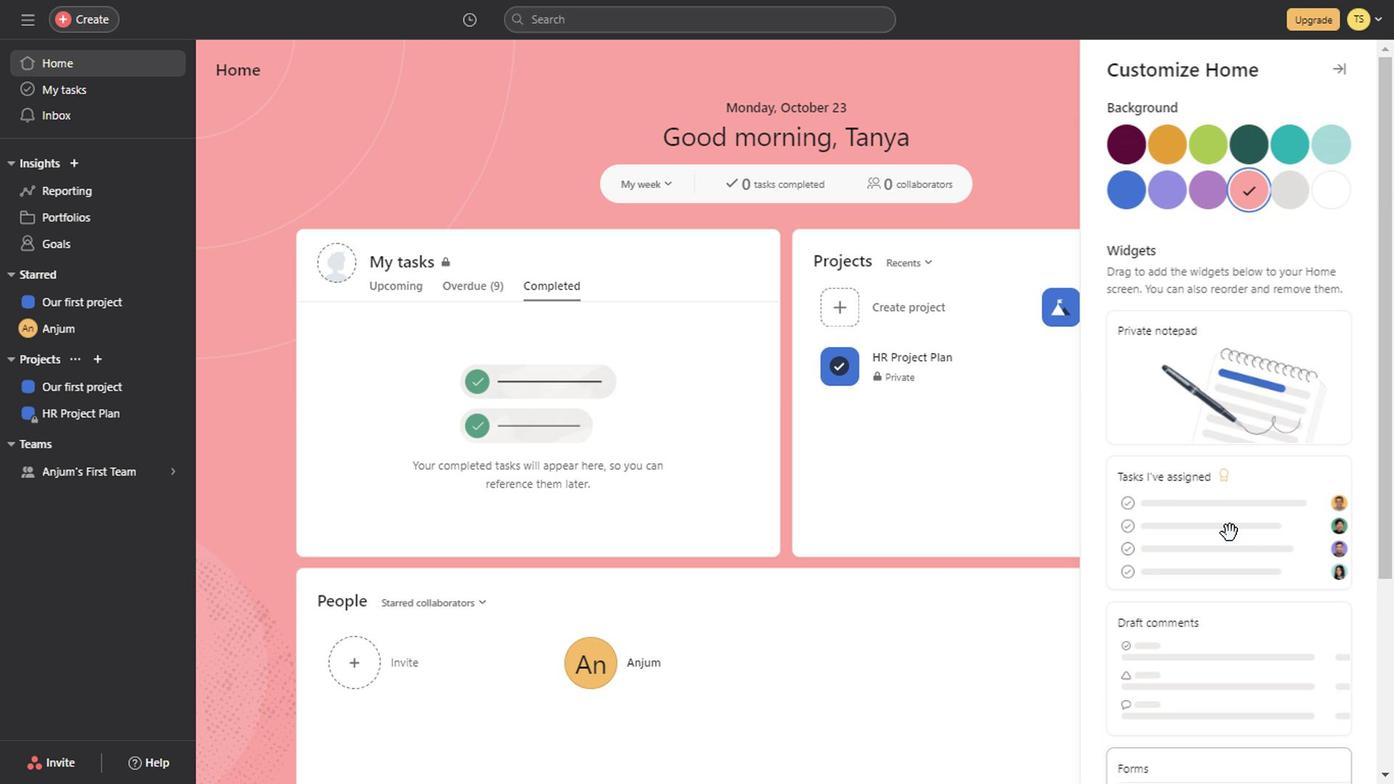 
Action: Mouse scrolled (875, 378) with delta (0, 0)
Screenshot: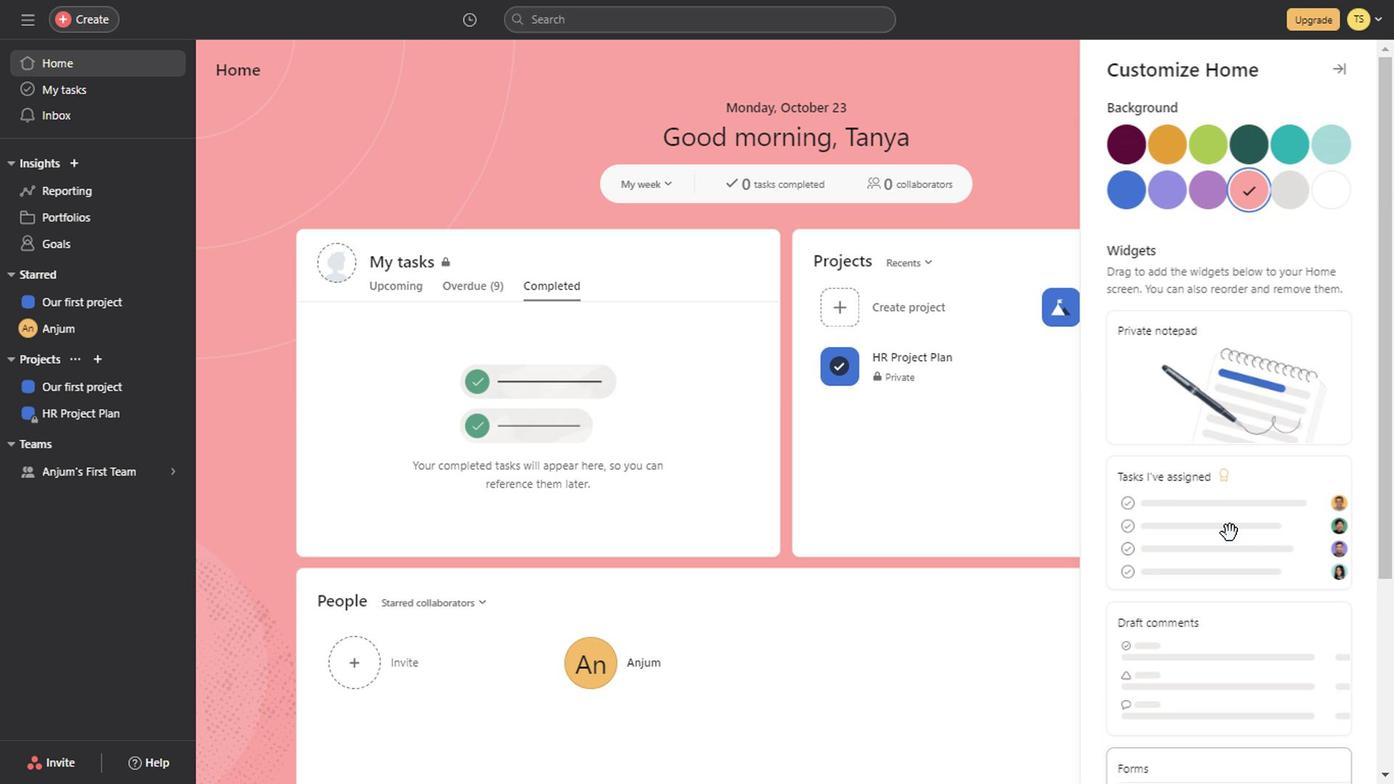 
Action: Mouse scrolled (875, 378) with delta (0, 0)
